 Task: Update the 'Industrial Relations' task with detailed information on 'Employer - Employee Relations', 'Group Relations', and 'Labour Relations'. Use formatting tools to highlight key points.
Action: Mouse moved to (344, 90)
Screenshot: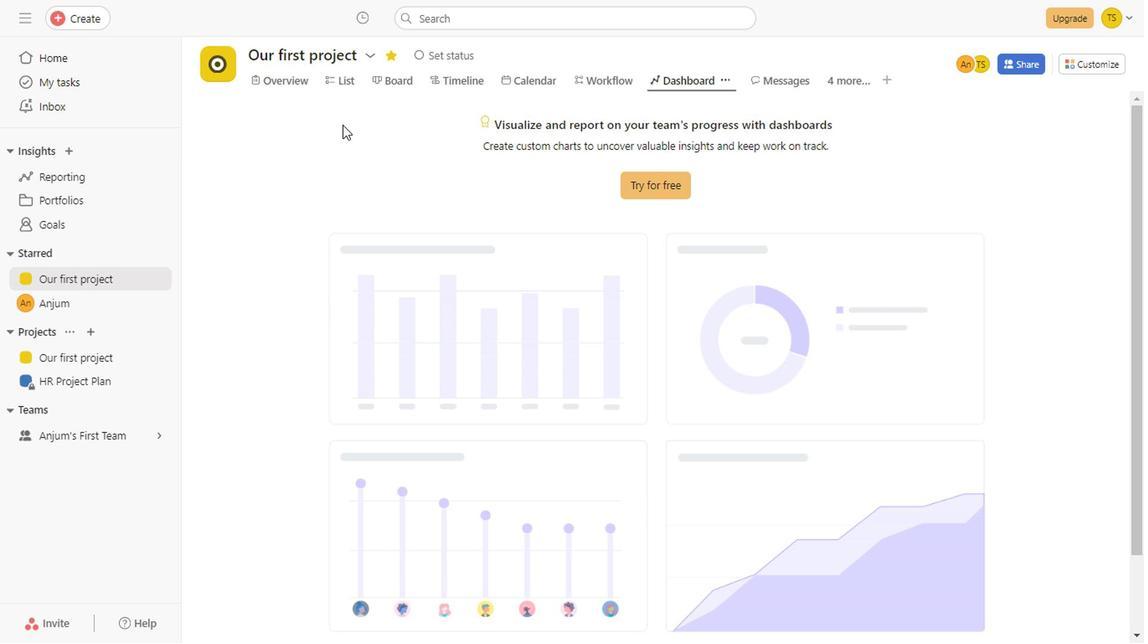 
Action: Mouse pressed left at (344, 90)
Screenshot: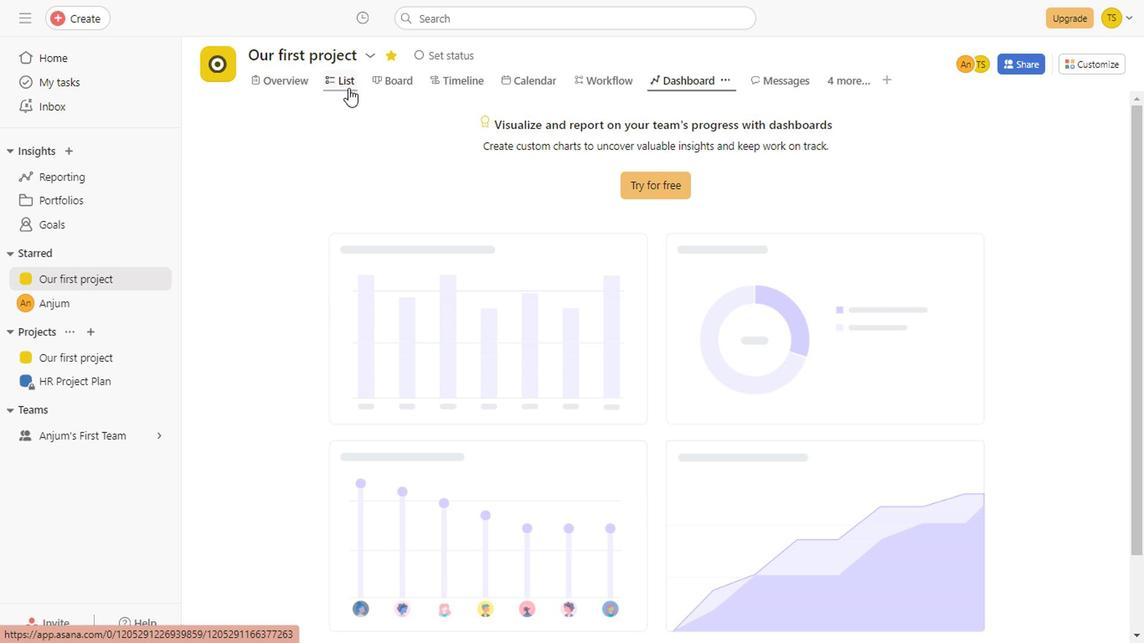 
Action: Mouse moved to (416, 85)
Screenshot: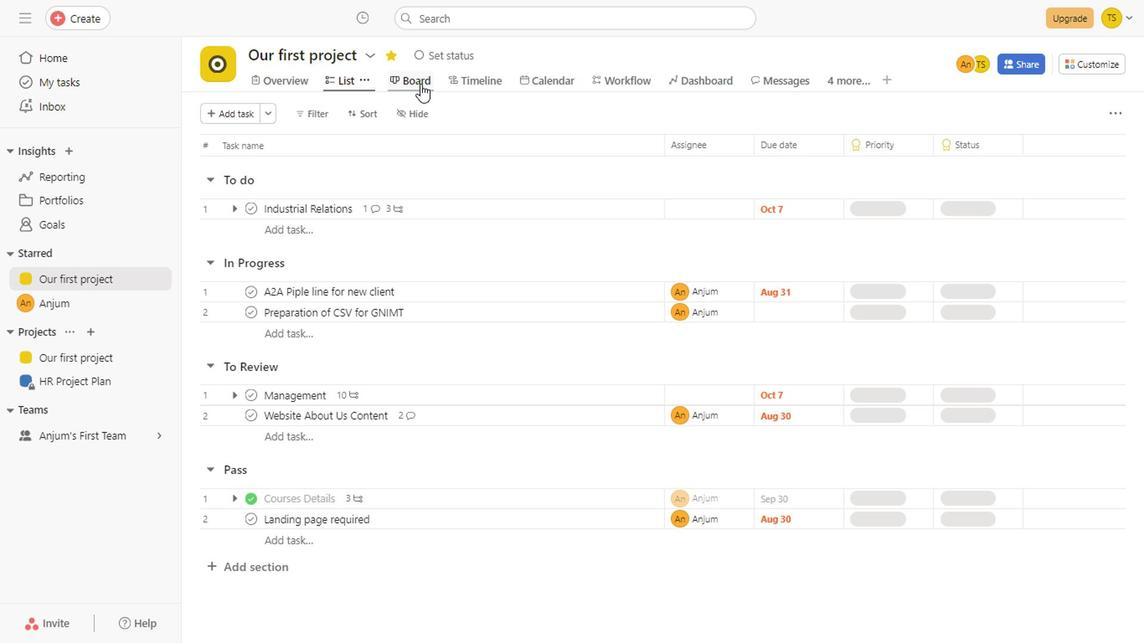 
Action: Mouse pressed left at (416, 85)
Screenshot: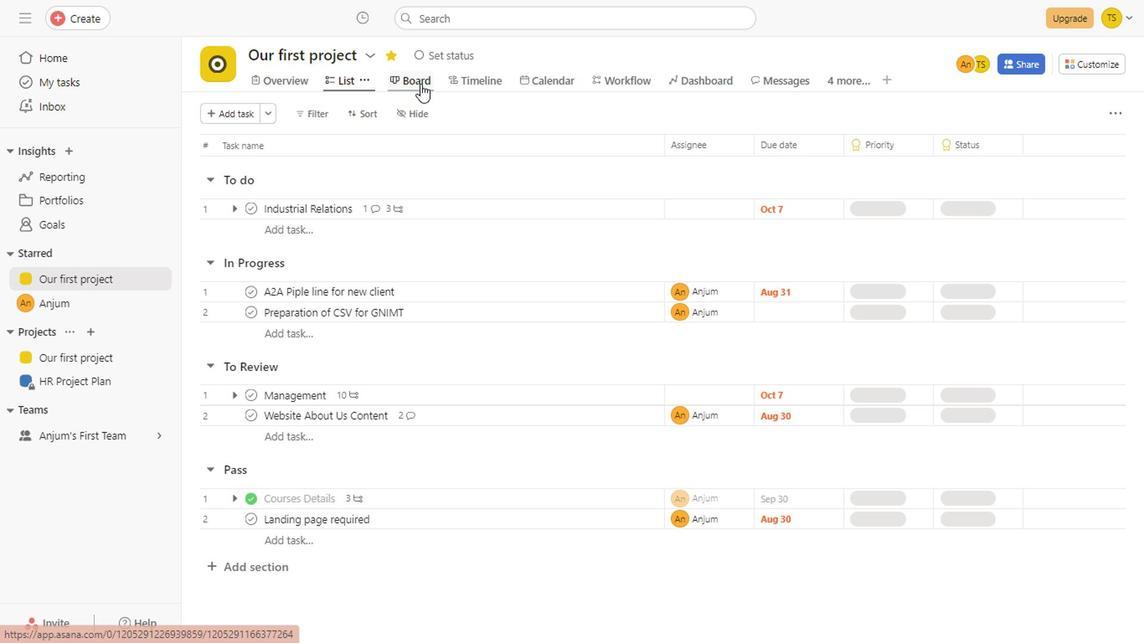 
Action: Mouse moved to (371, 210)
Screenshot: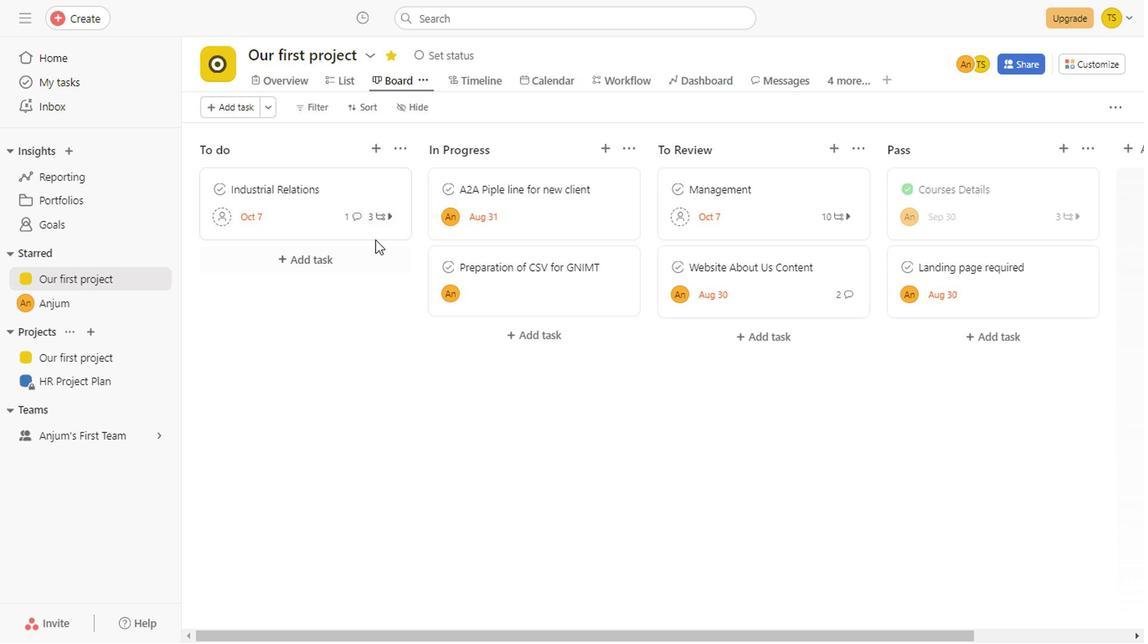 
Action: Mouse pressed left at (371, 210)
Screenshot: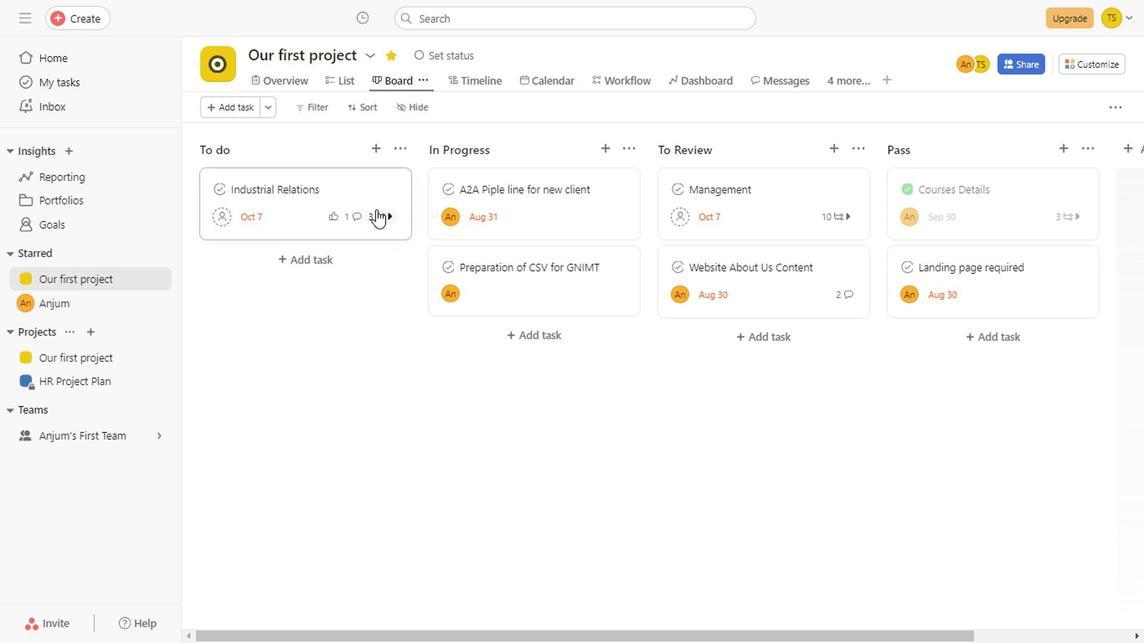 
Action: Mouse moved to (342, 302)
Screenshot: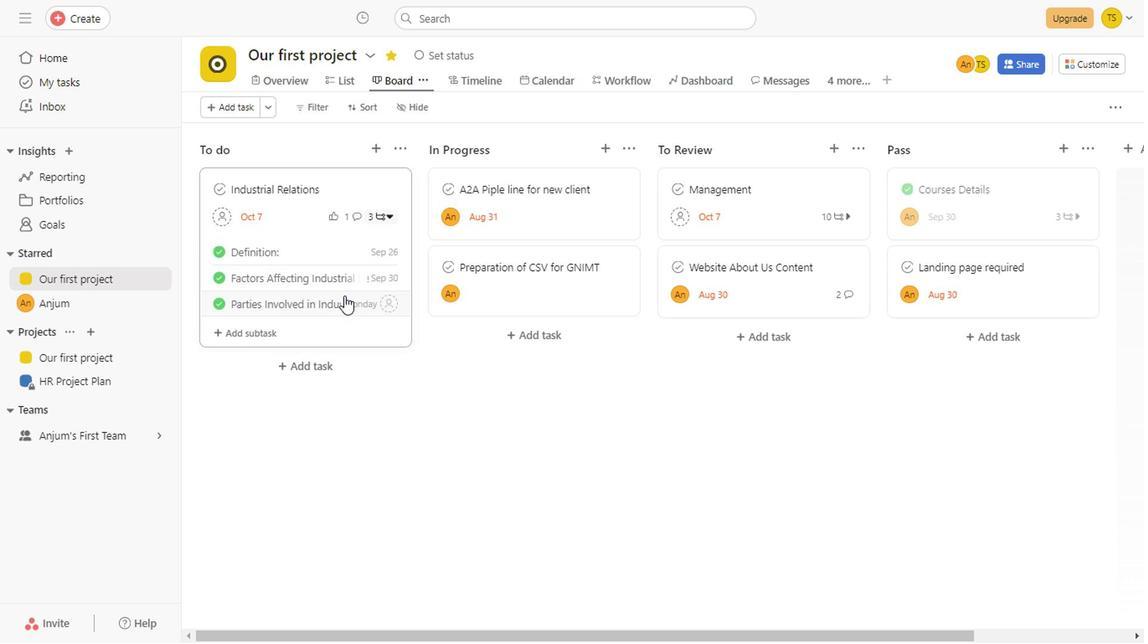 
Action: Mouse pressed left at (342, 302)
Screenshot: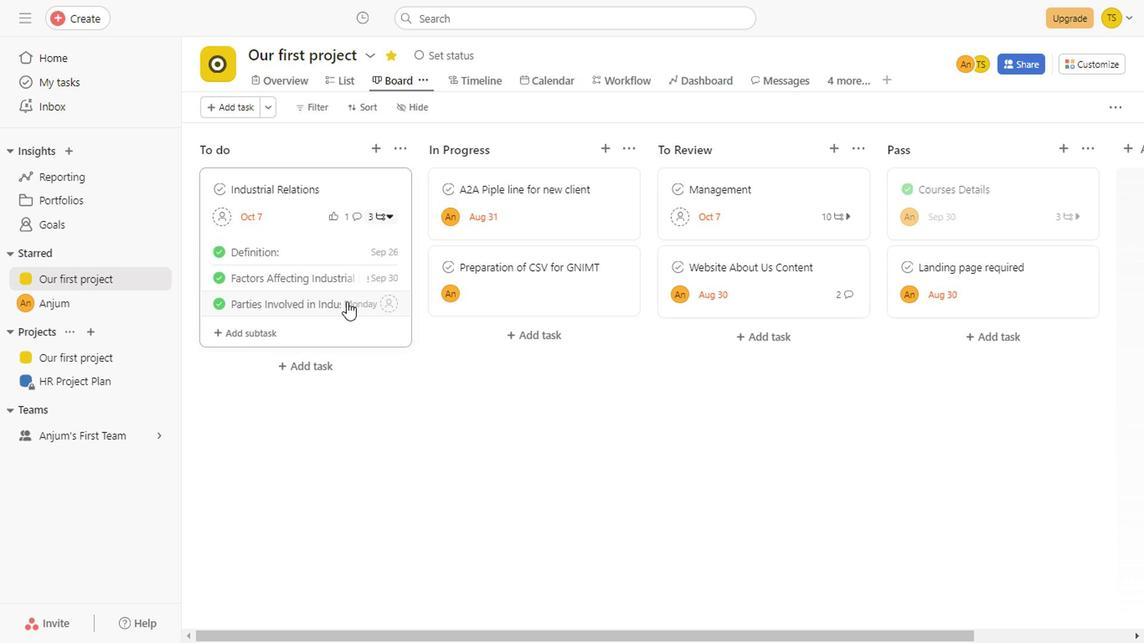 
Action: Mouse moved to (494, 395)
Screenshot: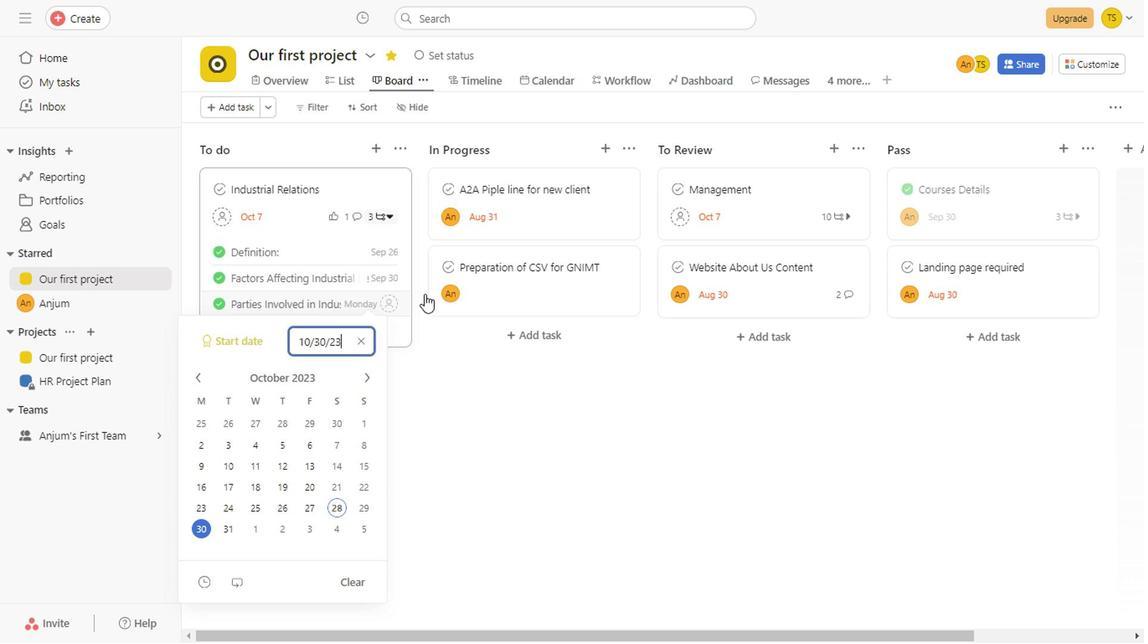 
Action: Mouse pressed left at (494, 395)
Screenshot: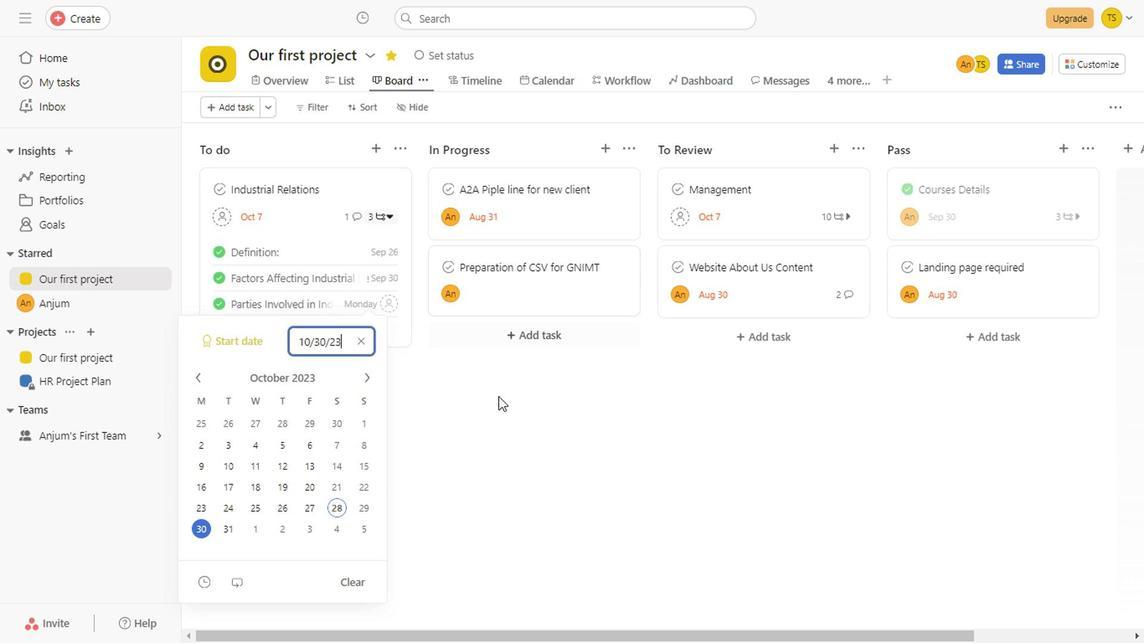 
Action: Mouse moved to (283, 292)
Screenshot: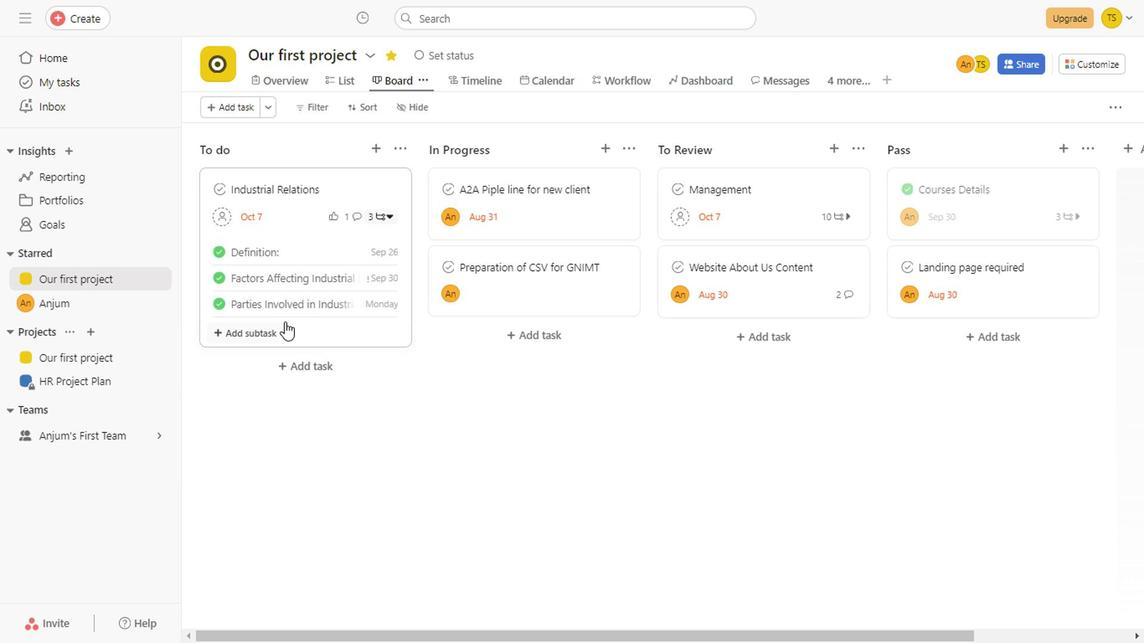 
Action: Mouse pressed left at (283, 292)
Screenshot: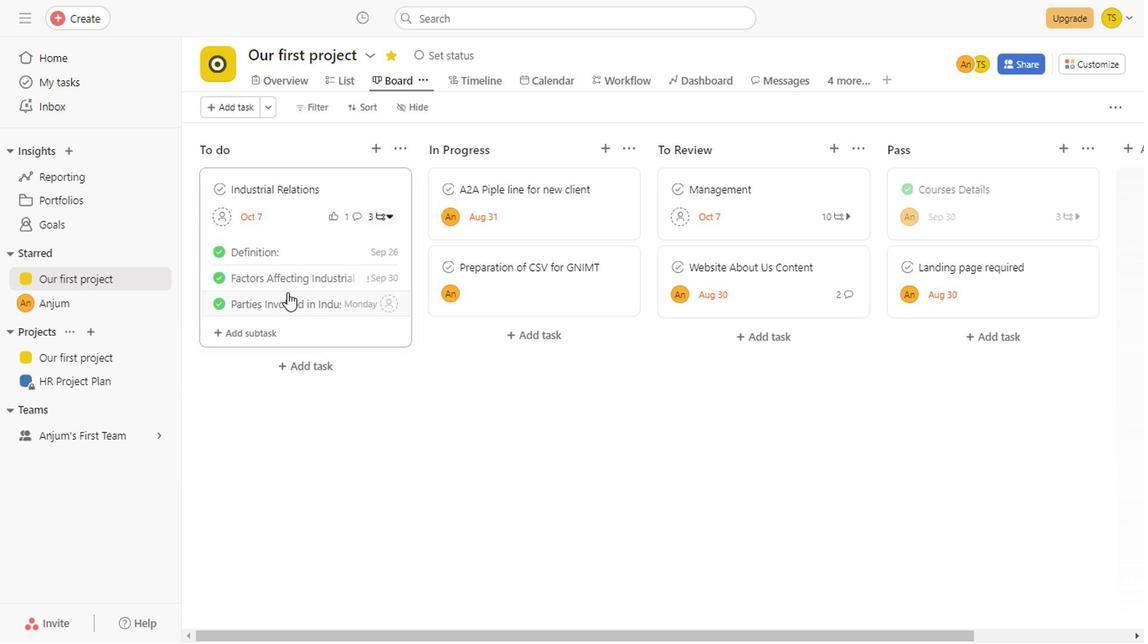 
Action: Mouse moved to (857, 462)
Screenshot: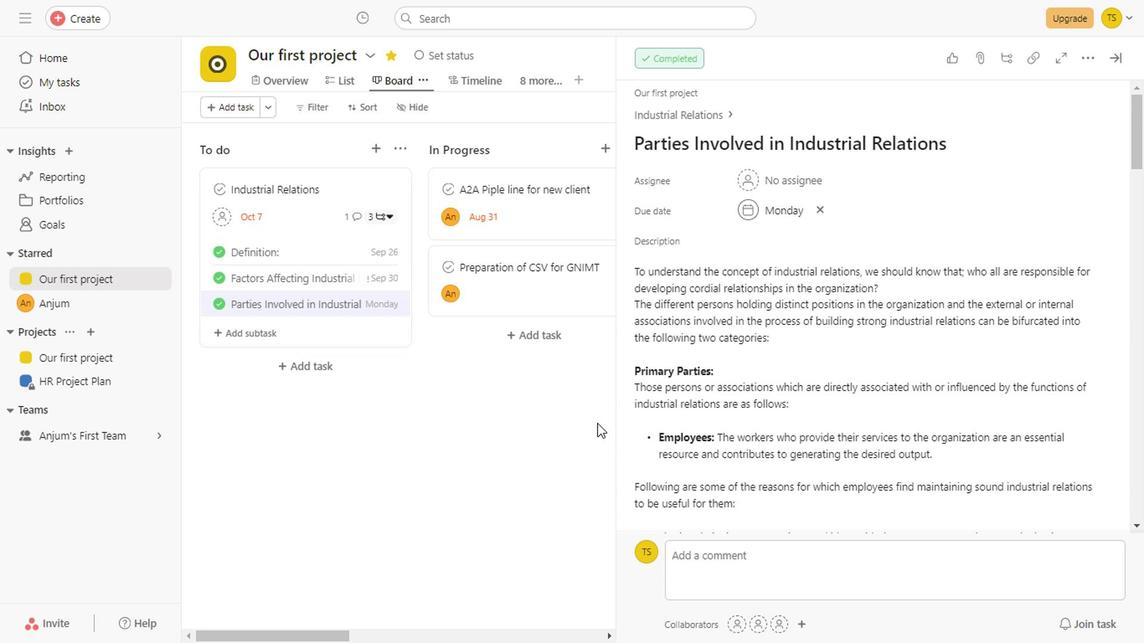 
Action: Mouse scrolled (857, 460) with delta (0, -1)
Screenshot: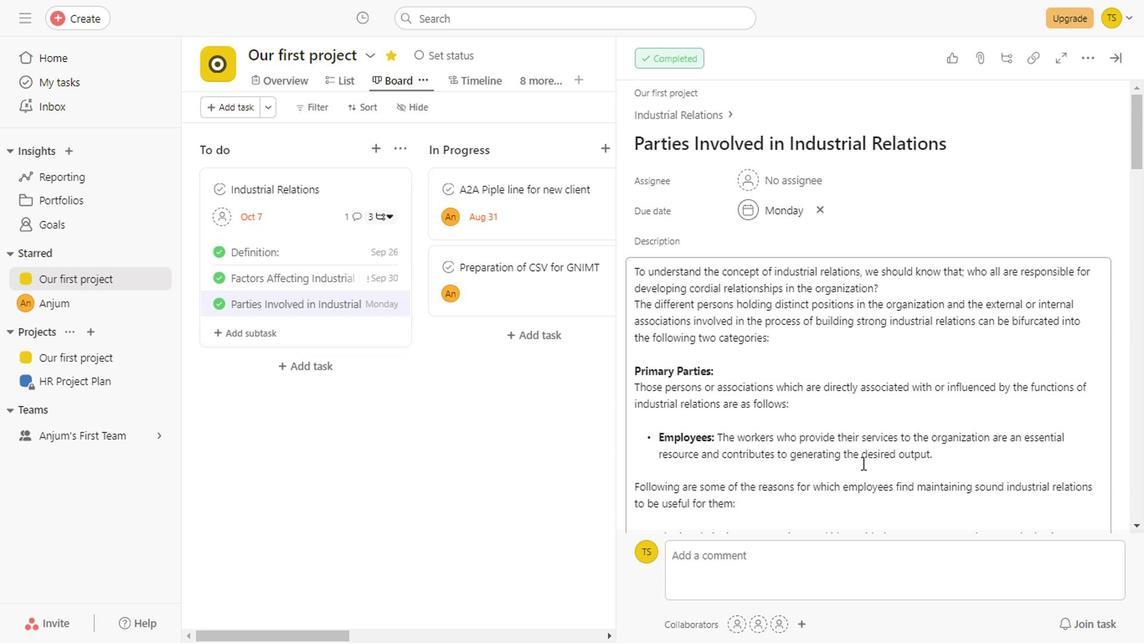 
Action: Mouse scrolled (857, 461) with delta (0, -1)
Screenshot: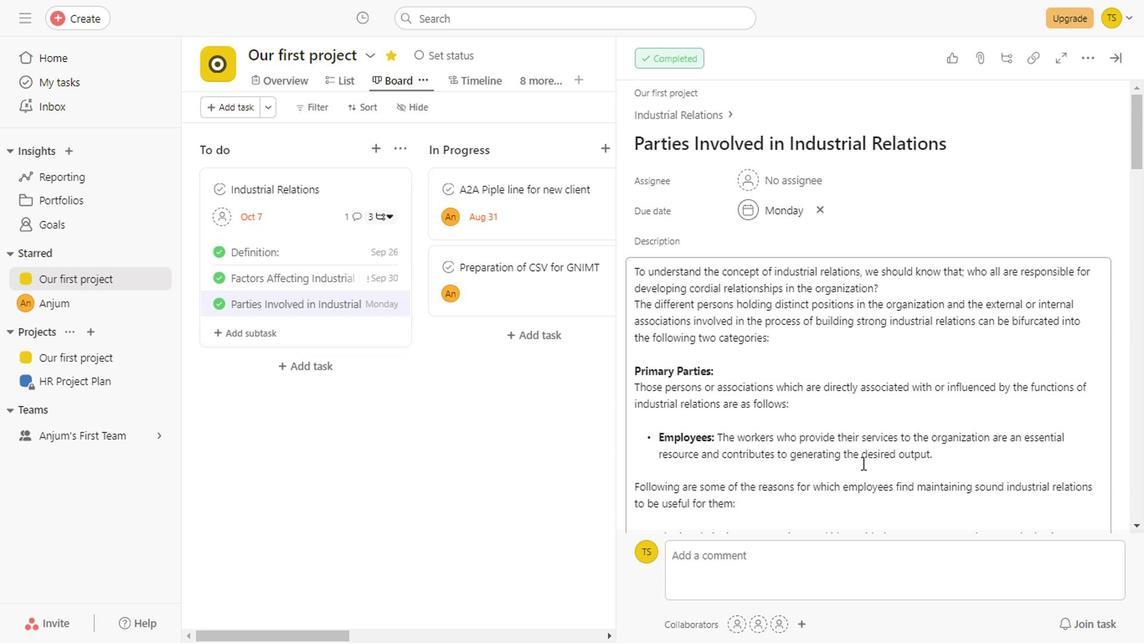 
Action: Mouse scrolled (857, 461) with delta (0, -1)
Screenshot: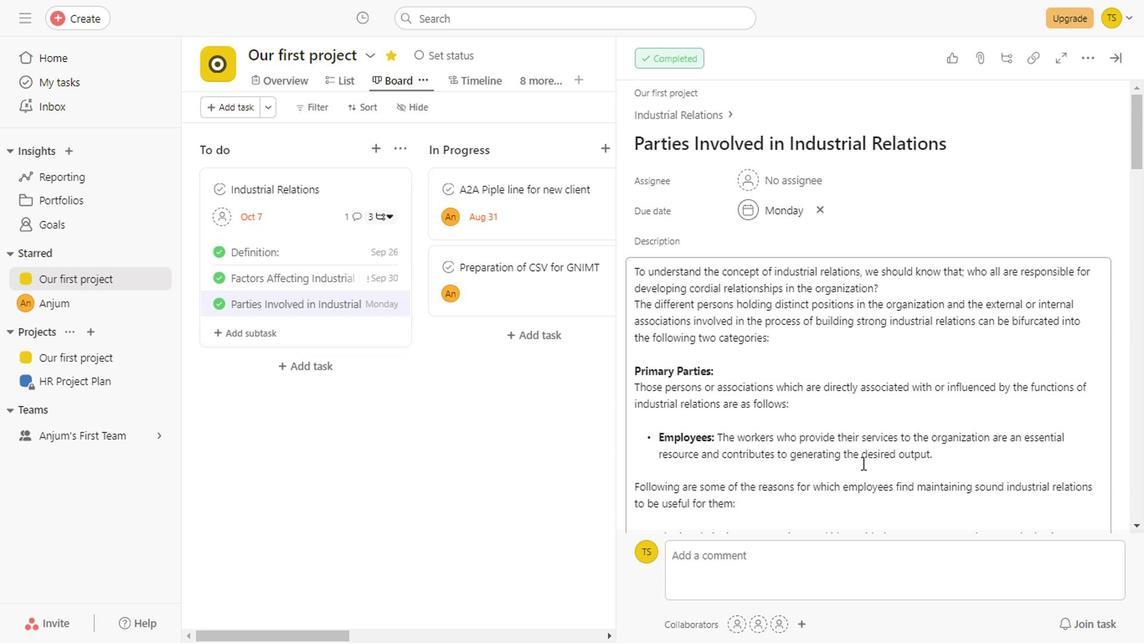 
Action: Mouse scrolled (857, 461) with delta (0, -1)
Screenshot: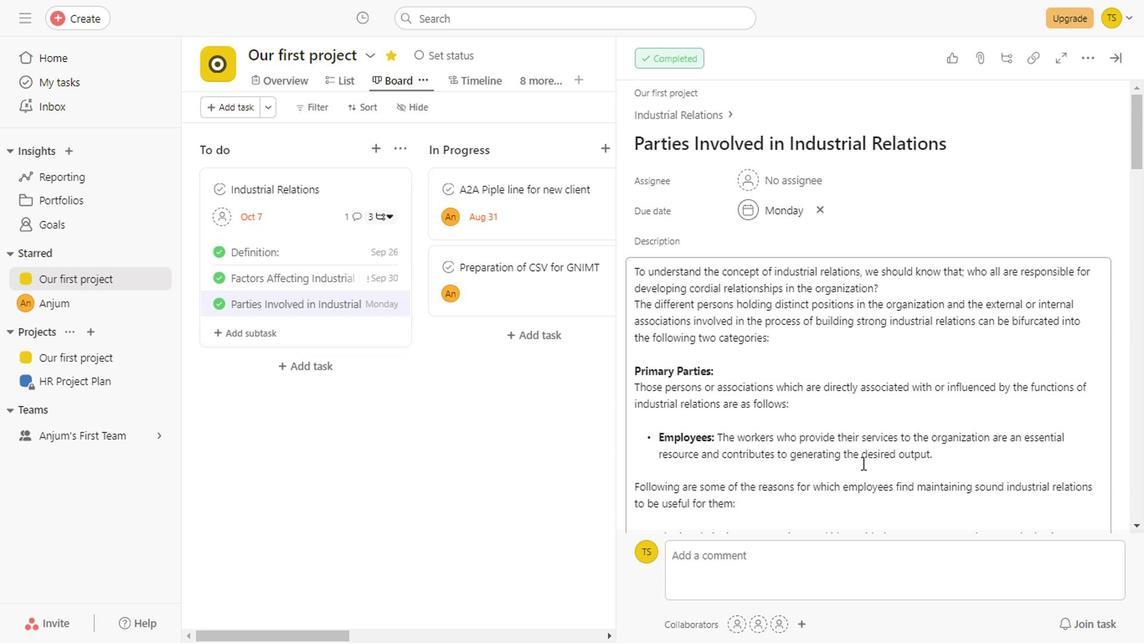 
Action: Mouse scrolled (857, 461) with delta (0, -1)
Screenshot: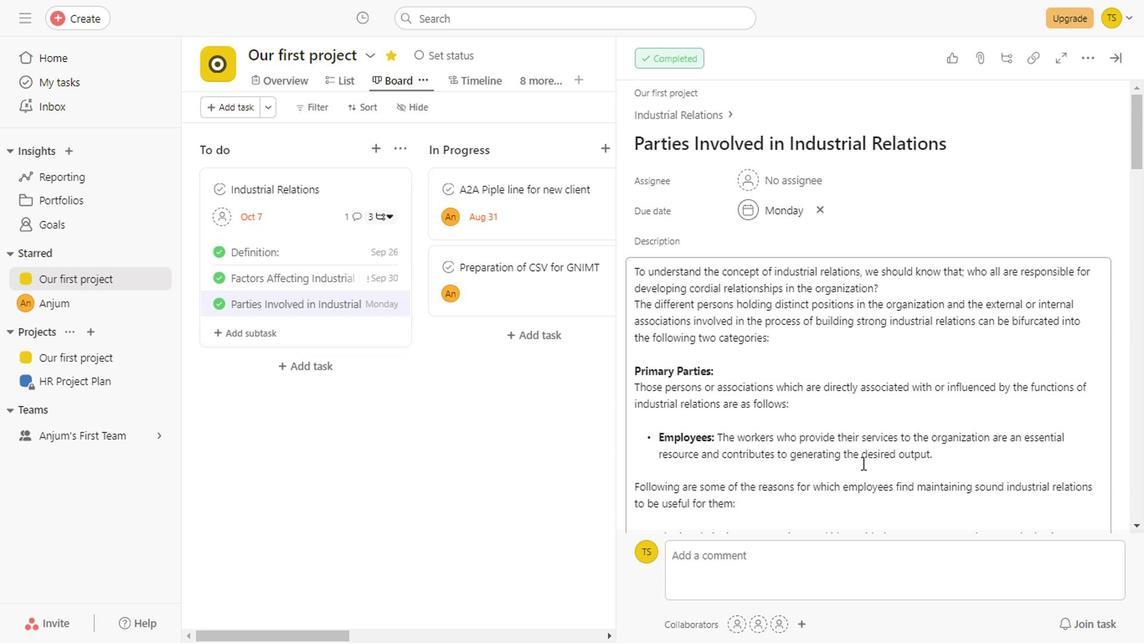 
Action: Mouse scrolled (857, 461) with delta (0, -1)
Screenshot: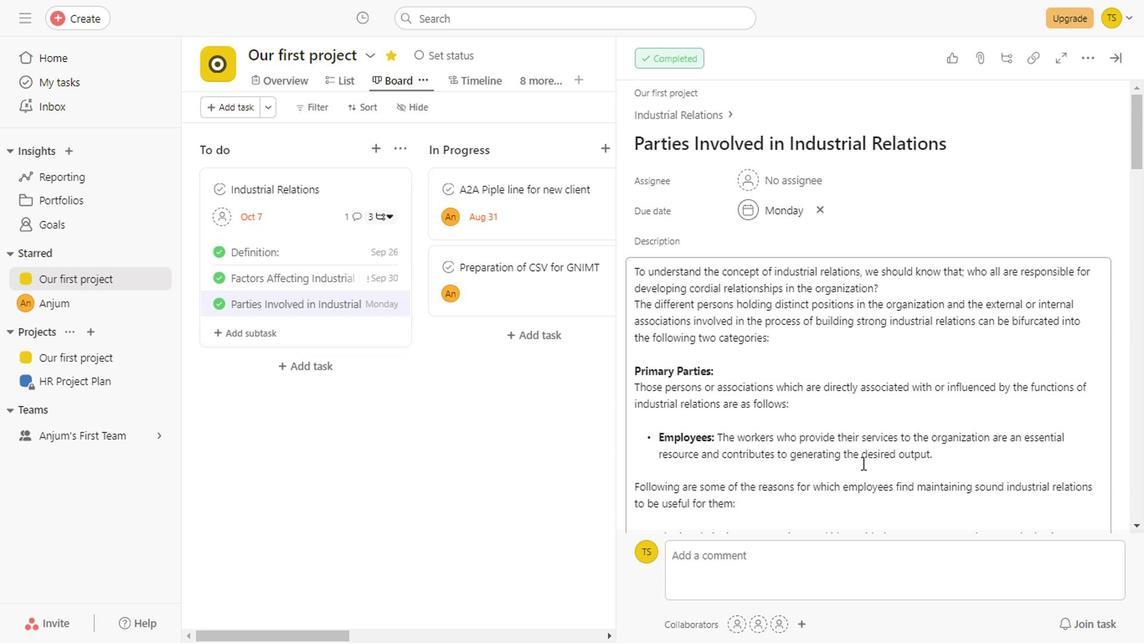 
Action: Mouse scrolled (857, 461) with delta (0, -1)
Screenshot: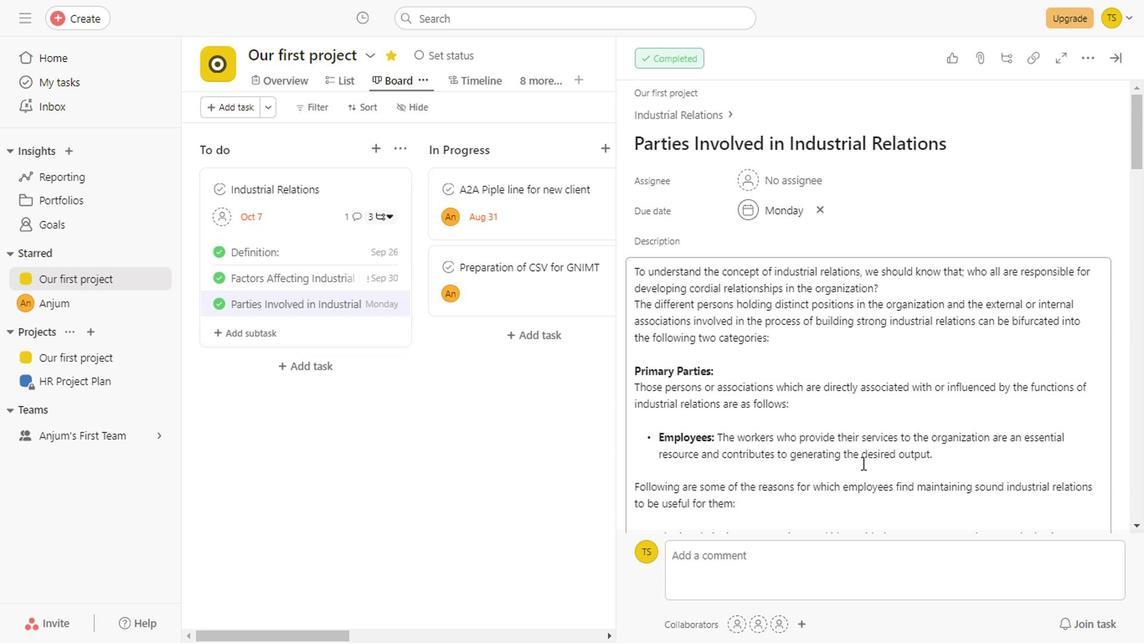 
Action: Mouse scrolled (857, 461) with delta (0, -1)
Screenshot: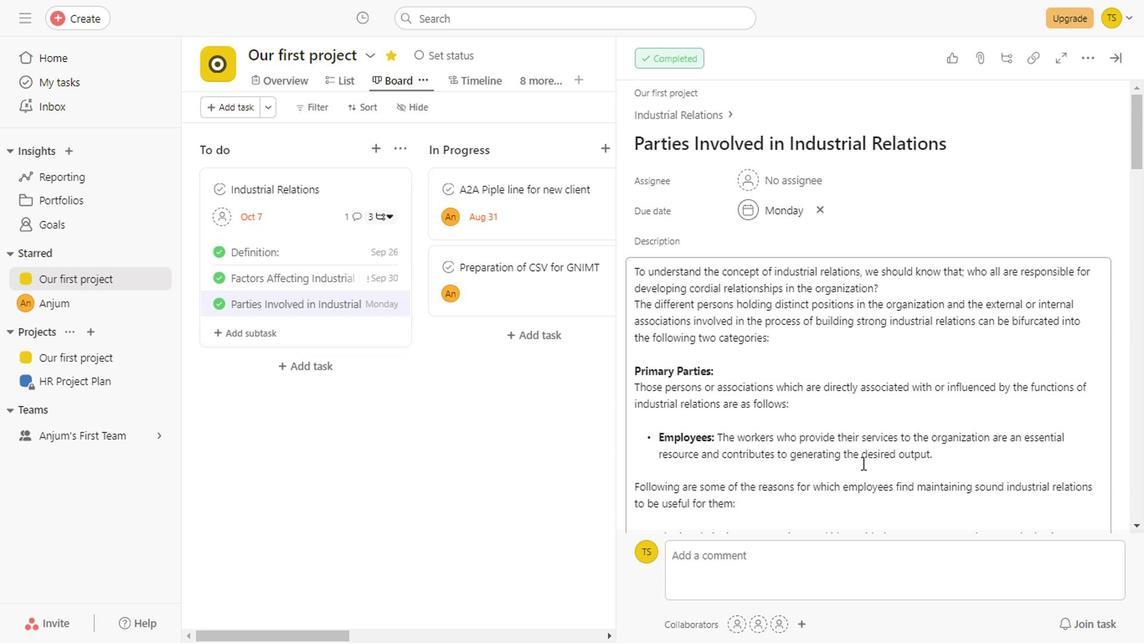 
Action: Mouse scrolled (857, 460) with delta (0, -1)
Screenshot: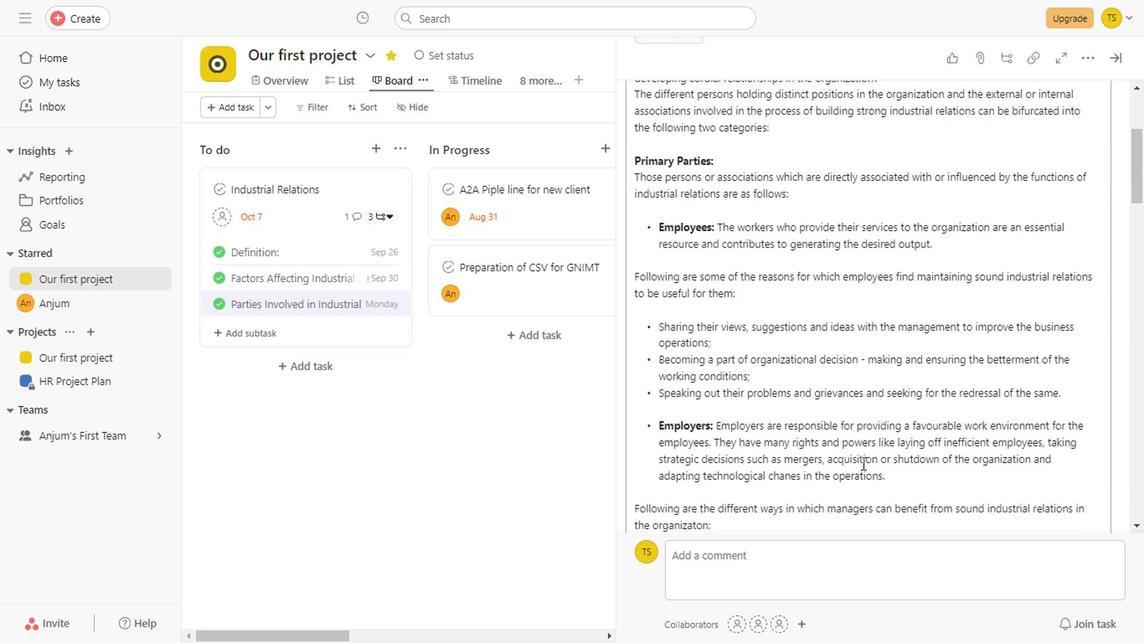 
Action: Mouse scrolled (857, 461) with delta (0, -1)
Screenshot: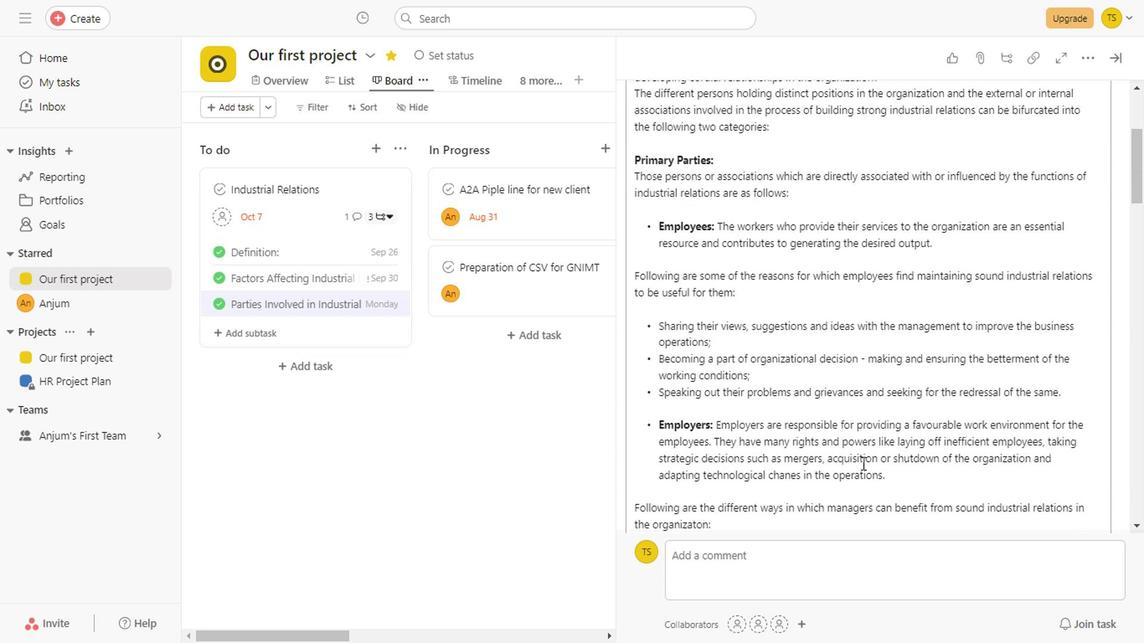 
Action: Mouse scrolled (857, 461) with delta (0, -1)
Screenshot: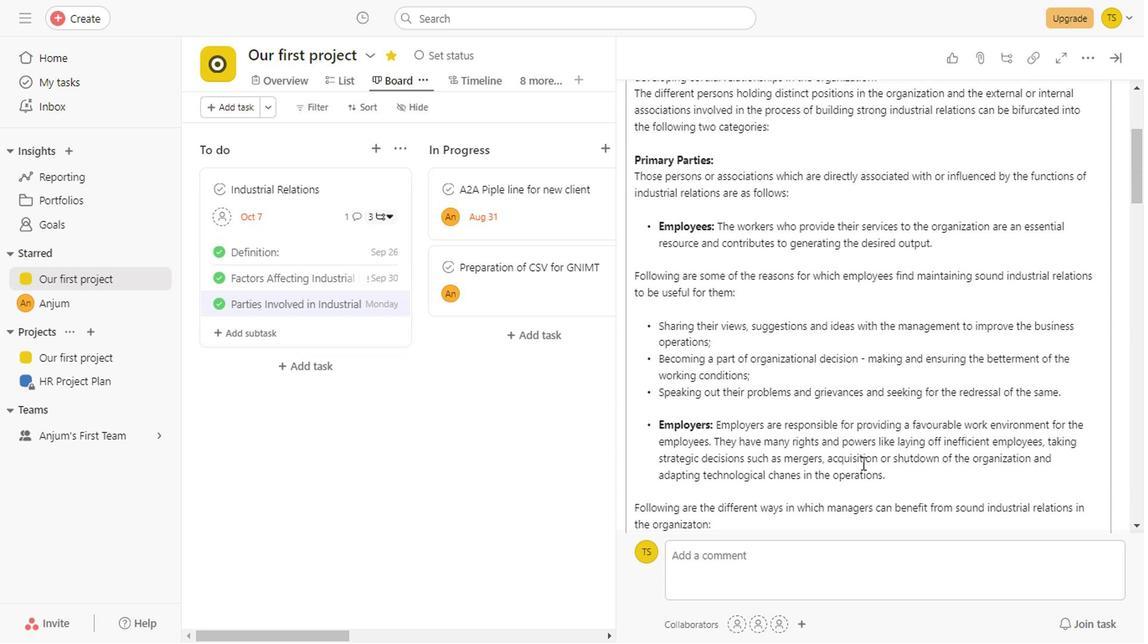 
Action: Mouse scrolled (857, 461) with delta (0, -1)
Screenshot: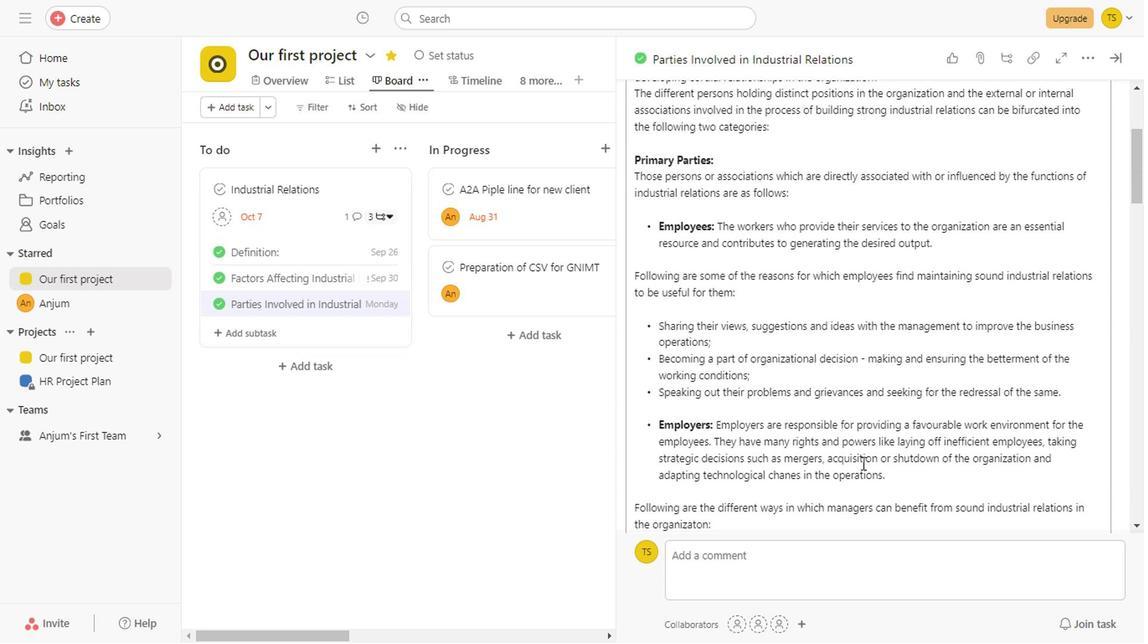 
Action: Mouse scrolled (857, 461) with delta (0, -1)
Screenshot: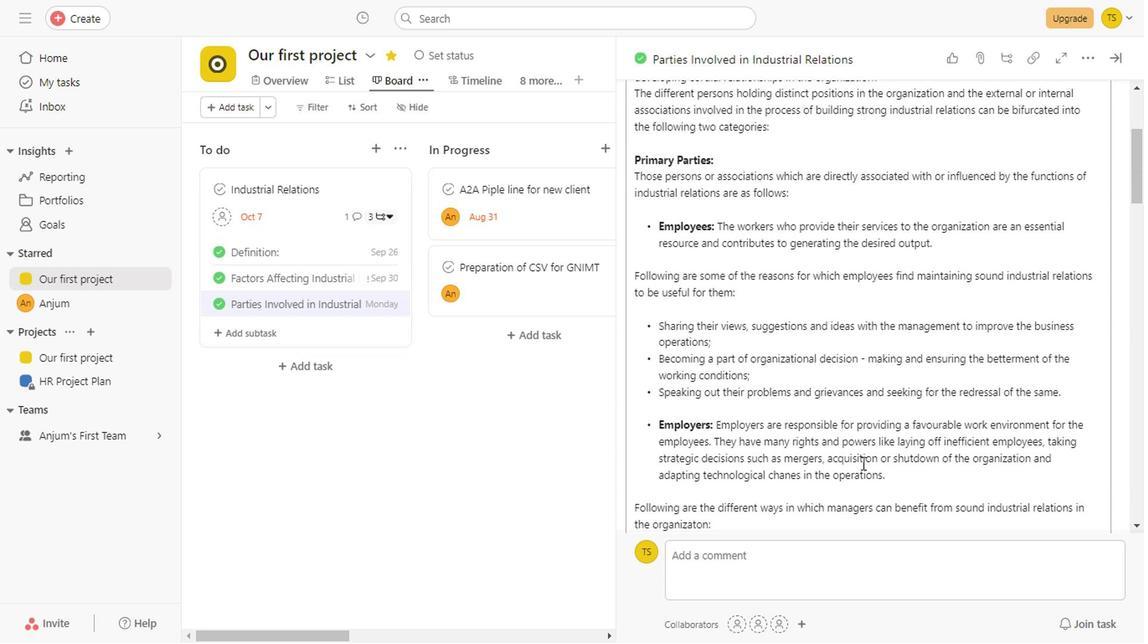 
Action: Mouse scrolled (857, 461) with delta (0, -1)
Screenshot: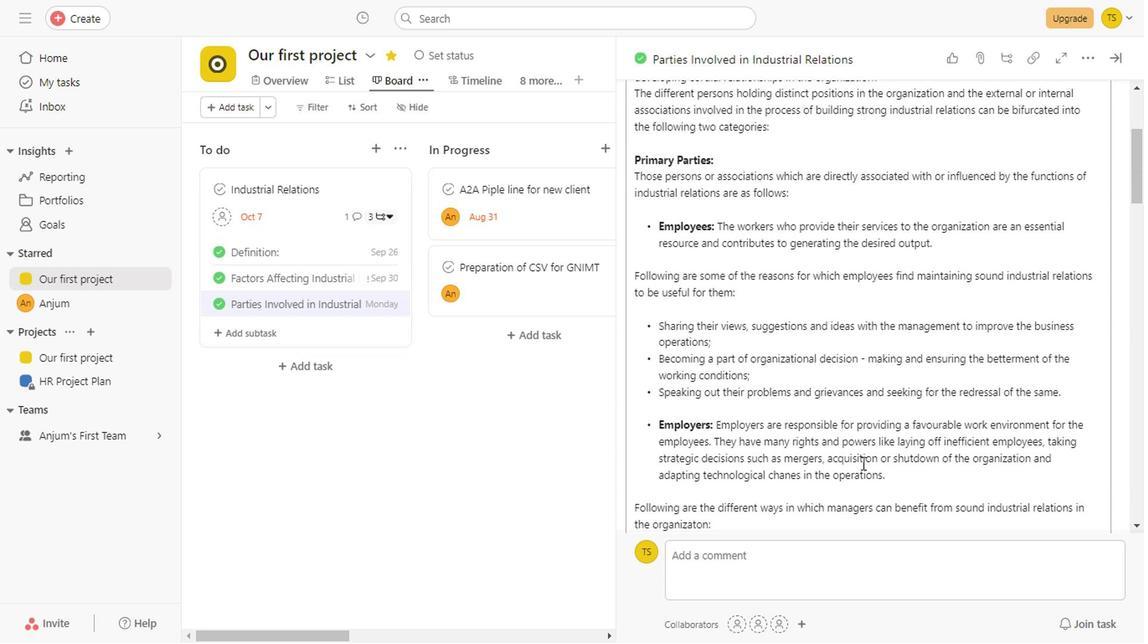 
Action: Mouse scrolled (857, 461) with delta (0, -1)
Screenshot: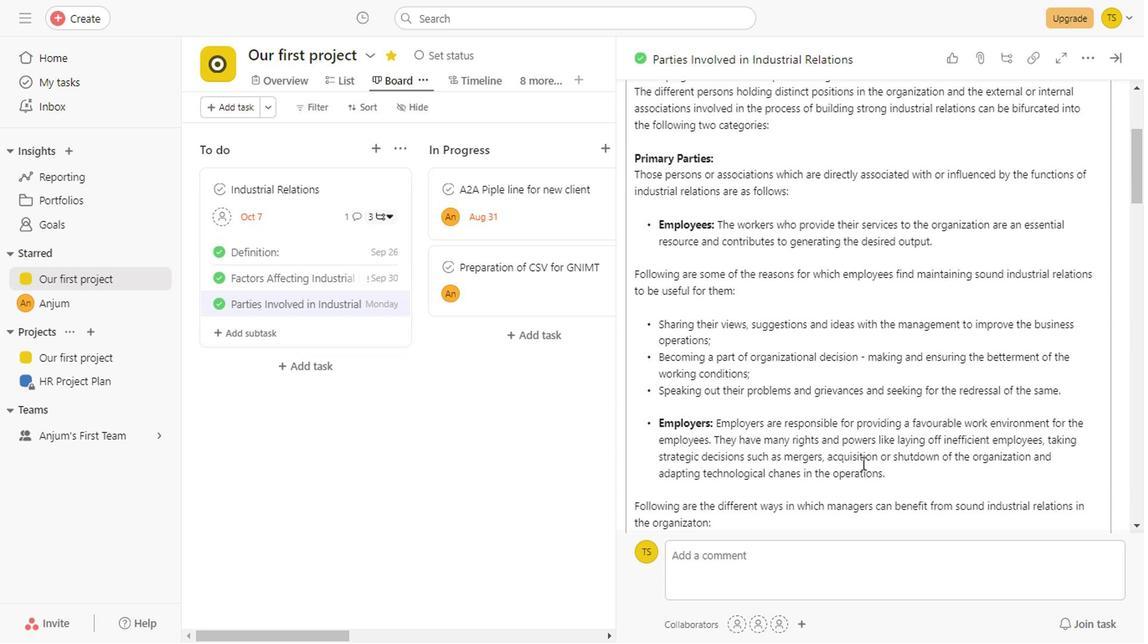 
Action: Mouse scrolled (857, 461) with delta (0, -1)
Screenshot: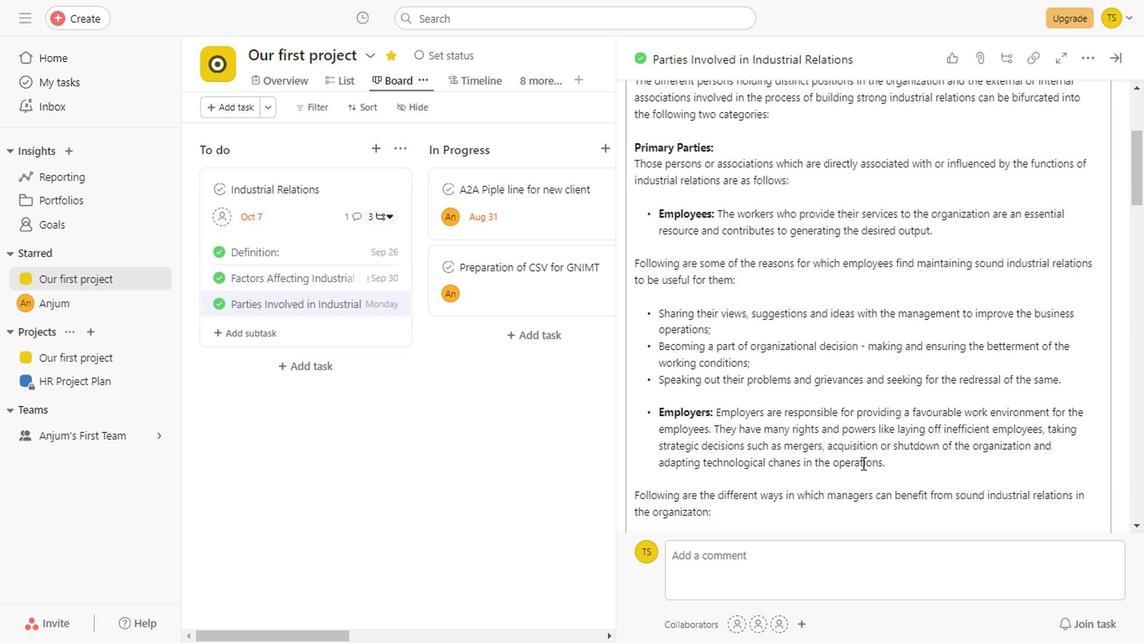 
Action: Mouse scrolled (857, 461) with delta (0, -1)
Screenshot: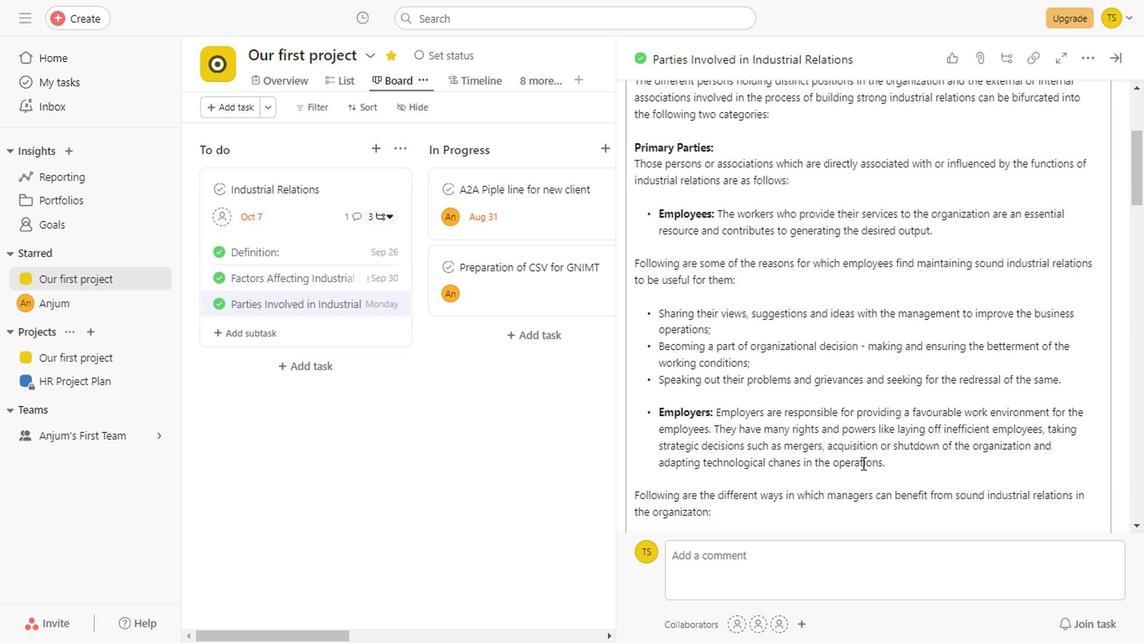 
Action: Mouse scrolled (857, 461) with delta (0, -1)
Screenshot: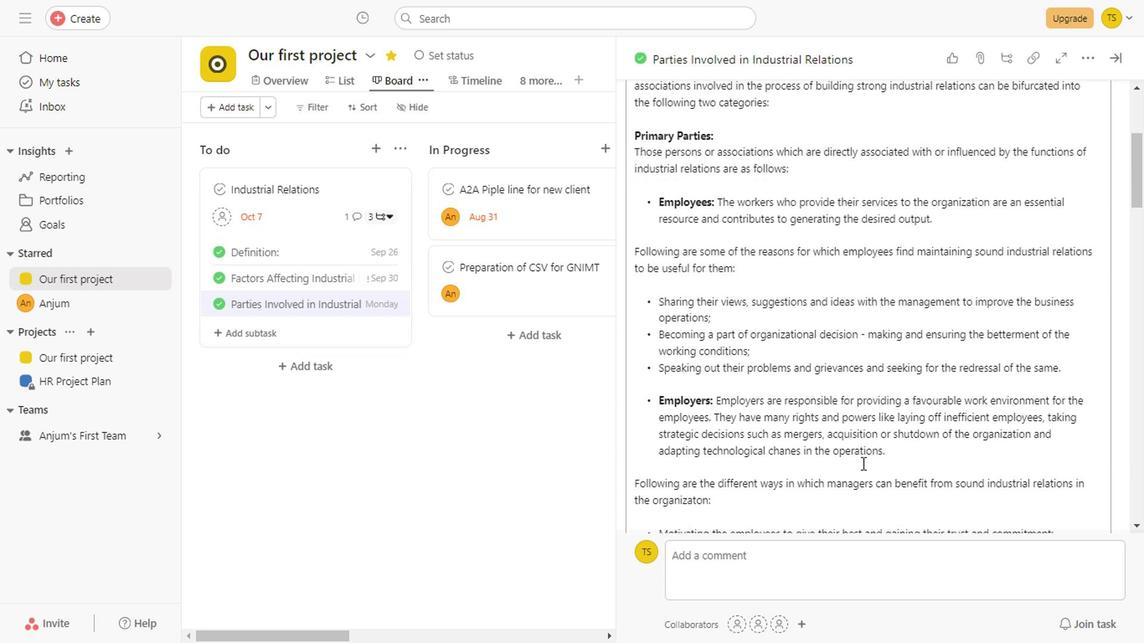 
Action: Mouse scrolled (857, 461) with delta (0, -1)
Screenshot: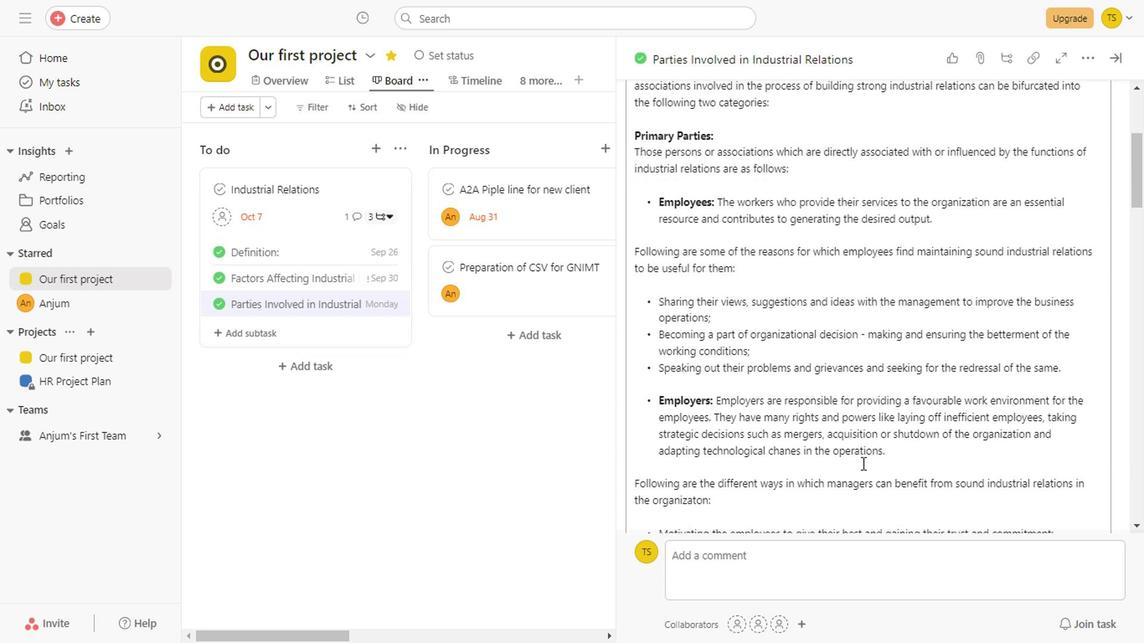 
Action: Mouse scrolled (857, 461) with delta (0, -1)
Screenshot: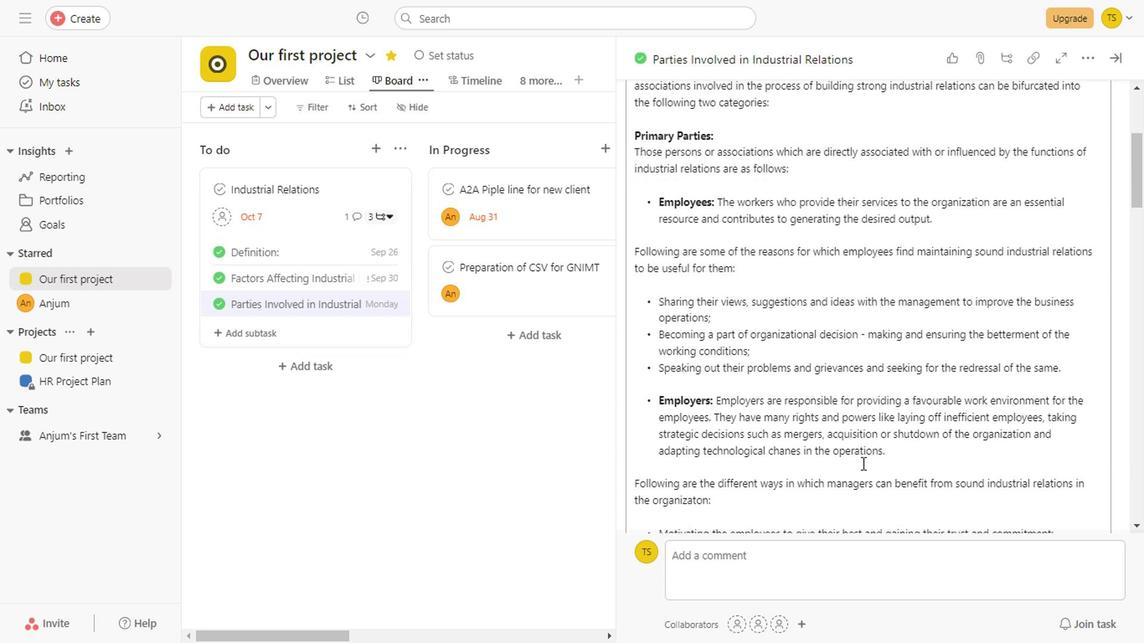 
Action: Mouse scrolled (857, 461) with delta (0, -1)
Screenshot: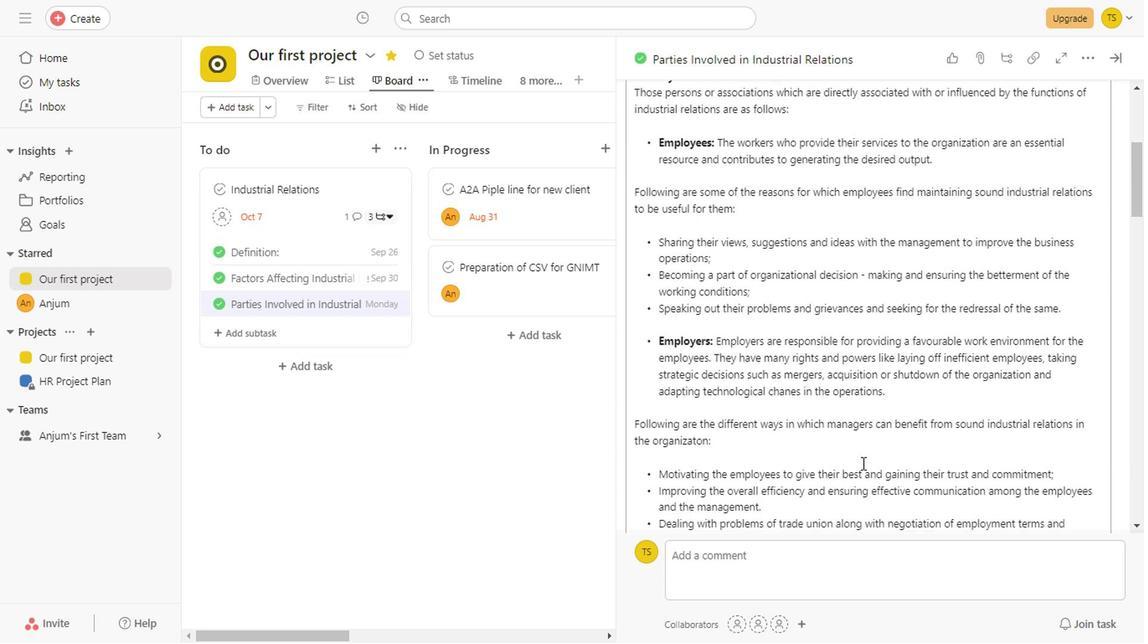 
Action: Mouse scrolled (857, 461) with delta (0, -1)
Screenshot: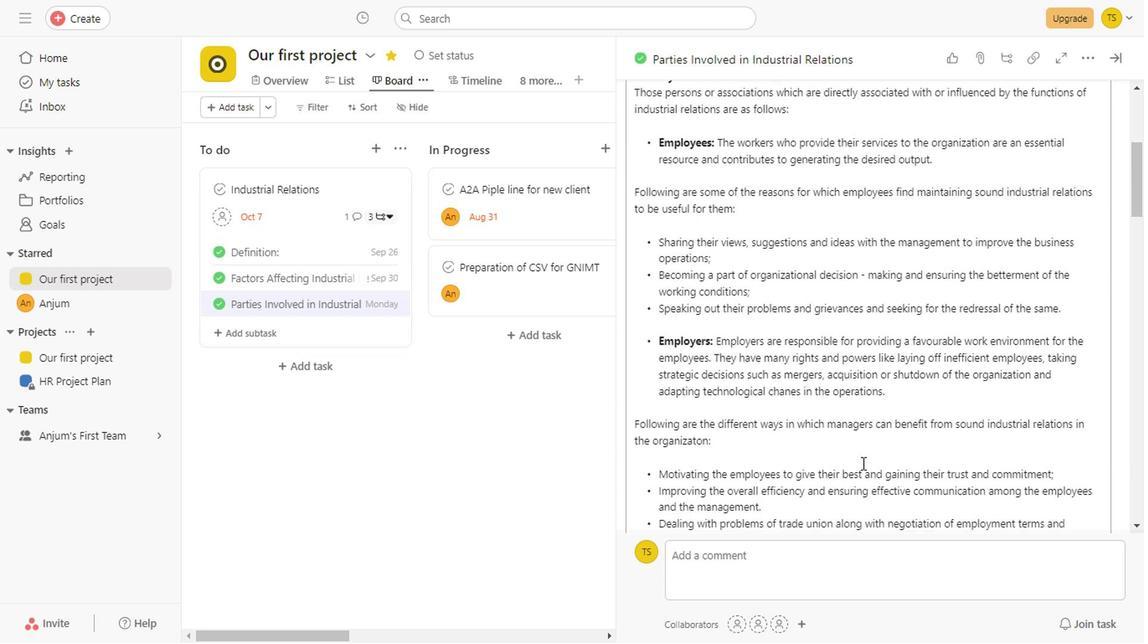 
Action: Mouse scrolled (857, 461) with delta (0, -1)
Screenshot: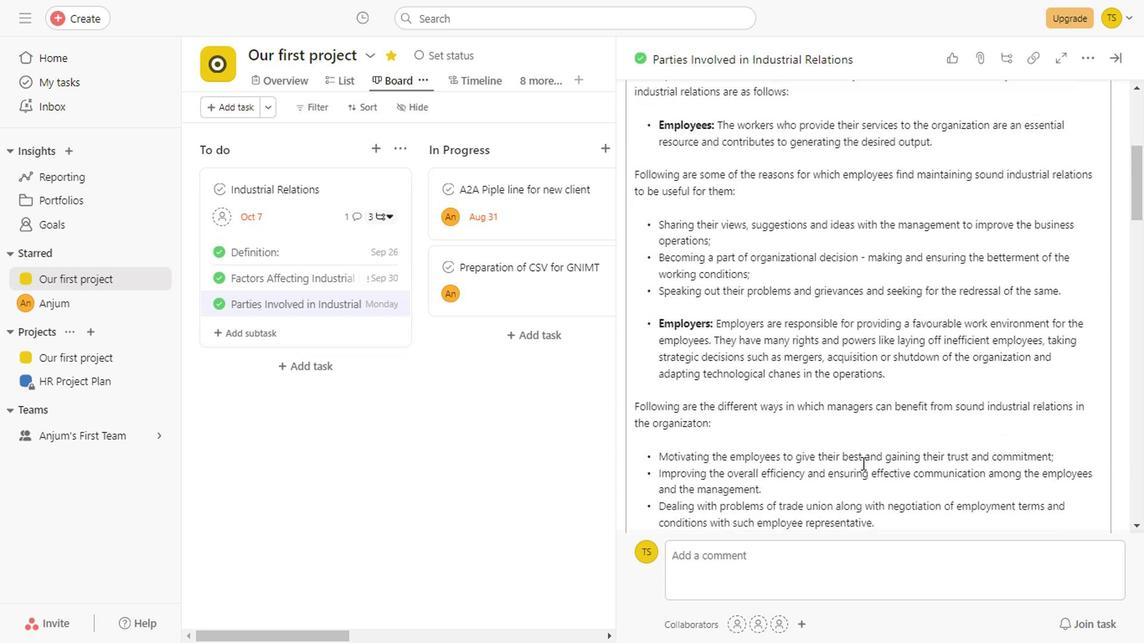 
Action: Mouse scrolled (857, 461) with delta (0, -1)
Screenshot: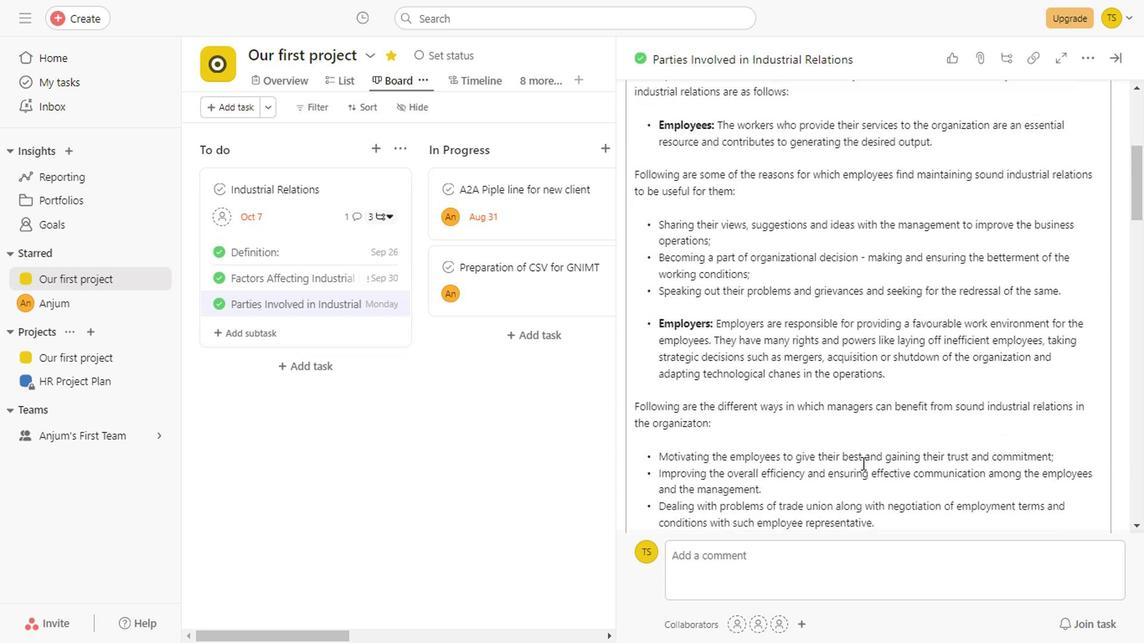
Action: Mouse scrolled (857, 461) with delta (0, -1)
Screenshot: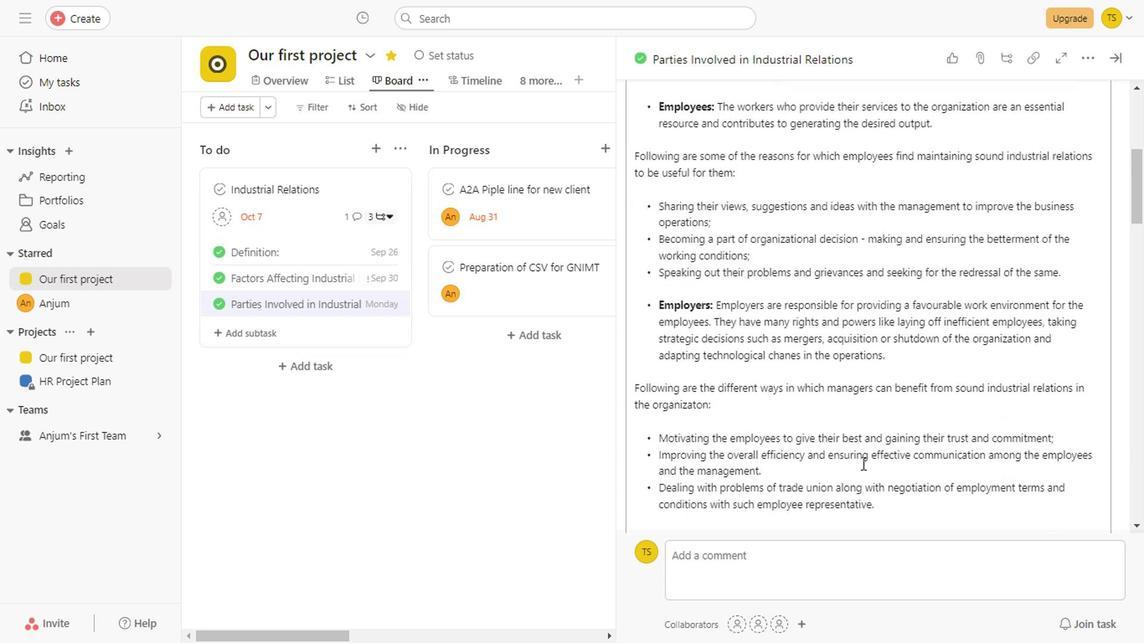 
Action: Mouse scrolled (857, 461) with delta (0, -1)
Screenshot: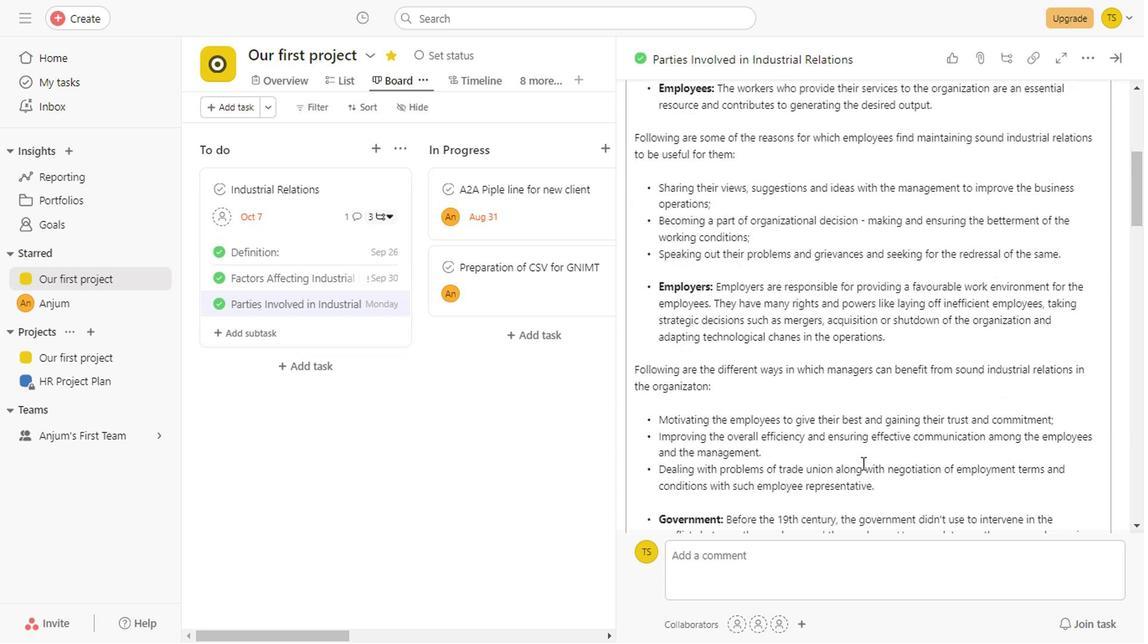 
Action: Mouse scrolled (857, 461) with delta (0, -1)
Screenshot: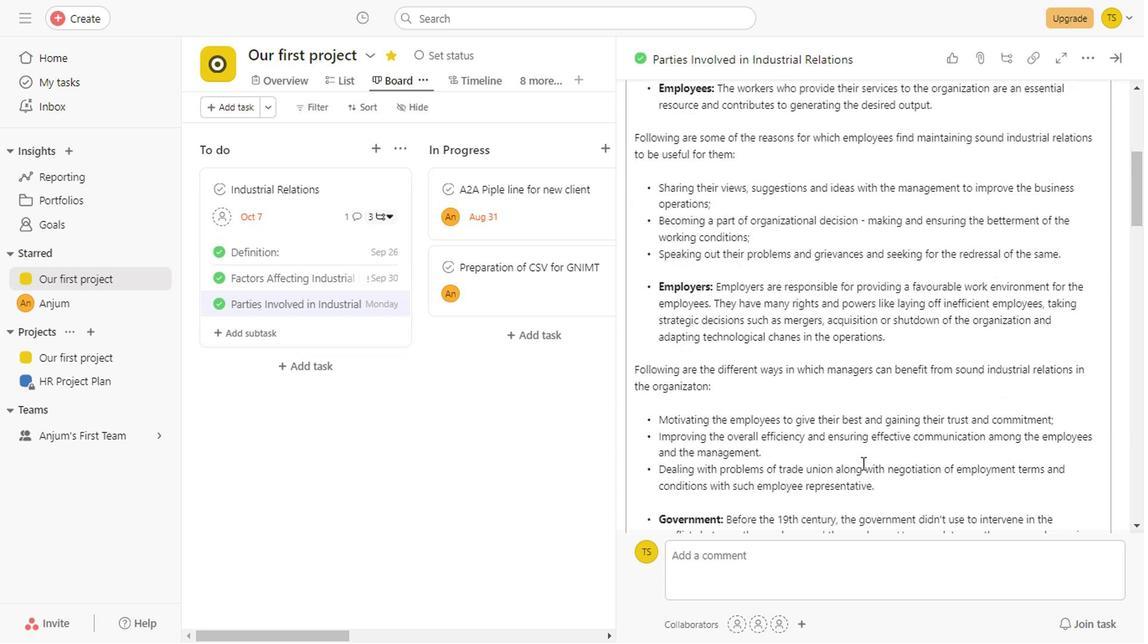 
Action: Mouse scrolled (857, 461) with delta (0, -1)
Screenshot: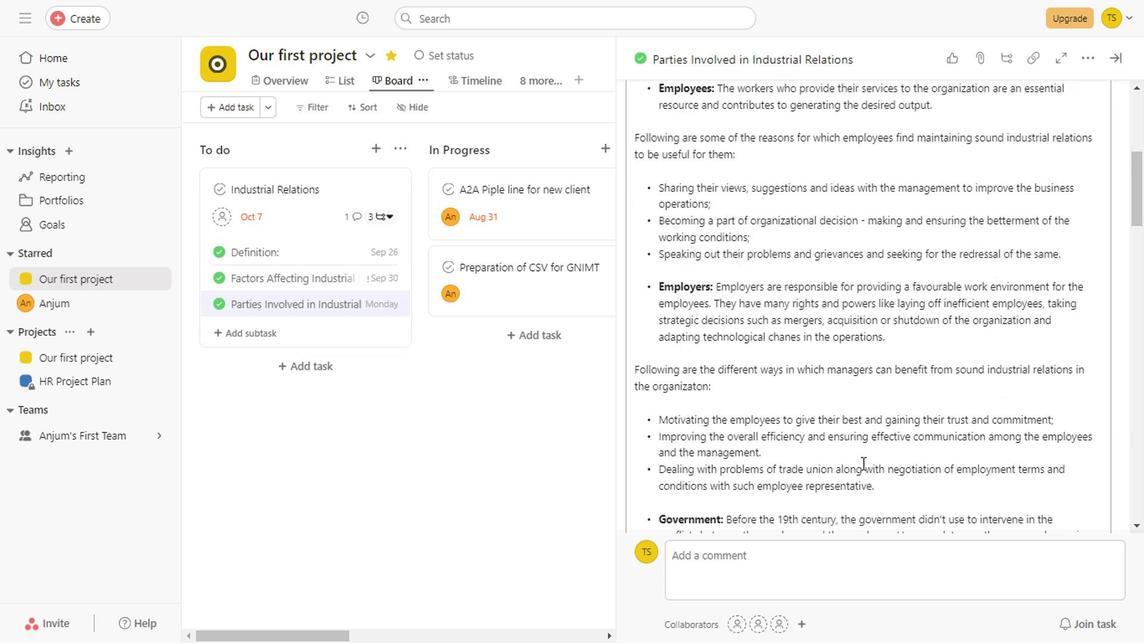 
Action: Mouse scrolled (857, 461) with delta (0, -1)
Screenshot: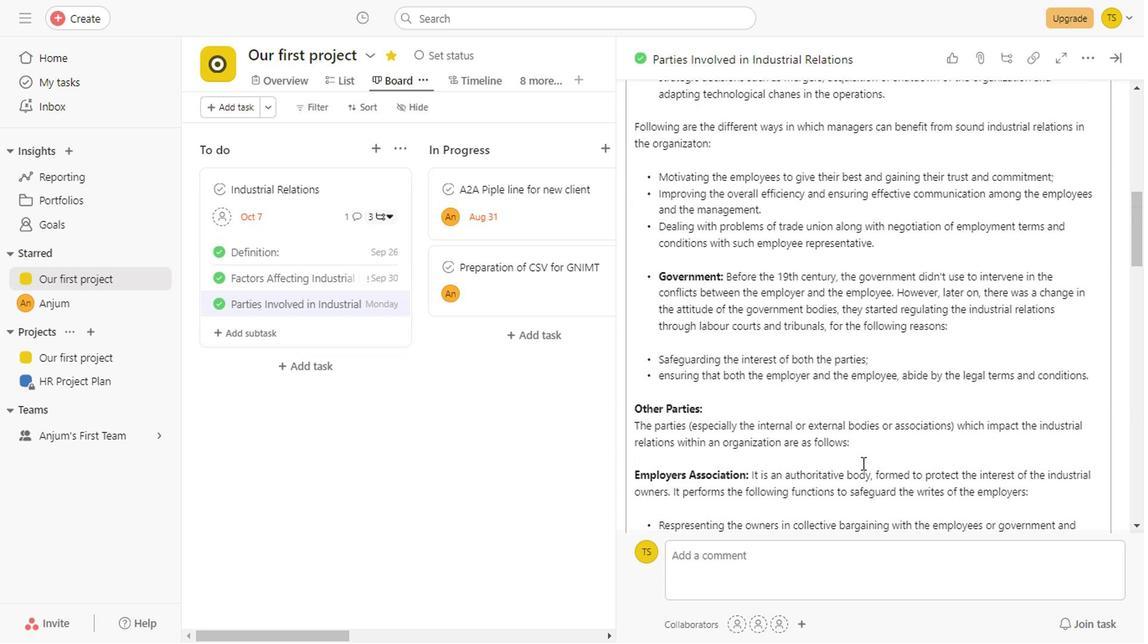 
Action: Mouse scrolled (857, 461) with delta (0, -1)
Screenshot: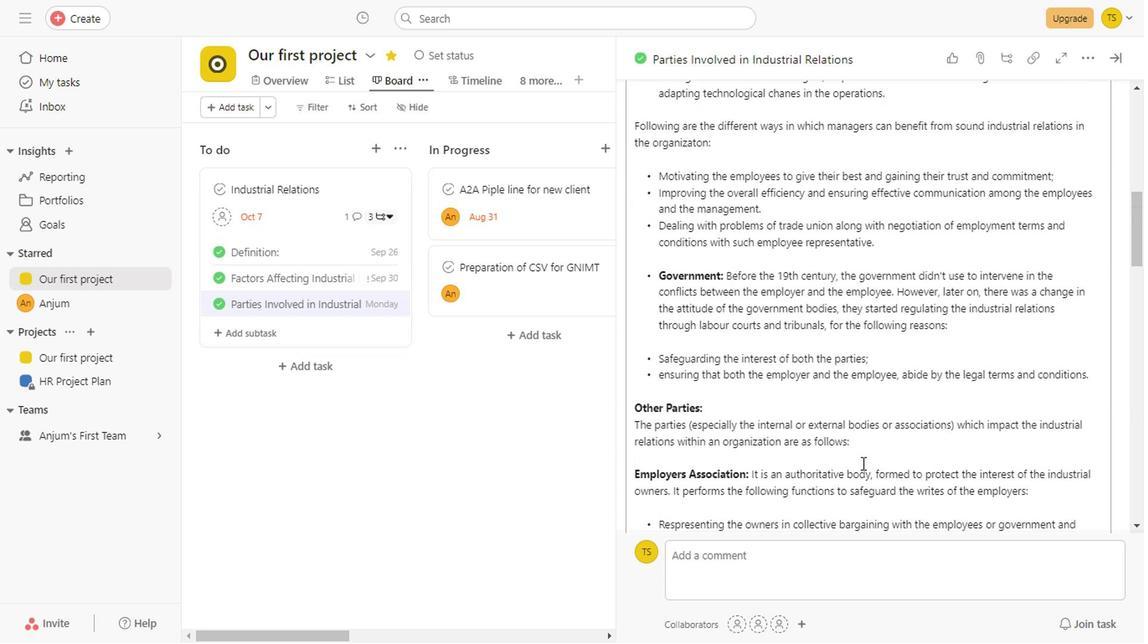 
Action: Mouse scrolled (857, 461) with delta (0, -1)
Screenshot: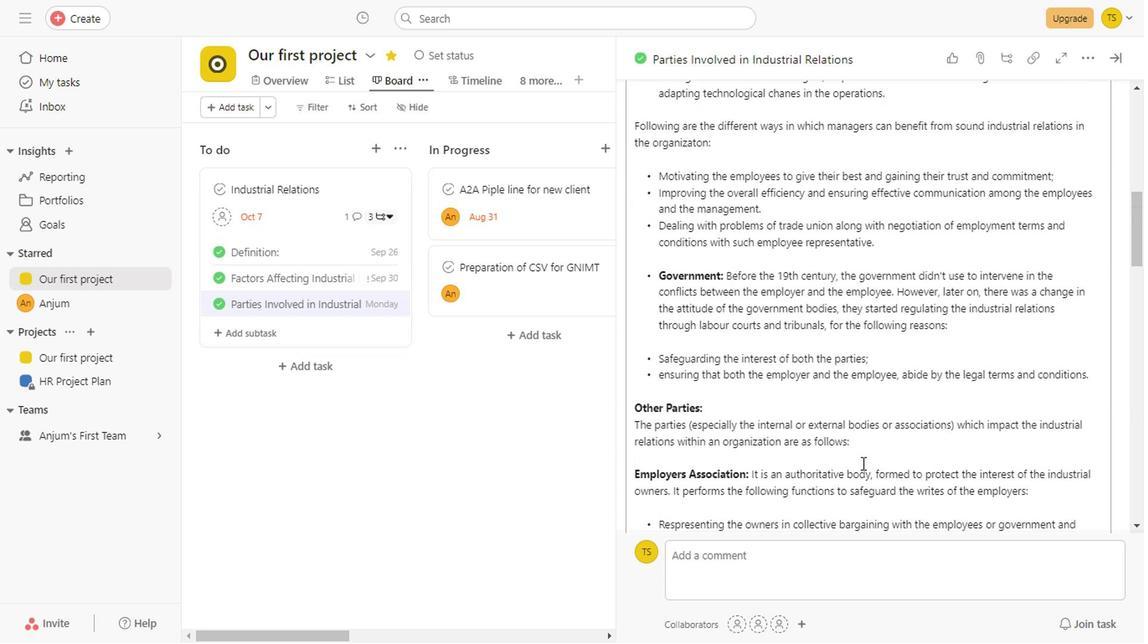 
Action: Mouse scrolled (857, 461) with delta (0, -1)
Screenshot: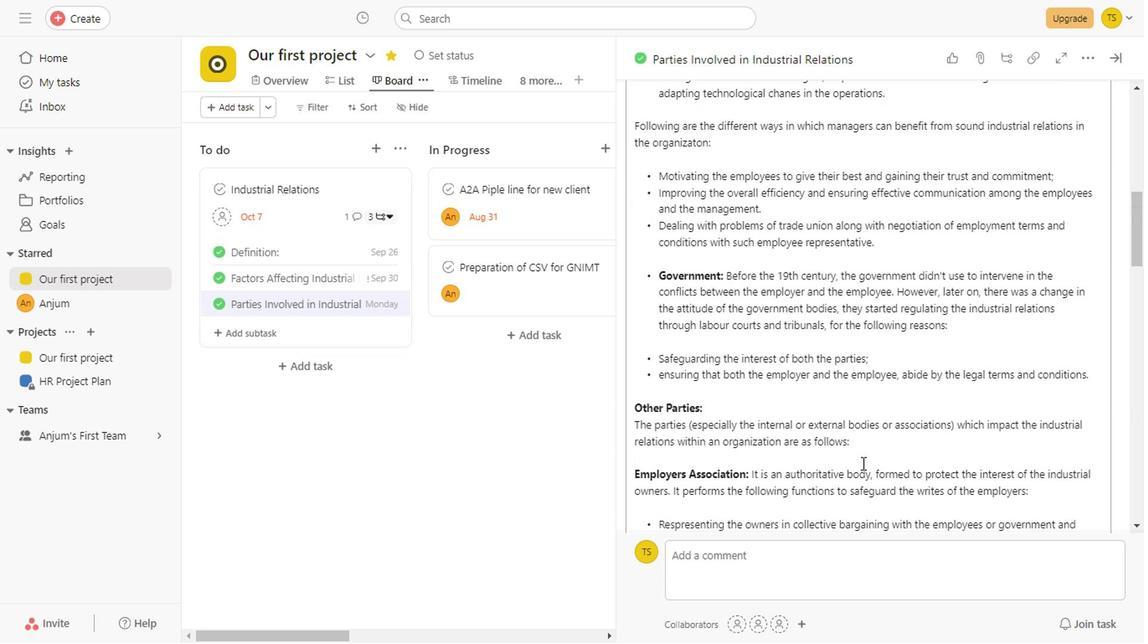 
Action: Mouse scrolled (857, 461) with delta (0, -1)
Screenshot: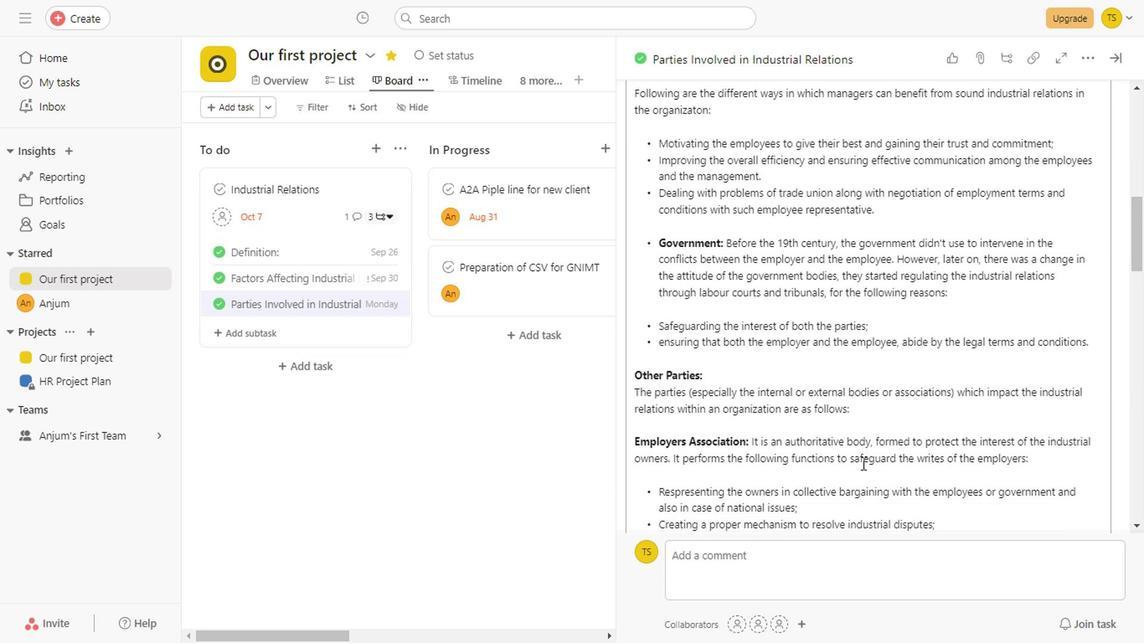 
Action: Mouse scrolled (857, 461) with delta (0, -1)
Screenshot: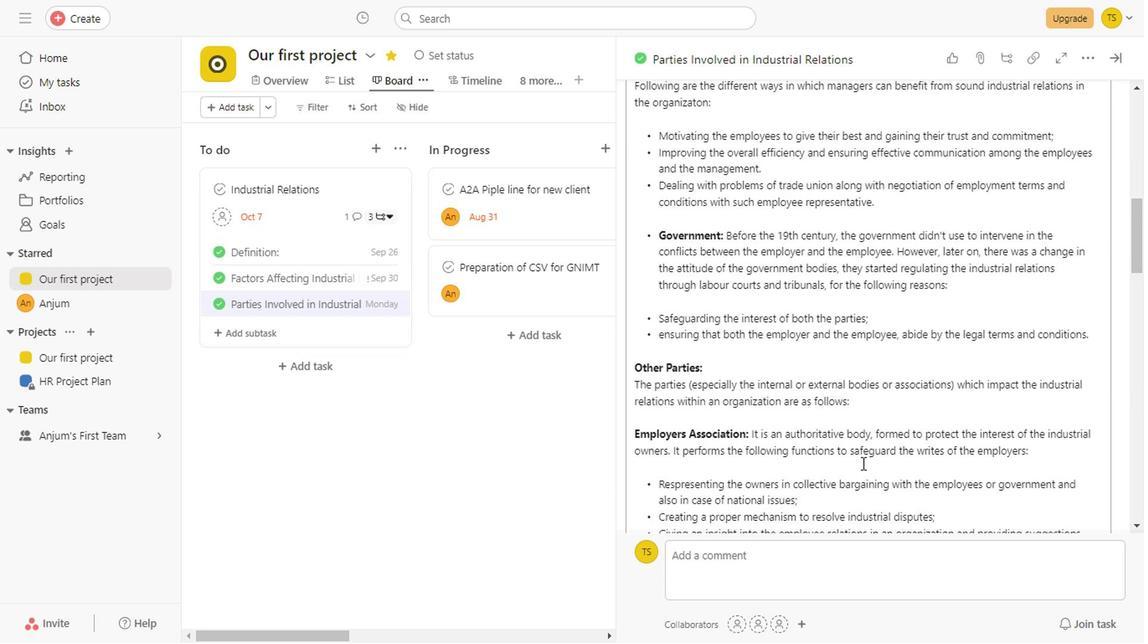 
Action: Mouse scrolled (857, 461) with delta (0, -1)
Screenshot: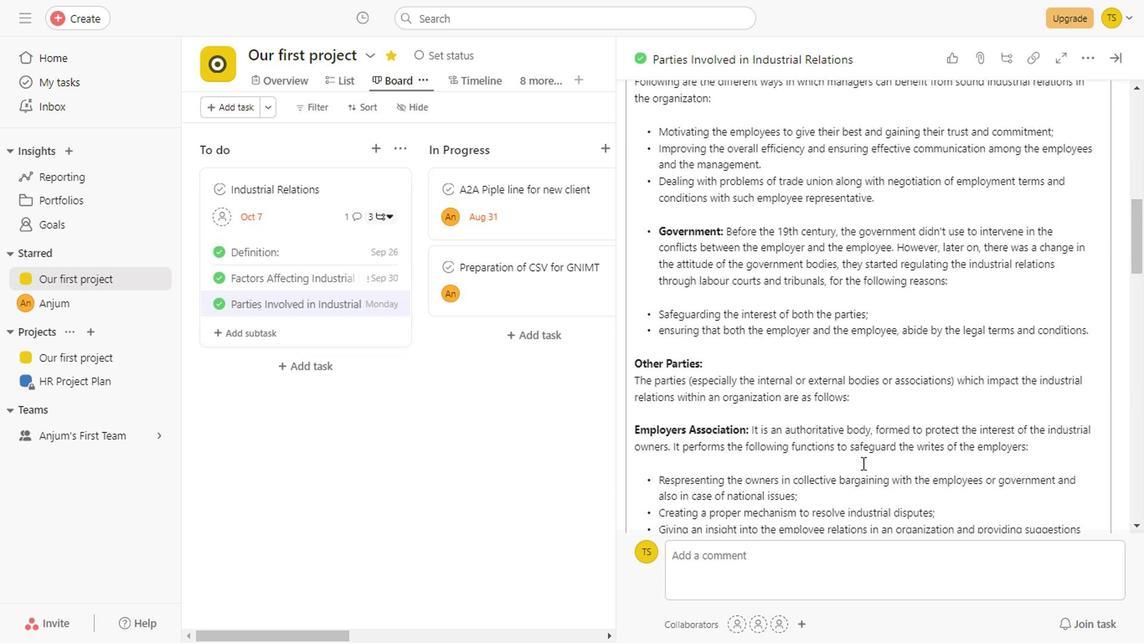 
Action: Mouse scrolled (857, 461) with delta (0, -1)
Screenshot: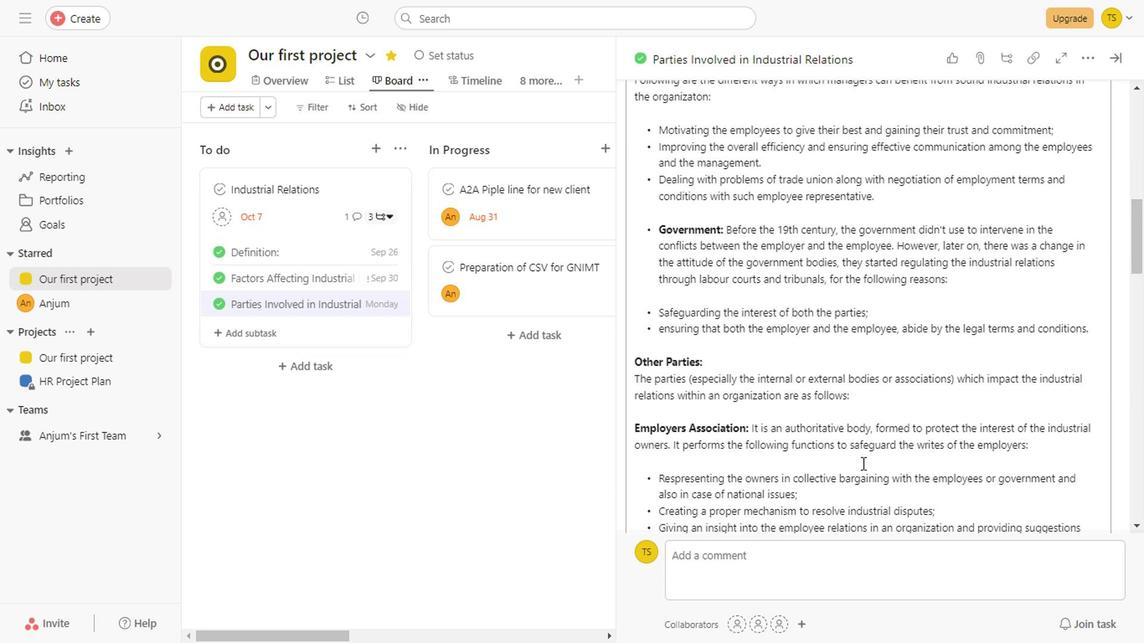 
Action: Mouse scrolled (857, 461) with delta (0, -1)
Screenshot: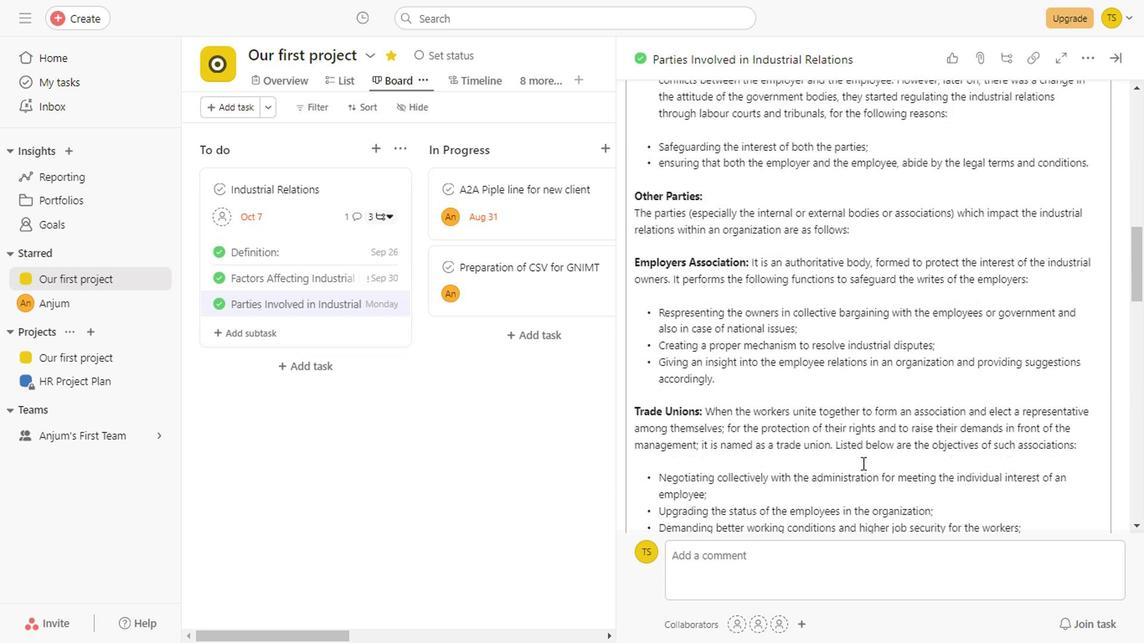 
Action: Mouse scrolled (857, 461) with delta (0, -1)
Screenshot: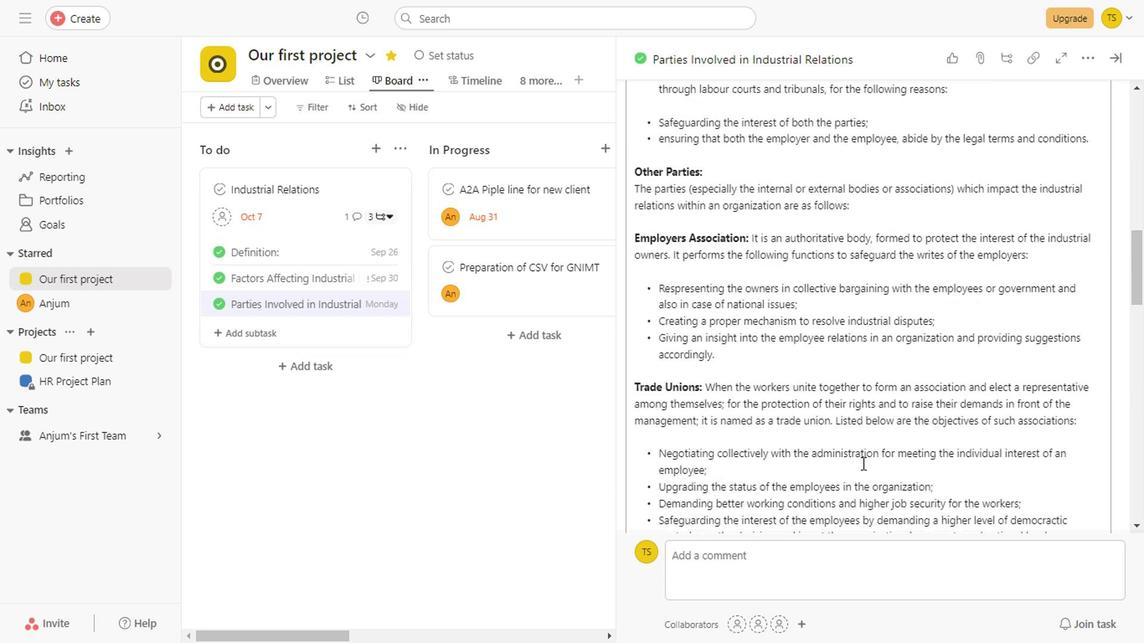 
Action: Mouse scrolled (857, 461) with delta (0, -1)
Screenshot: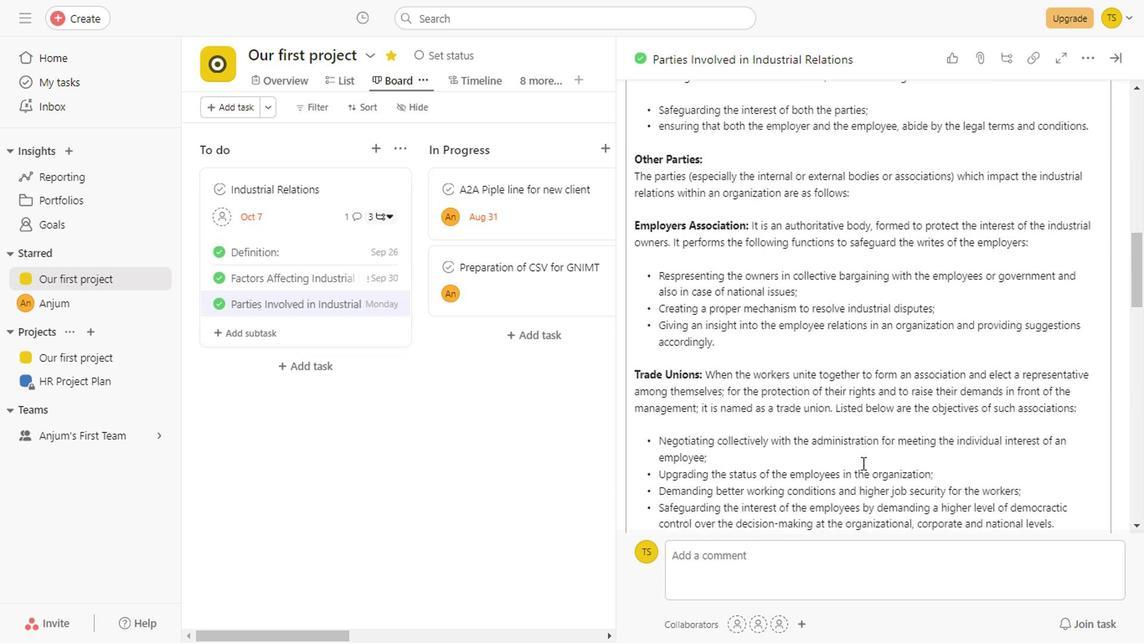 
Action: Mouse scrolled (857, 461) with delta (0, -1)
Screenshot: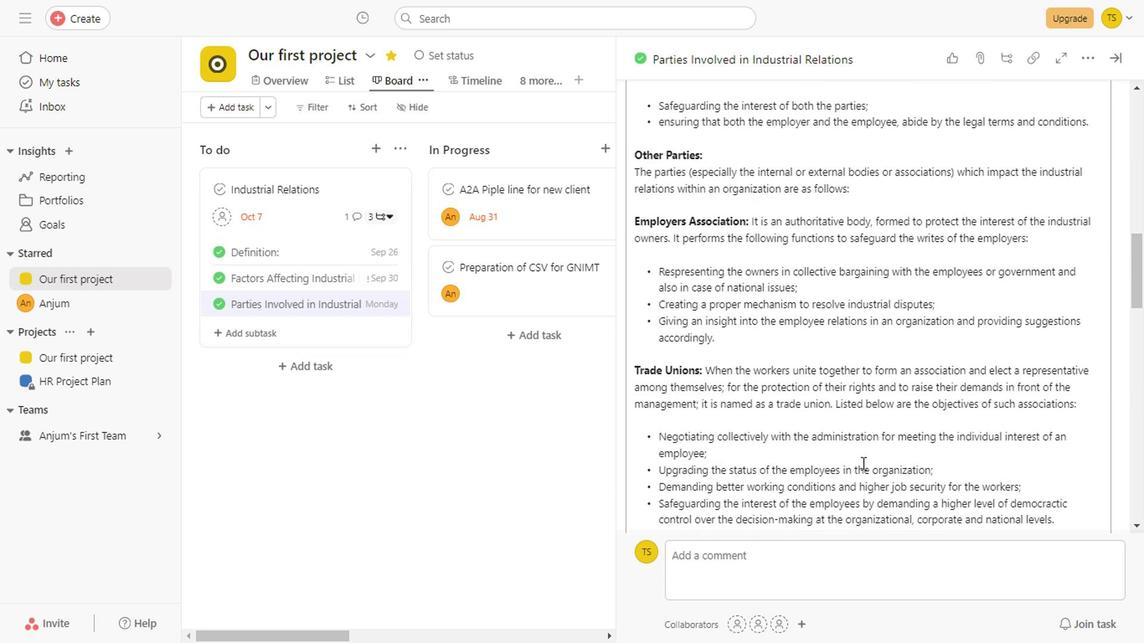 
Action: Mouse scrolled (857, 461) with delta (0, -1)
Screenshot: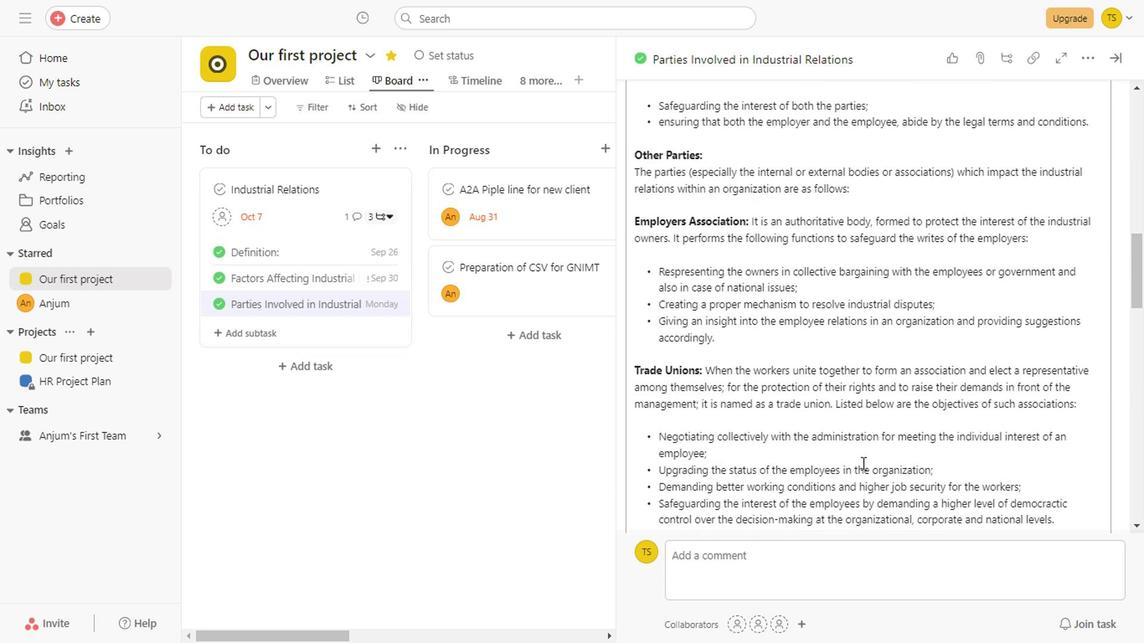 
Action: Mouse scrolled (857, 461) with delta (0, -1)
Screenshot: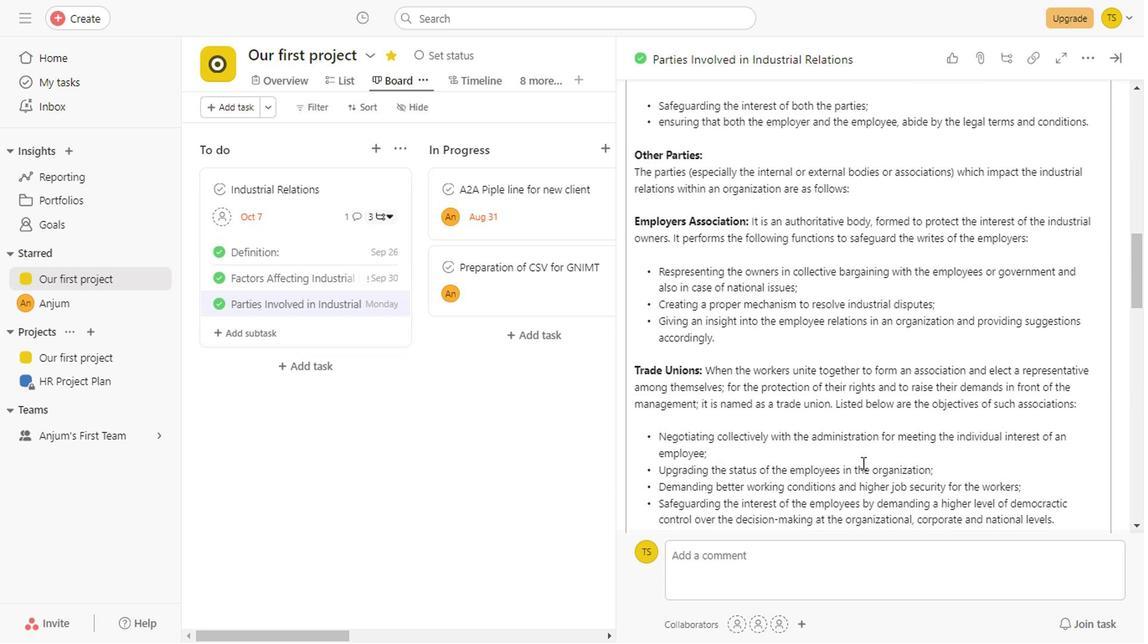 
Action: Mouse scrolled (857, 461) with delta (0, -1)
Screenshot: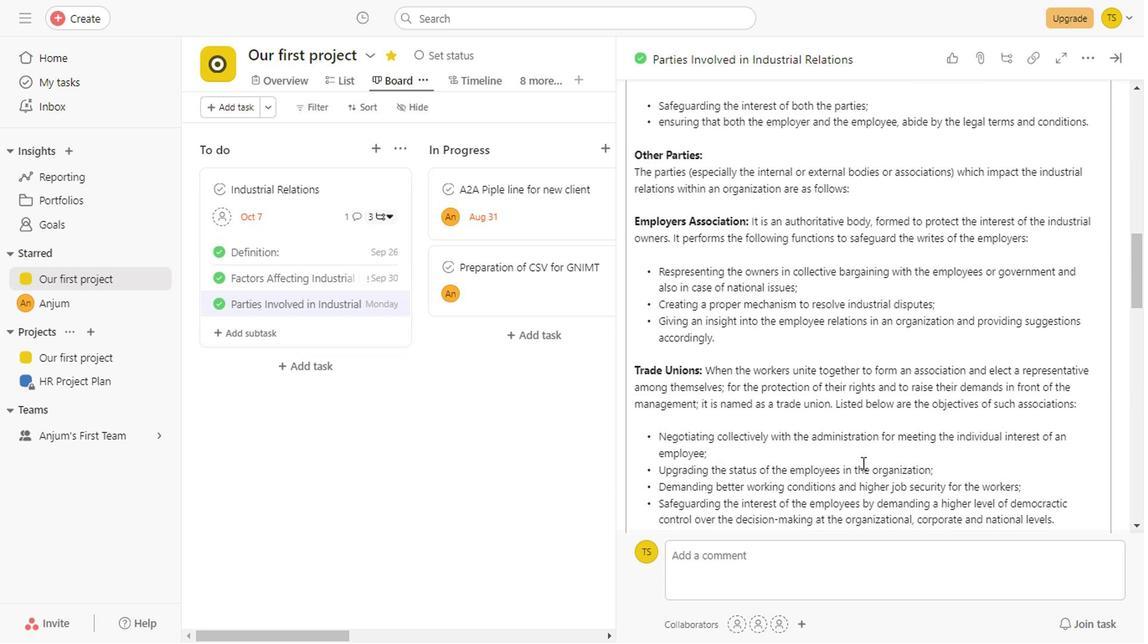 
Action: Mouse scrolled (857, 461) with delta (0, -1)
Screenshot: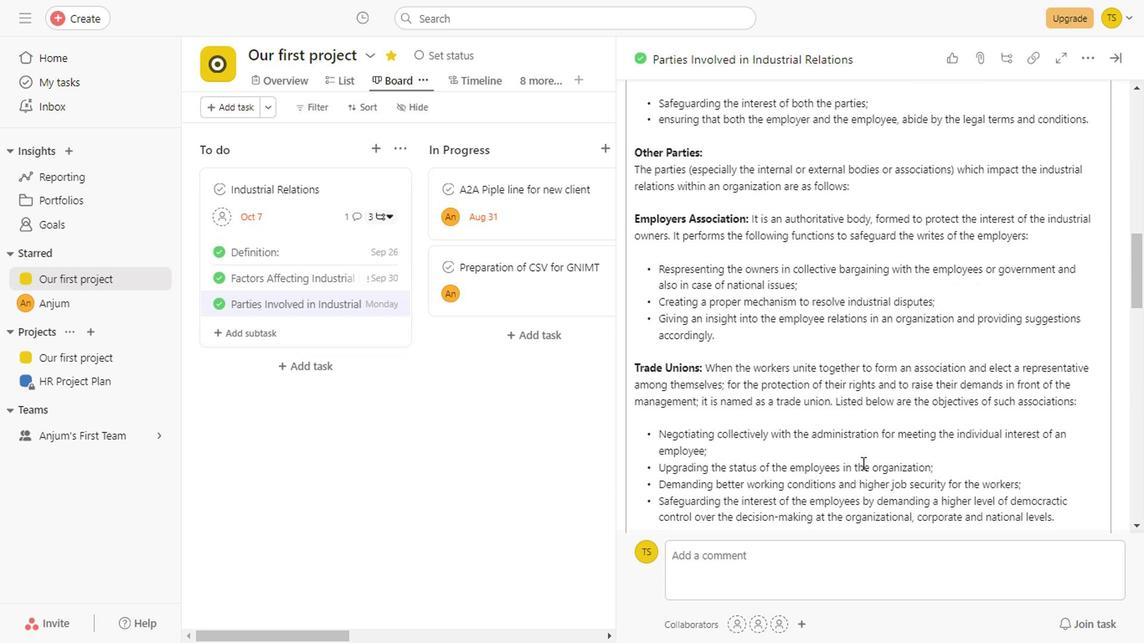 
Action: Mouse scrolled (857, 461) with delta (0, -1)
Screenshot: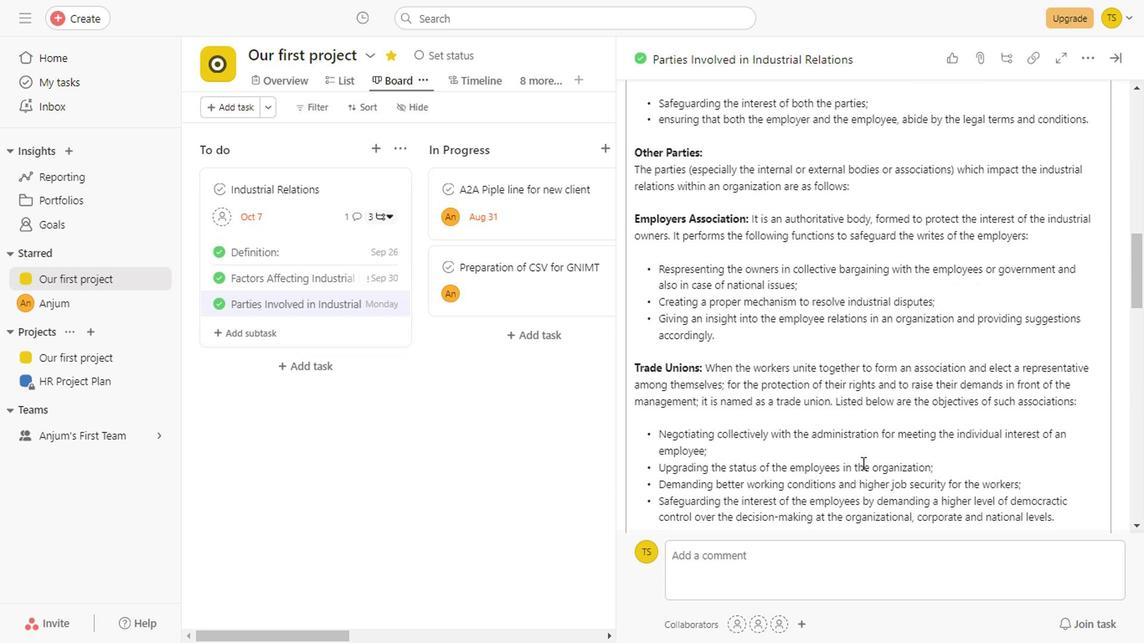 
Action: Mouse scrolled (857, 460) with delta (0, -1)
Screenshot: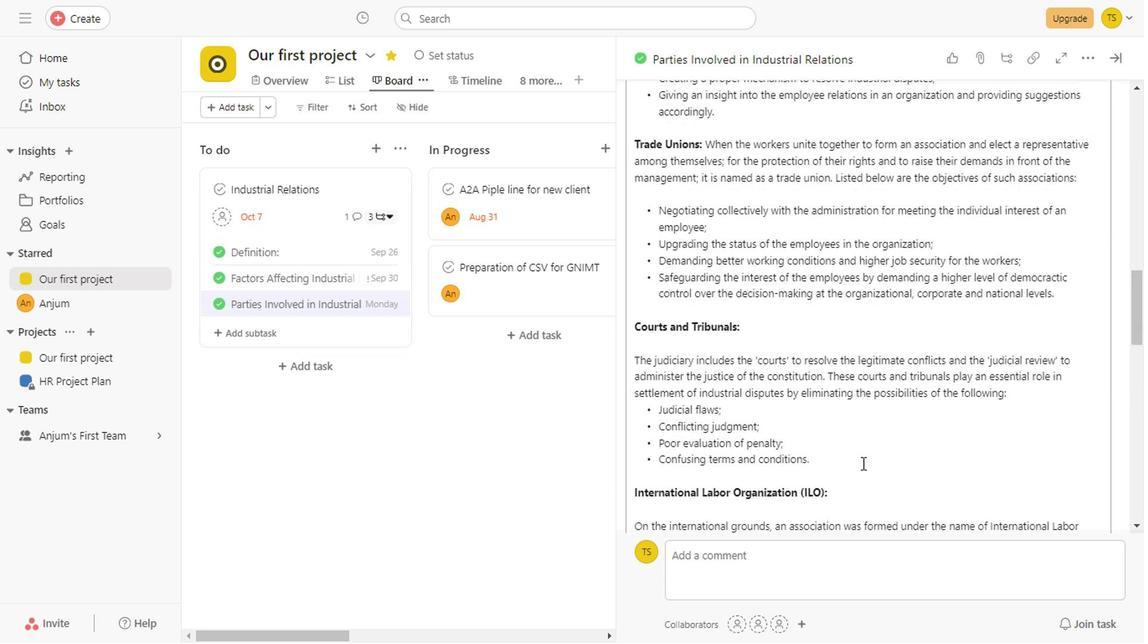 
Action: Mouse scrolled (857, 461) with delta (0, -1)
Screenshot: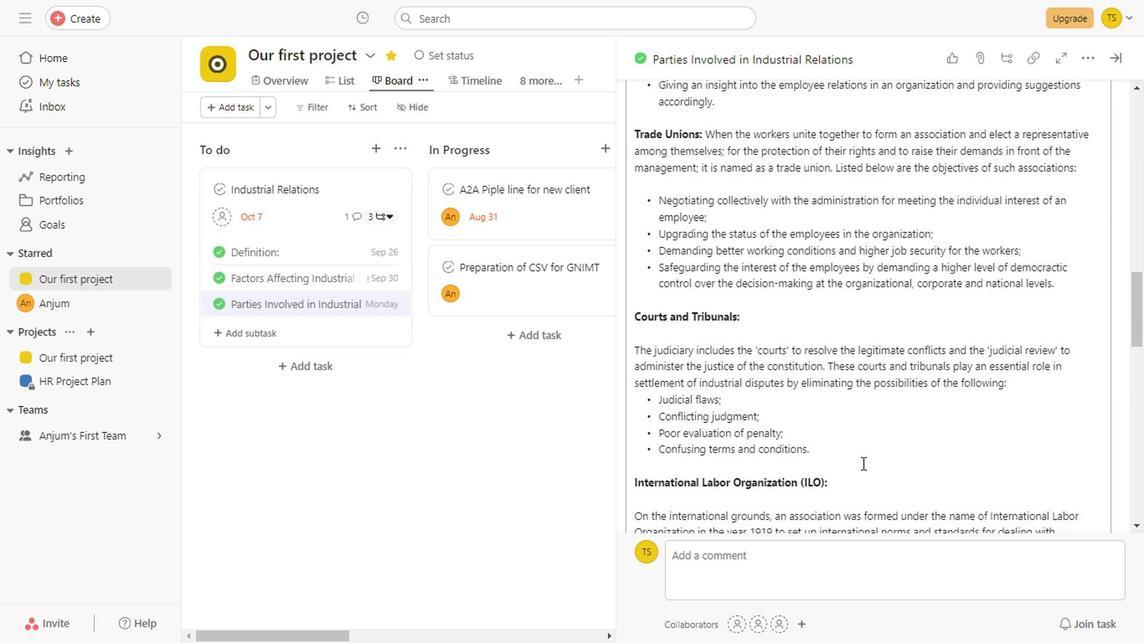 
Action: Mouse scrolled (857, 461) with delta (0, -1)
Screenshot: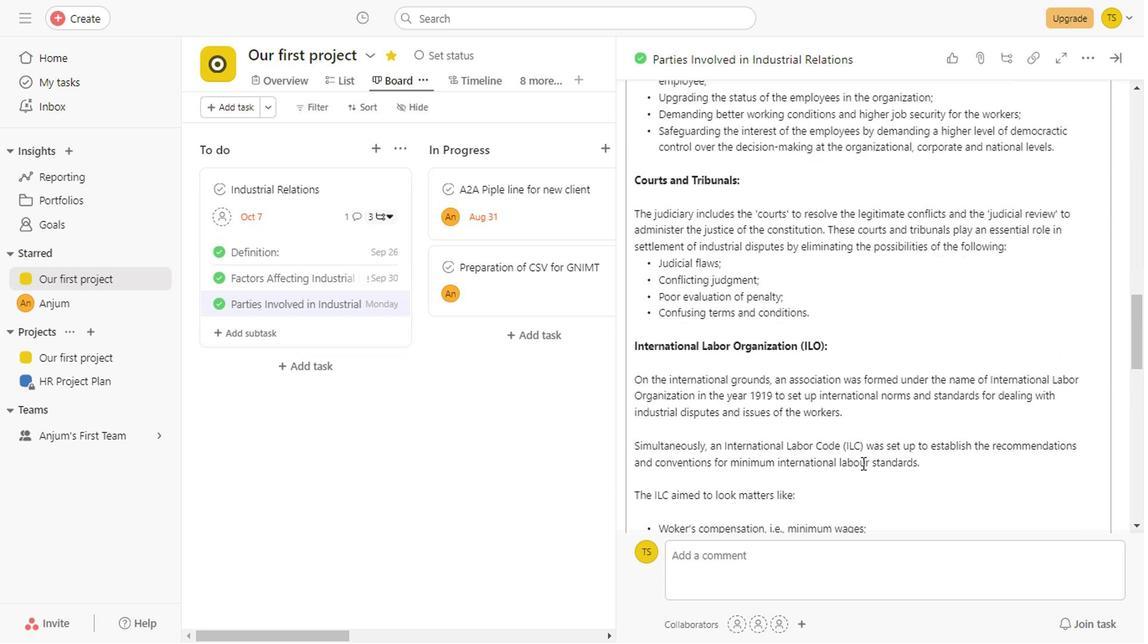 
Action: Mouse scrolled (857, 461) with delta (0, -1)
Screenshot: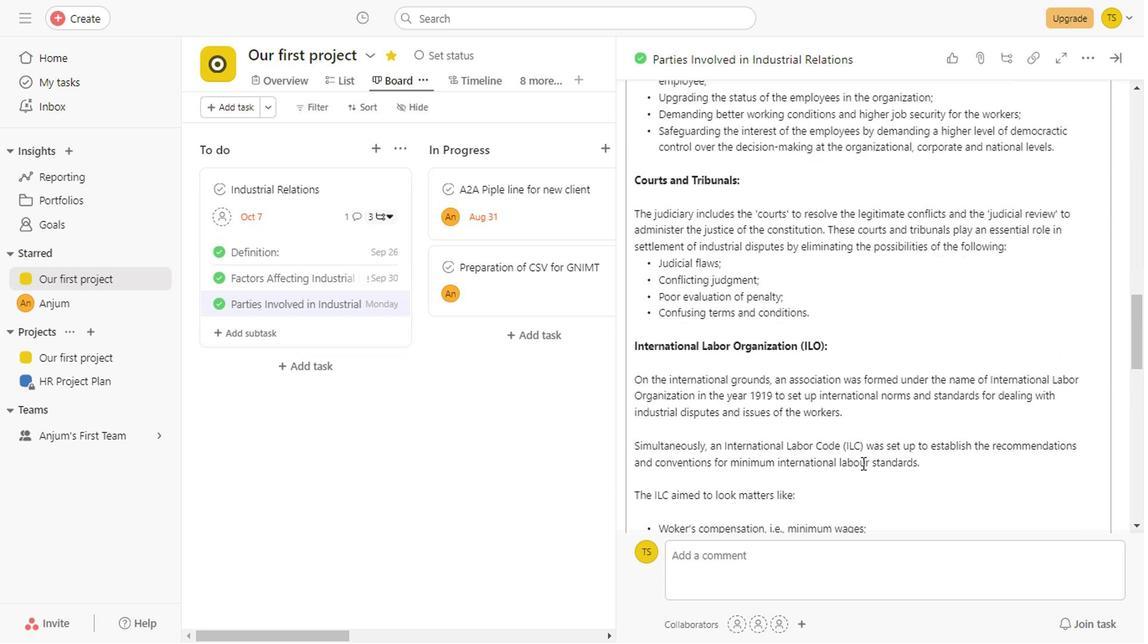 
Action: Mouse scrolled (857, 461) with delta (0, -1)
Screenshot: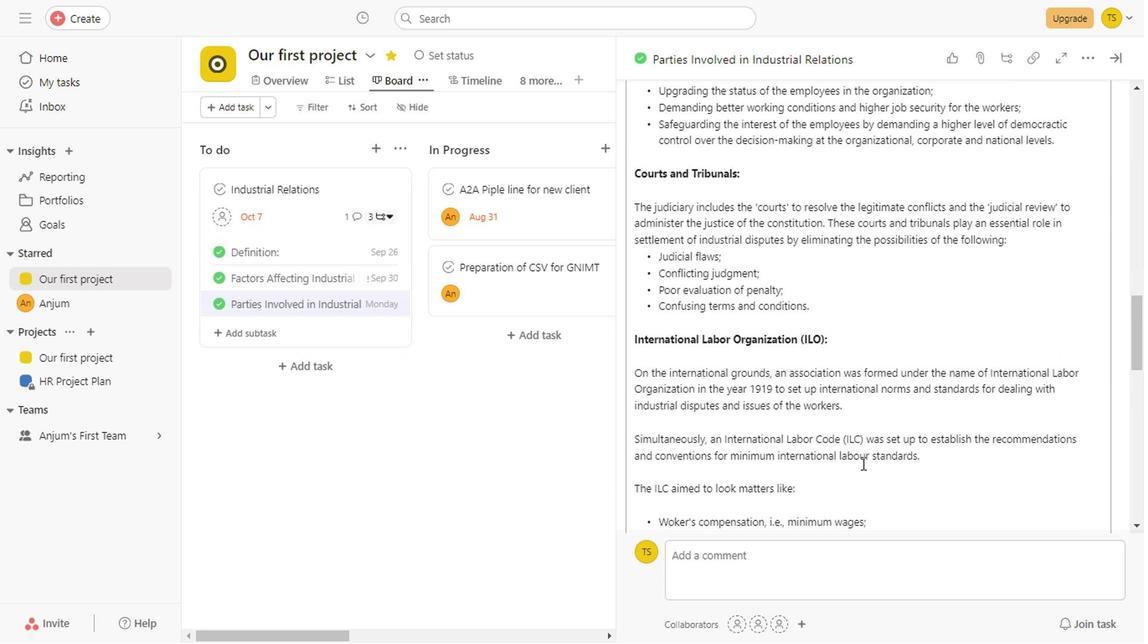 
Action: Mouse scrolled (857, 461) with delta (0, -1)
Screenshot: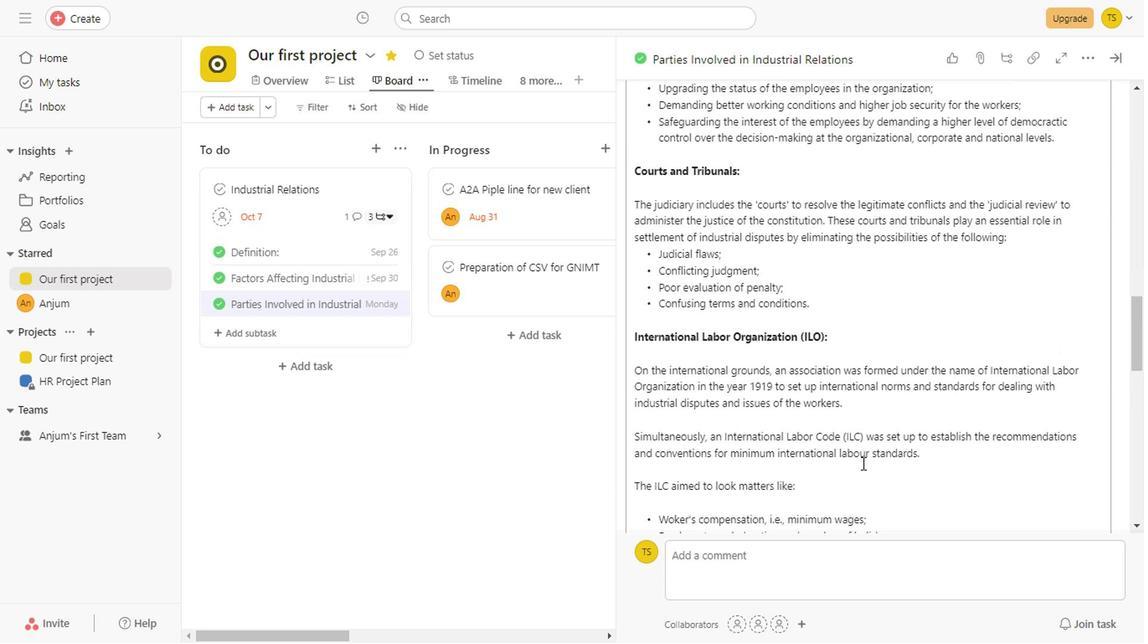 
Action: Mouse scrolled (857, 461) with delta (0, -1)
Screenshot: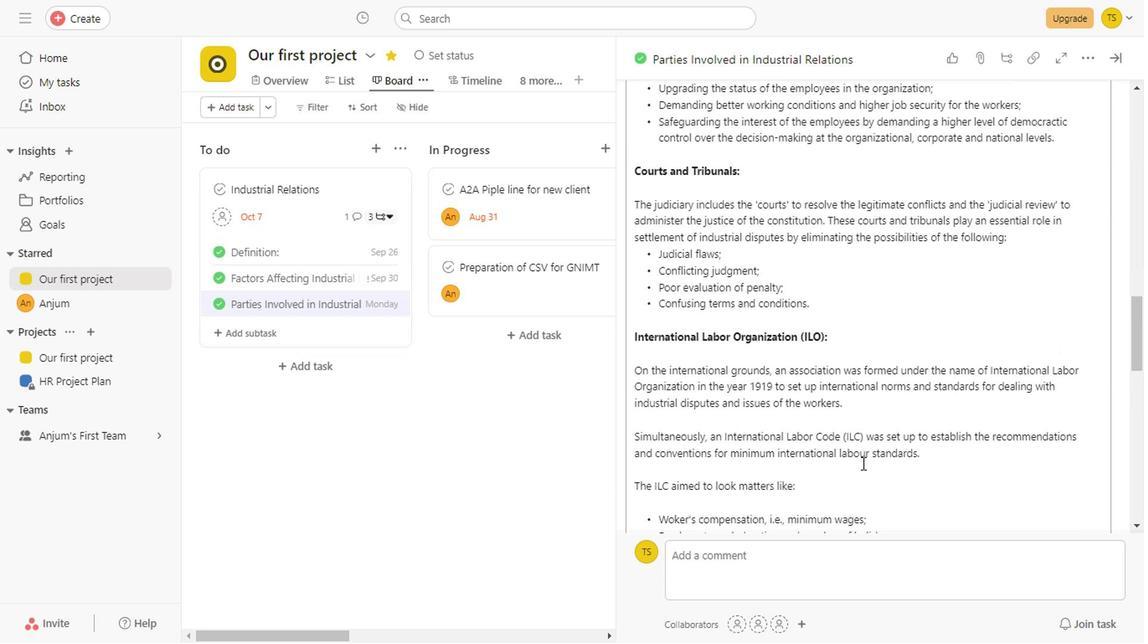 
Action: Mouse scrolled (857, 461) with delta (0, -1)
Screenshot: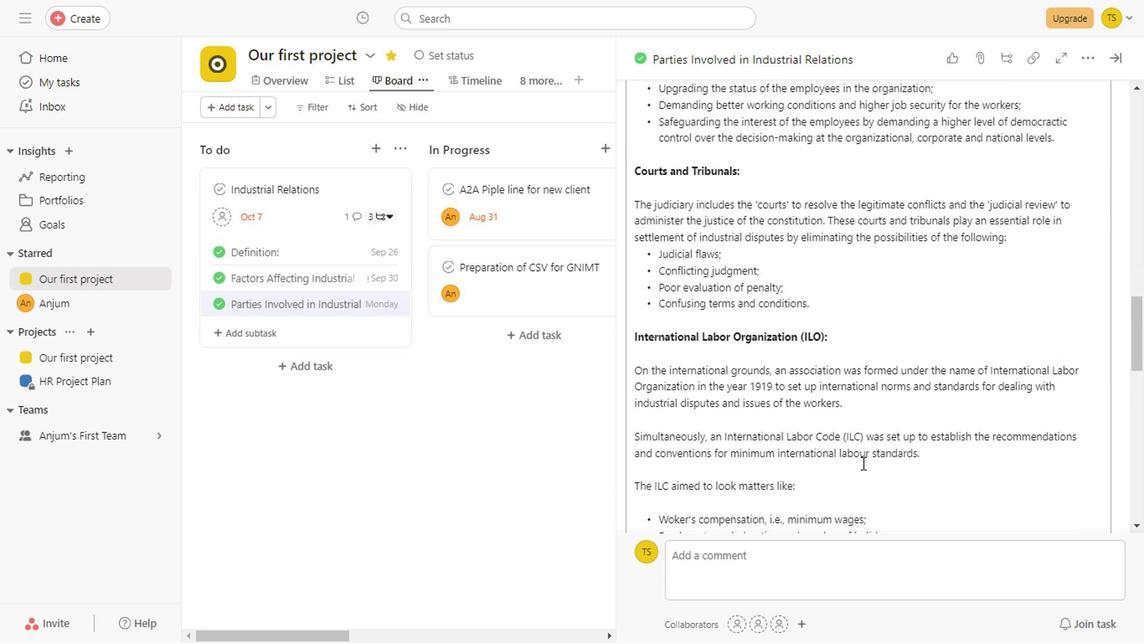 
Action: Mouse scrolled (857, 461) with delta (0, -1)
Screenshot: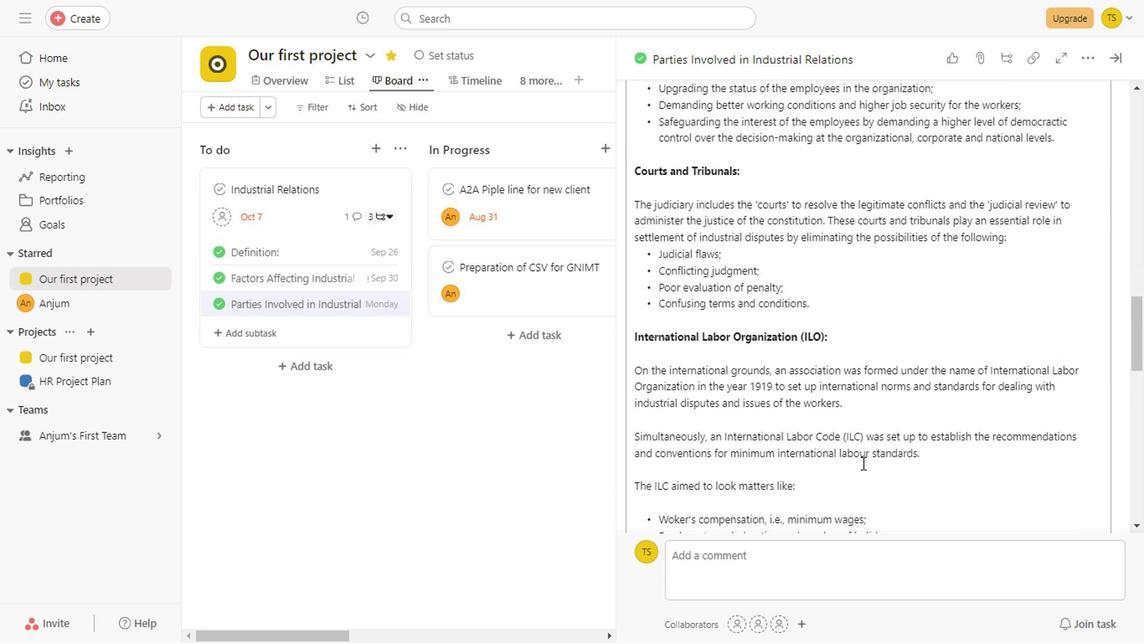 
Action: Mouse scrolled (857, 461) with delta (0, -1)
Screenshot: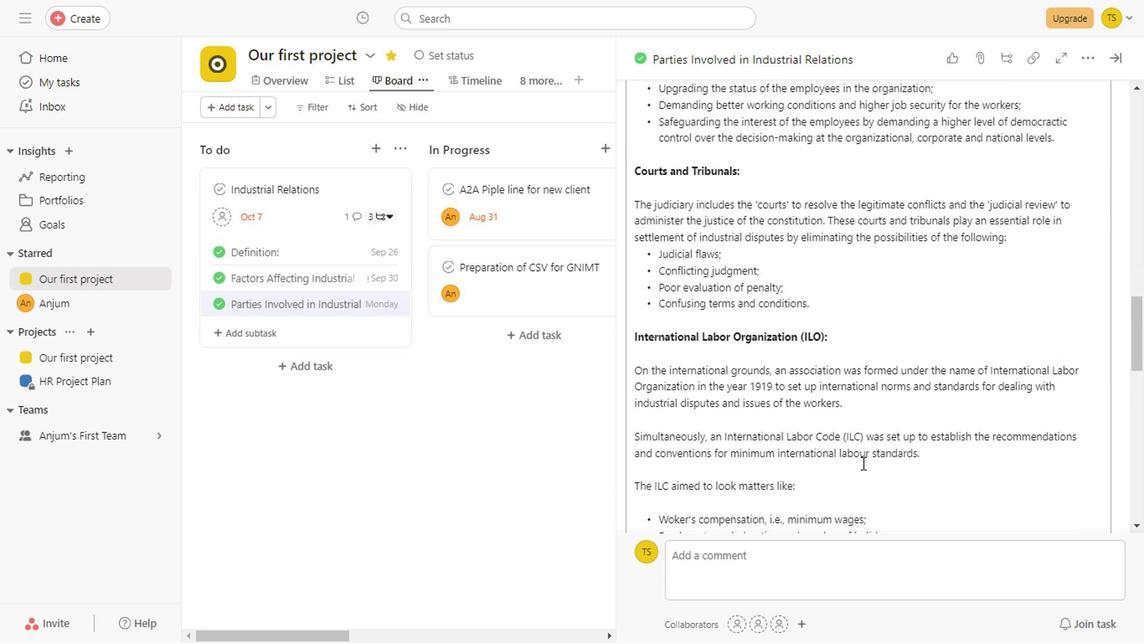 
Action: Mouse scrolled (857, 461) with delta (0, -1)
Screenshot: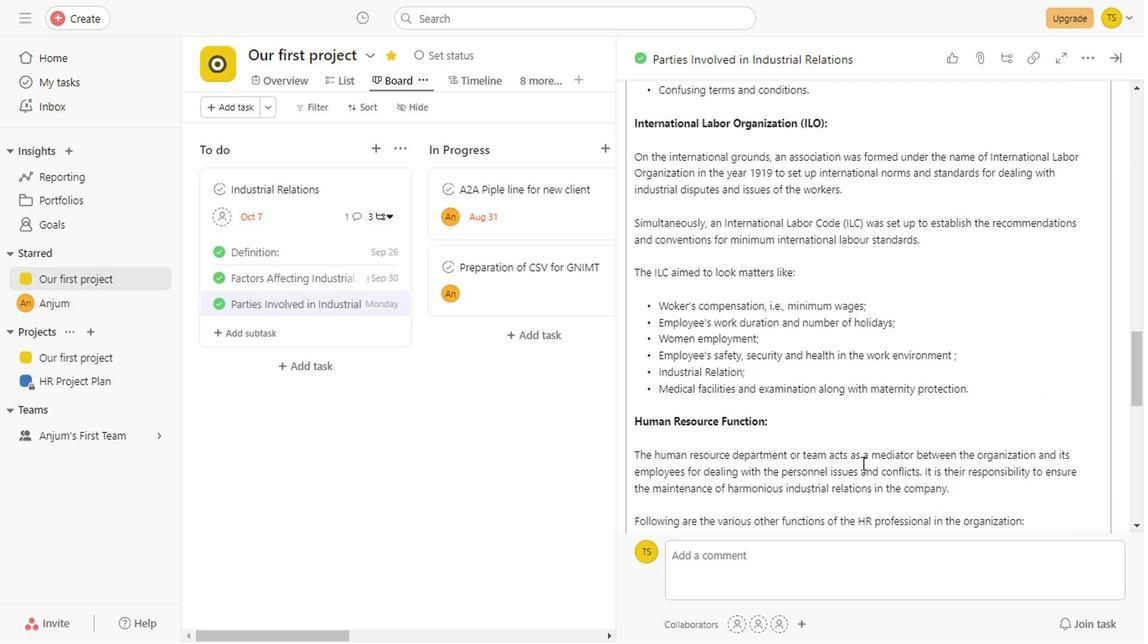 
Action: Mouse scrolled (857, 461) with delta (0, -1)
Screenshot: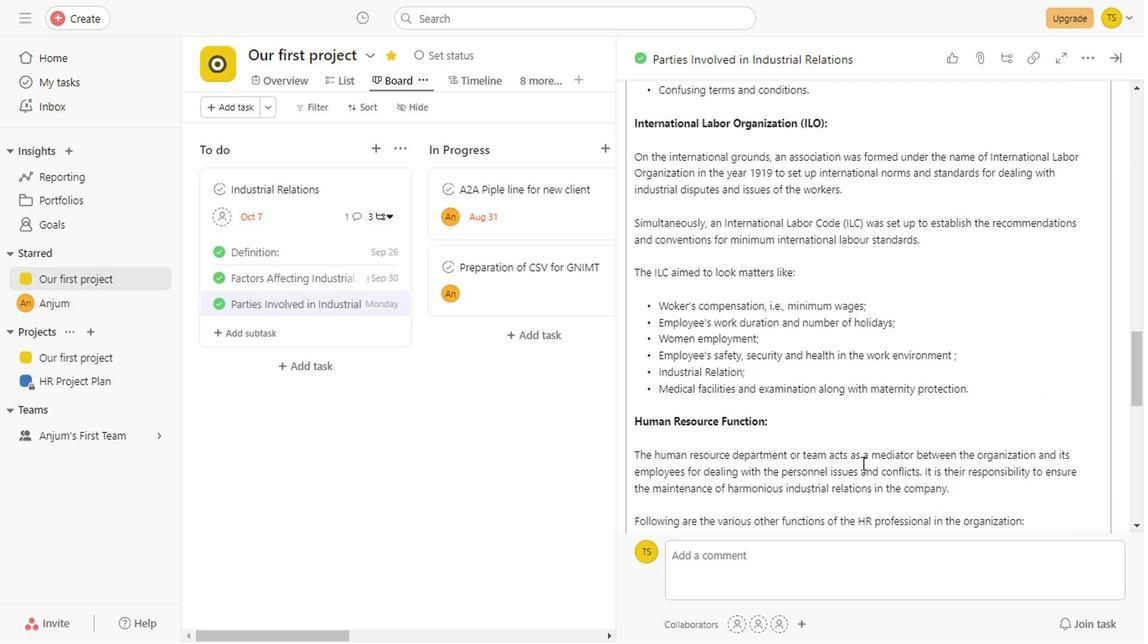 
Action: Mouse scrolled (857, 461) with delta (0, -1)
Screenshot: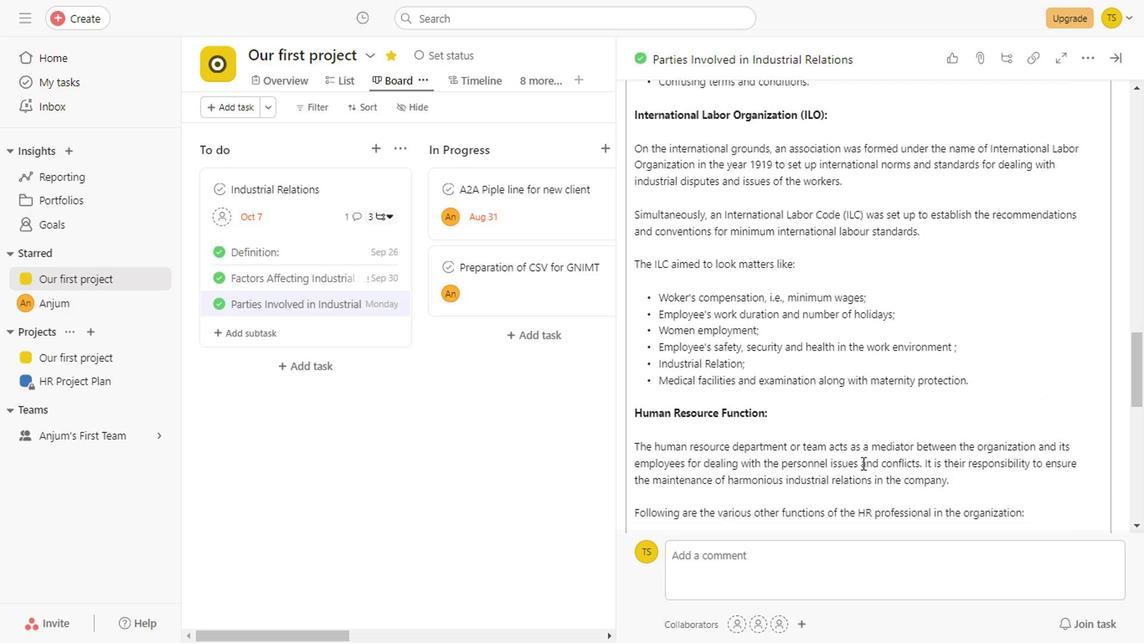 
Action: Mouse scrolled (857, 461) with delta (0, -1)
Screenshot: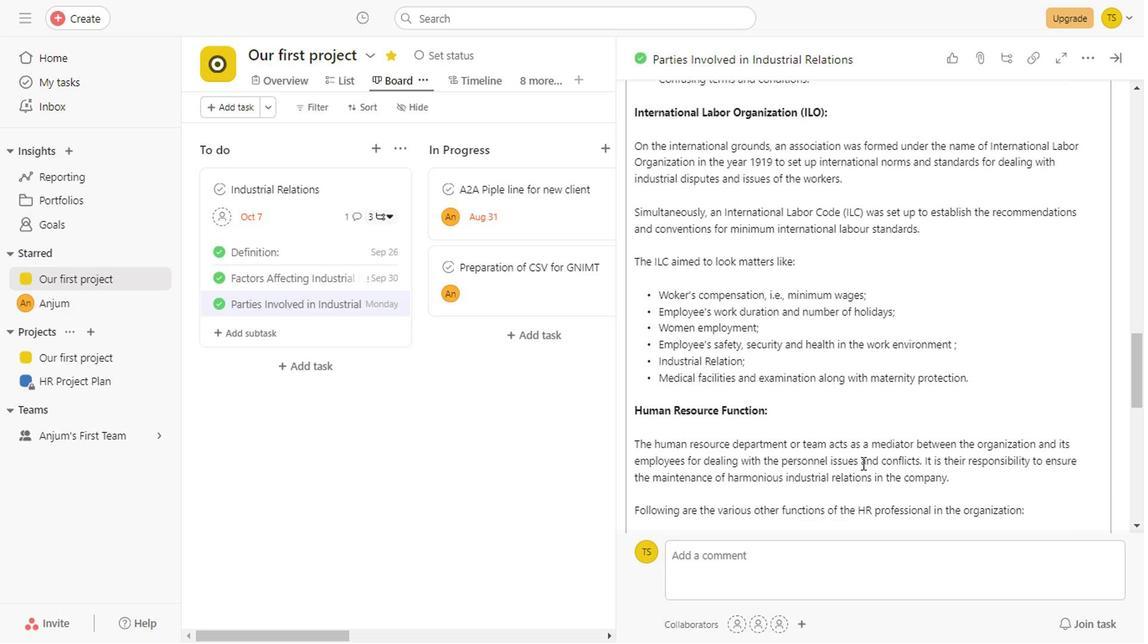 
Action: Mouse scrolled (857, 461) with delta (0, -1)
Screenshot: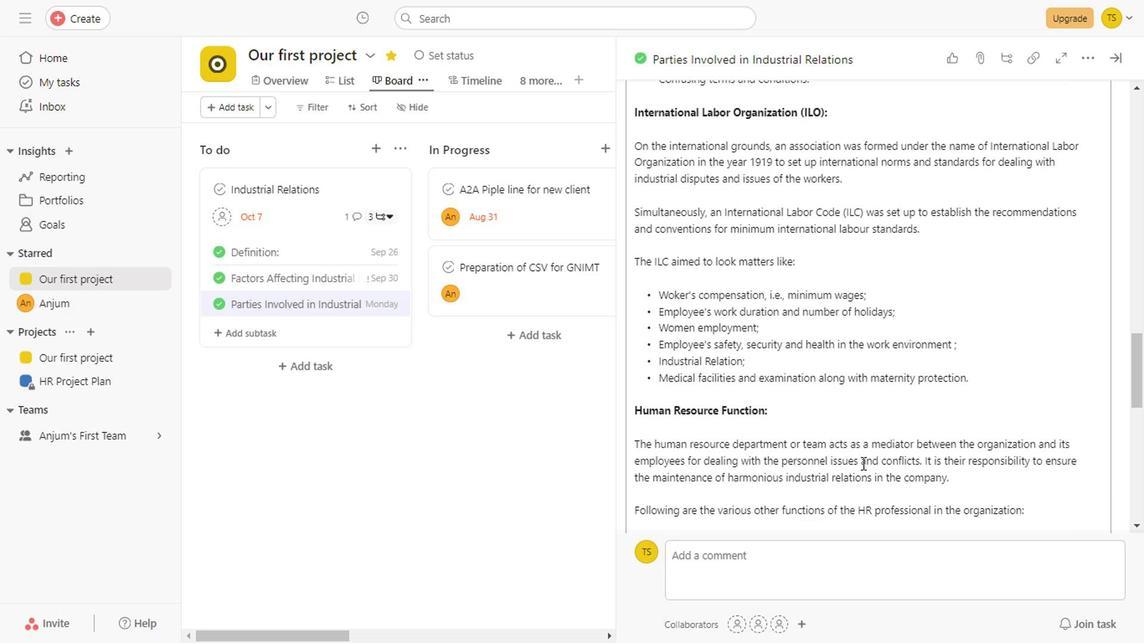 
Action: Mouse scrolled (857, 460) with delta (0, -2)
Screenshot: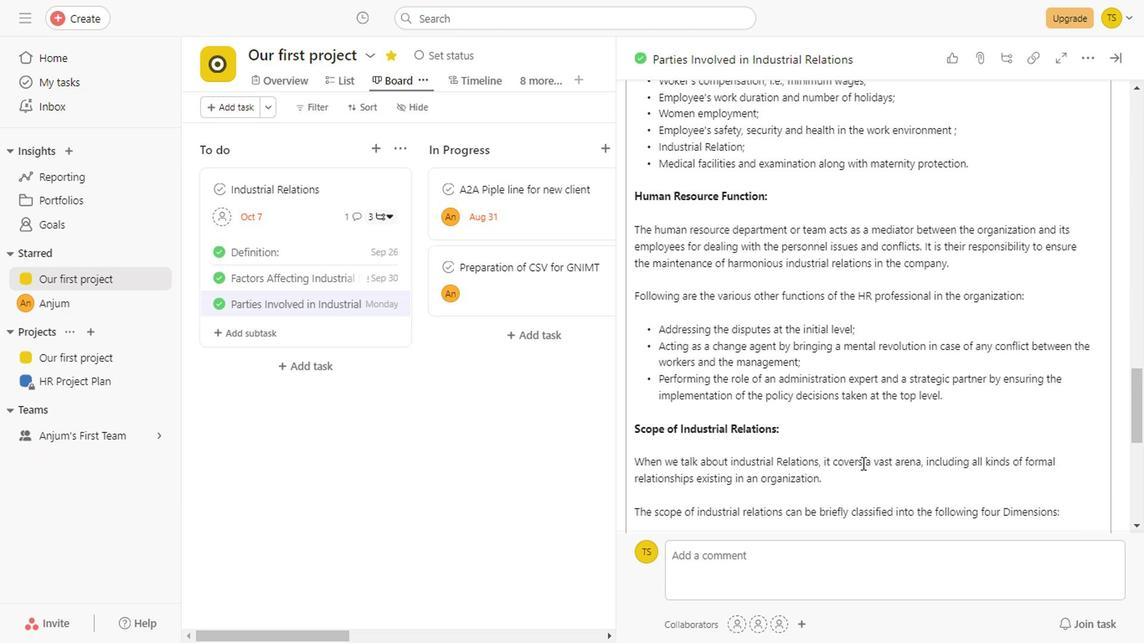 
Action: Mouse scrolled (857, 461) with delta (0, -1)
Screenshot: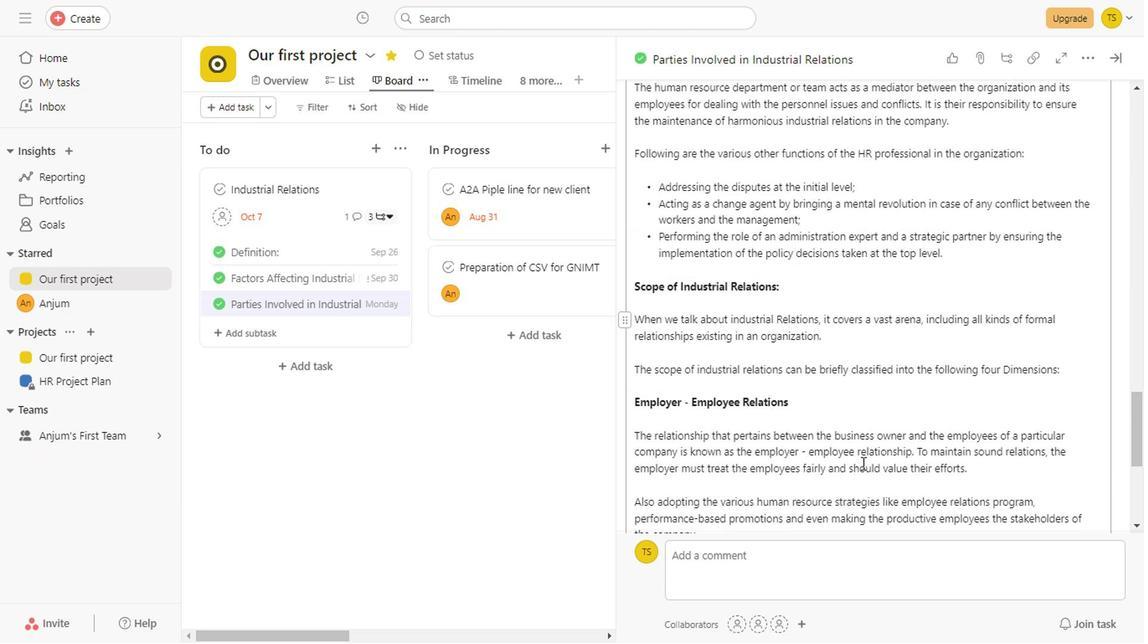
Action: Mouse scrolled (857, 461) with delta (0, -1)
Screenshot: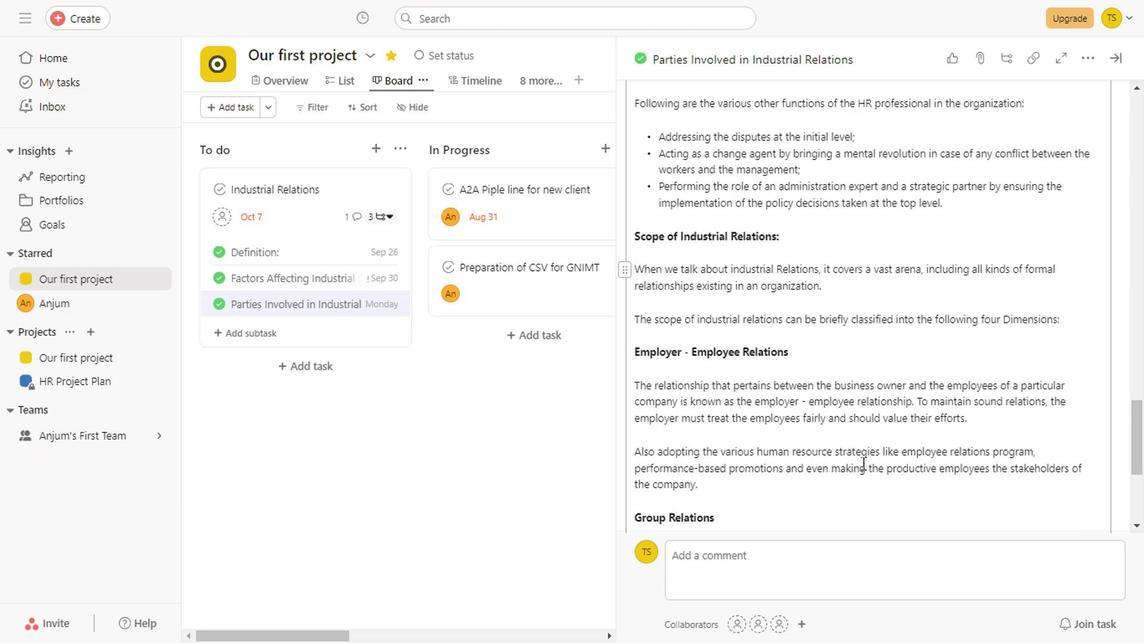 
Action: Mouse scrolled (857, 461) with delta (0, -1)
Screenshot: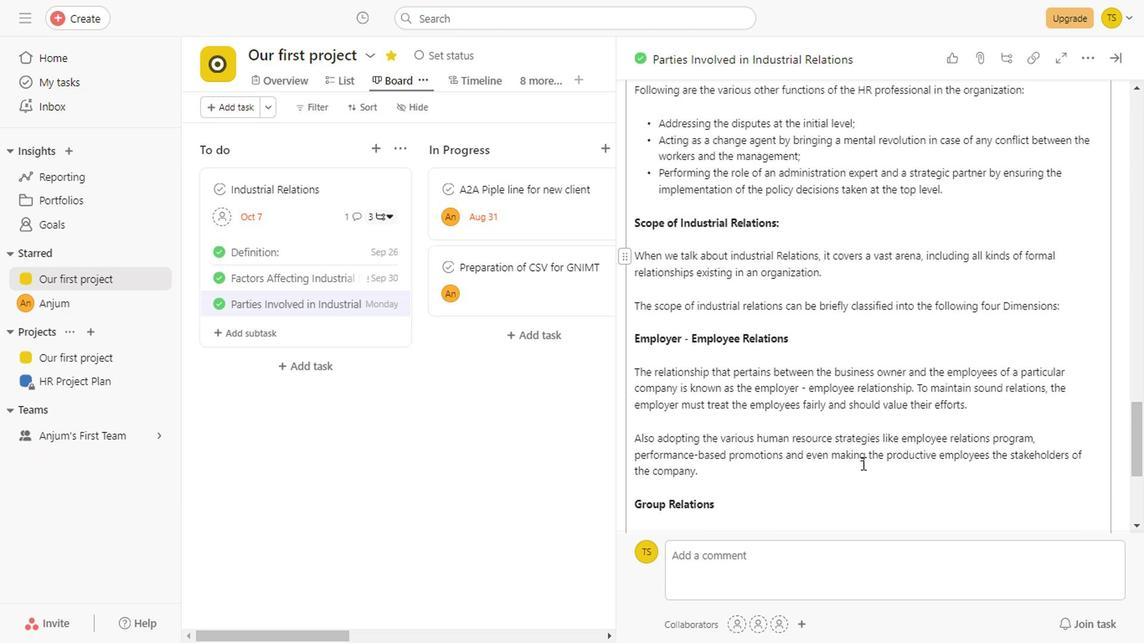 
Action: Mouse scrolled (857, 461) with delta (0, -1)
Screenshot: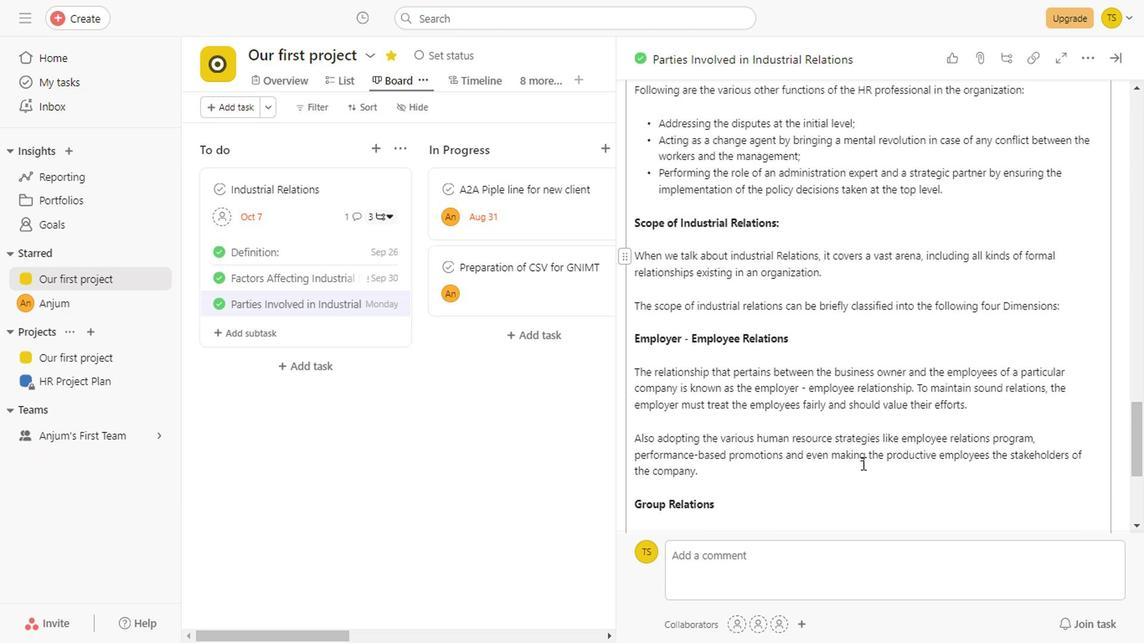
Action: Mouse scrolled (857, 461) with delta (0, -1)
Screenshot: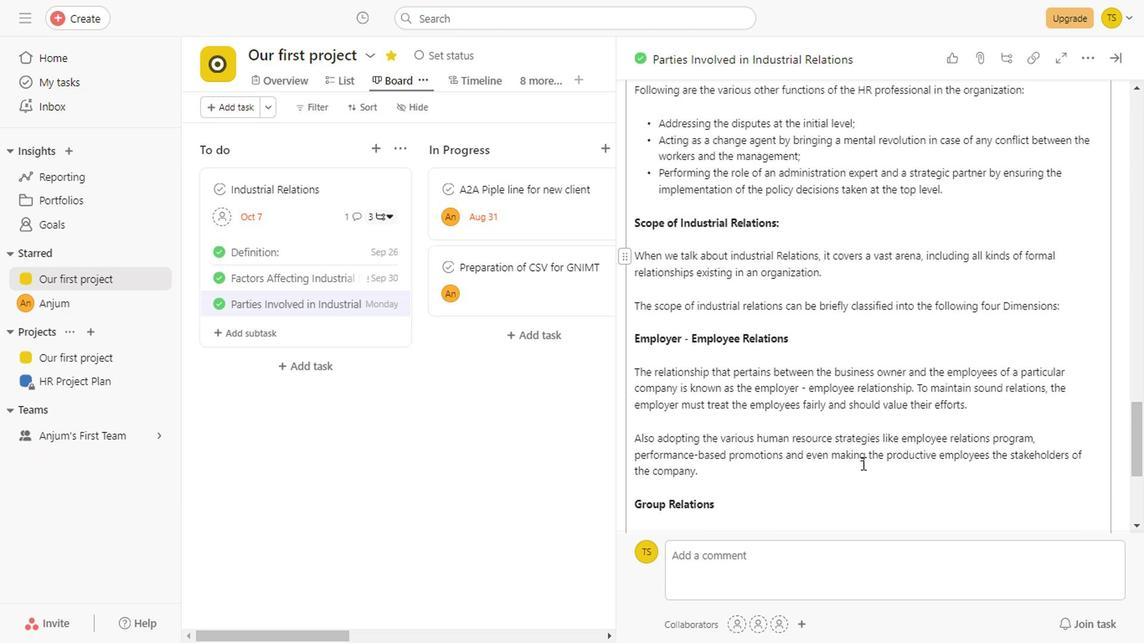
Action: Mouse scrolled (857, 461) with delta (0, -1)
Screenshot: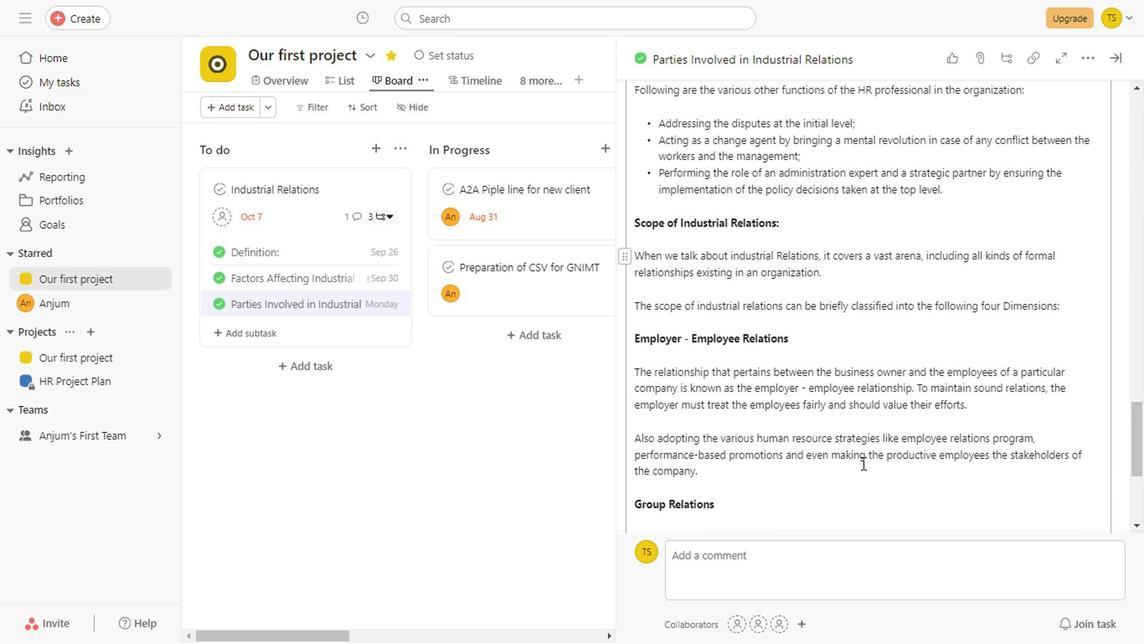 
Action: Mouse scrolled (857, 461) with delta (0, -1)
Screenshot: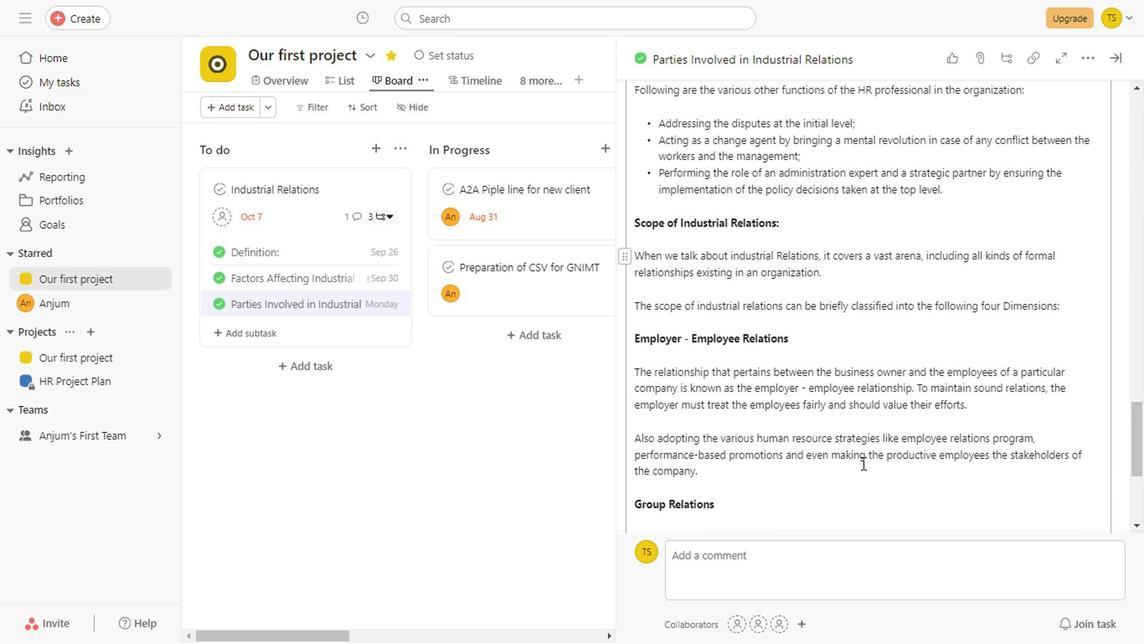 
Action: Mouse scrolled (857, 461) with delta (0, -1)
Screenshot: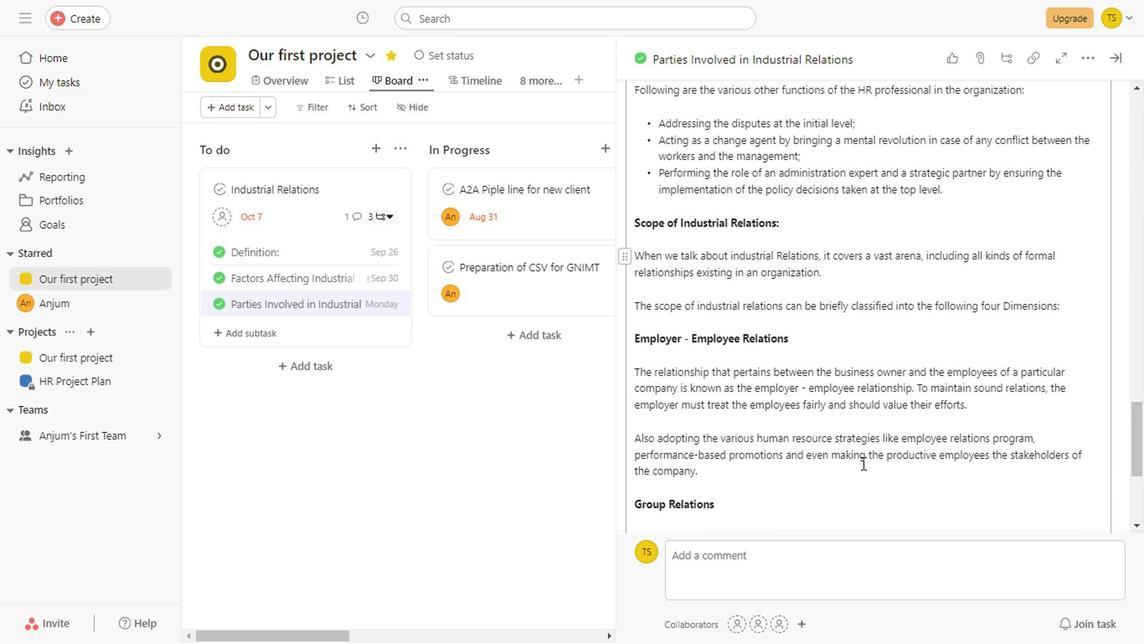 
Action: Mouse scrolled (857, 461) with delta (0, -1)
Screenshot: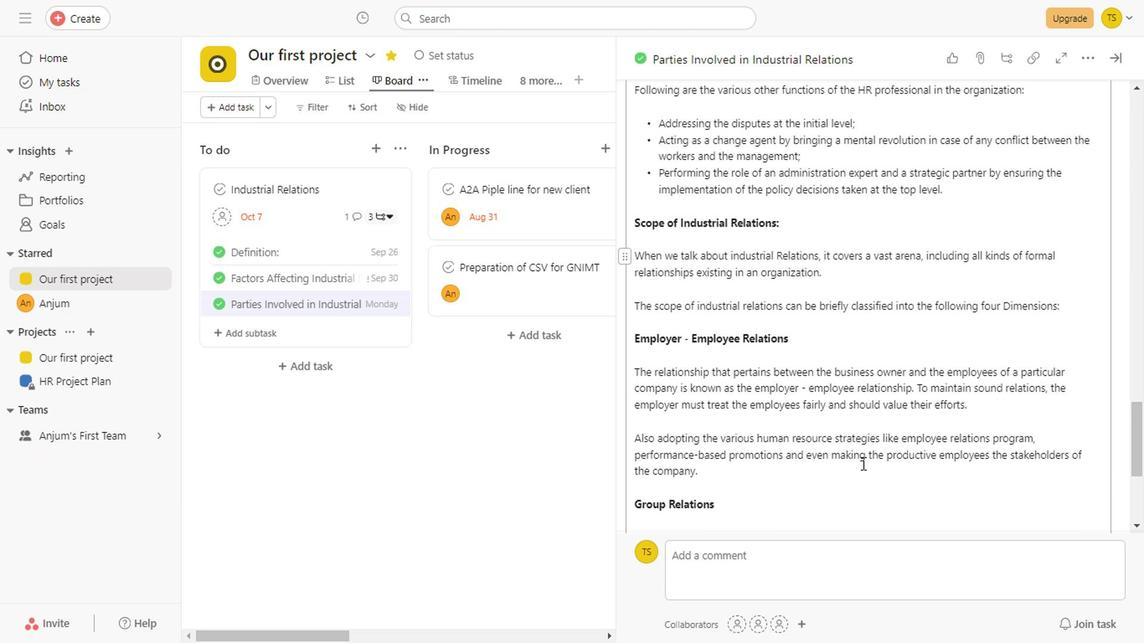 
Action: Mouse scrolled (857, 461) with delta (0, -1)
Screenshot: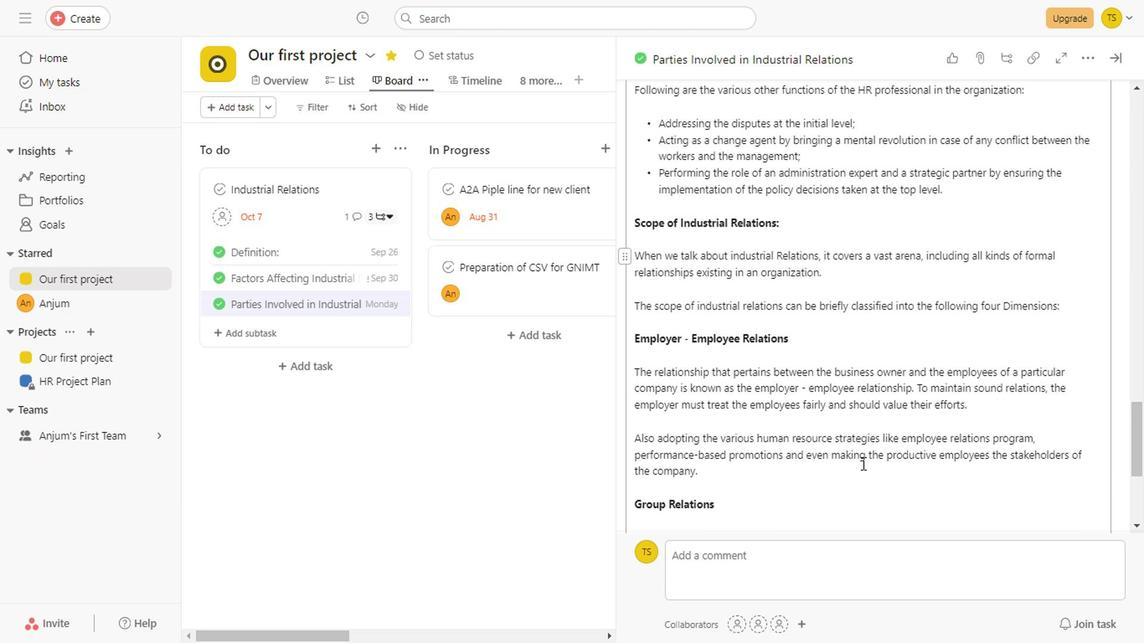 
Action: Mouse scrolled (857, 461) with delta (0, -1)
Screenshot: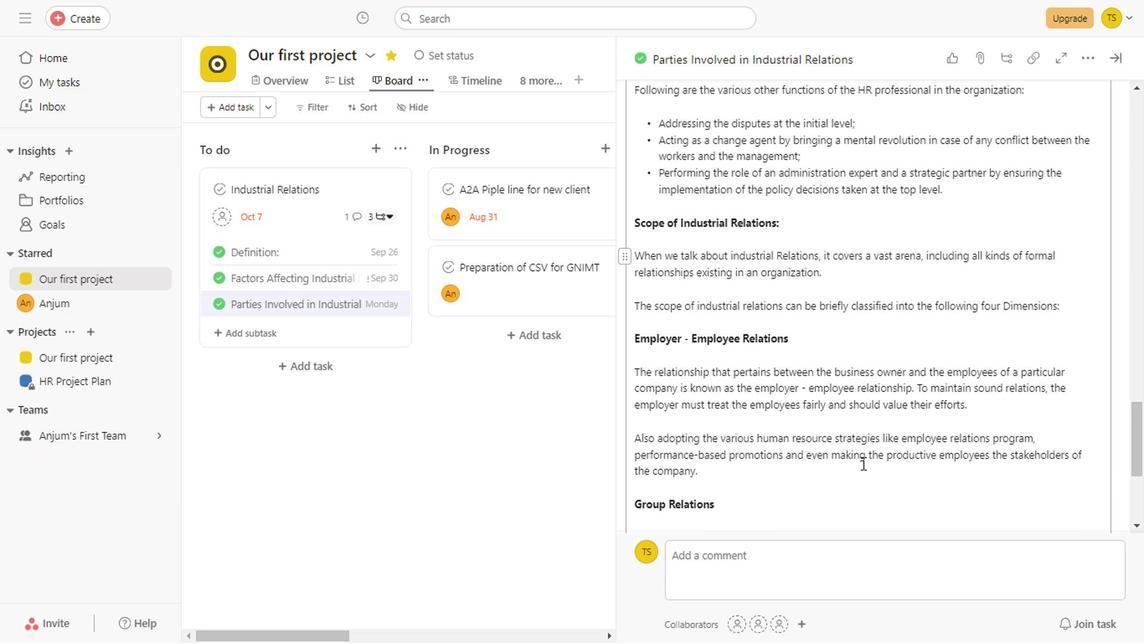 
Action: Mouse scrolled (857, 461) with delta (0, -1)
Screenshot: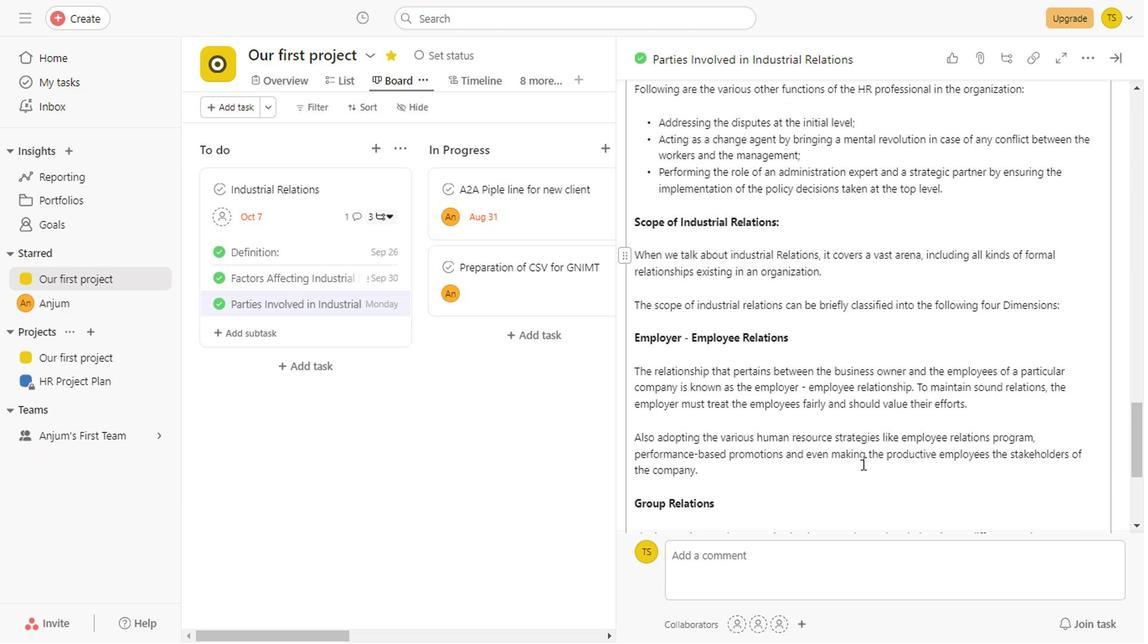 
Action: Mouse scrolled (857, 461) with delta (0, -1)
Screenshot: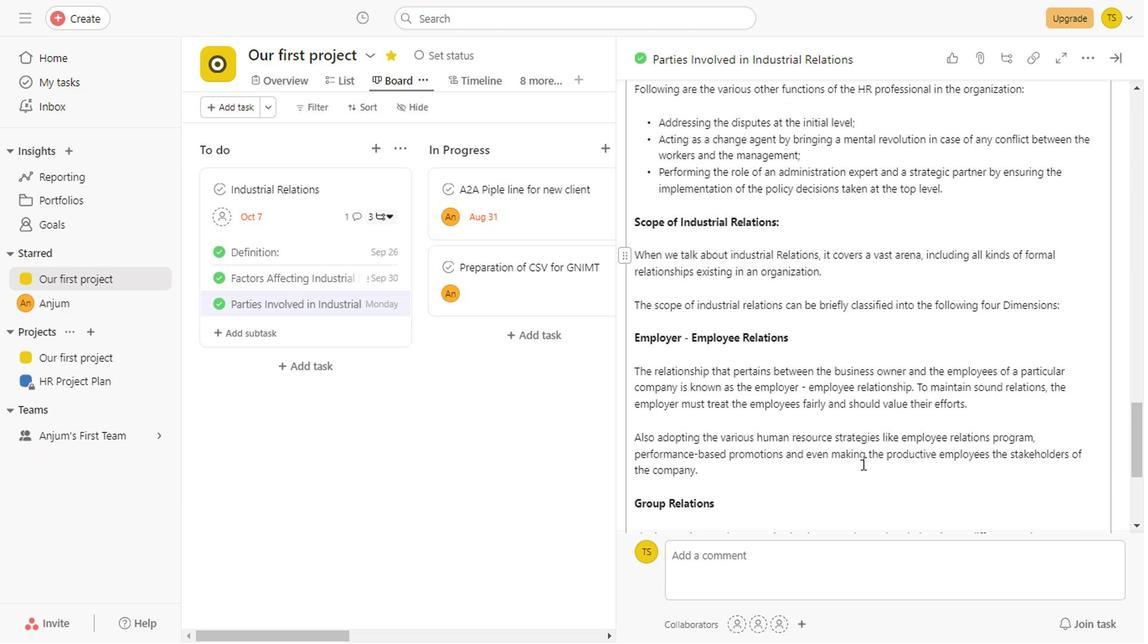 
Action: Mouse scrolled (857, 461) with delta (0, -1)
Screenshot: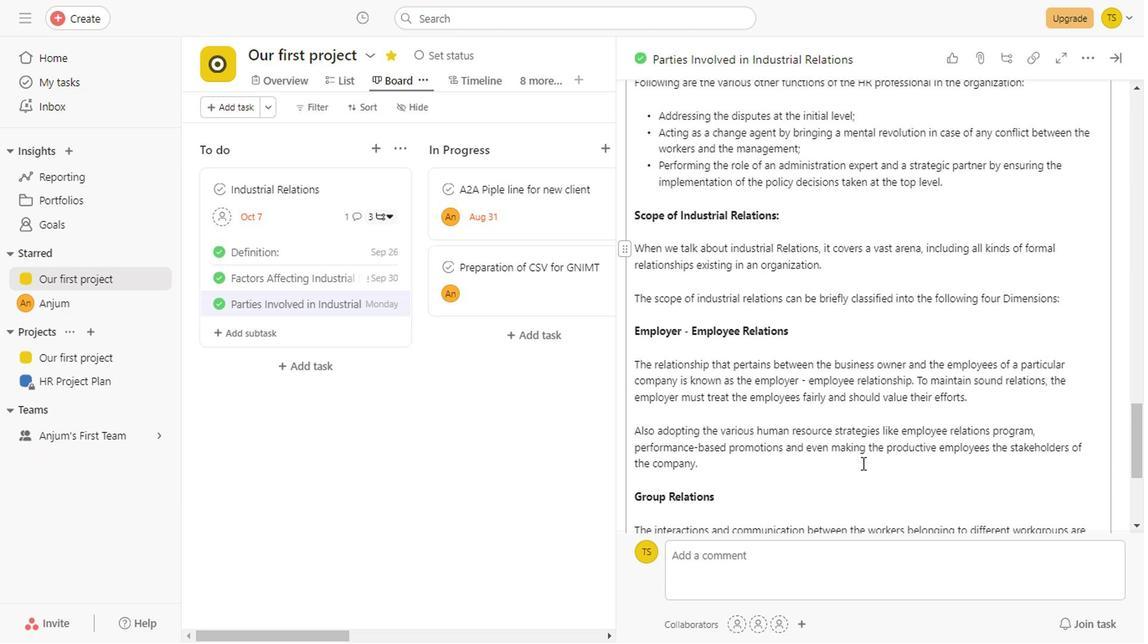 
Action: Mouse scrolled (857, 461) with delta (0, -1)
Screenshot: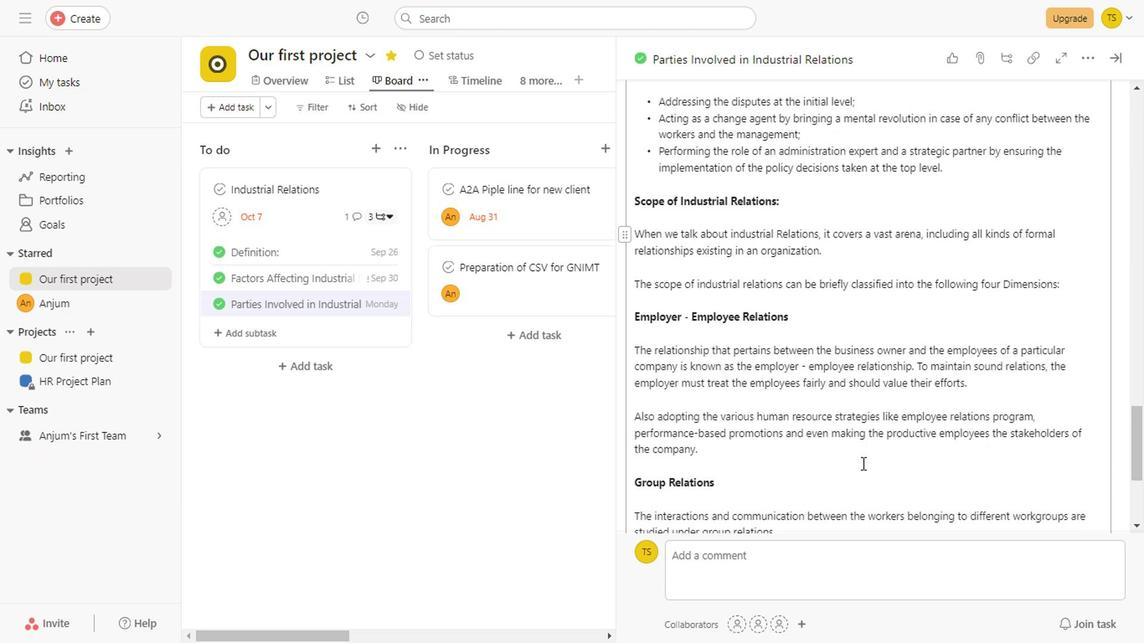 
Action: Mouse scrolled (857, 461) with delta (0, -1)
Screenshot: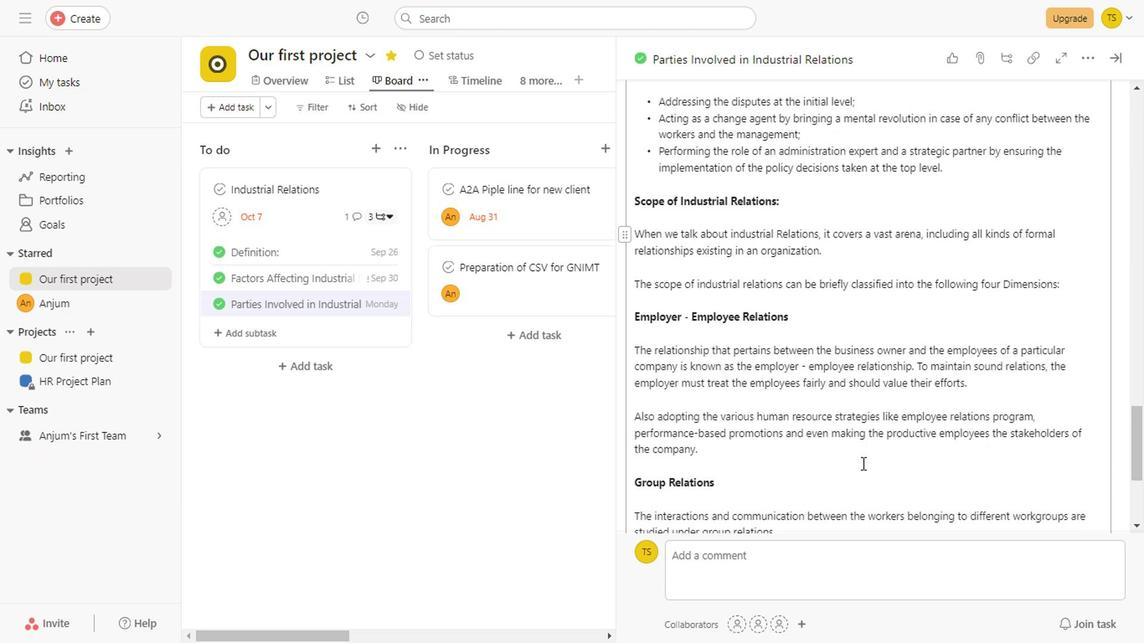
Action: Mouse scrolled (857, 461) with delta (0, -1)
Screenshot: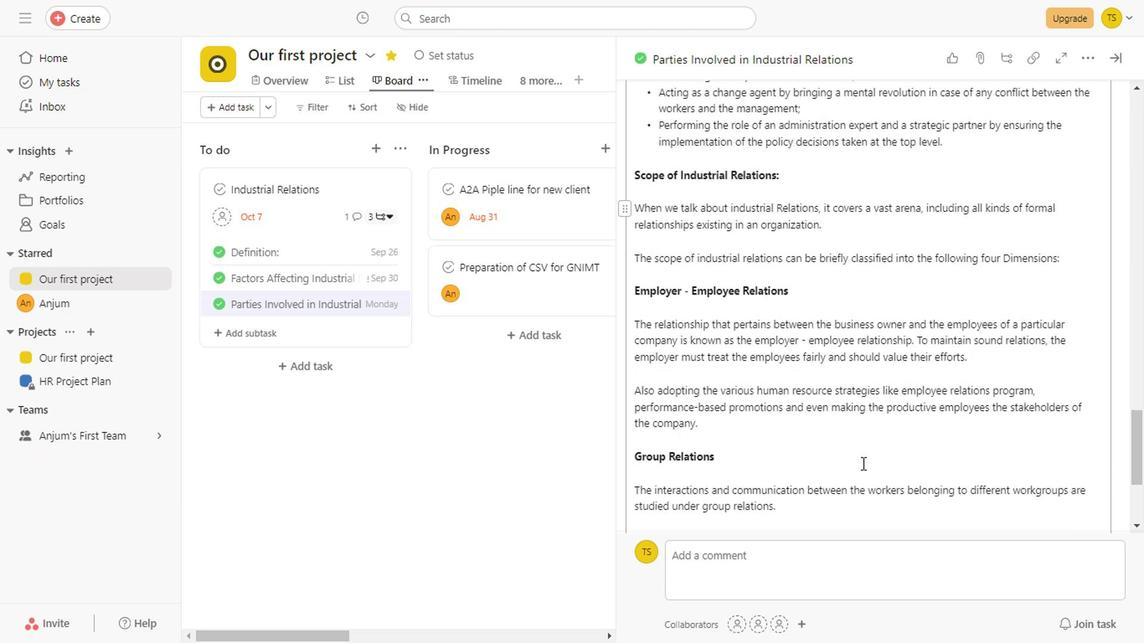 
Action: Mouse scrolled (857, 461) with delta (0, -1)
Screenshot: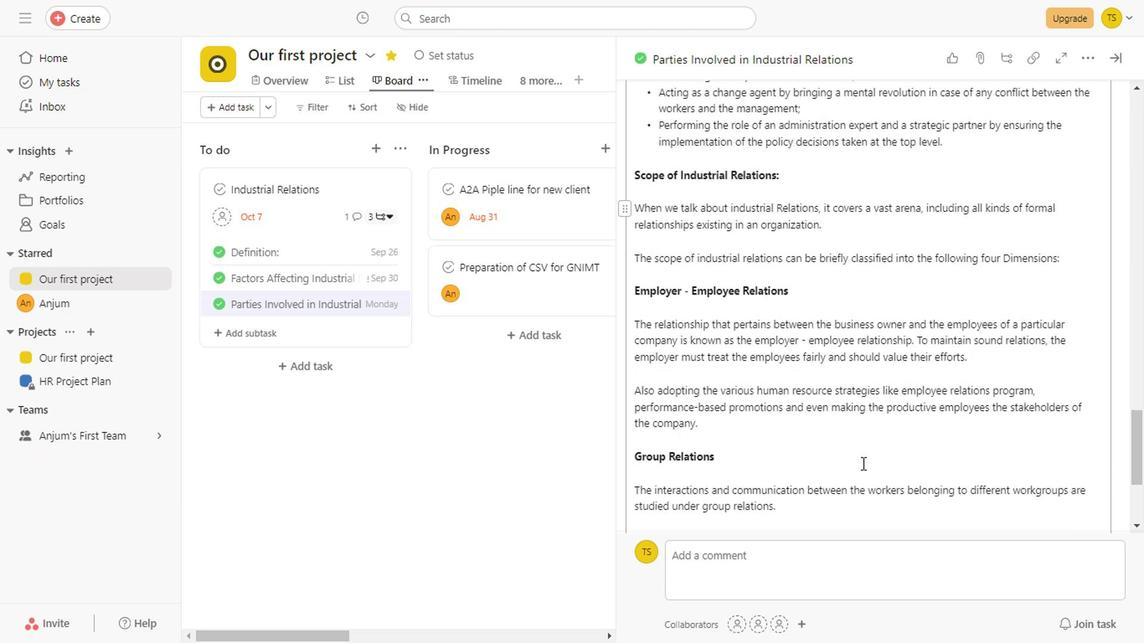 
Action: Mouse scrolled (857, 461) with delta (0, -1)
Screenshot: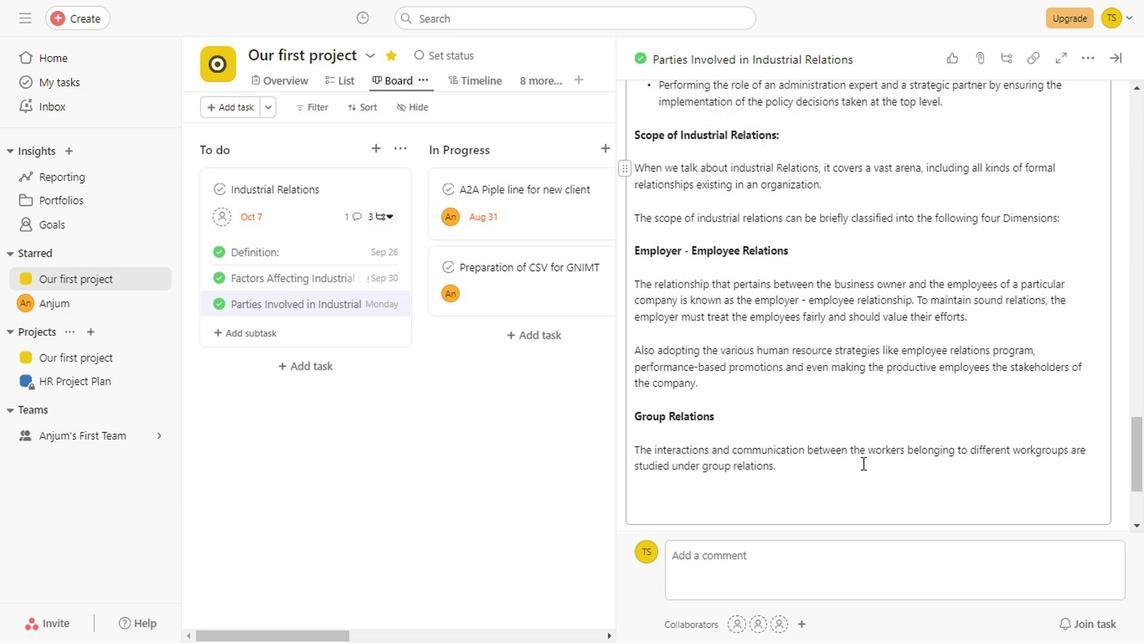 
Action: Mouse scrolled (857, 461) with delta (0, -1)
Screenshot: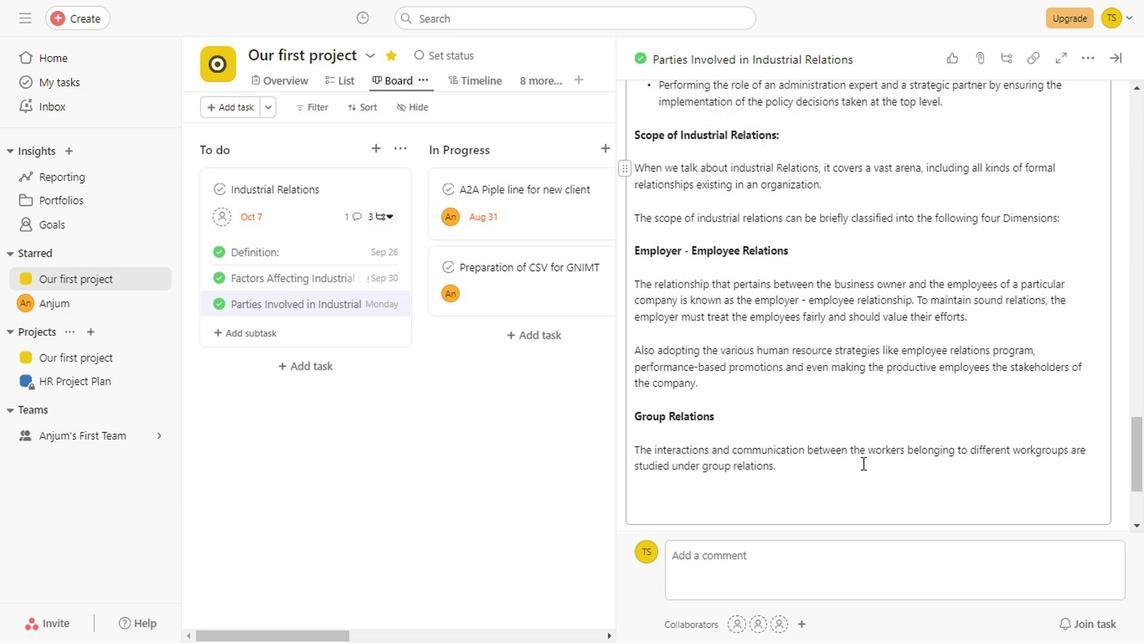 
Action: Mouse scrolled (857, 461) with delta (0, -1)
Screenshot: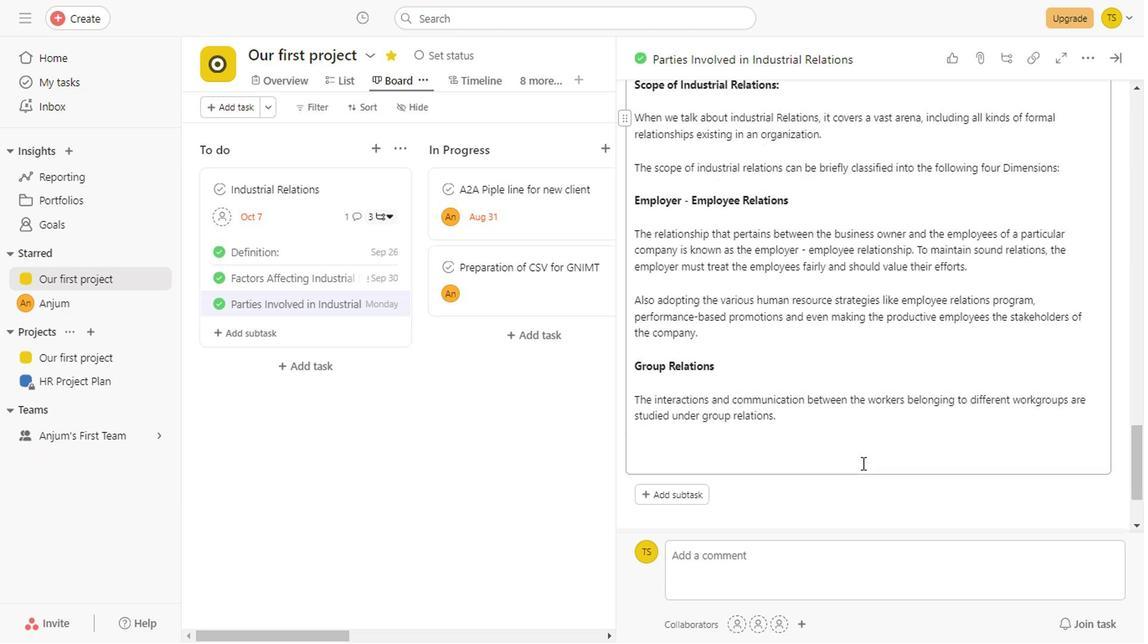 
Action: Mouse scrolled (857, 461) with delta (0, -1)
Screenshot: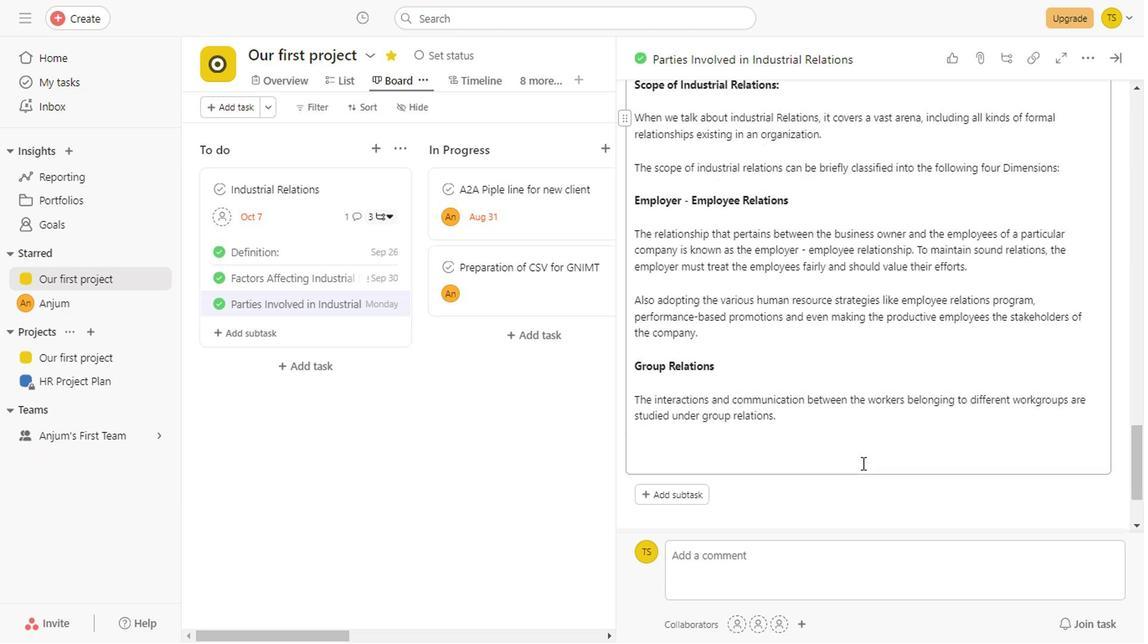 
Action: Mouse scrolled (857, 461) with delta (0, -1)
Screenshot: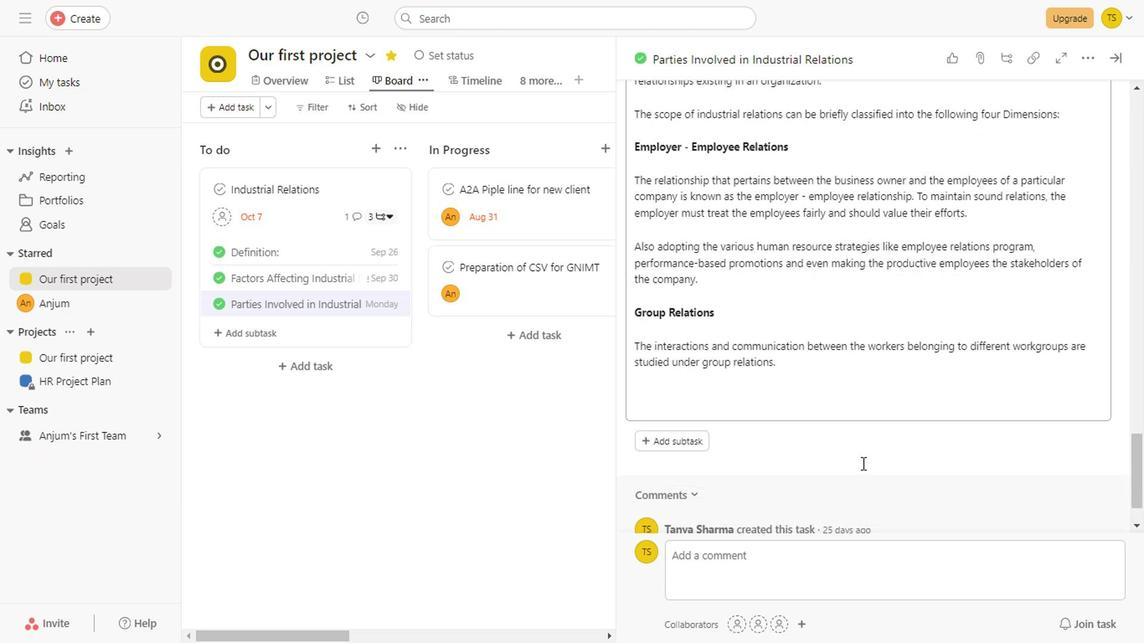 
Action: Mouse scrolled (857, 461) with delta (0, -1)
Screenshot: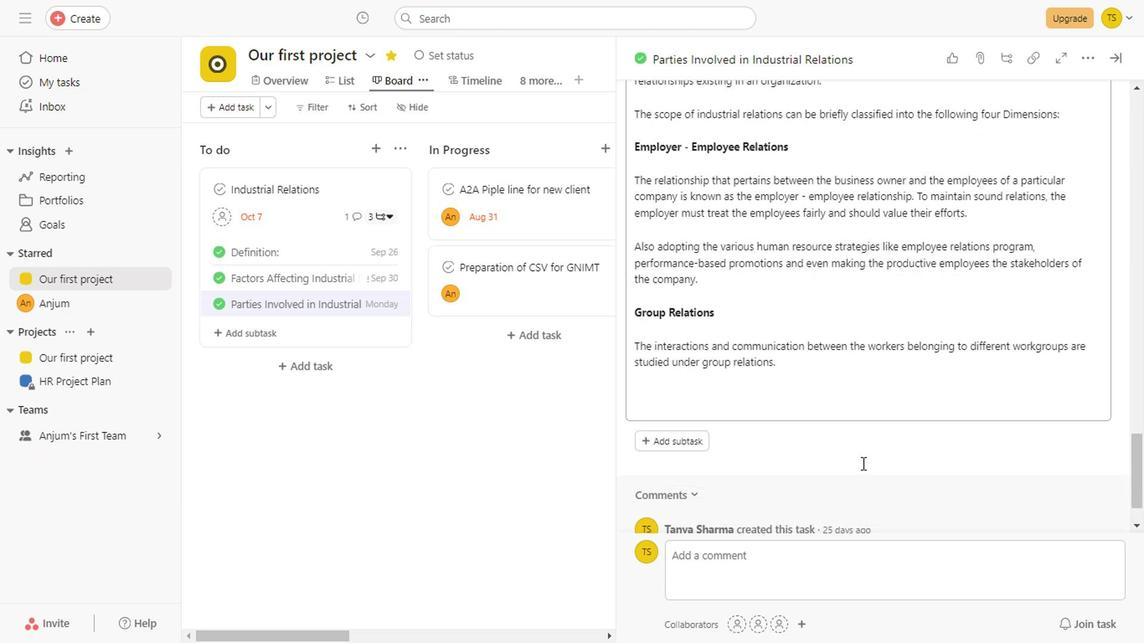 
Action: Mouse scrolled (857, 461) with delta (0, -1)
Screenshot: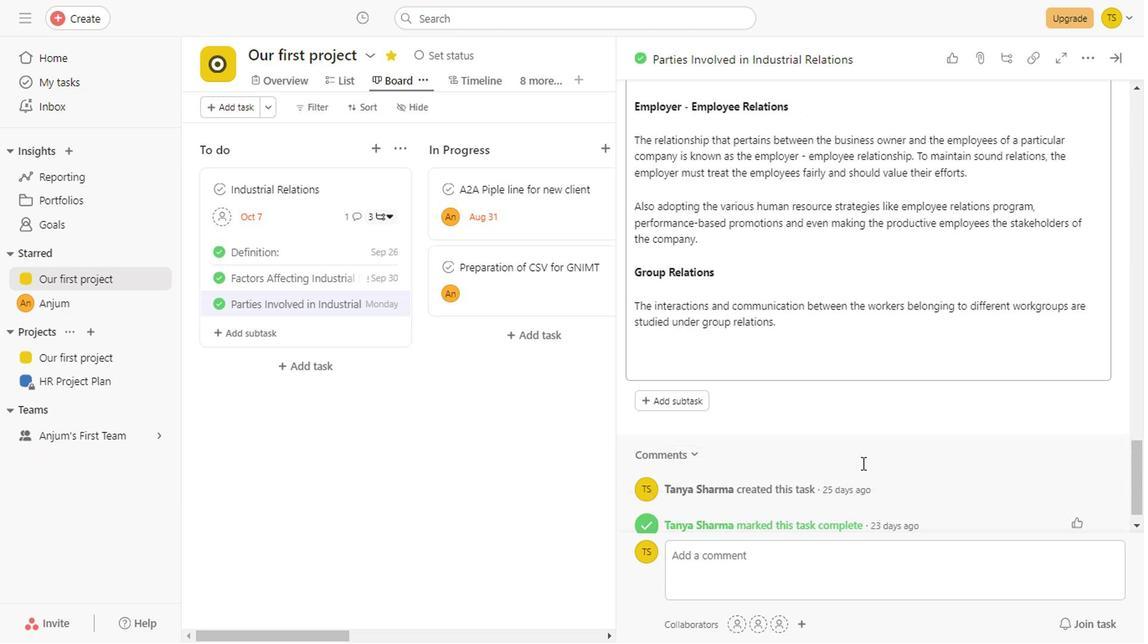 
Action: Mouse scrolled (857, 461) with delta (0, -1)
Screenshot: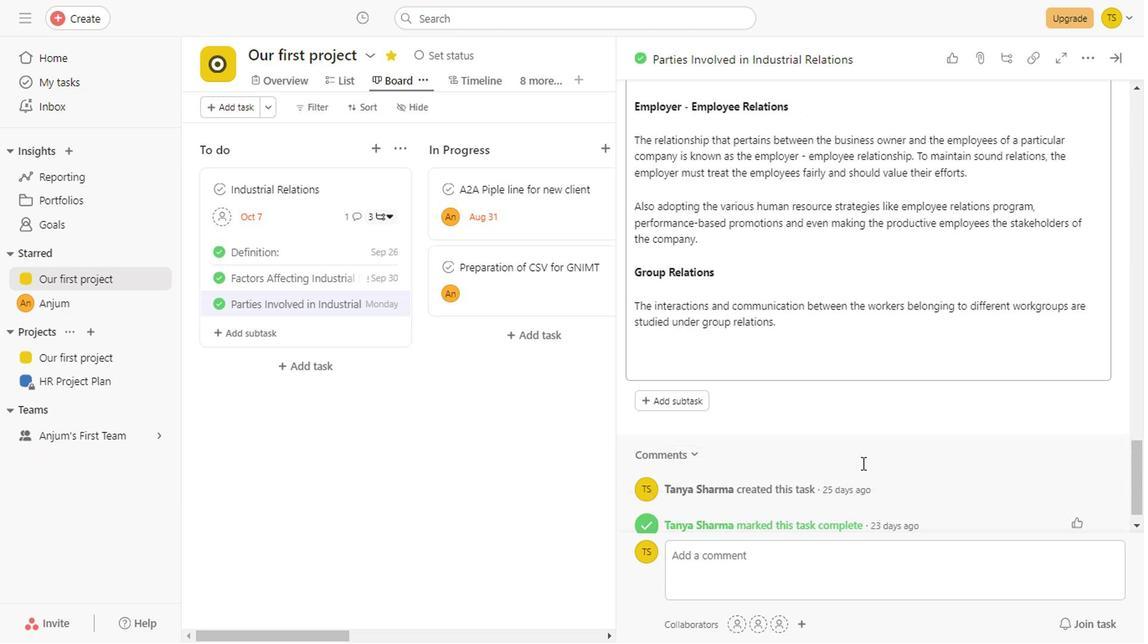 
Action: Mouse scrolled (857, 461) with delta (0, -1)
Screenshot: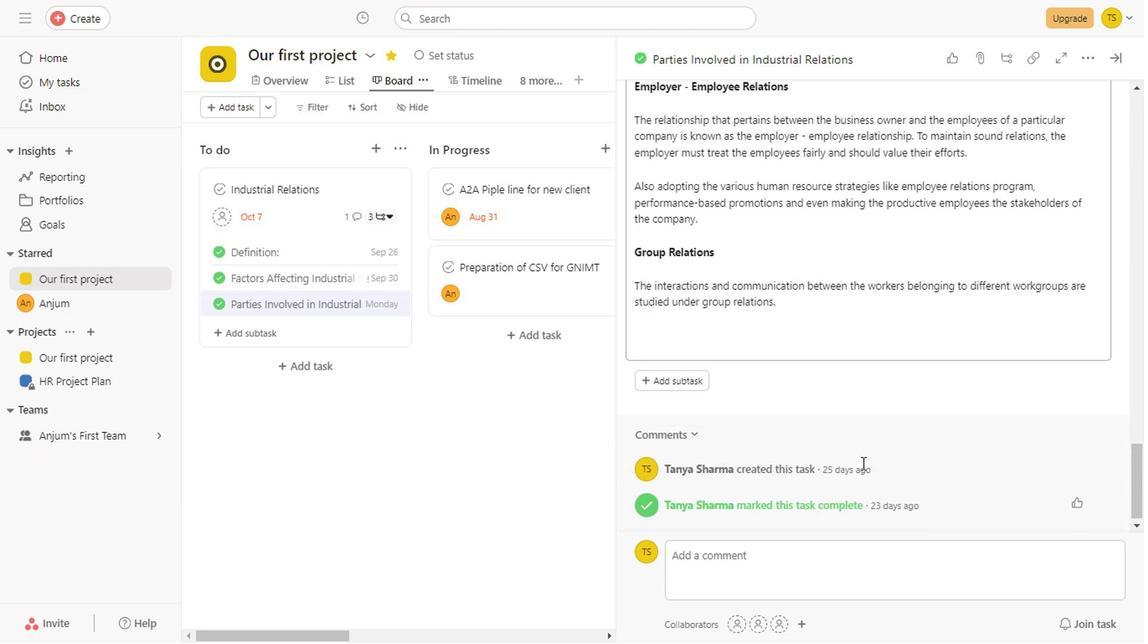 
Action: Mouse scrolled (857, 461) with delta (0, -1)
Screenshot: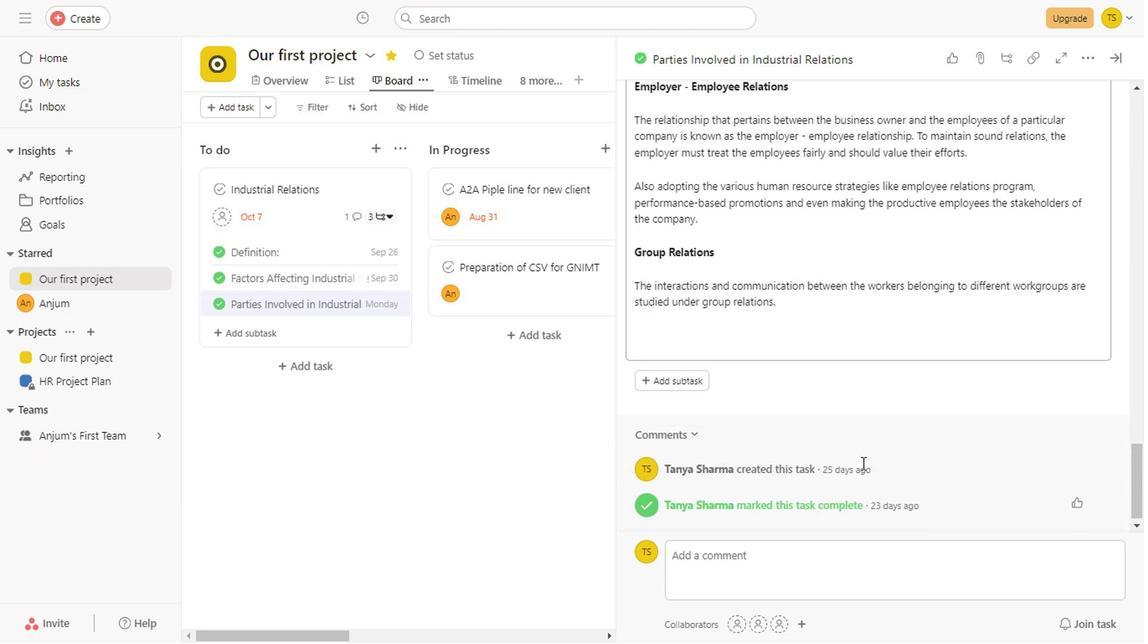
Action: Mouse scrolled (857, 461) with delta (0, -1)
Screenshot: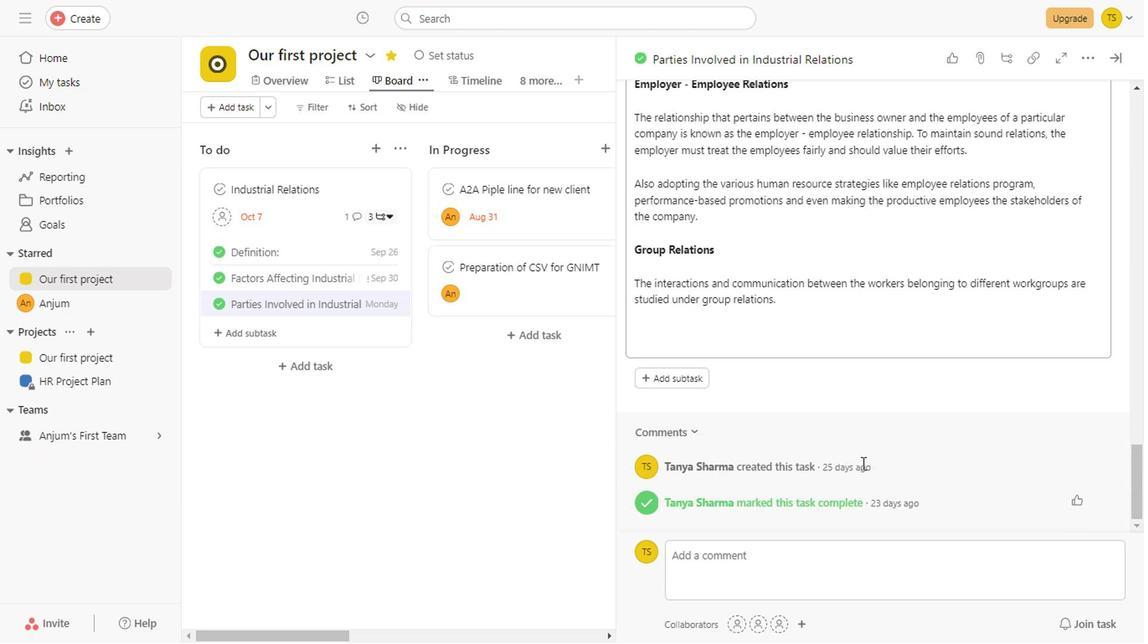 
Action: Mouse scrolled (857, 461) with delta (0, -1)
Screenshot: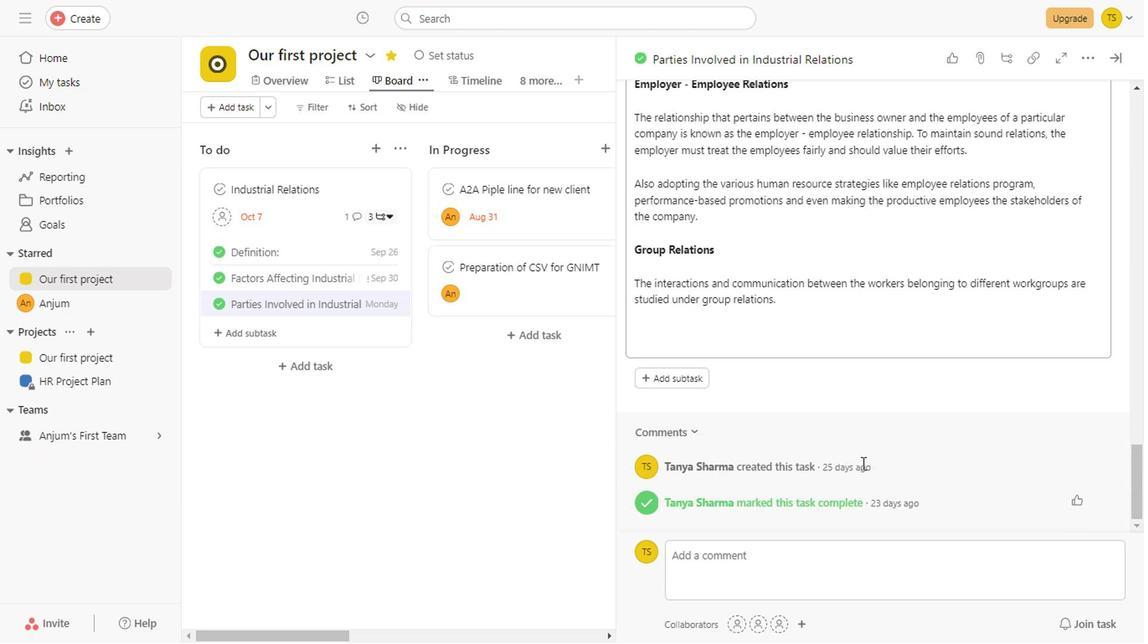 
Action: Mouse scrolled (857, 461) with delta (0, -1)
Screenshot: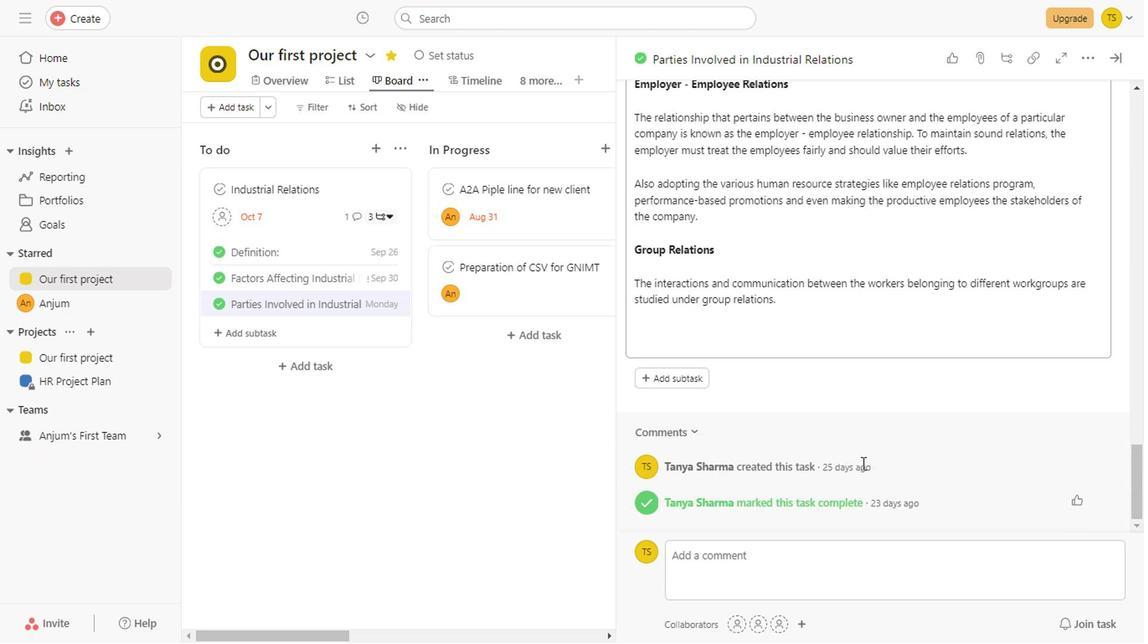 
Action: Mouse scrolled (857, 461) with delta (0, -1)
Screenshot: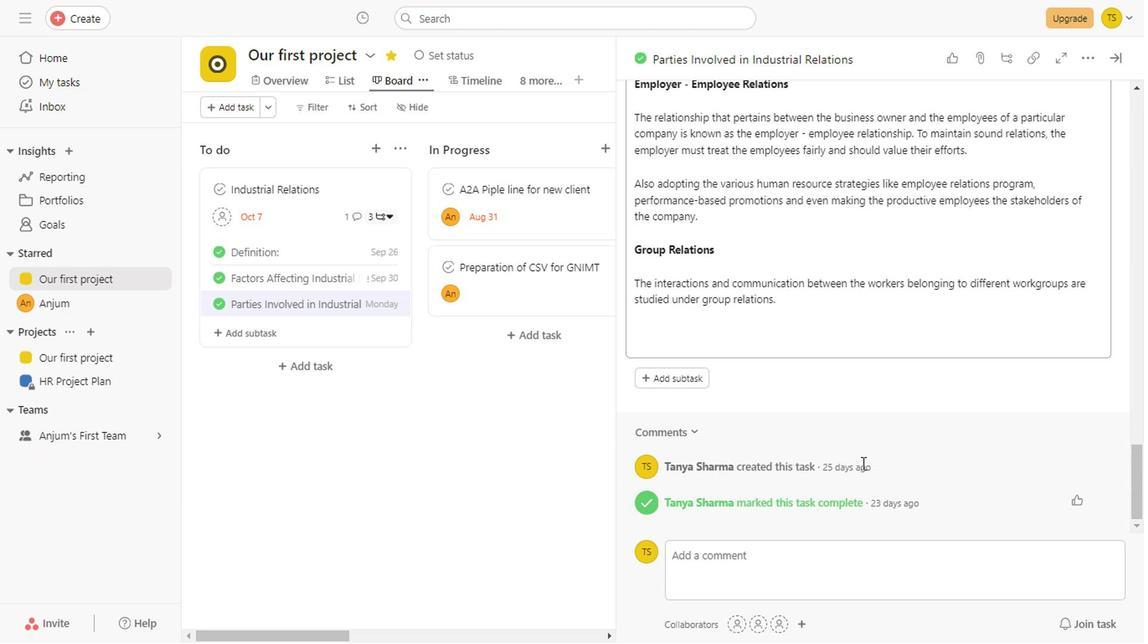 
Action: Mouse scrolled (857, 461) with delta (0, -1)
Screenshot: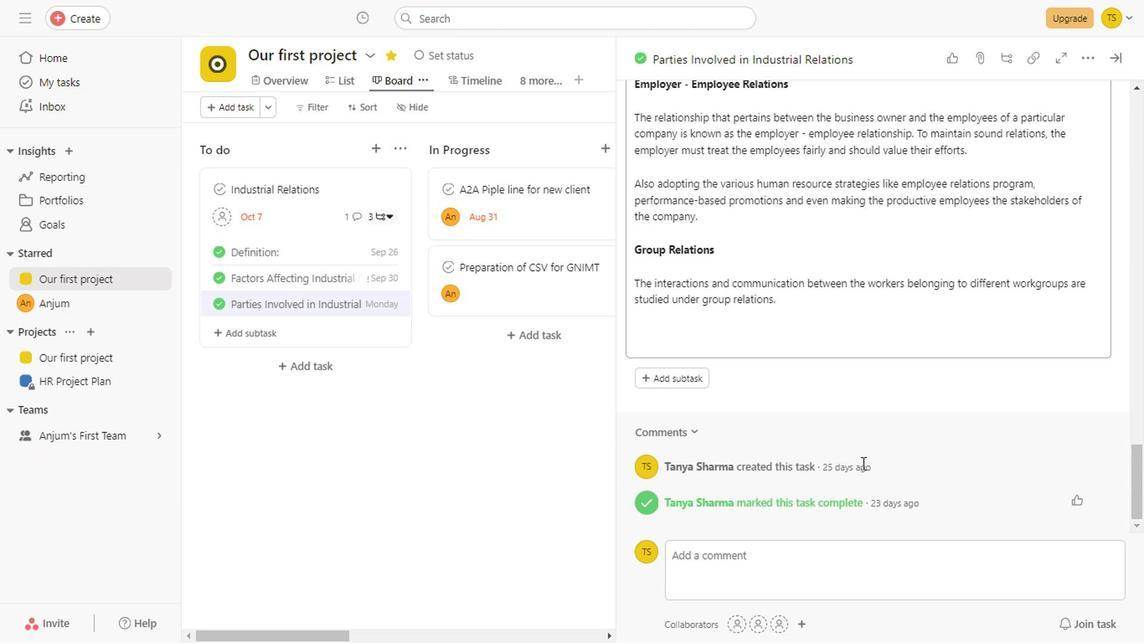 
Action: Mouse scrolled (857, 461) with delta (0, -1)
Screenshot: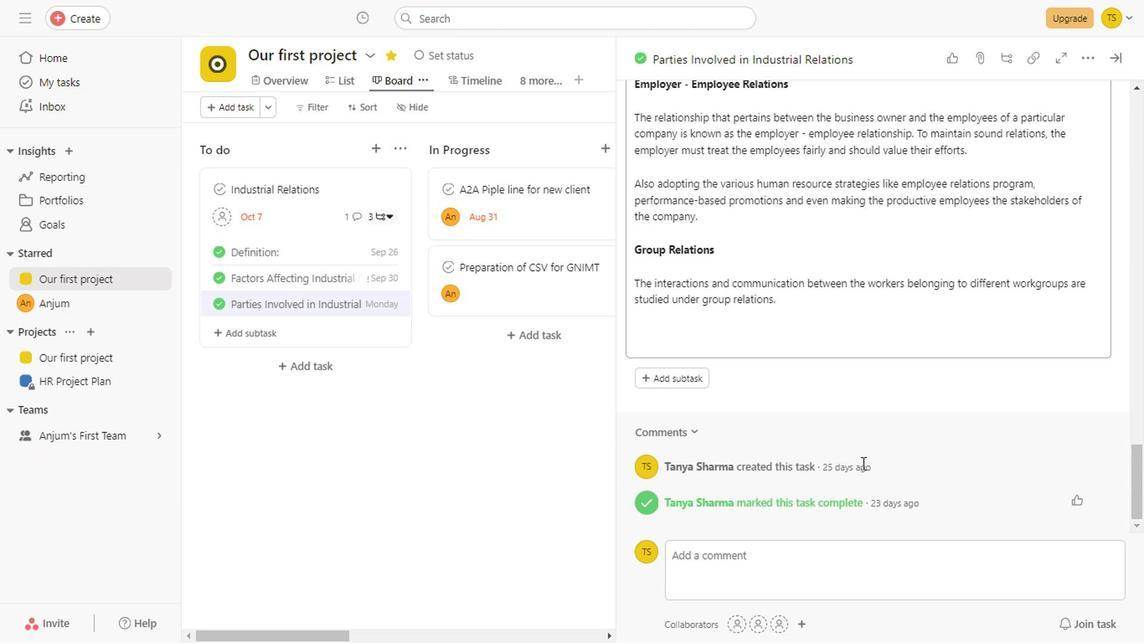 
Action: Mouse scrolled (857, 461) with delta (0, -1)
Screenshot: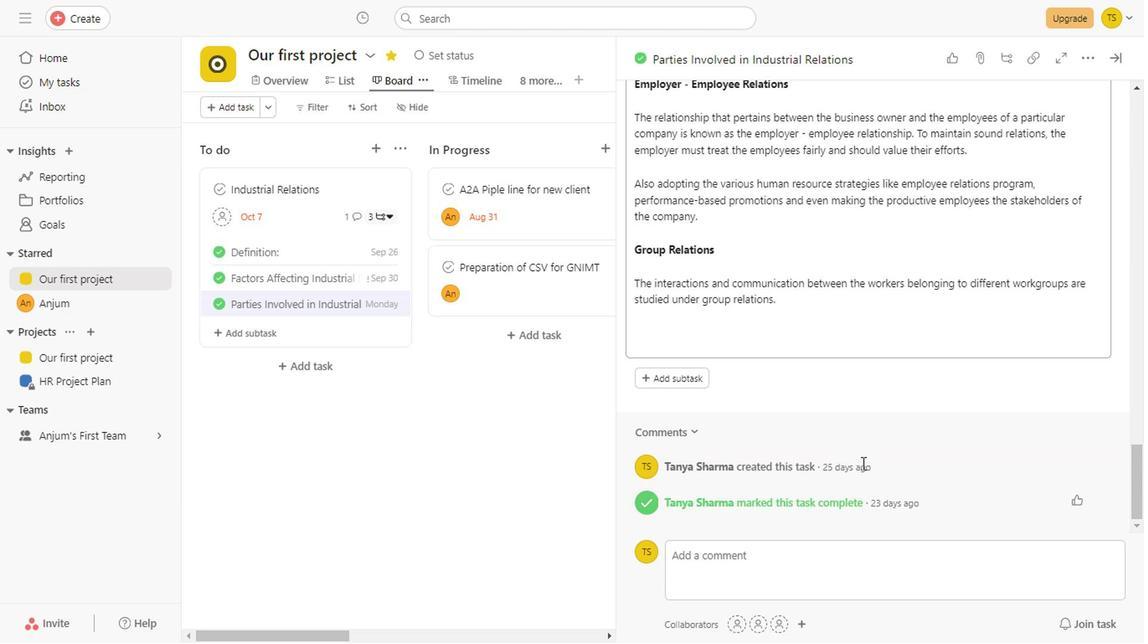 
Action: Mouse scrolled (857, 461) with delta (0, -1)
Screenshot: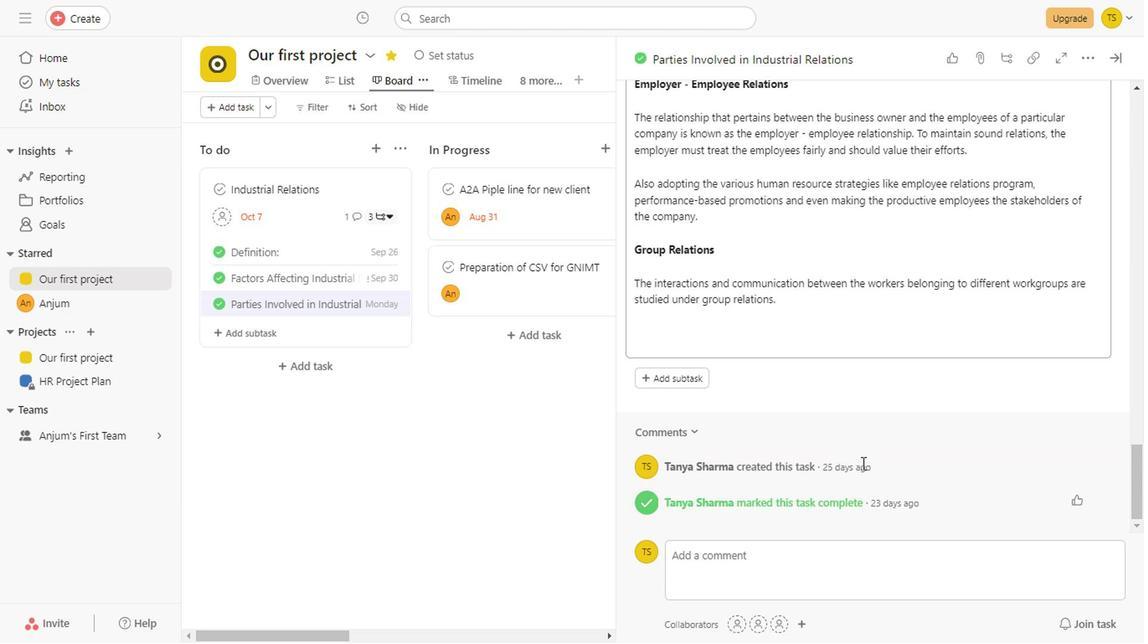 
Action: Mouse scrolled (857, 461) with delta (0, -1)
Screenshot: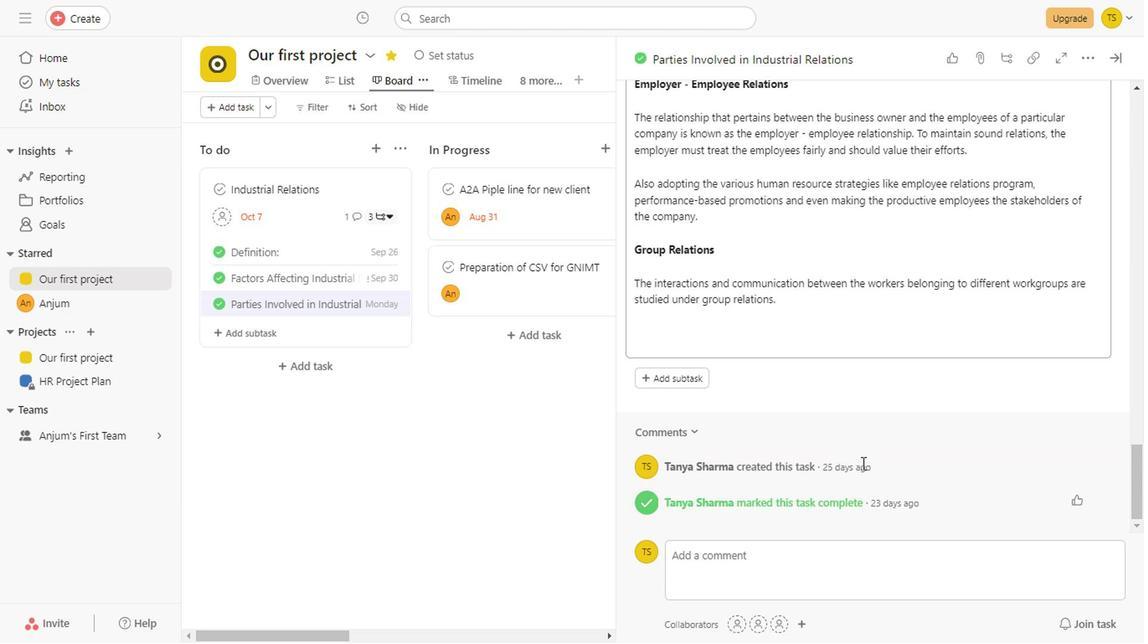 
Action: Mouse scrolled (857, 461) with delta (0, -1)
Screenshot: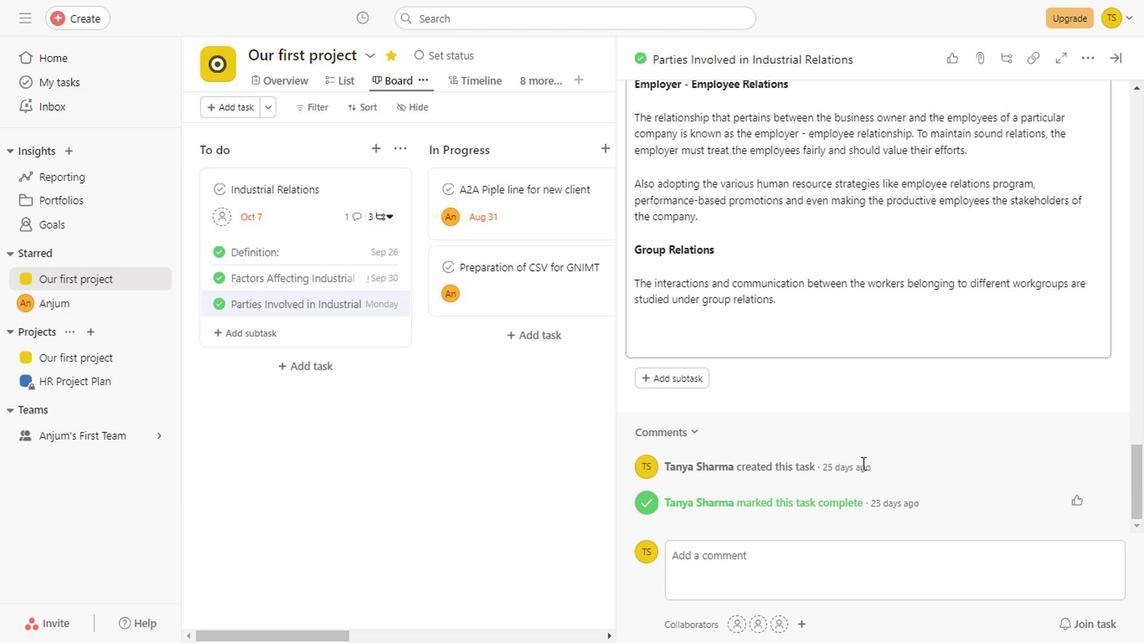 
Action: Mouse scrolled (857, 461) with delta (0, -1)
Screenshot: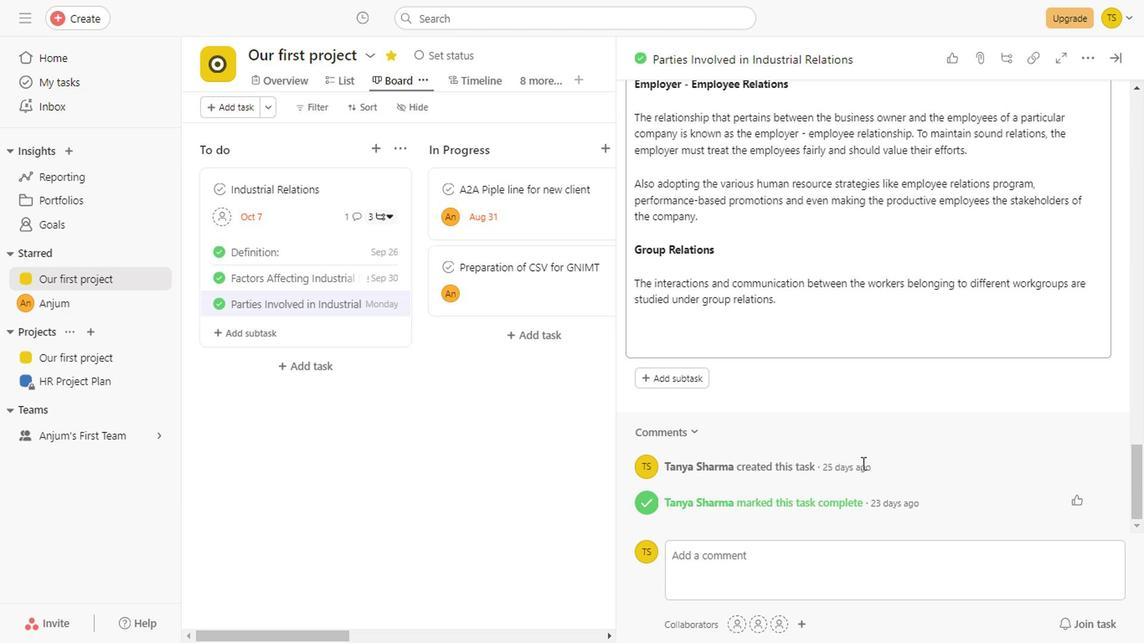 
Action: Mouse scrolled (857, 461) with delta (0, -1)
Screenshot: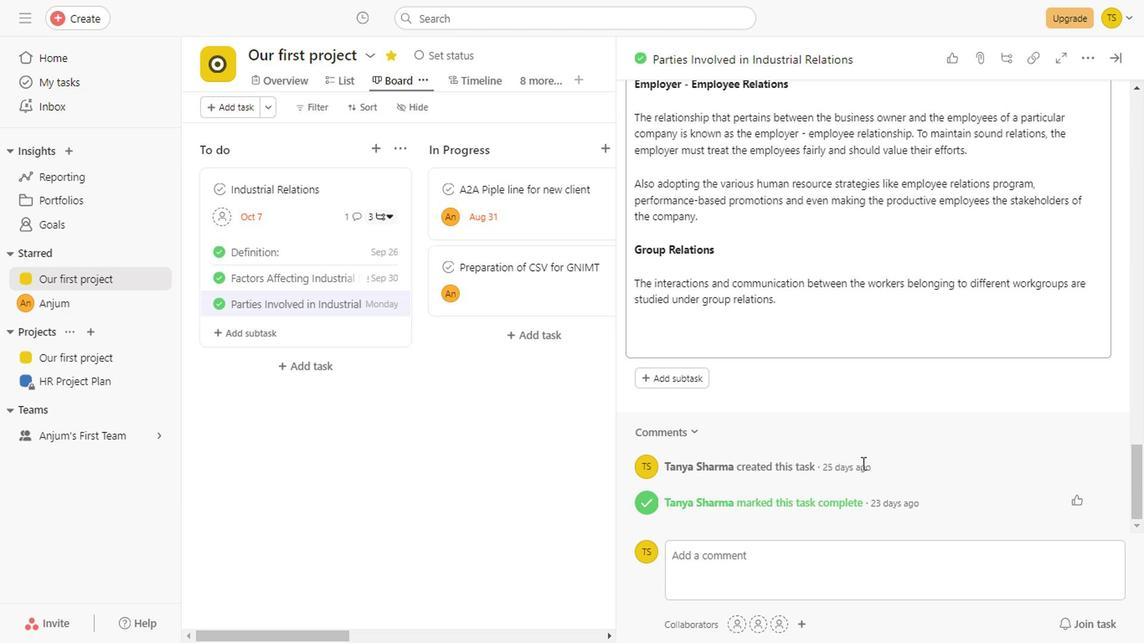 
Action: Mouse scrolled (857, 461) with delta (0, -1)
Screenshot: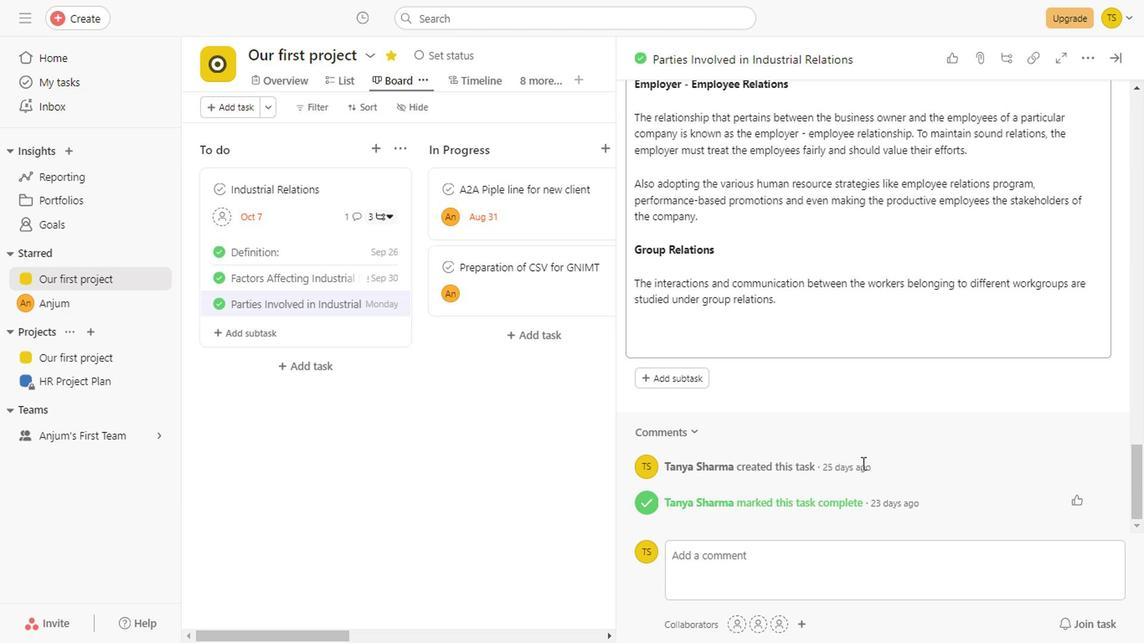
Action: Mouse scrolled (857, 461) with delta (0, -1)
Screenshot: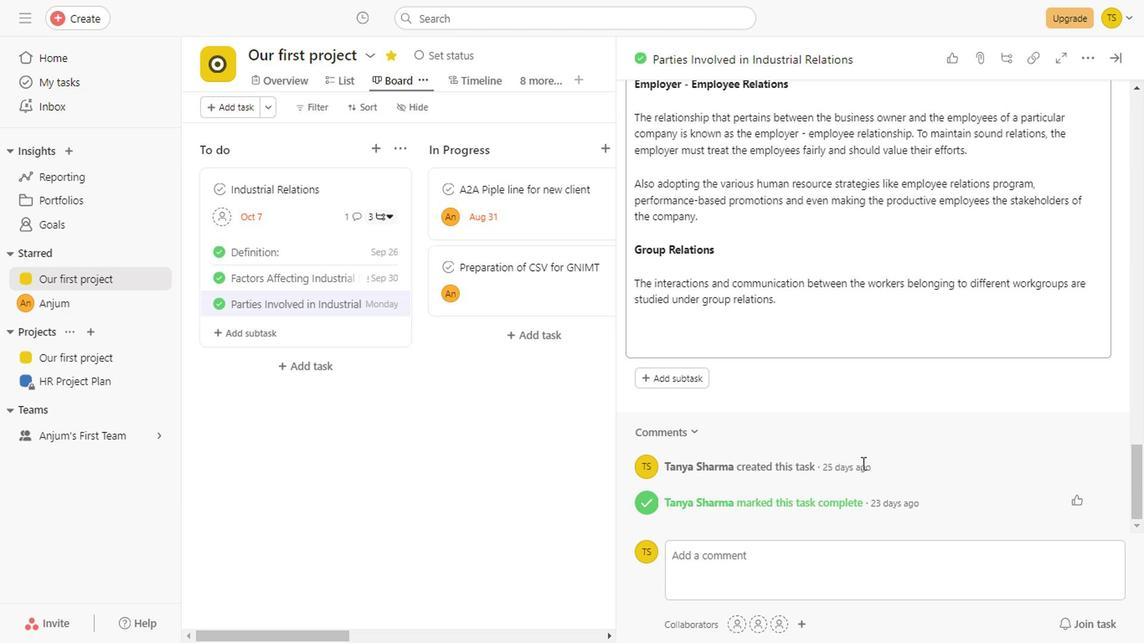 
Action: Mouse moved to (806, 306)
Screenshot: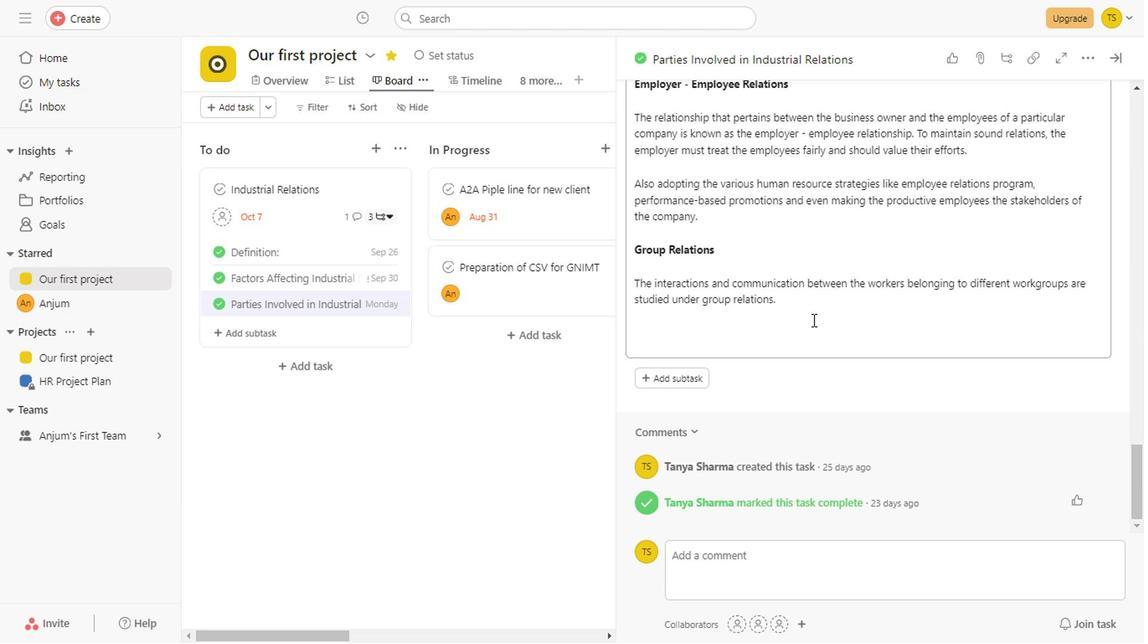 
Action: Mouse pressed left at (806, 306)
Screenshot: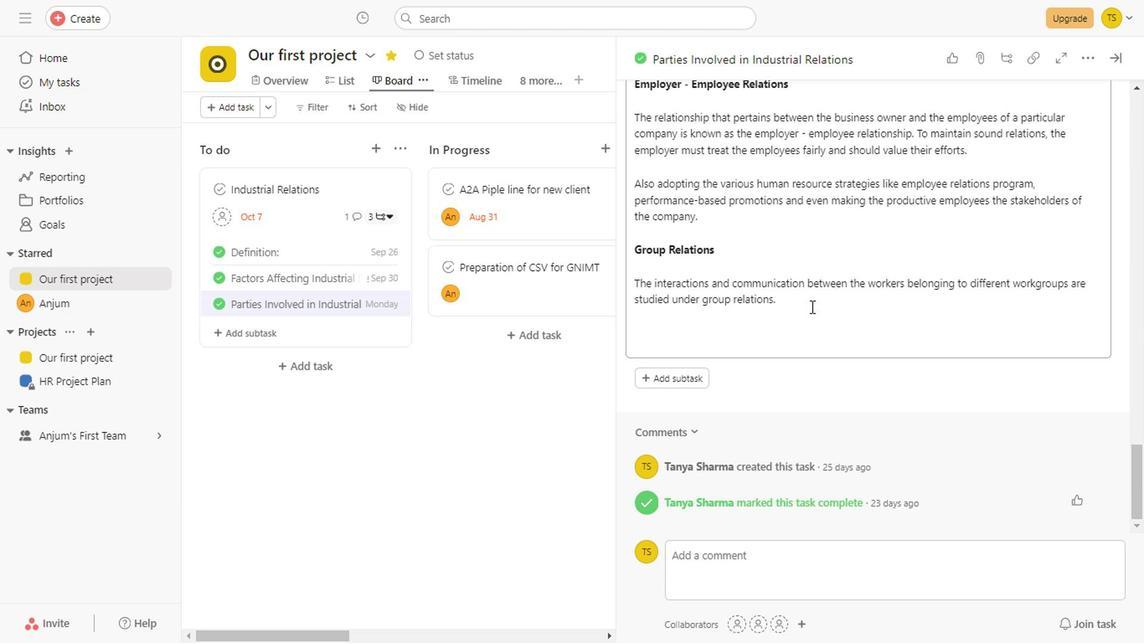 
Action: Key pressed <Key.enter><Key.enter>
Screenshot: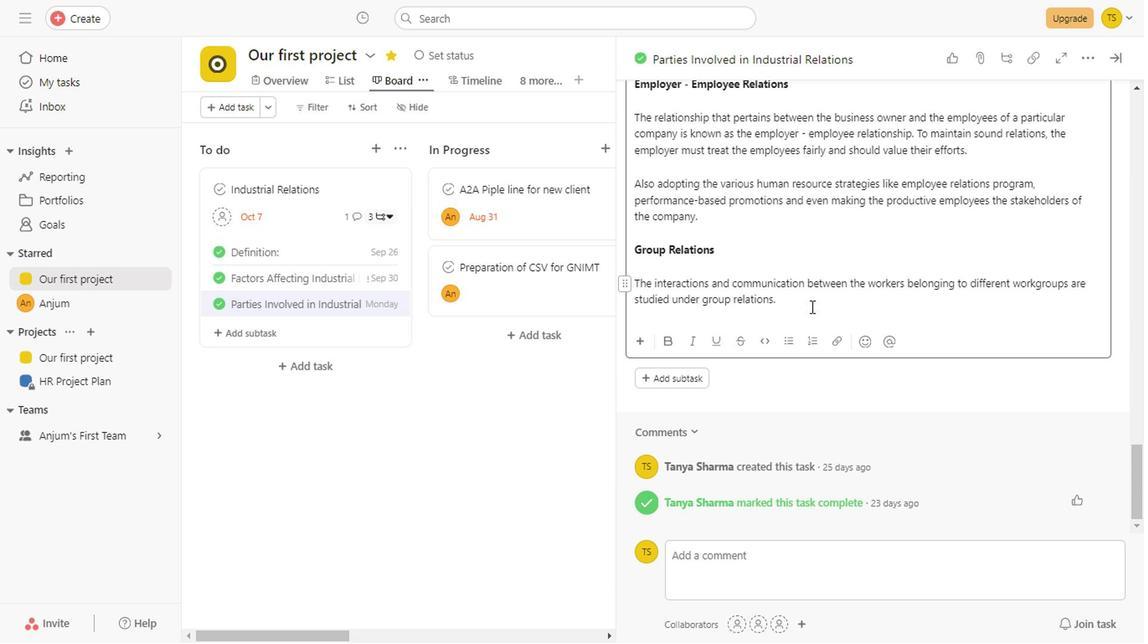 
Action: Mouse moved to (1053, 63)
Screenshot: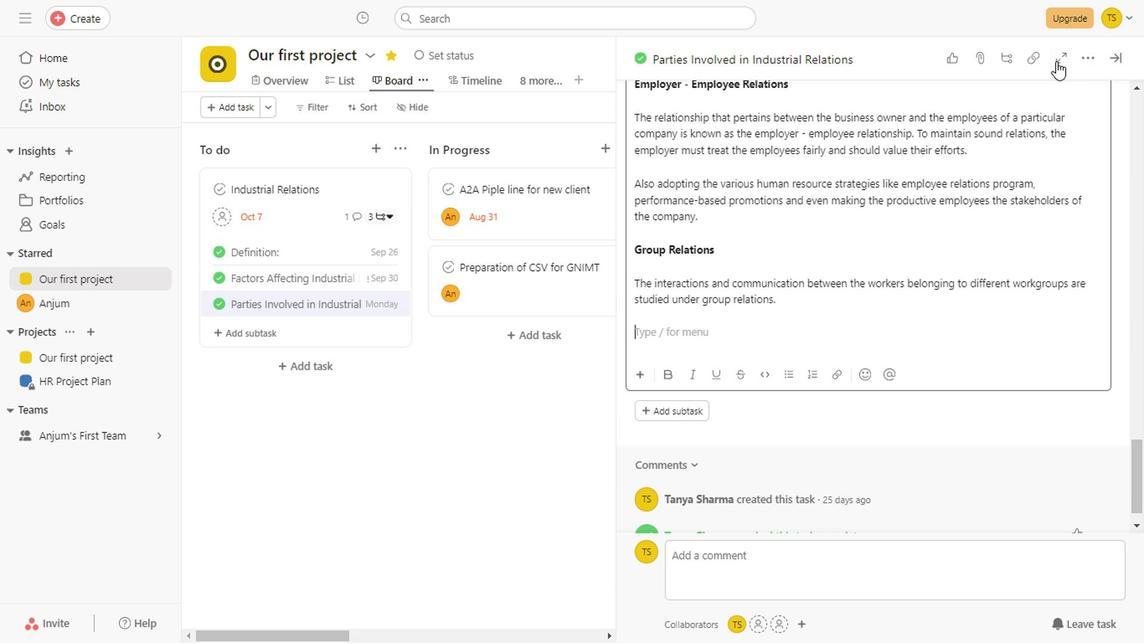 
Action: Mouse pressed left at (1053, 63)
Screenshot: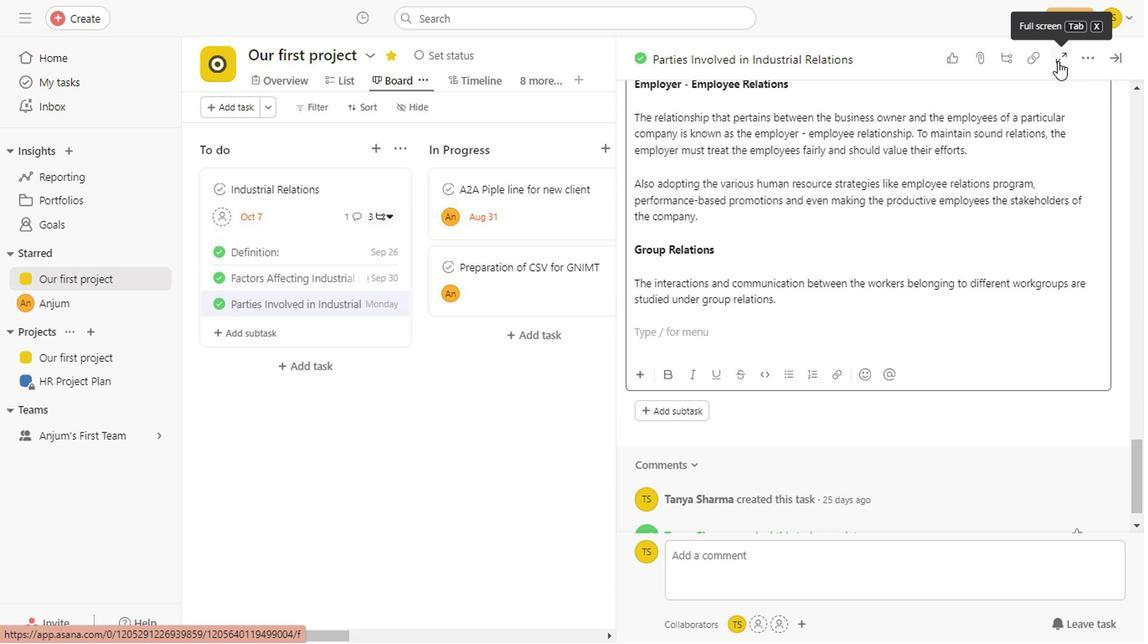 
Action: Mouse moved to (750, 357)
Screenshot: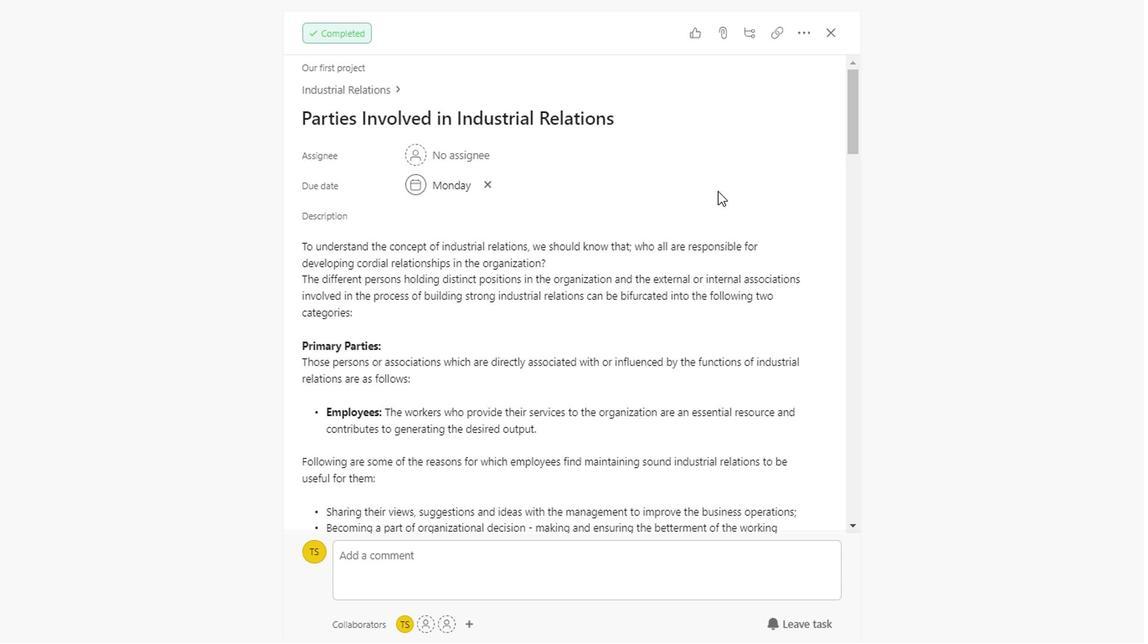 
Action: Mouse scrolled (750, 355) with delta (0, -1)
Screenshot: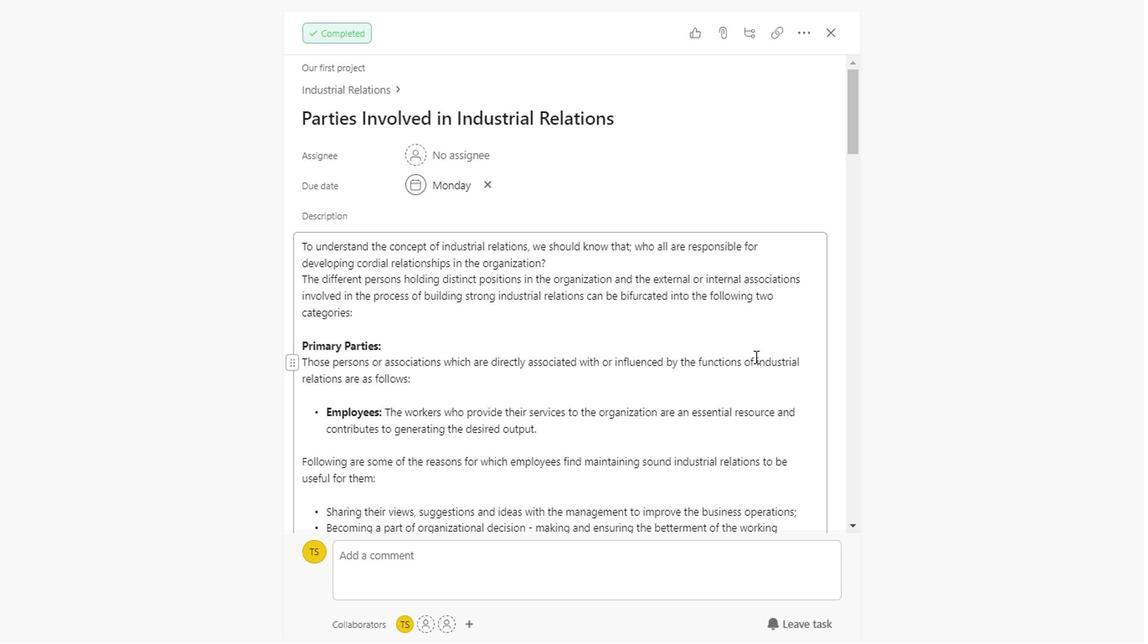 
Action: Mouse scrolled (750, 355) with delta (0, -1)
Screenshot: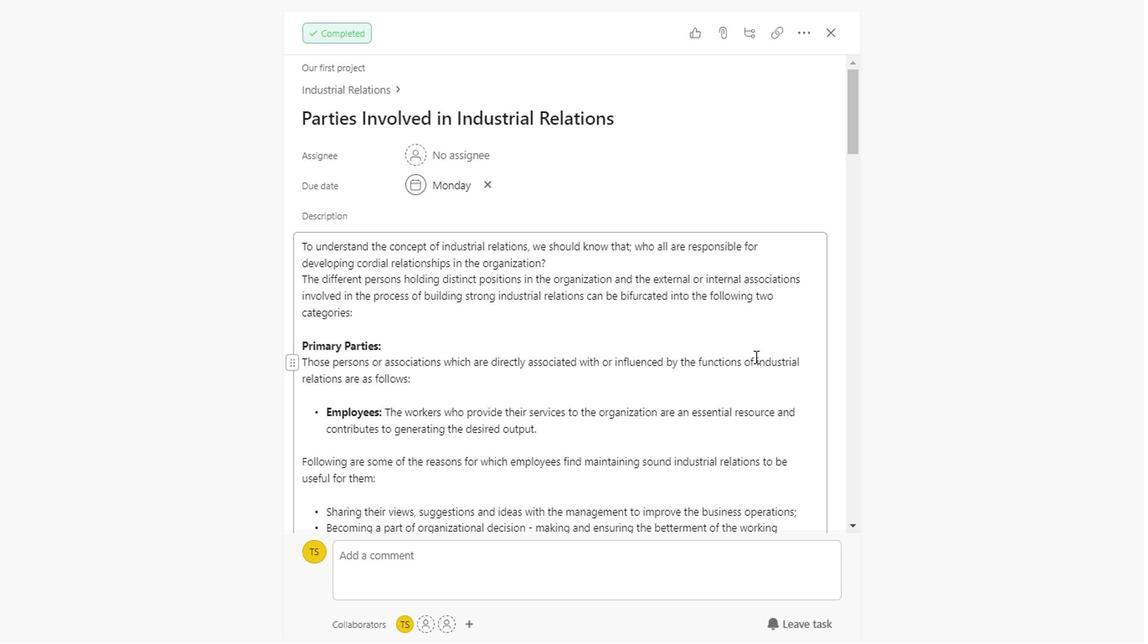 
Action: Mouse scrolled (750, 355) with delta (0, -1)
Screenshot: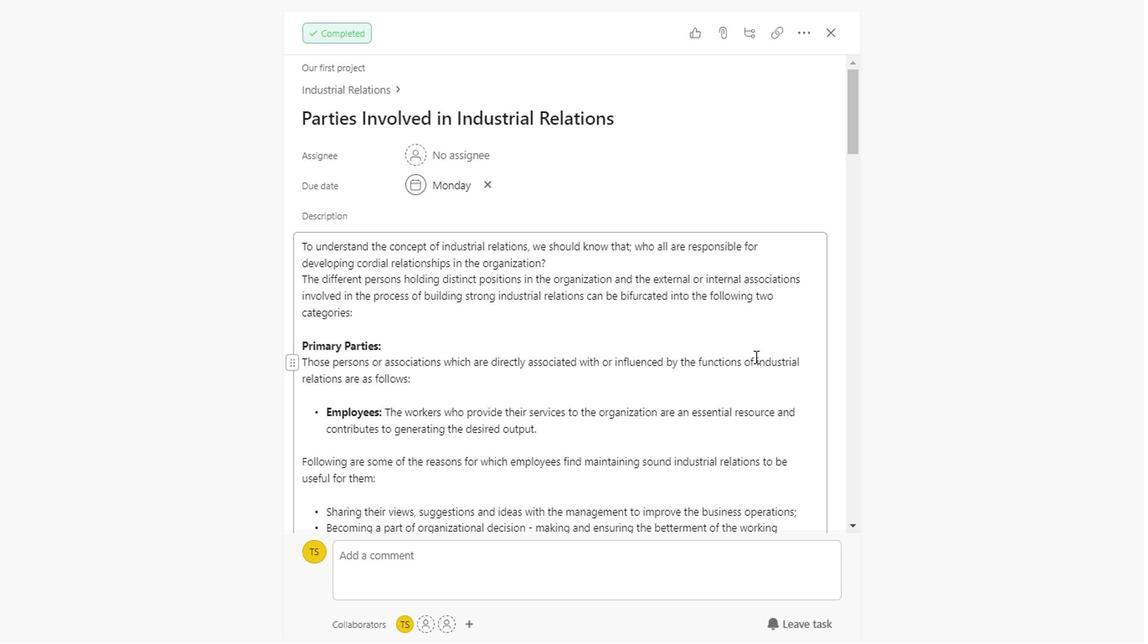 
Action: Mouse scrolled (750, 355) with delta (0, -1)
Screenshot: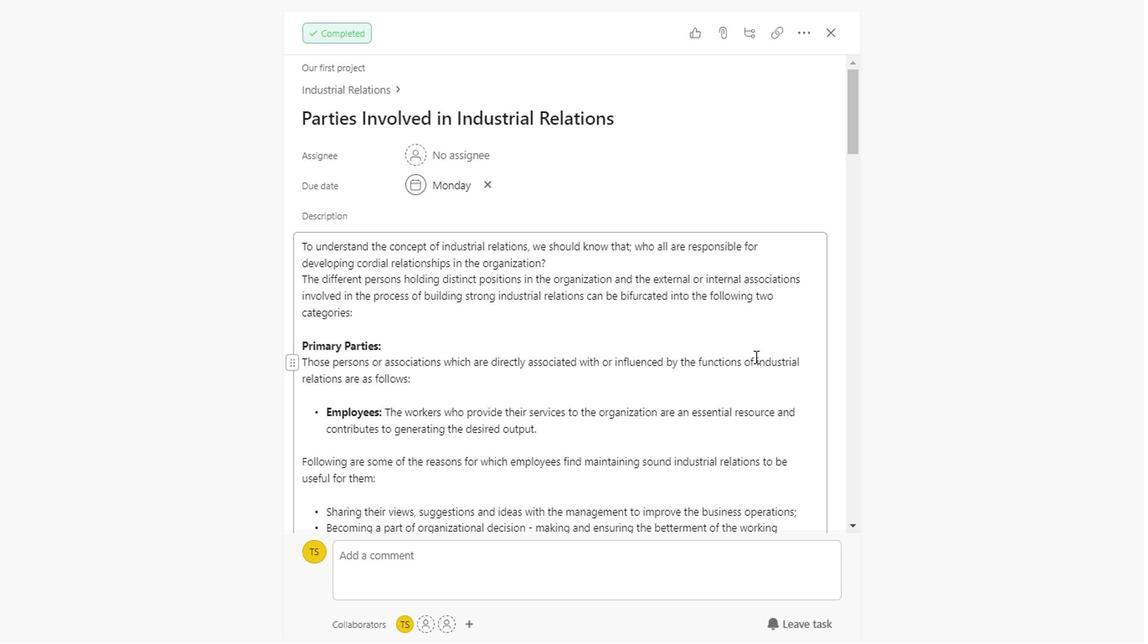 
Action: Mouse scrolled (750, 355) with delta (0, -1)
Screenshot: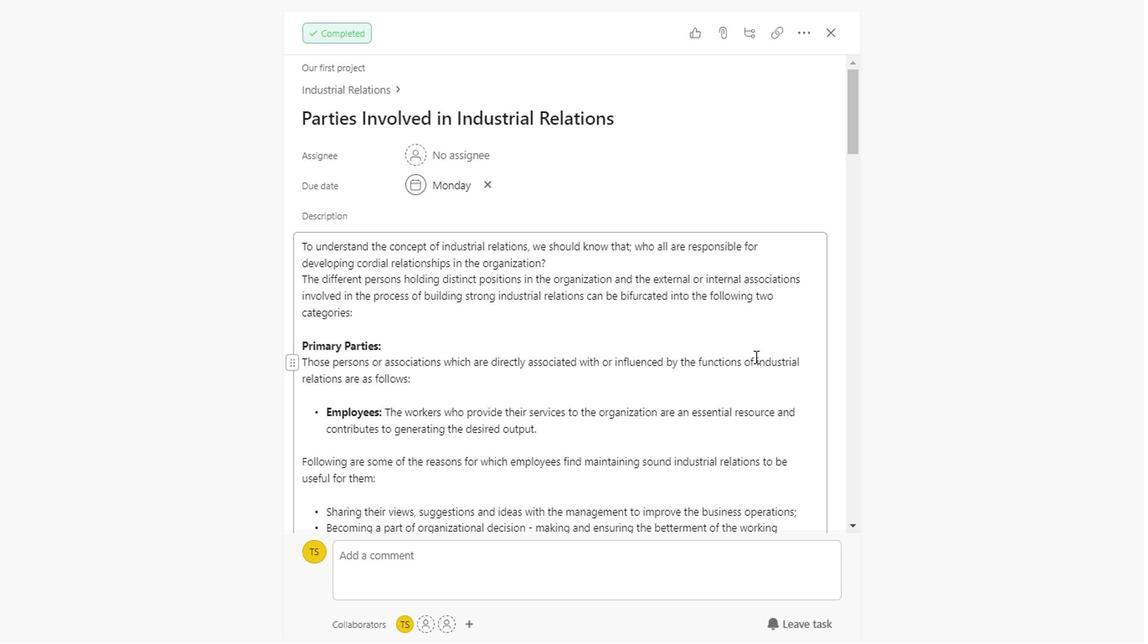
Action: Mouse scrolled (750, 355) with delta (0, -1)
Screenshot: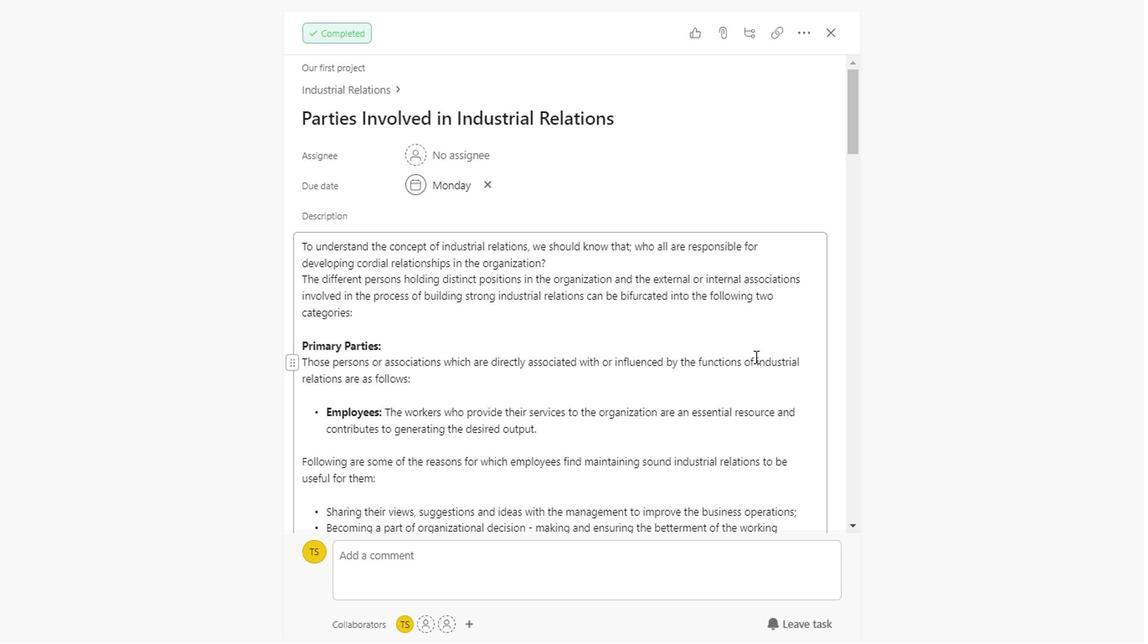 
Action: Mouse scrolled (750, 355) with delta (0, -1)
Screenshot: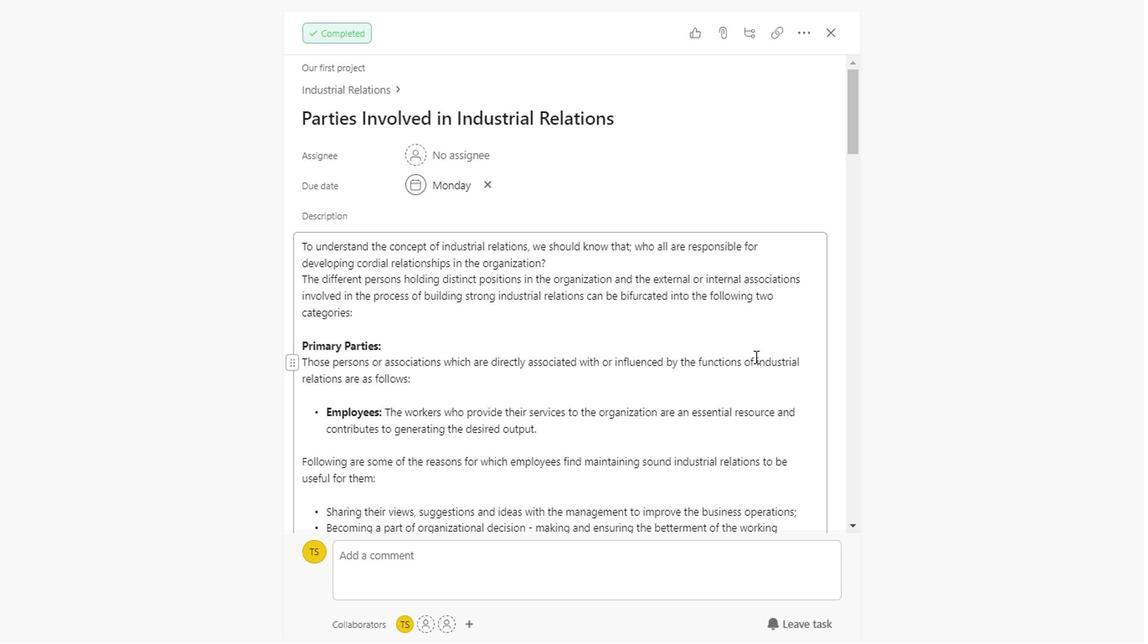 
Action: Mouse scrolled (750, 355) with delta (0, -1)
Screenshot: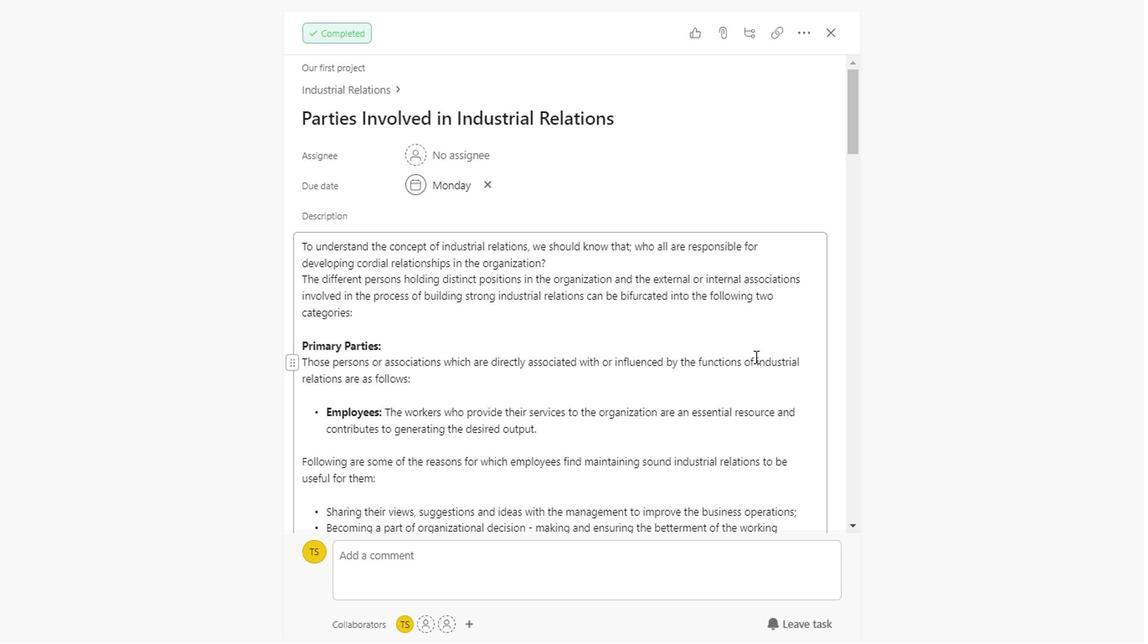 
Action: Mouse scrolled (750, 355) with delta (0, -1)
Screenshot: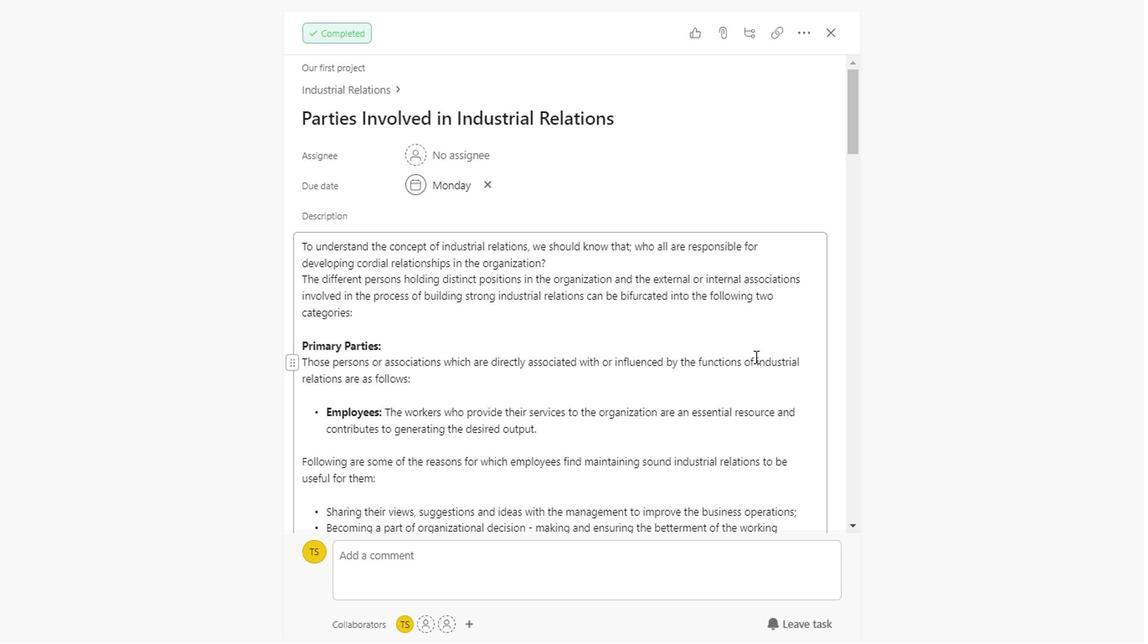 
Action: Mouse scrolled (750, 355) with delta (0, -1)
Screenshot: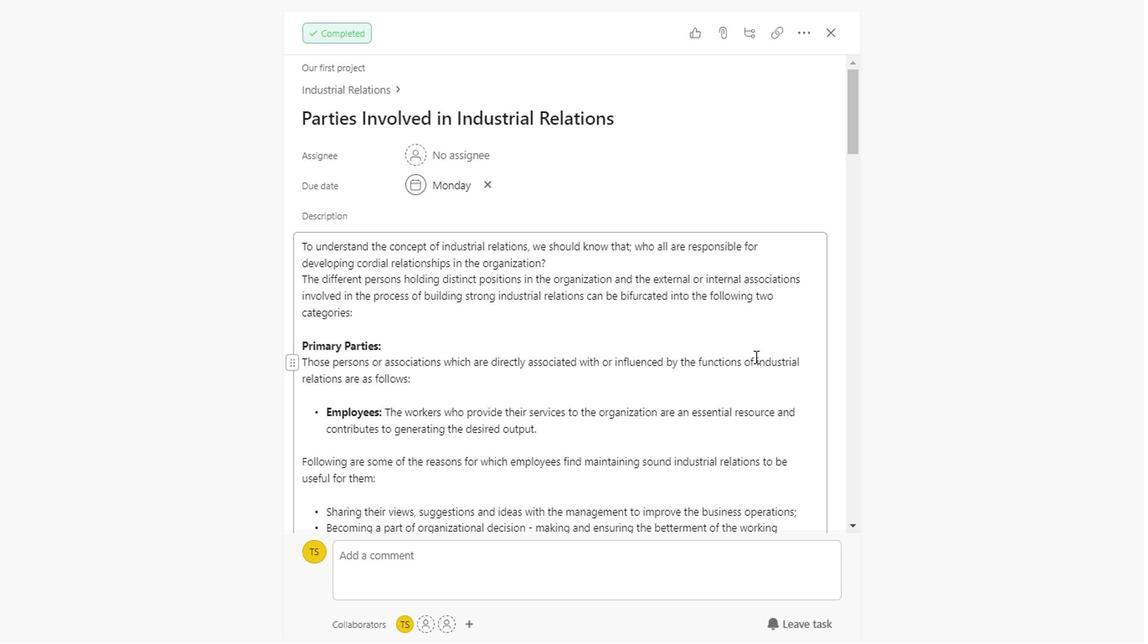 
Action: Mouse scrolled (750, 355) with delta (0, -1)
Screenshot: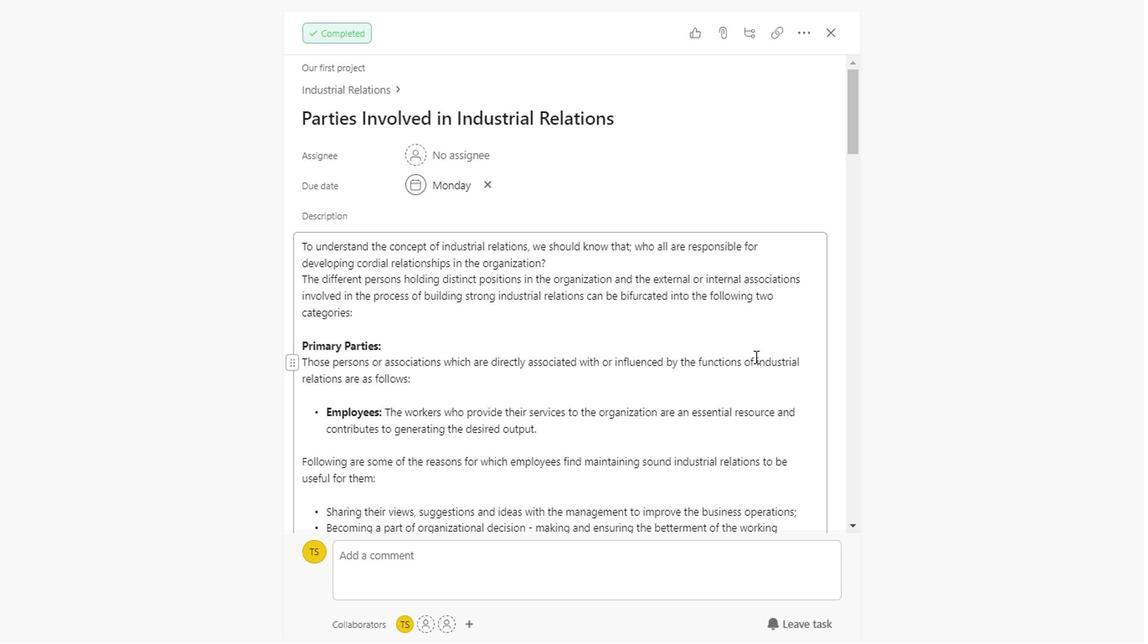 
Action: Mouse scrolled (750, 355) with delta (0, -1)
Screenshot: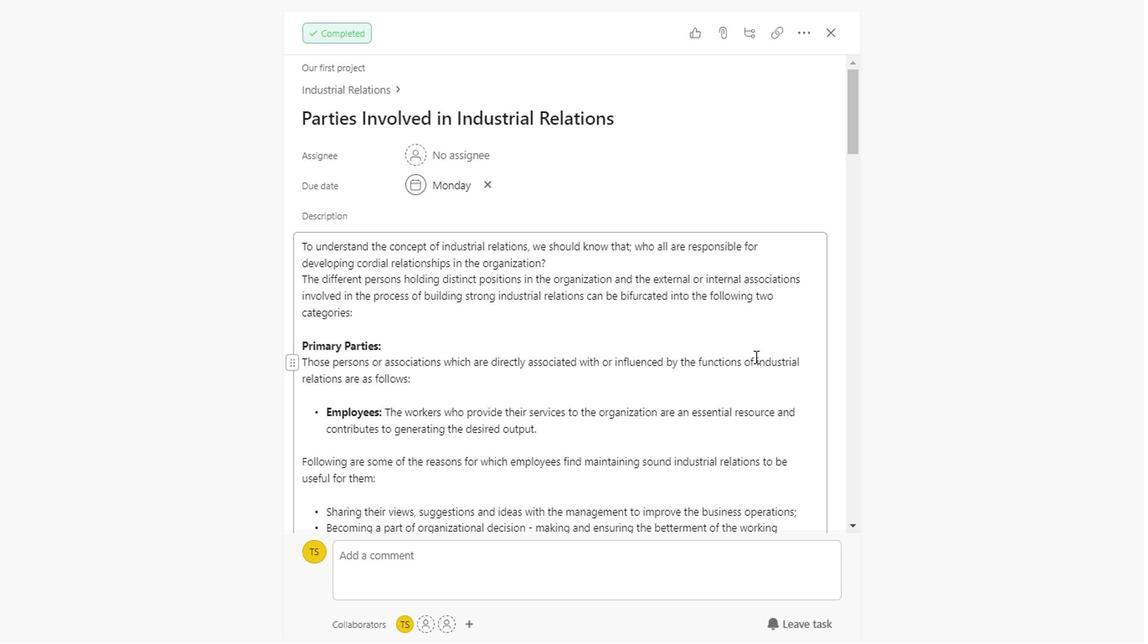 
Action: Mouse scrolled (750, 355) with delta (0, -1)
Screenshot: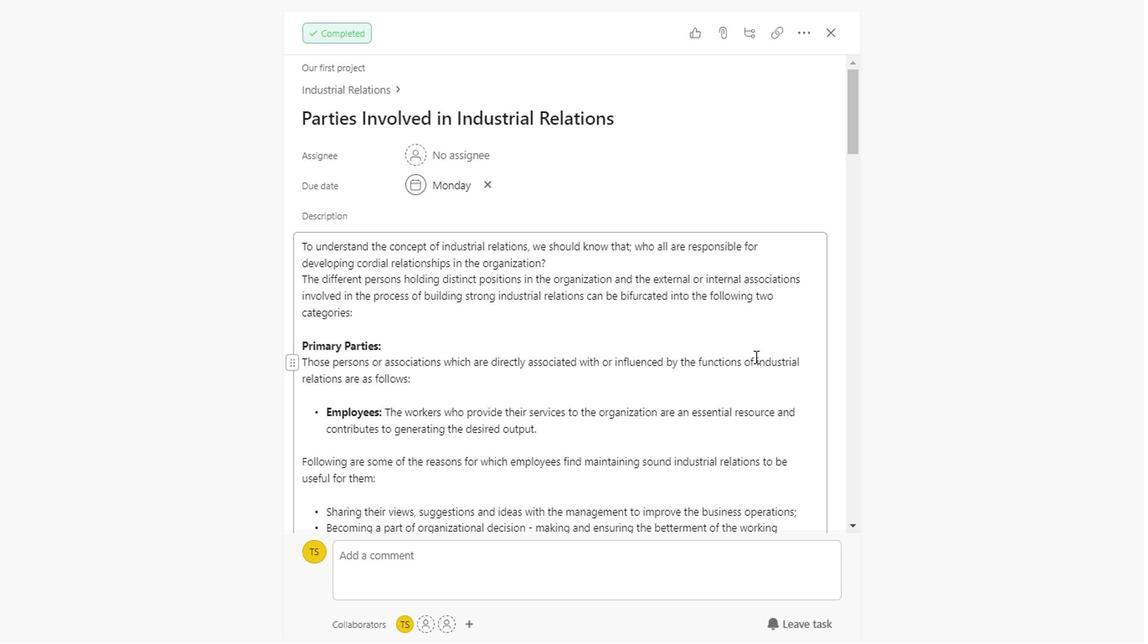
Action: Mouse scrolled (750, 355) with delta (0, -1)
Screenshot: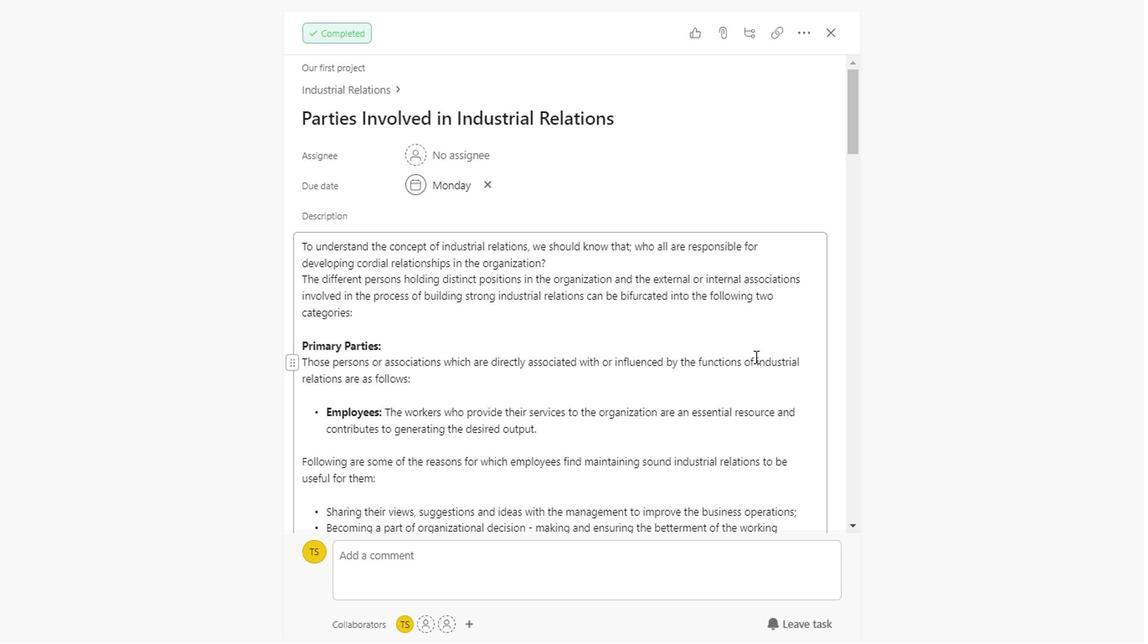 
Action: Mouse scrolled (750, 355) with delta (0, -1)
Screenshot: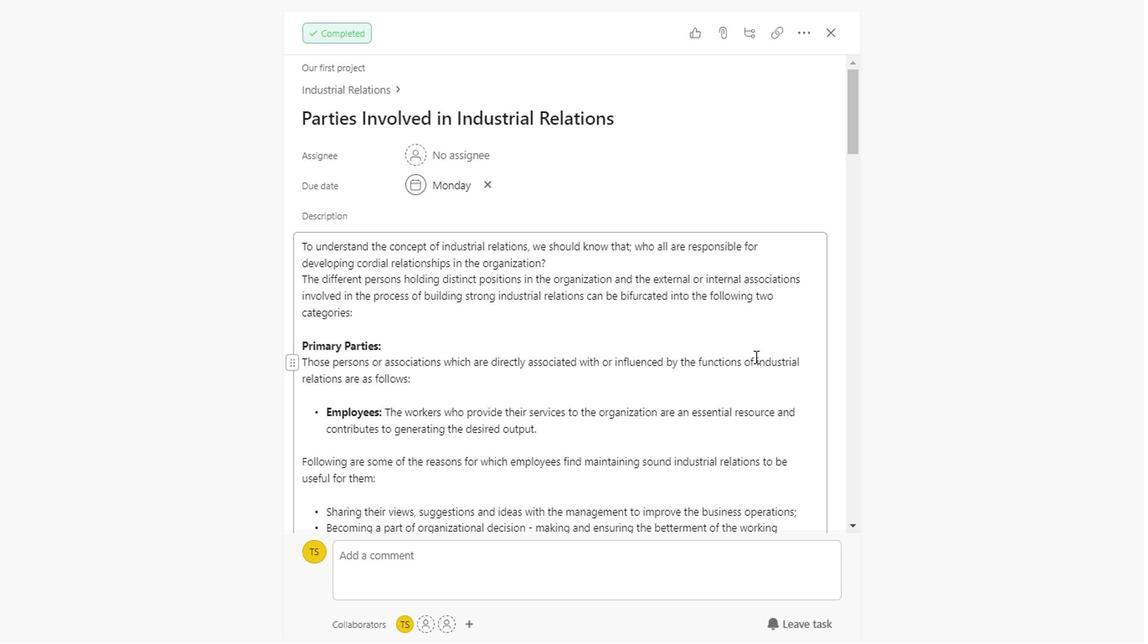 
Action: Mouse scrolled (750, 355) with delta (0, -1)
Screenshot: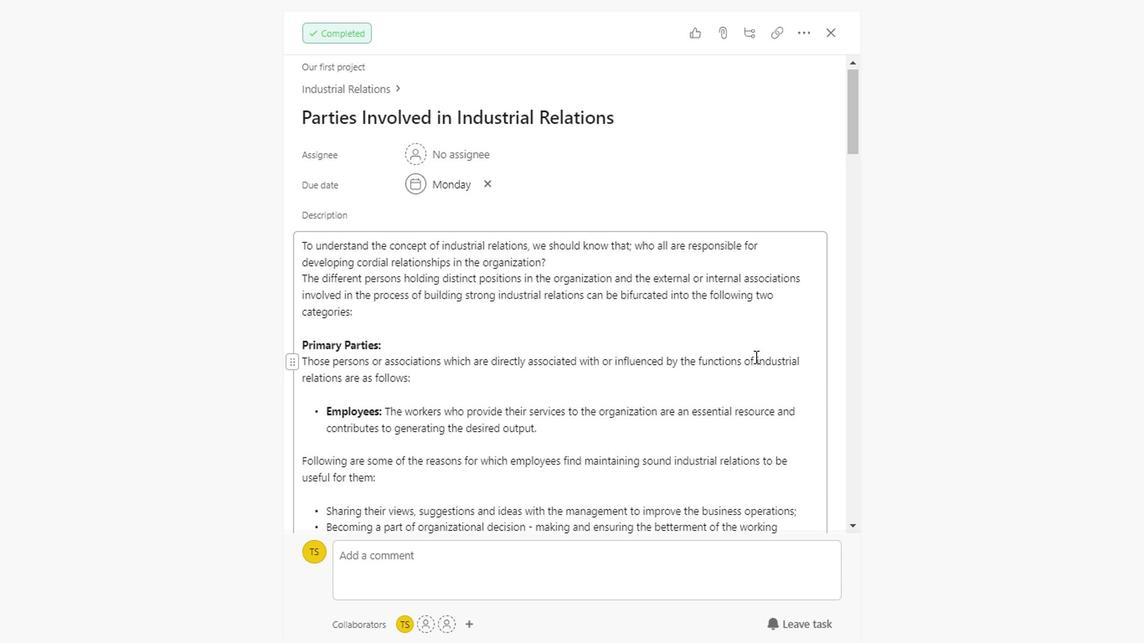 
Action: Mouse scrolled (750, 355) with delta (0, -1)
Screenshot: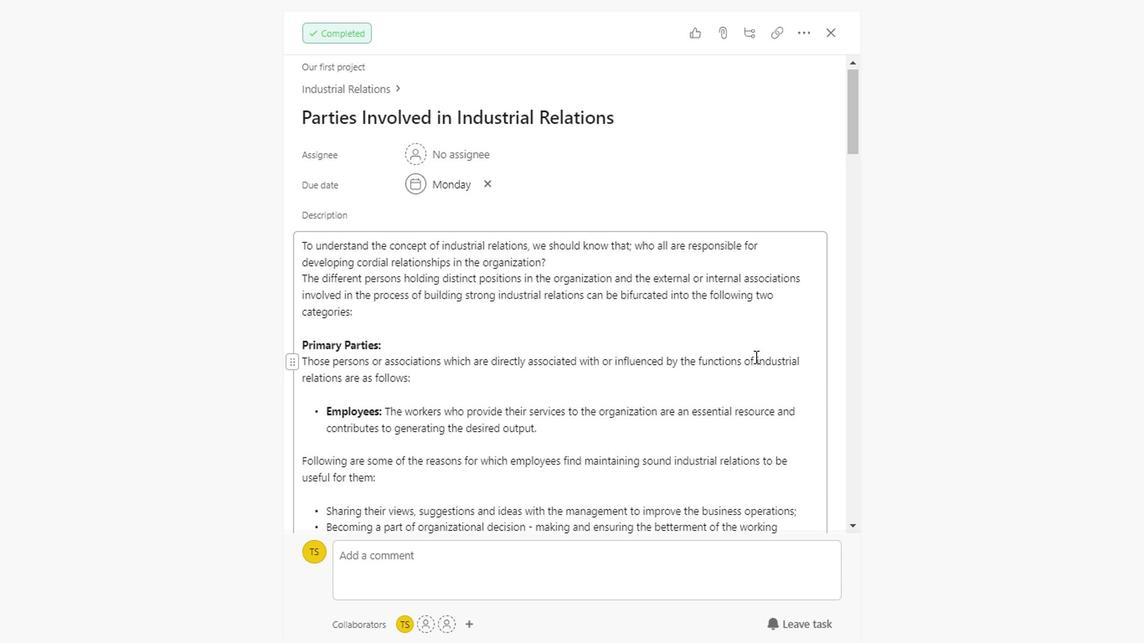 
Action: Mouse scrolled (750, 355) with delta (0, -1)
Screenshot: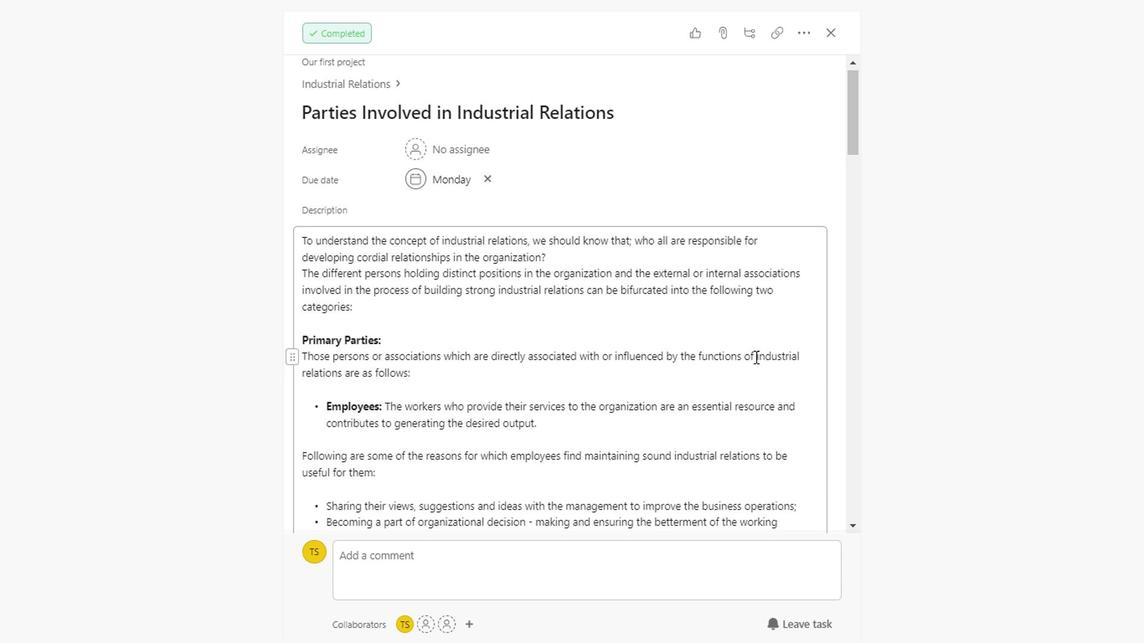 
Action: Mouse scrolled (750, 355) with delta (0, -1)
Screenshot: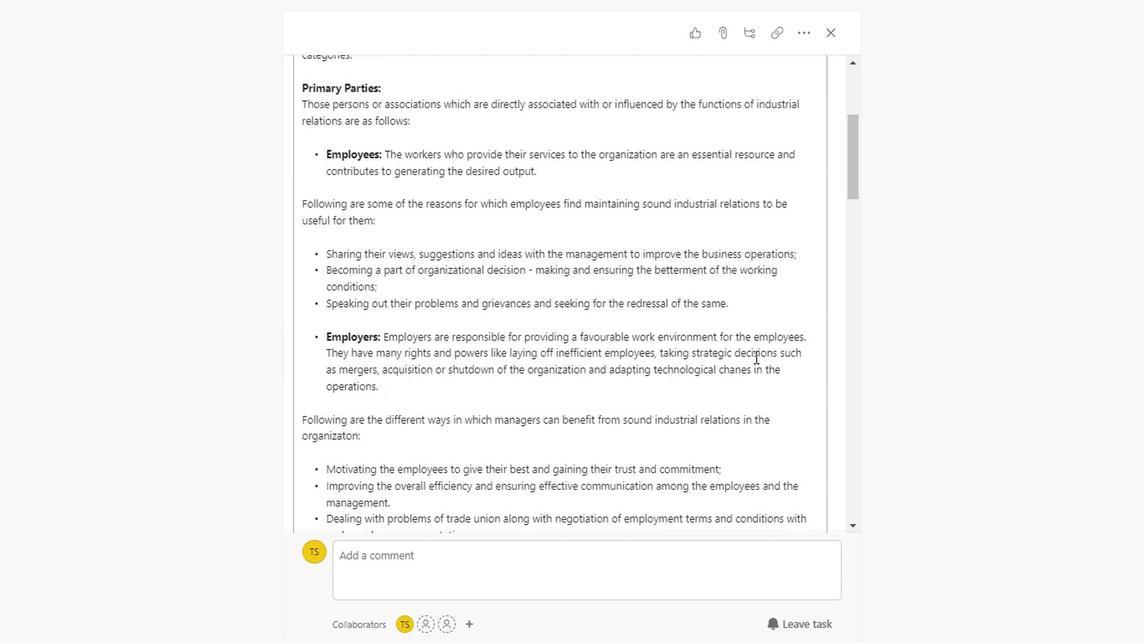 
Action: Mouse scrolled (750, 355) with delta (0, -1)
Screenshot: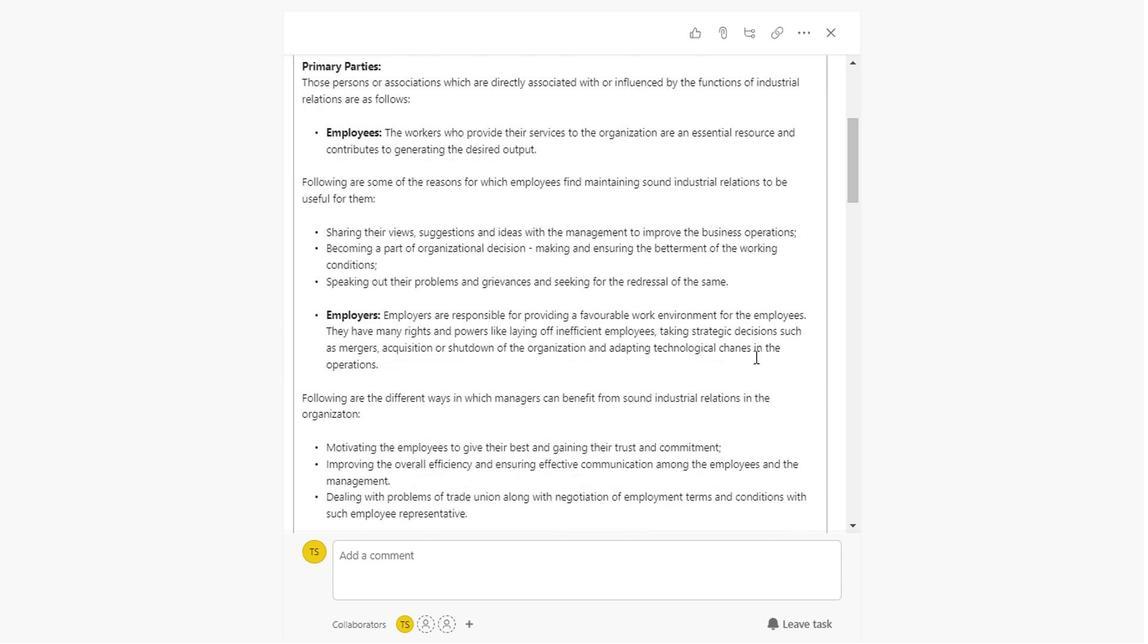 
Action: Mouse scrolled (750, 355) with delta (0, -1)
Screenshot: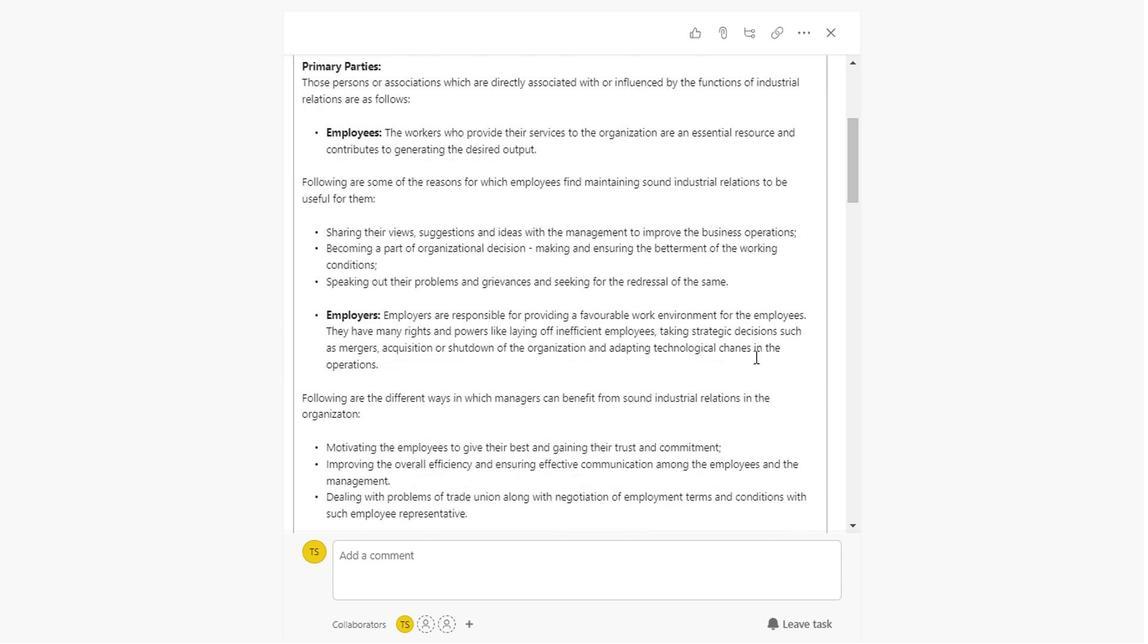
Action: Mouse scrolled (750, 355) with delta (0, -1)
Screenshot: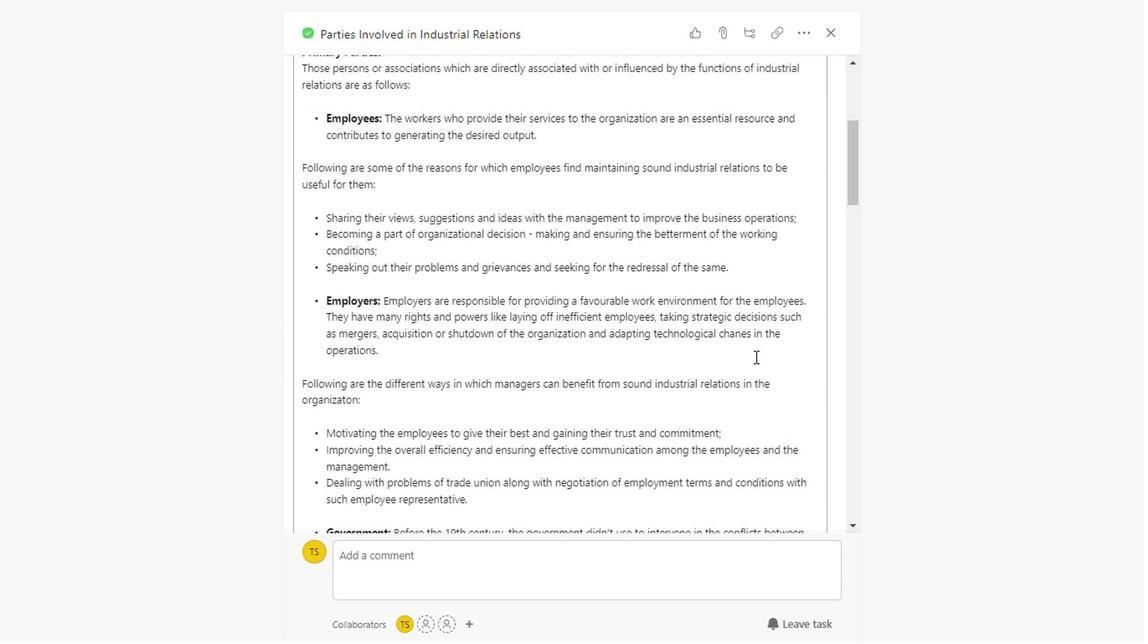 
Action: Mouse scrolled (750, 355) with delta (0, -1)
Screenshot: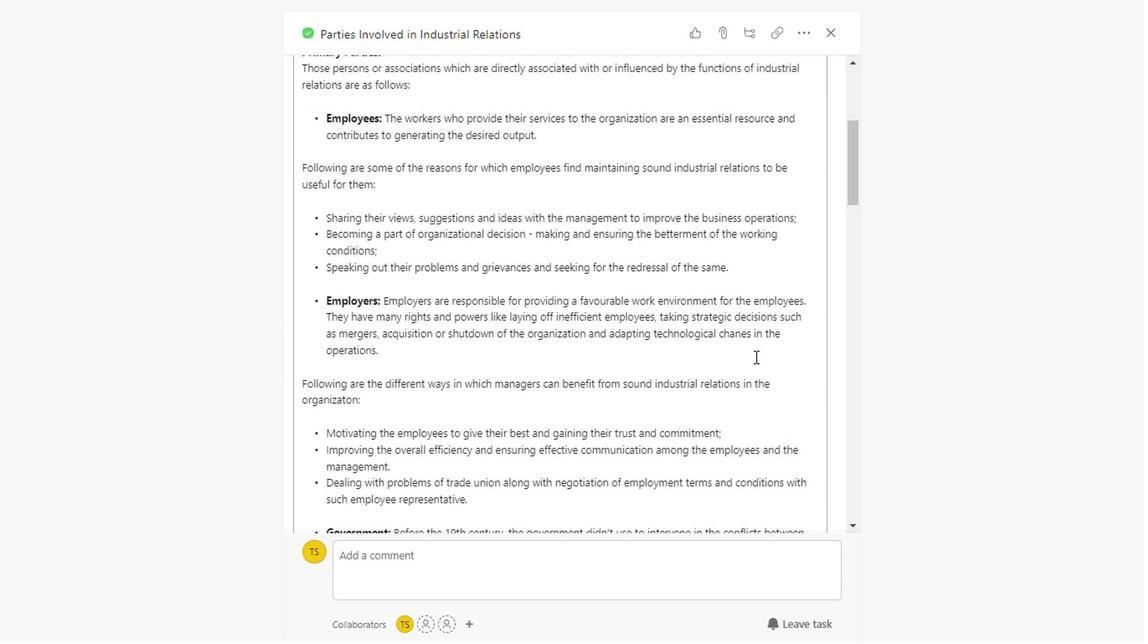 
Action: Mouse scrolled (750, 355) with delta (0, -1)
Screenshot: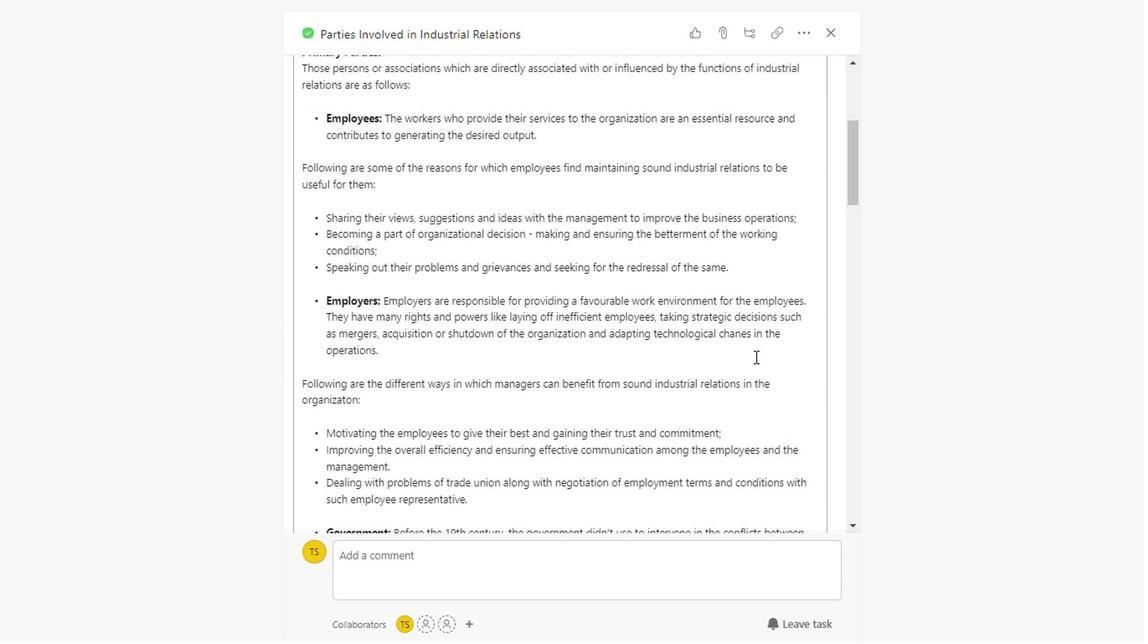 
Action: Mouse scrolled (750, 355) with delta (0, -1)
Screenshot: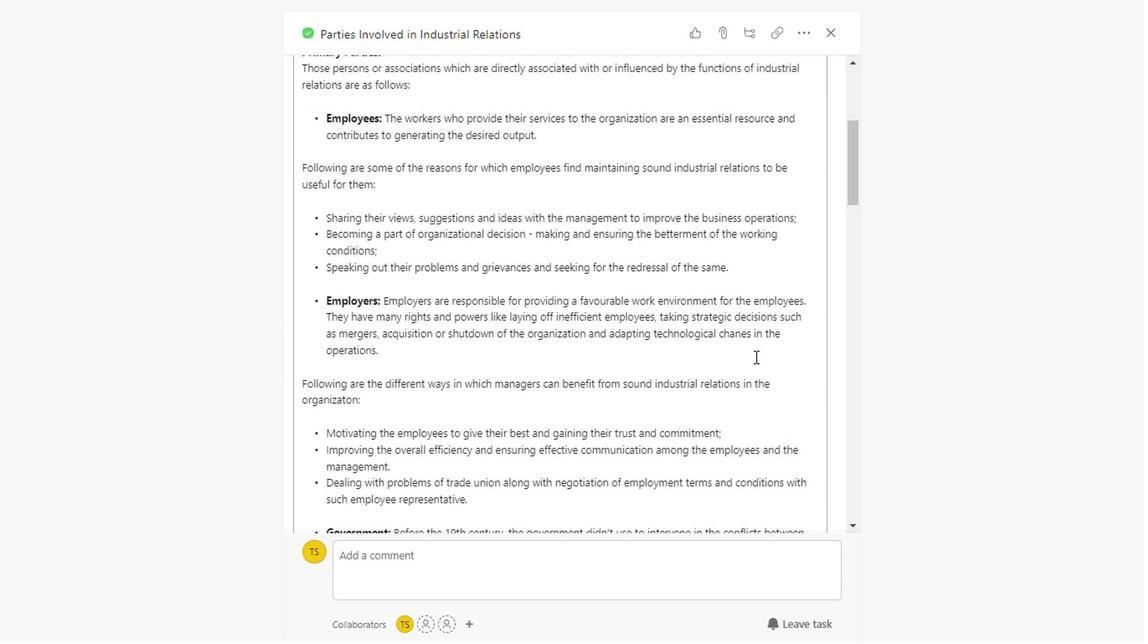 
Action: Mouse scrolled (750, 355) with delta (0, -1)
Screenshot: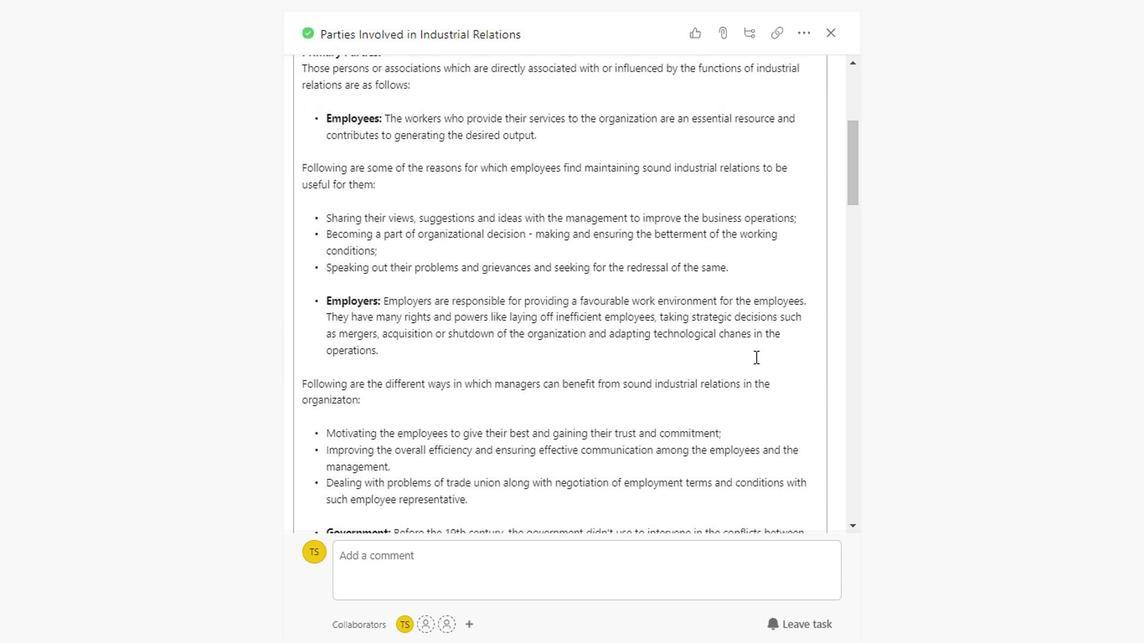 
Action: Mouse scrolled (750, 355) with delta (0, -1)
Screenshot: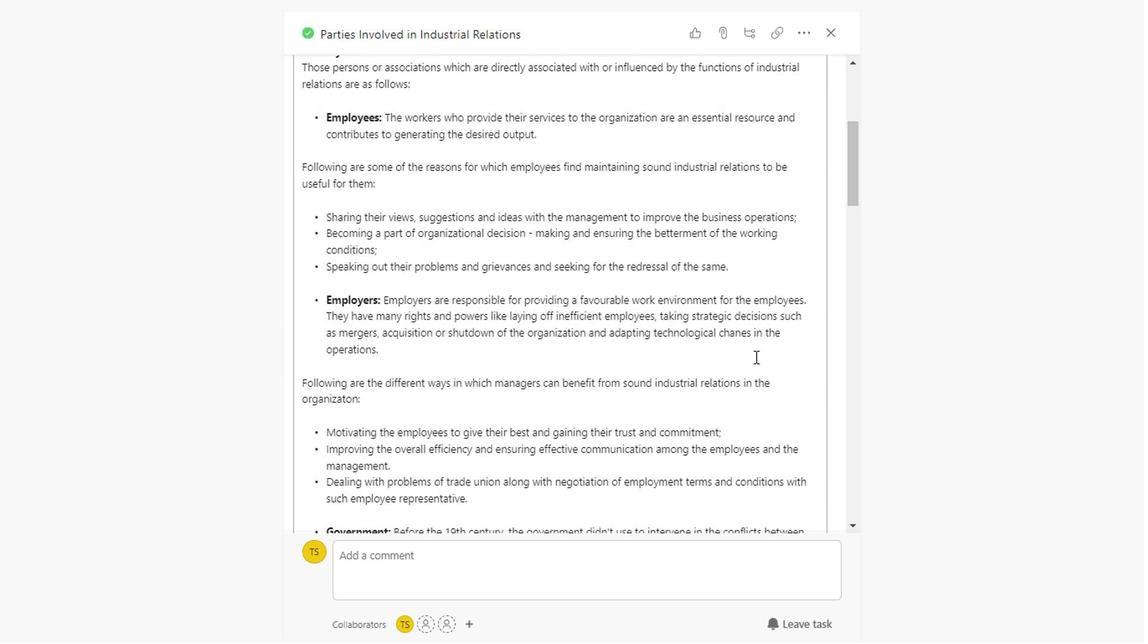 
Action: Mouse scrolled (750, 355) with delta (0, -1)
Screenshot: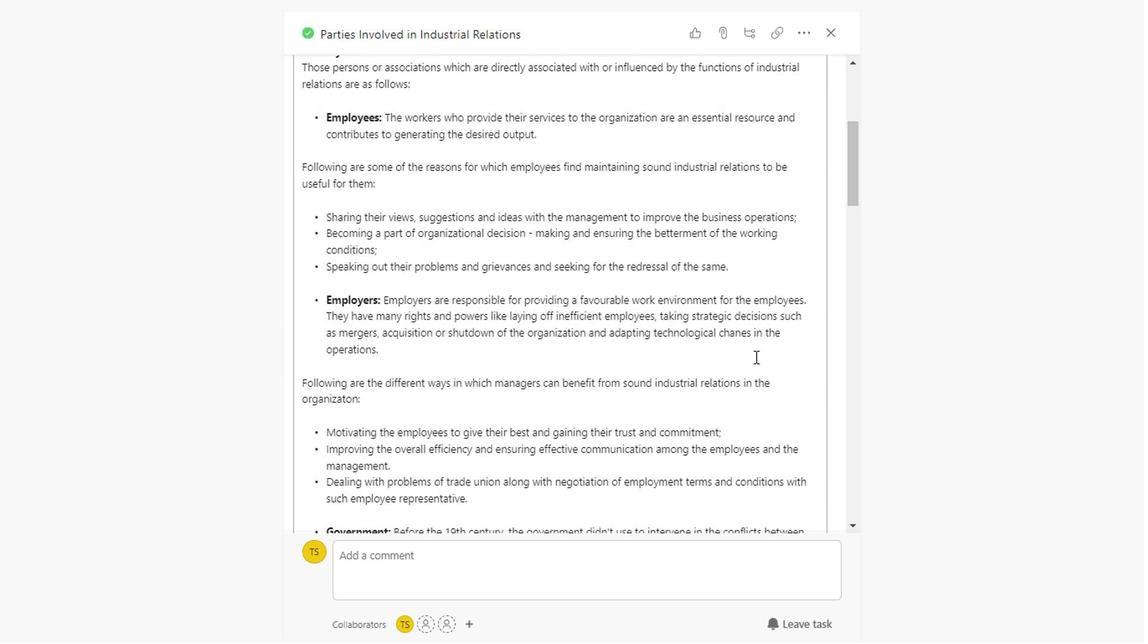 
Action: Mouse scrolled (750, 355) with delta (0, -1)
Screenshot: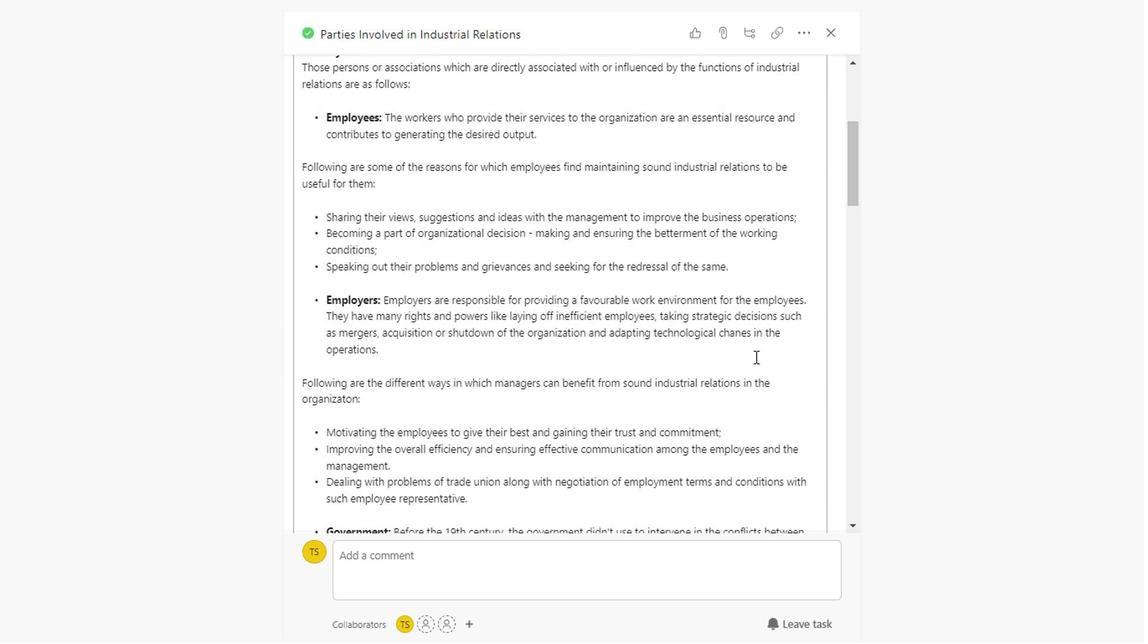 
Action: Mouse scrolled (750, 355) with delta (0, -1)
Screenshot: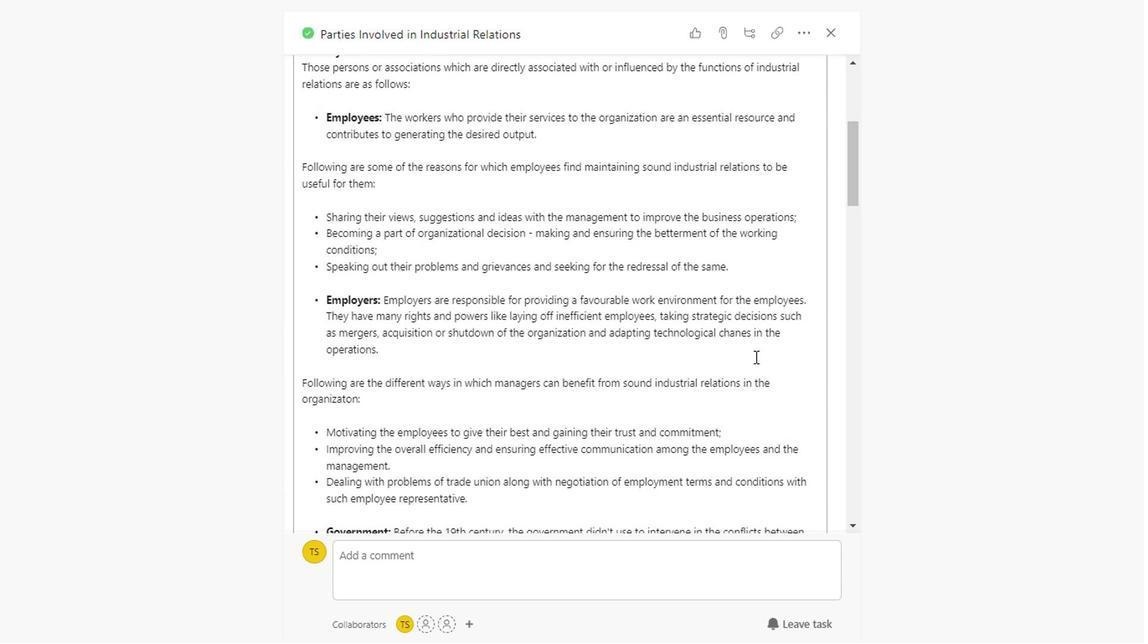
Action: Mouse scrolled (750, 355) with delta (0, -1)
Screenshot: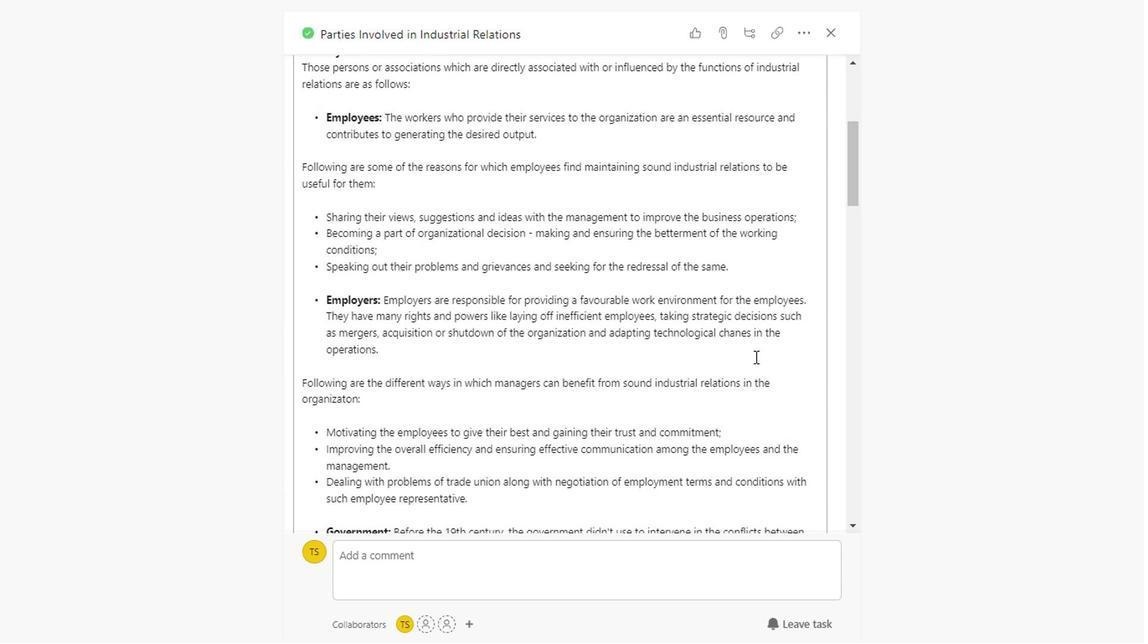 
Action: Mouse scrolled (750, 355) with delta (0, -1)
Screenshot: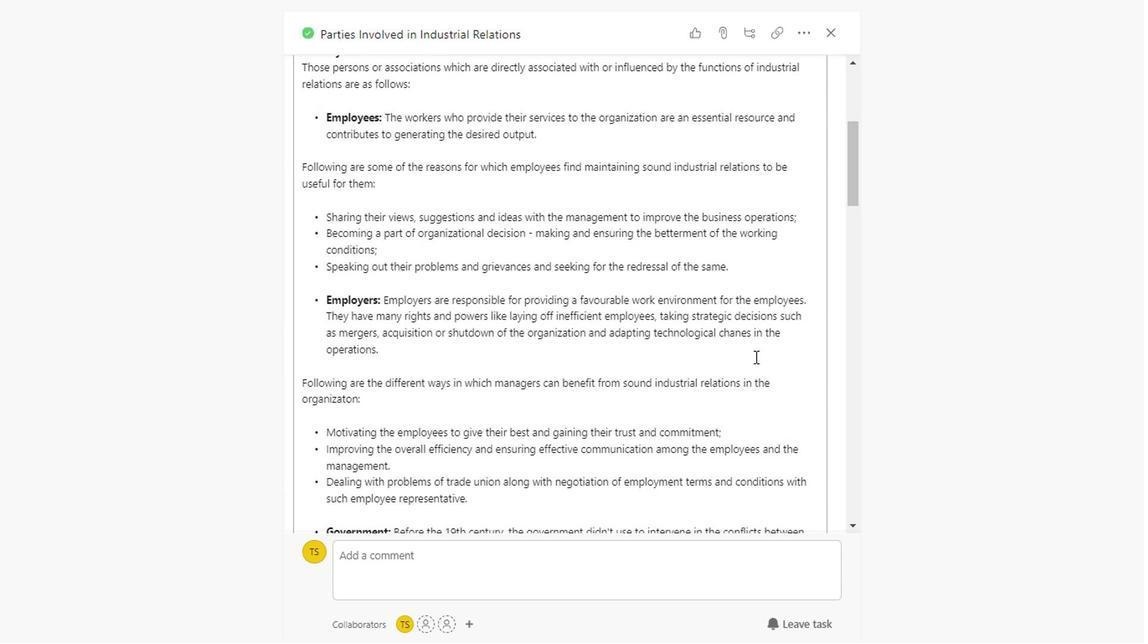 
Action: Mouse scrolled (750, 355) with delta (0, -1)
Screenshot: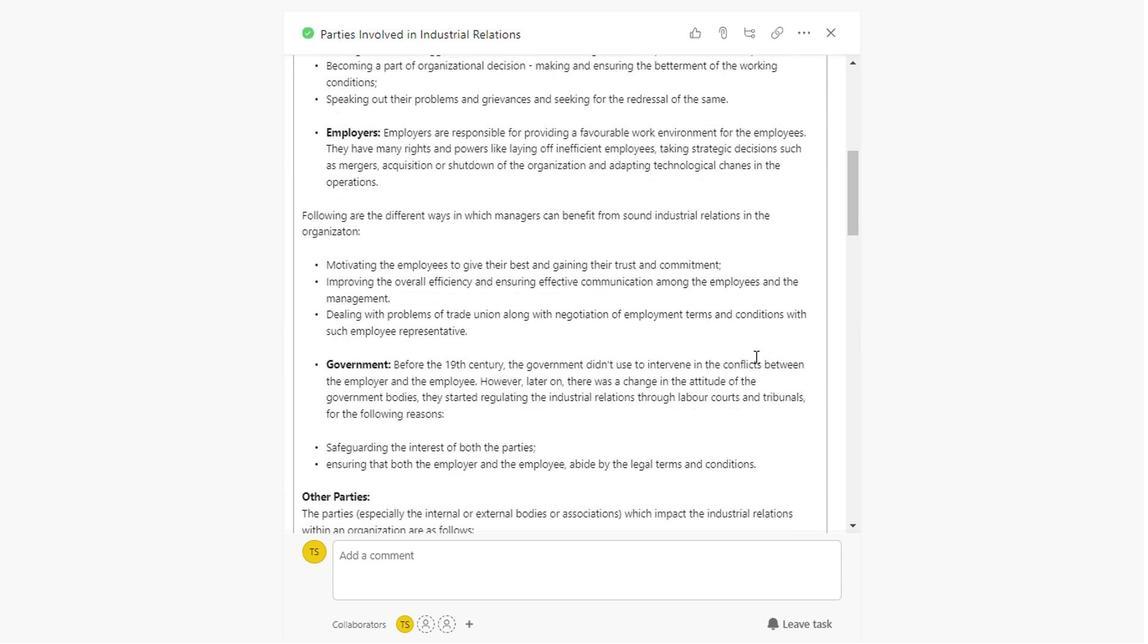 
Action: Mouse scrolled (750, 355) with delta (0, -1)
Screenshot: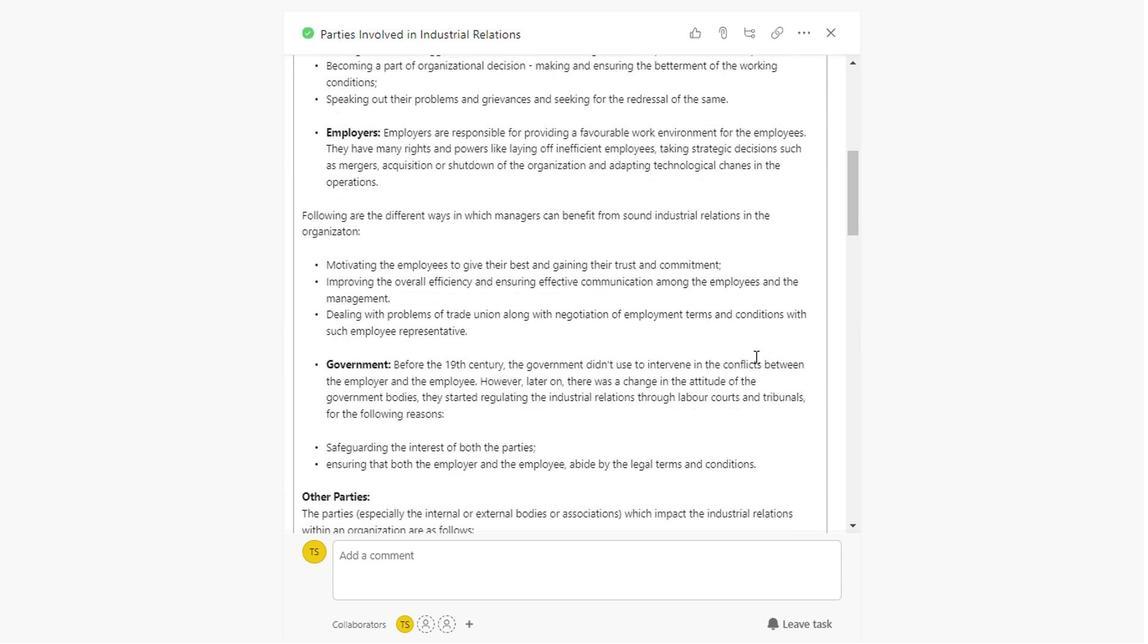 
Action: Mouse scrolled (750, 355) with delta (0, -1)
Screenshot: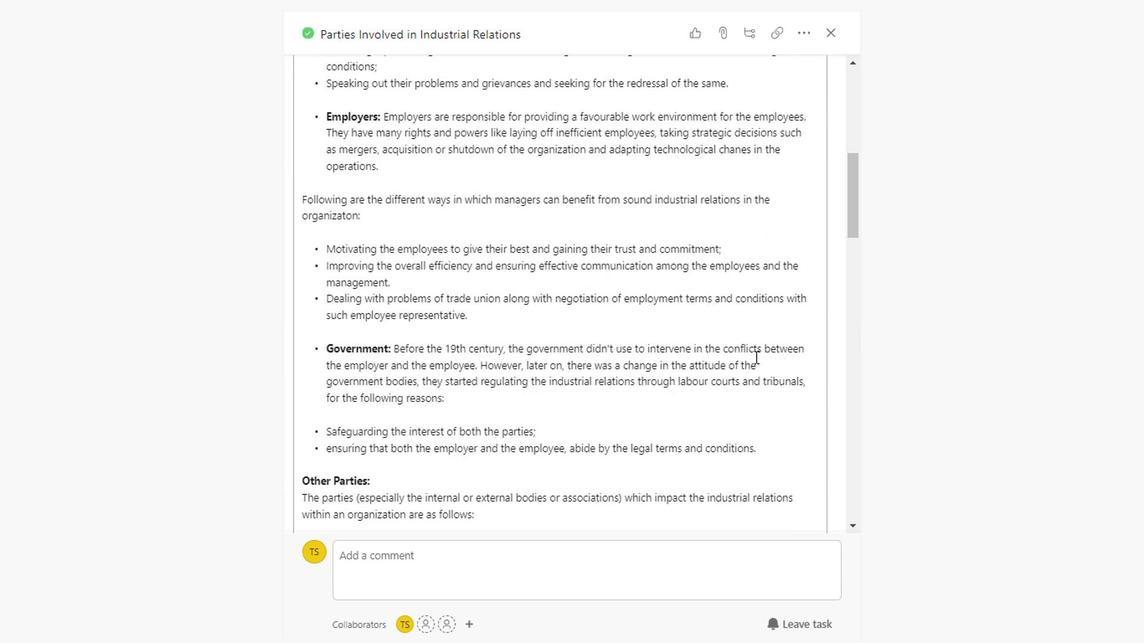 
Action: Mouse scrolled (750, 355) with delta (0, -1)
Screenshot: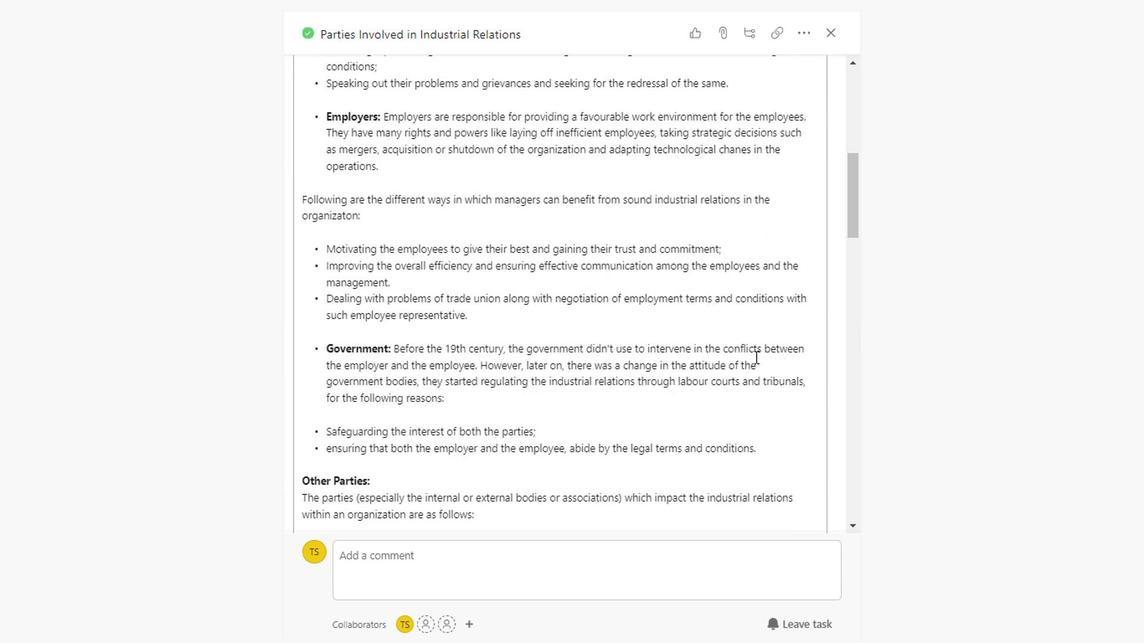 
Action: Mouse scrolled (750, 355) with delta (0, -1)
Screenshot: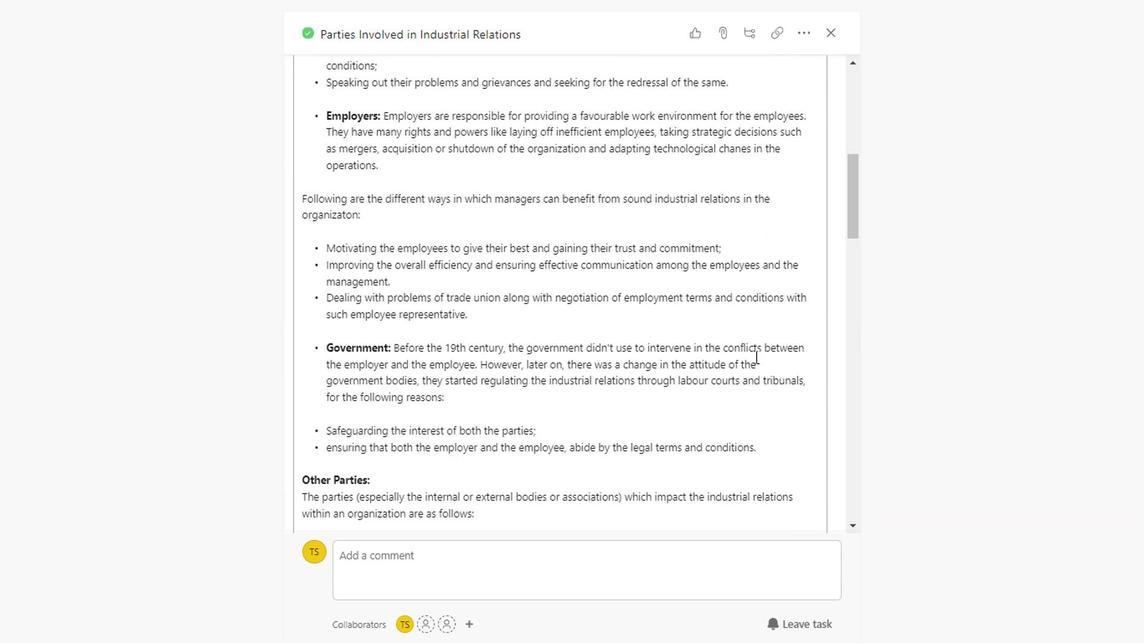 
Action: Mouse scrolled (750, 355) with delta (0, -1)
Screenshot: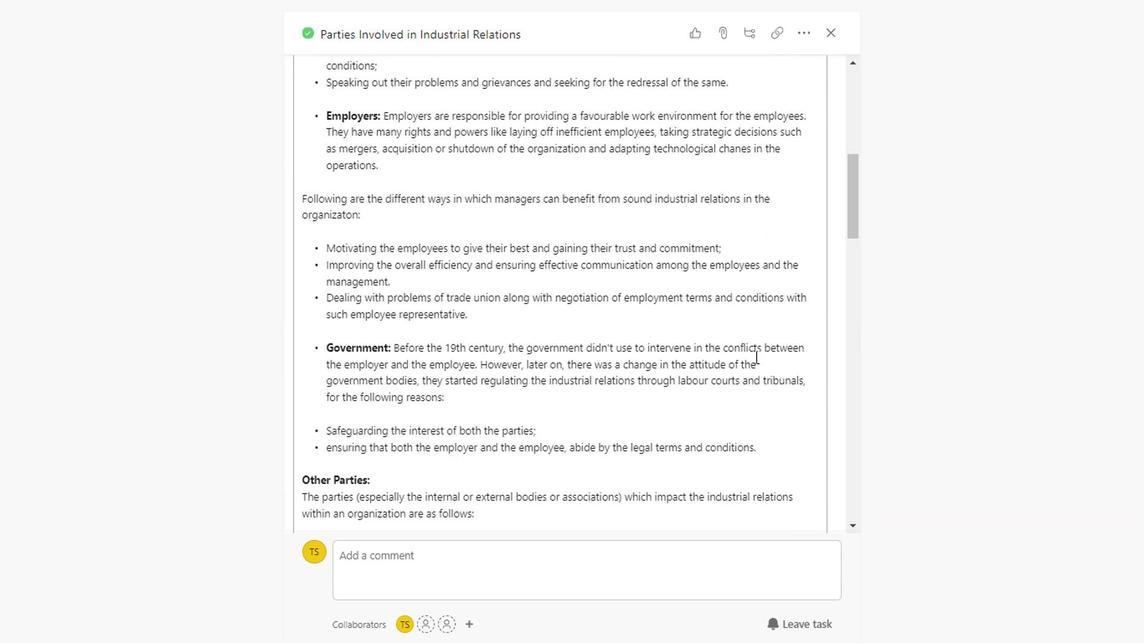 
Action: Mouse scrolled (750, 355) with delta (0, -1)
Screenshot: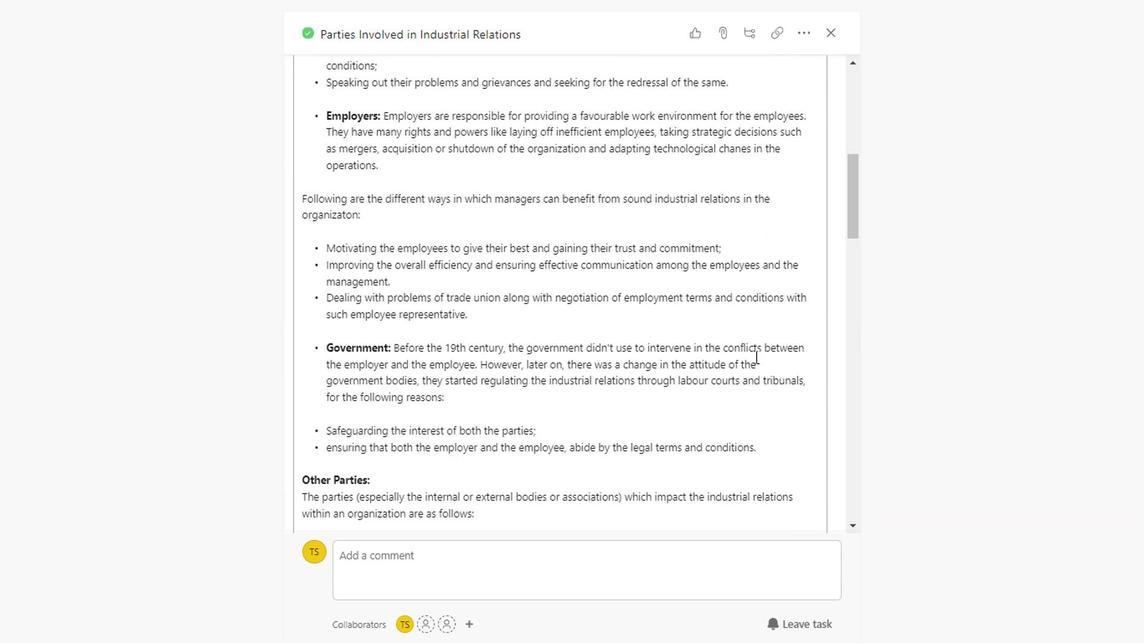 
Action: Mouse scrolled (750, 355) with delta (0, -1)
Screenshot: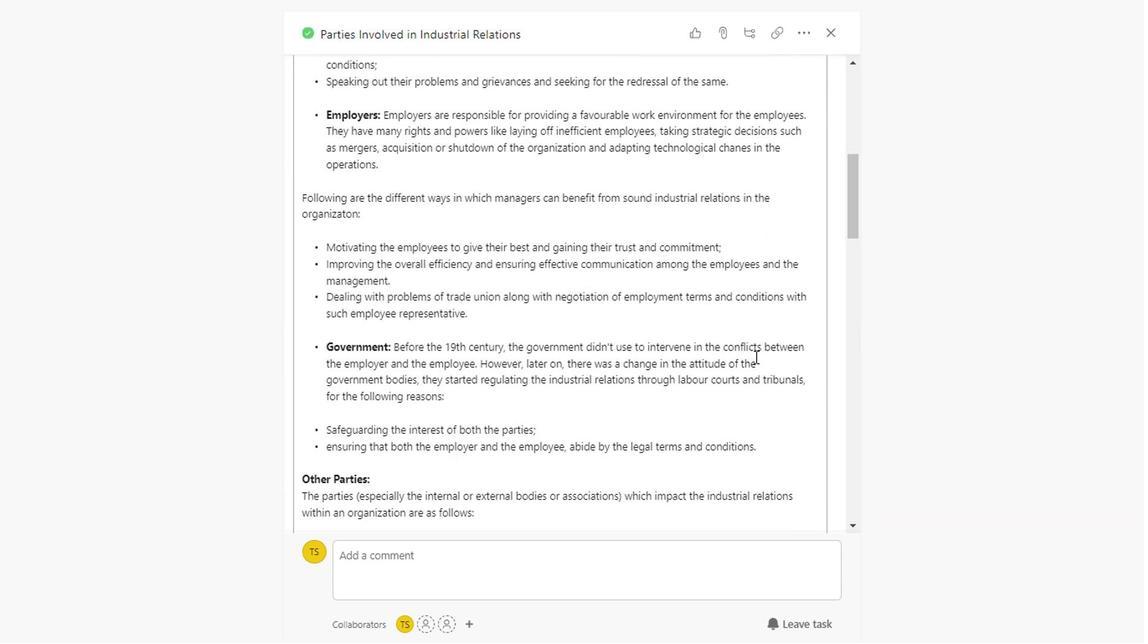 
Action: Mouse scrolled (750, 355) with delta (0, -1)
Screenshot: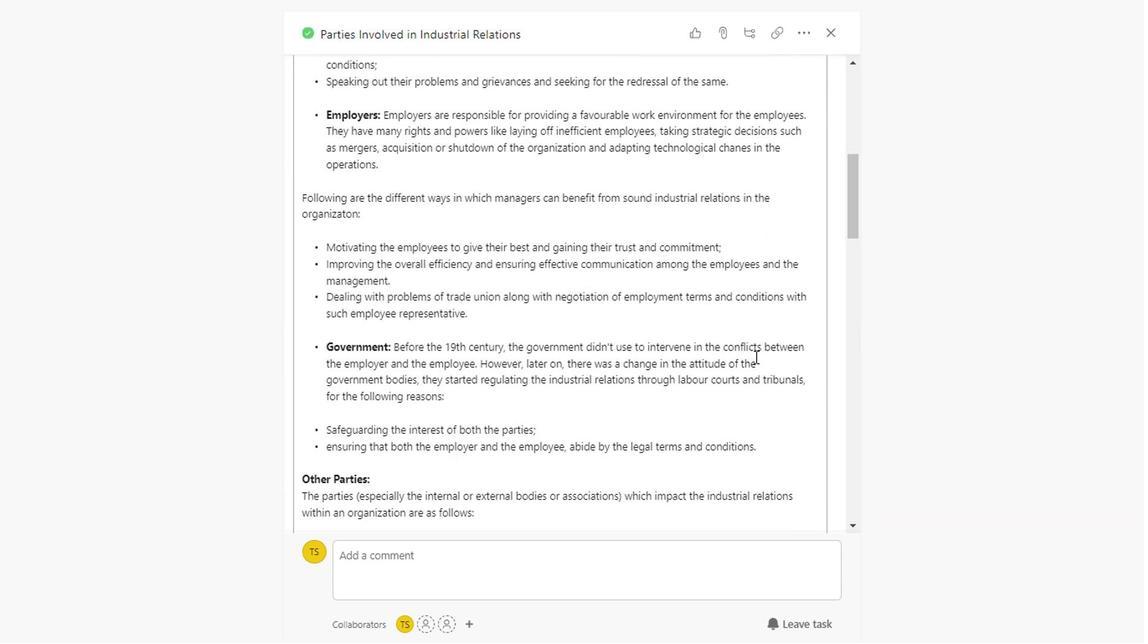 
Action: Mouse scrolled (750, 355) with delta (0, -1)
Screenshot: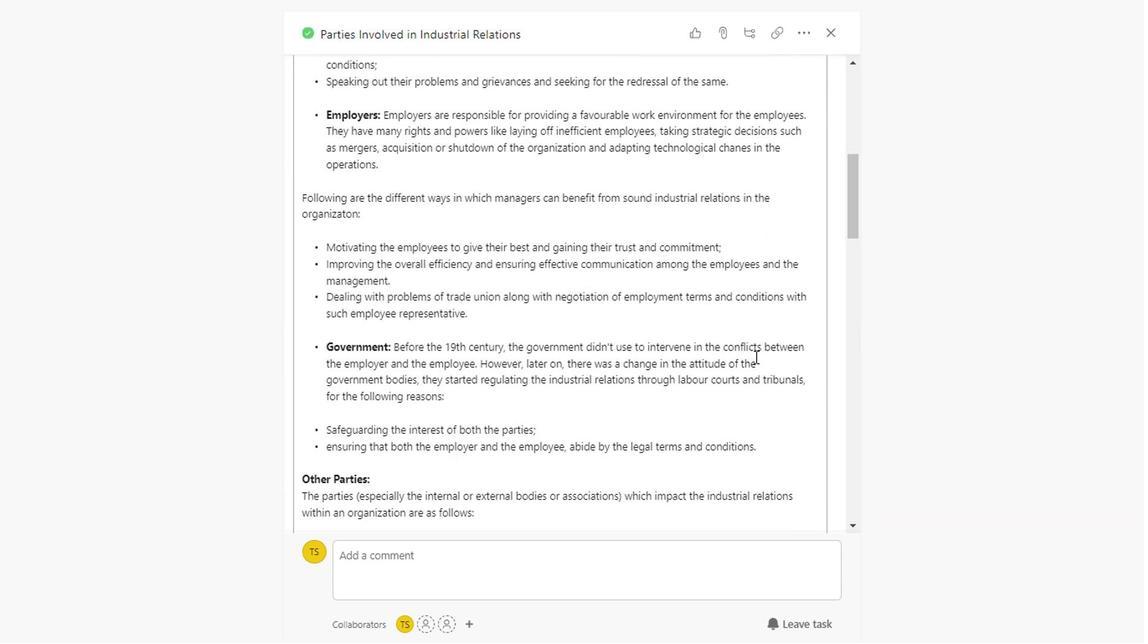 
Action: Mouse scrolled (750, 355) with delta (0, -1)
Screenshot: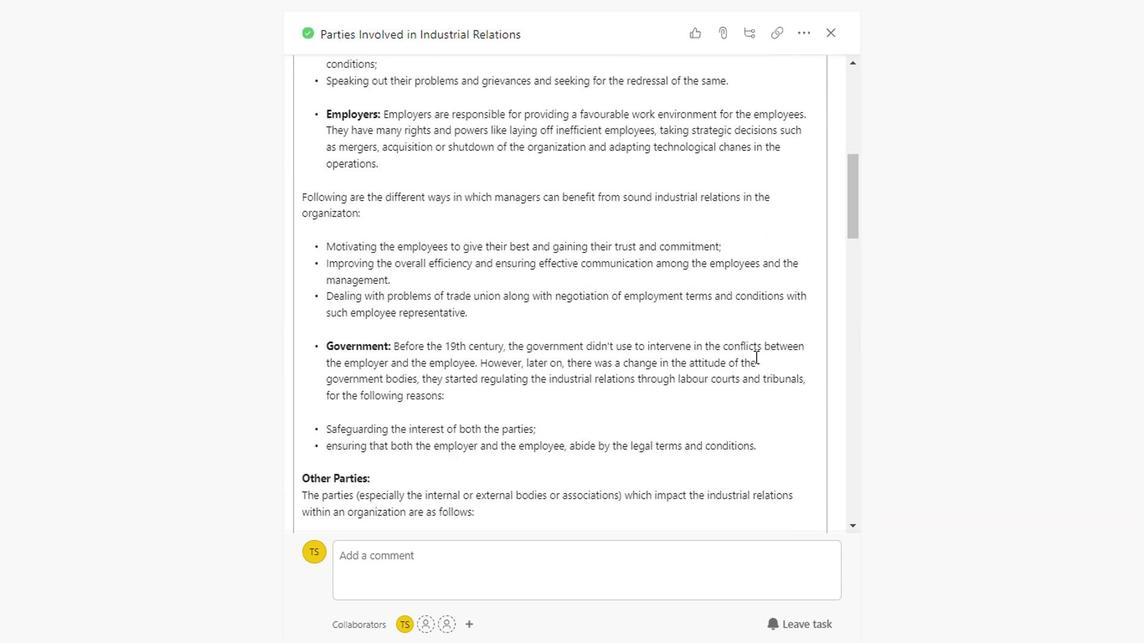 
Action: Mouse scrolled (750, 355) with delta (0, -1)
Screenshot: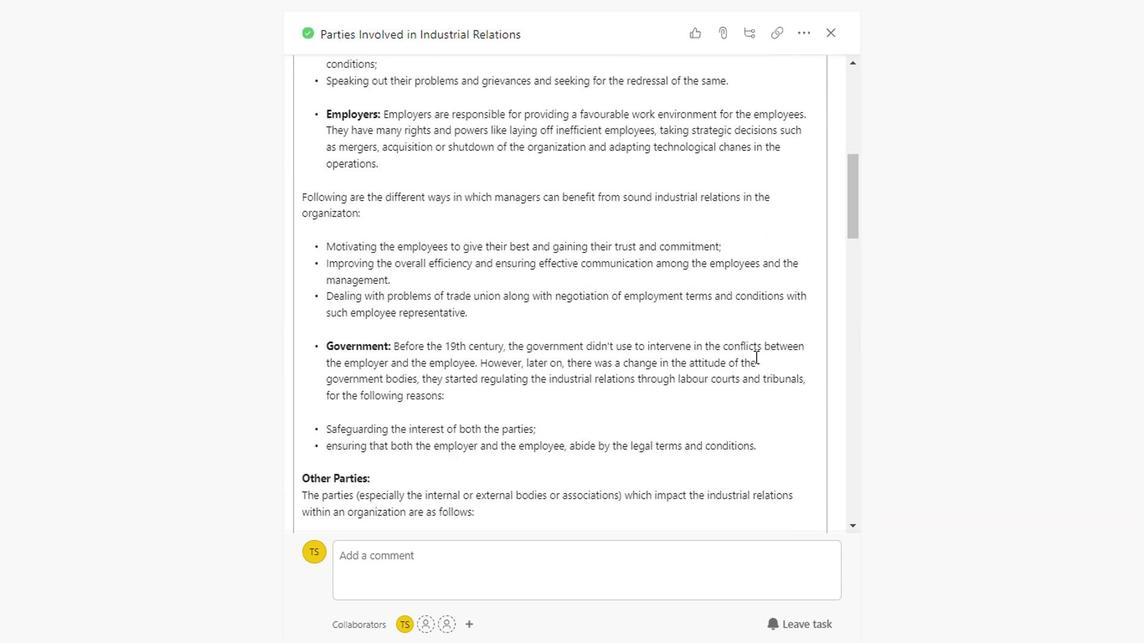 
Action: Mouse scrolled (750, 355) with delta (0, -1)
Screenshot: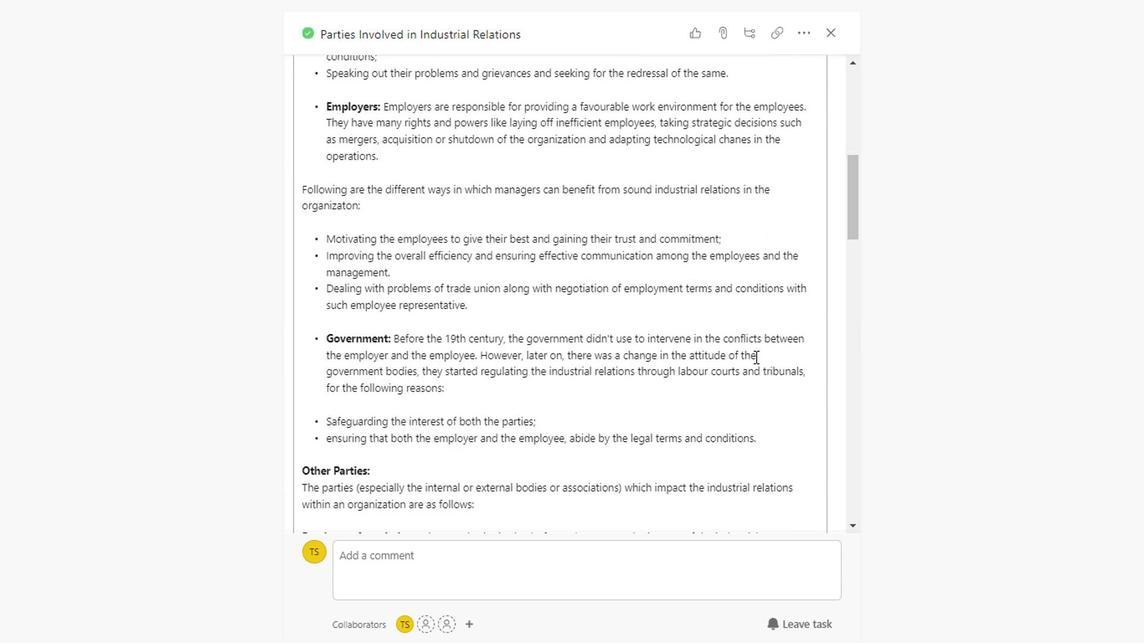
Action: Mouse scrolled (750, 355) with delta (0, -1)
Screenshot: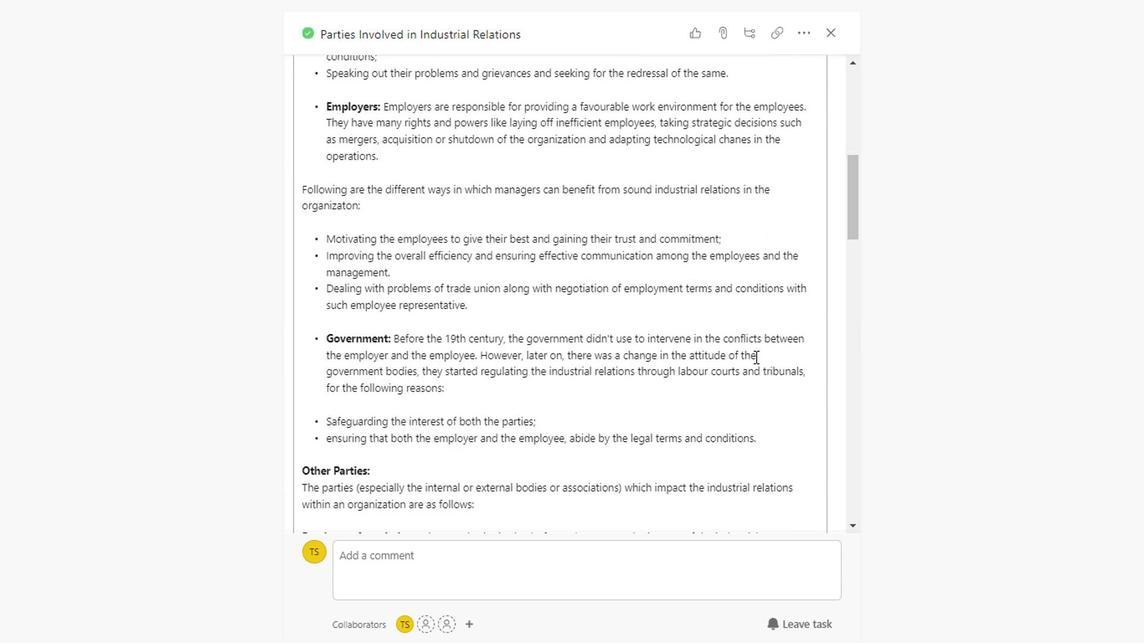 
Action: Mouse scrolled (750, 355) with delta (0, -1)
Screenshot: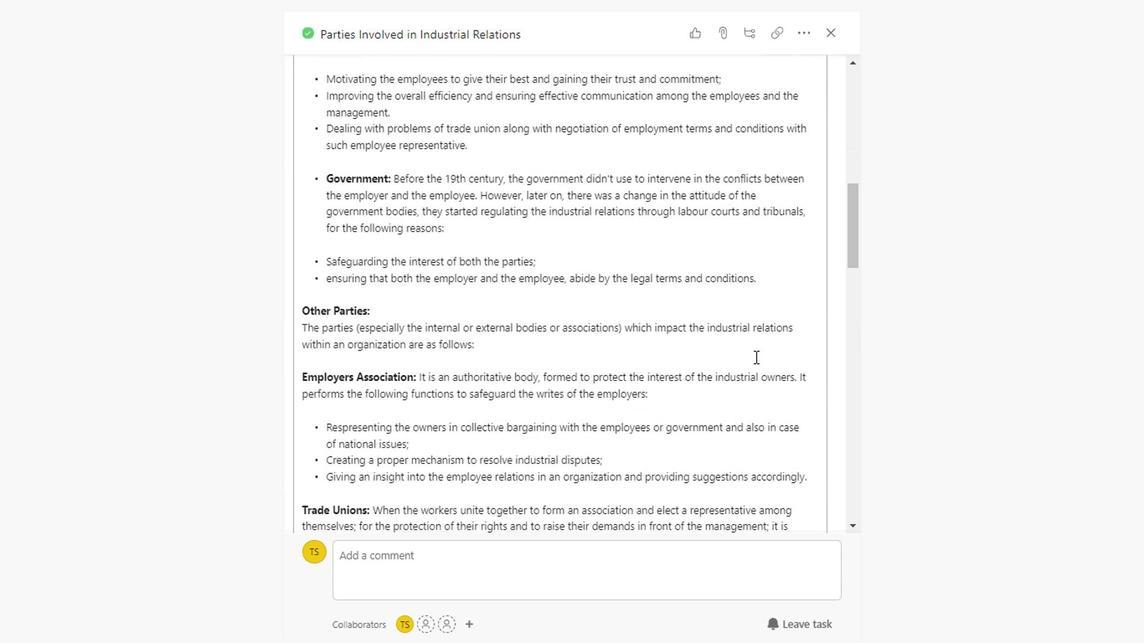 
Action: Mouse scrolled (750, 355) with delta (0, -1)
Screenshot: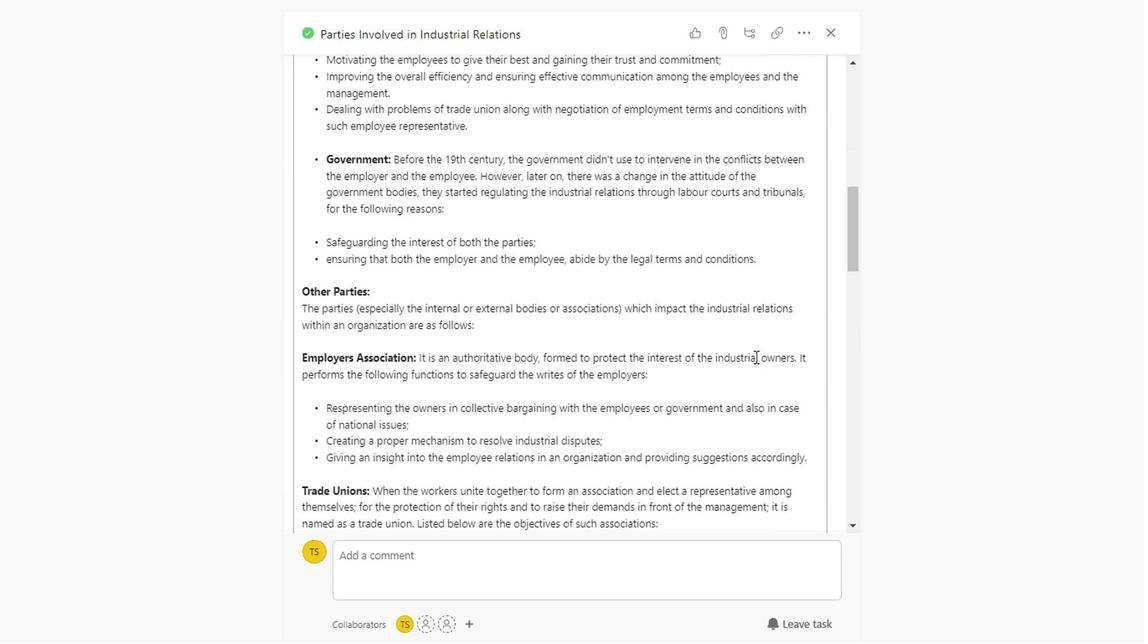 
Action: Mouse scrolled (750, 355) with delta (0, -1)
Screenshot: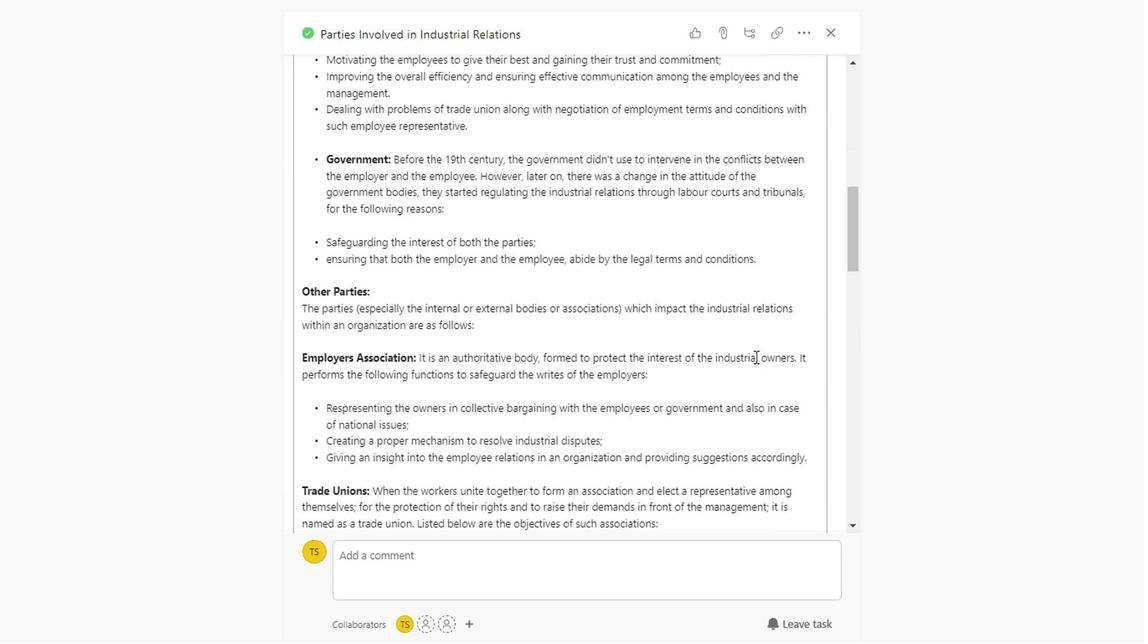 
Action: Mouse scrolled (750, 355) with delta (0, -1)
Screenshot: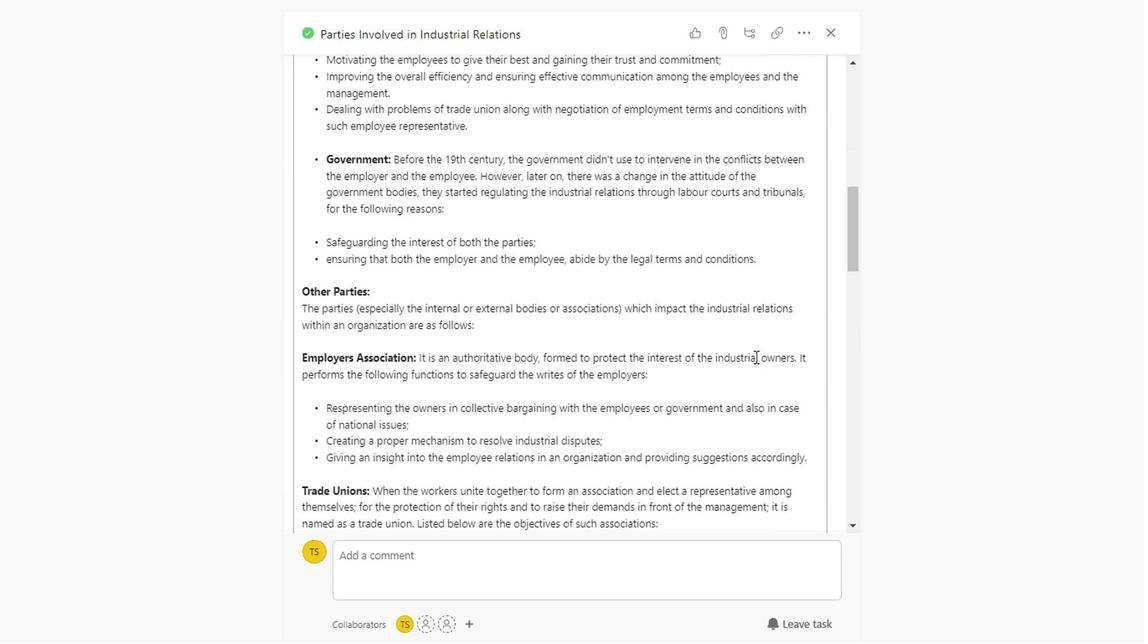 
Action: Mouse scrolled (750, 355) with delta (0, -1)
Screenshot: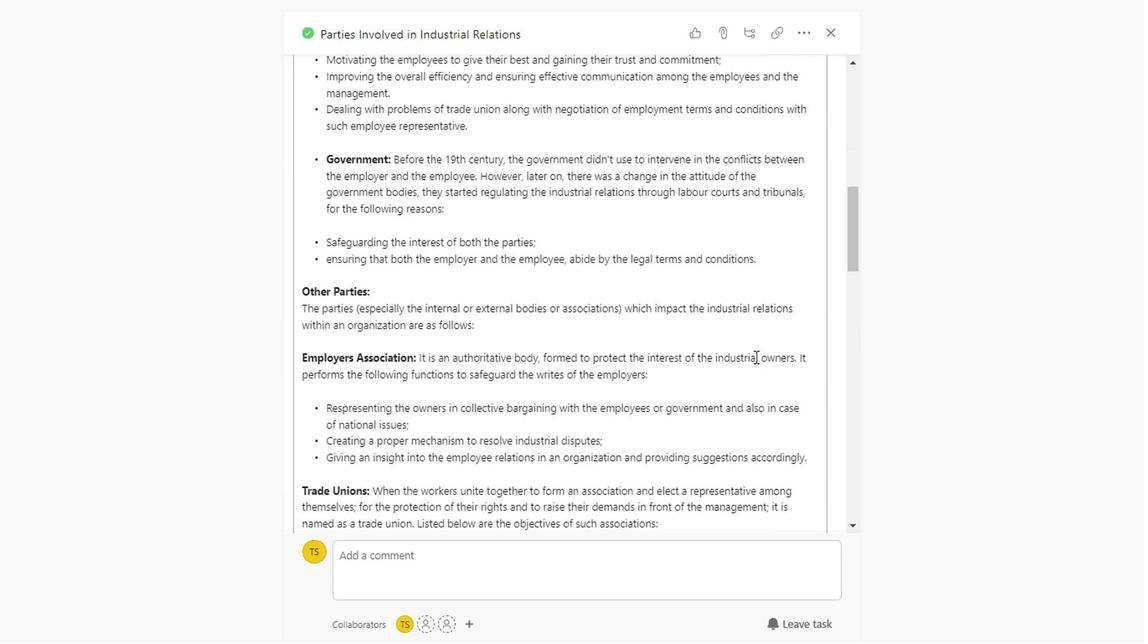 
Action: Mouse scrolled (750, 355) with delta (0, -1)
Screenshot: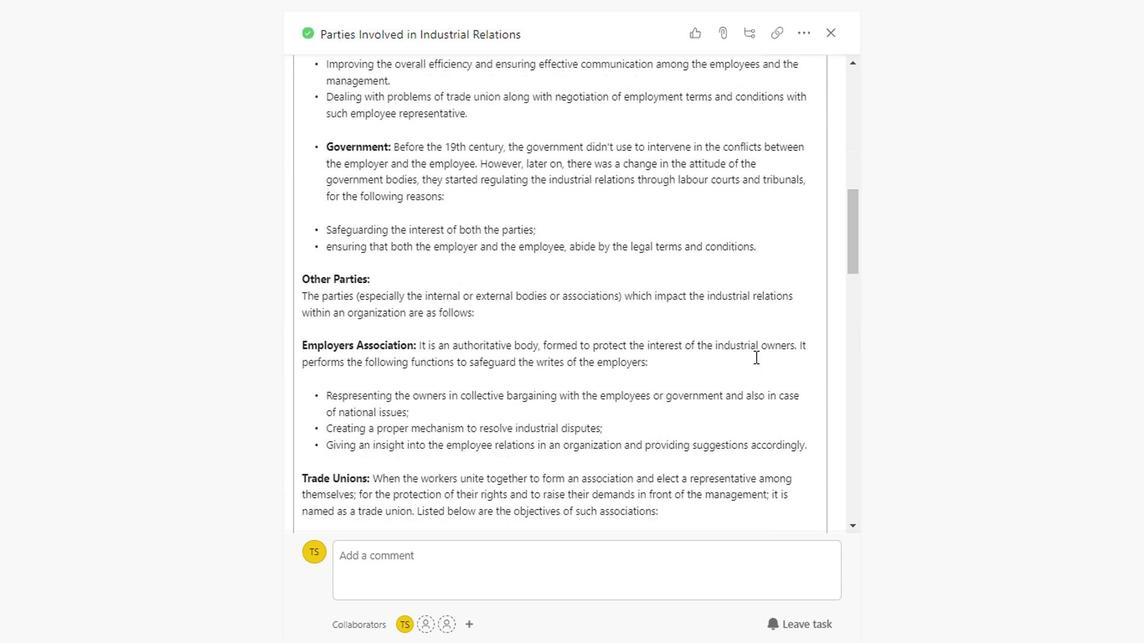 
Action: Mouse scrolled (750, 355) with delta (0, -1)
Screenshot: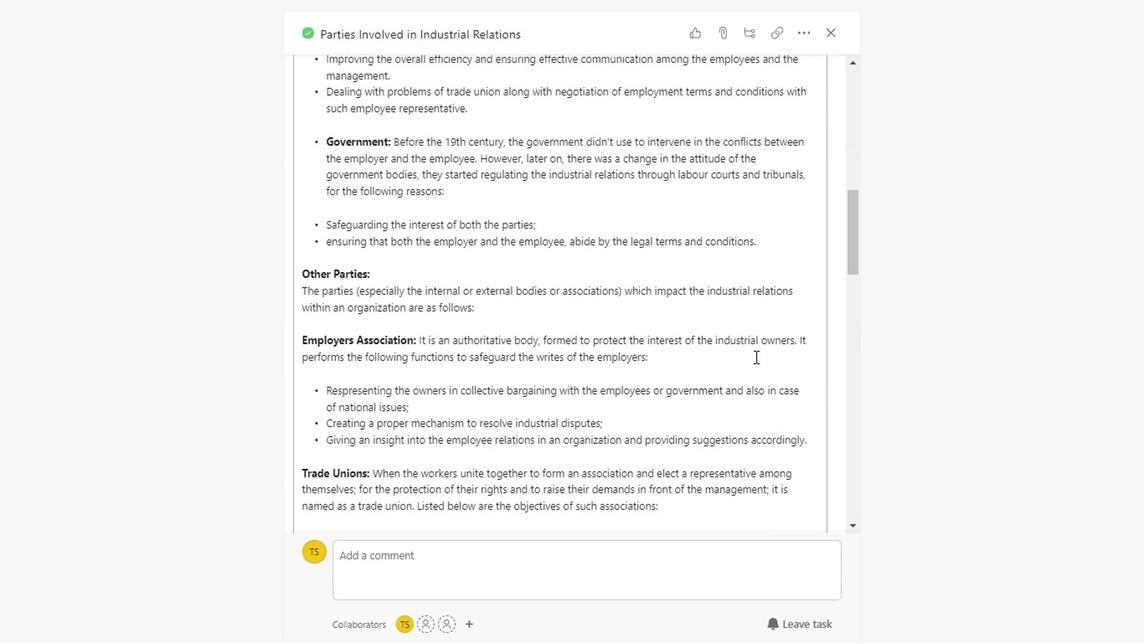 
Action: Mouse scrolled (750, 355) with delta (0, -1)
Screenshot: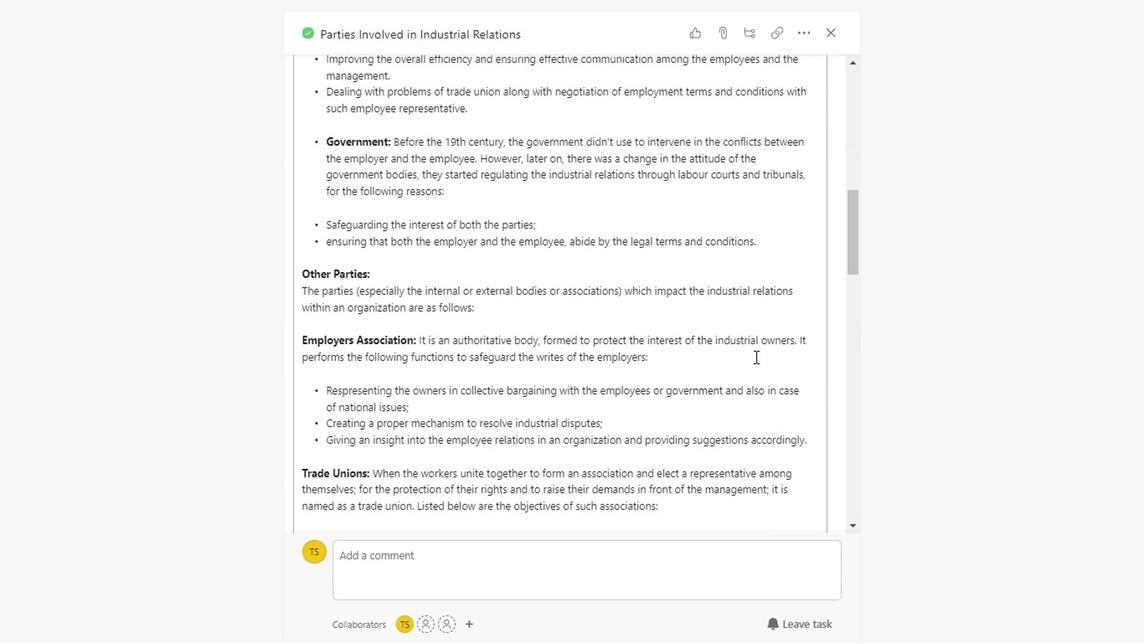 
Action: Mouse scrolled (750, 355) with delta (0, -1)
Screenshot: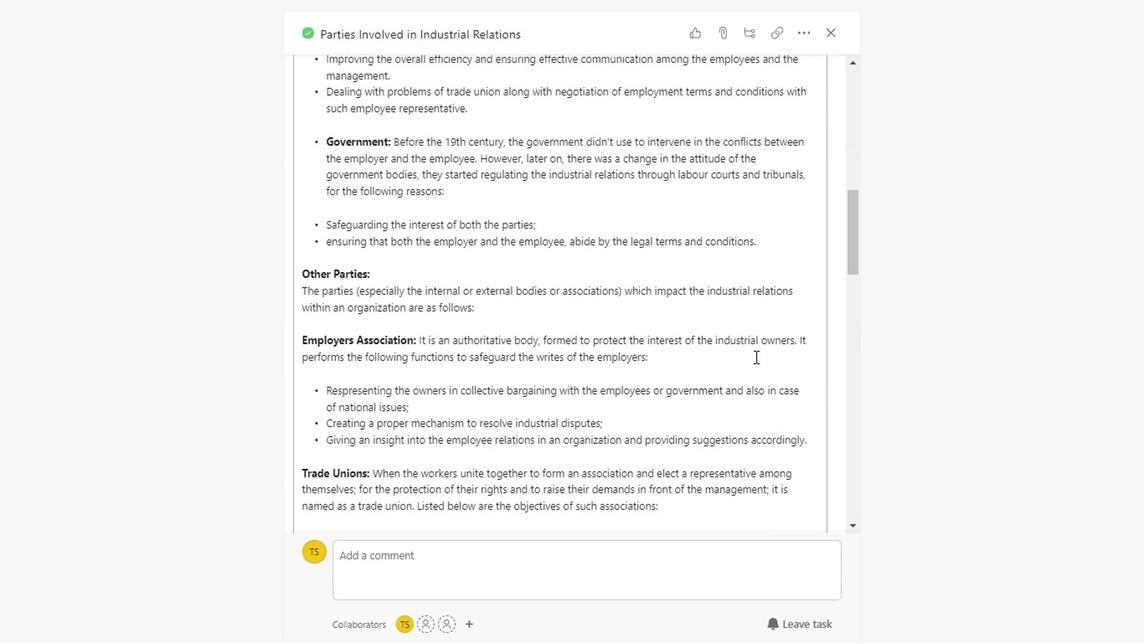
Action: Mouse scrolled (750, 355) with delta (0, -1)
Screenshot: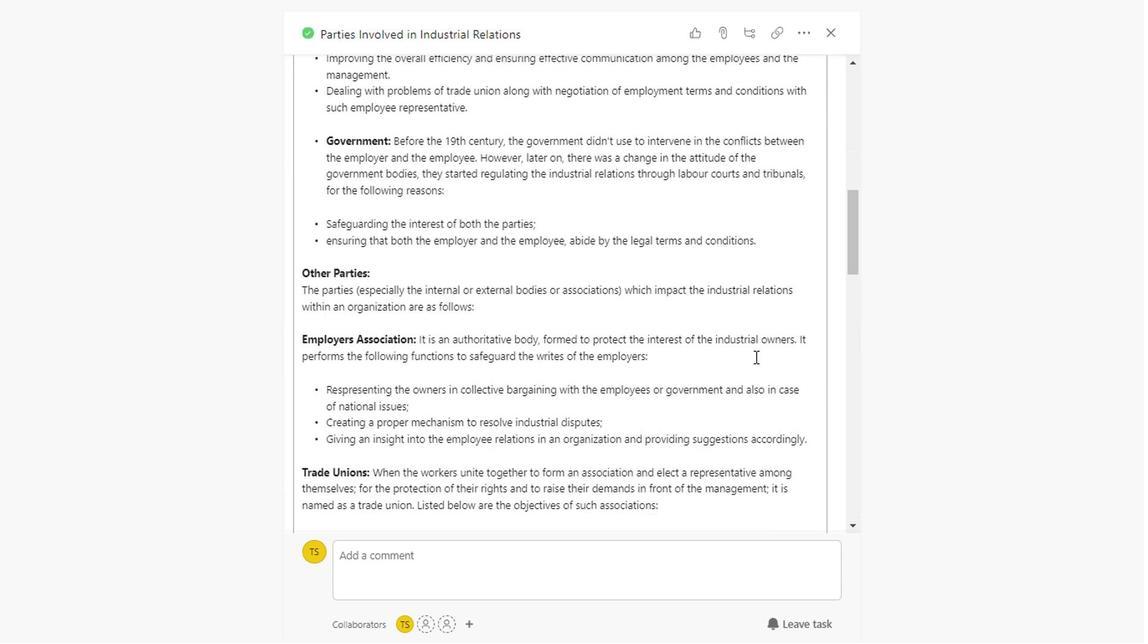 
Action: Mouse scrolled (750, 355) with delta (0, -1)
Screenshot: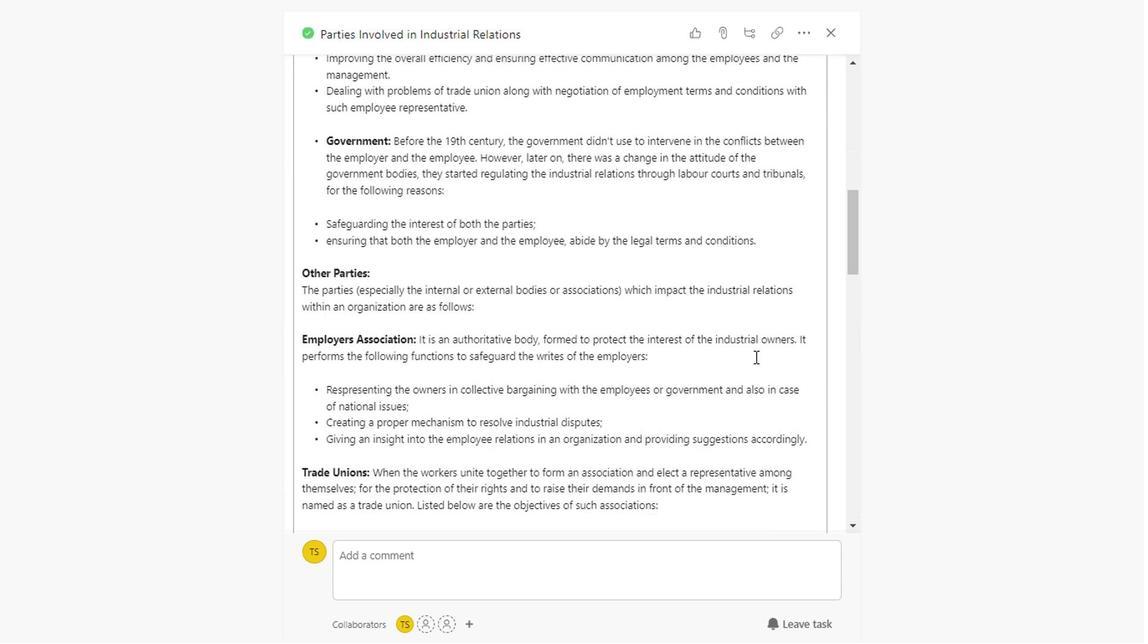 
Action: Mouse scrolled (750, 355) with delta (0, -1)
Screenshot: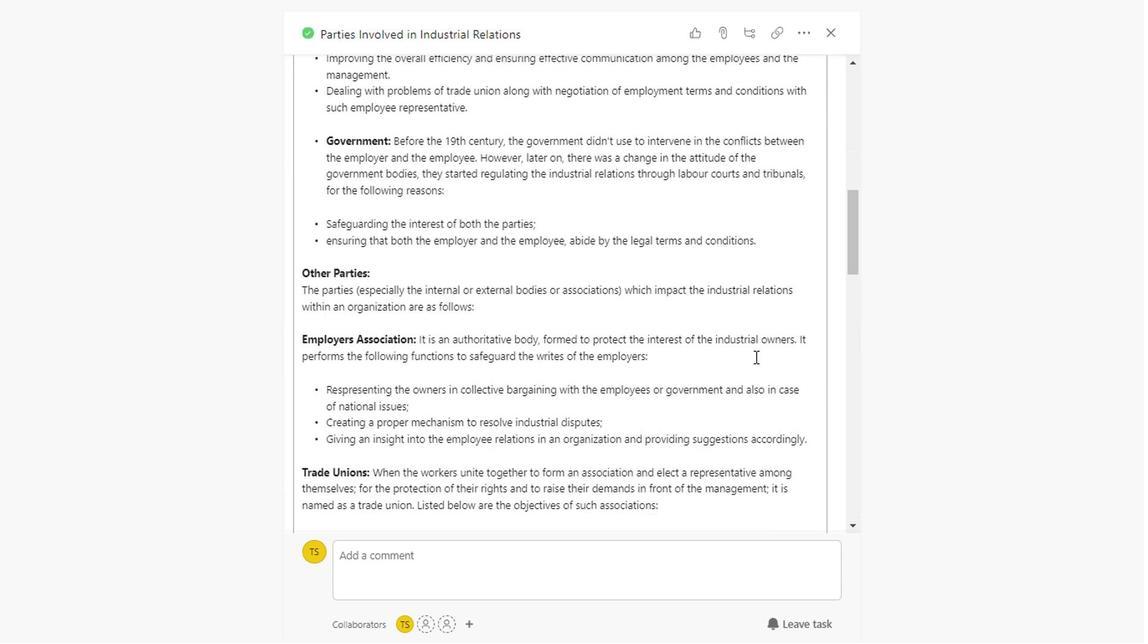 
Action: Mouse scrolled (750, 355) with delta (0, -1)
Screenshot: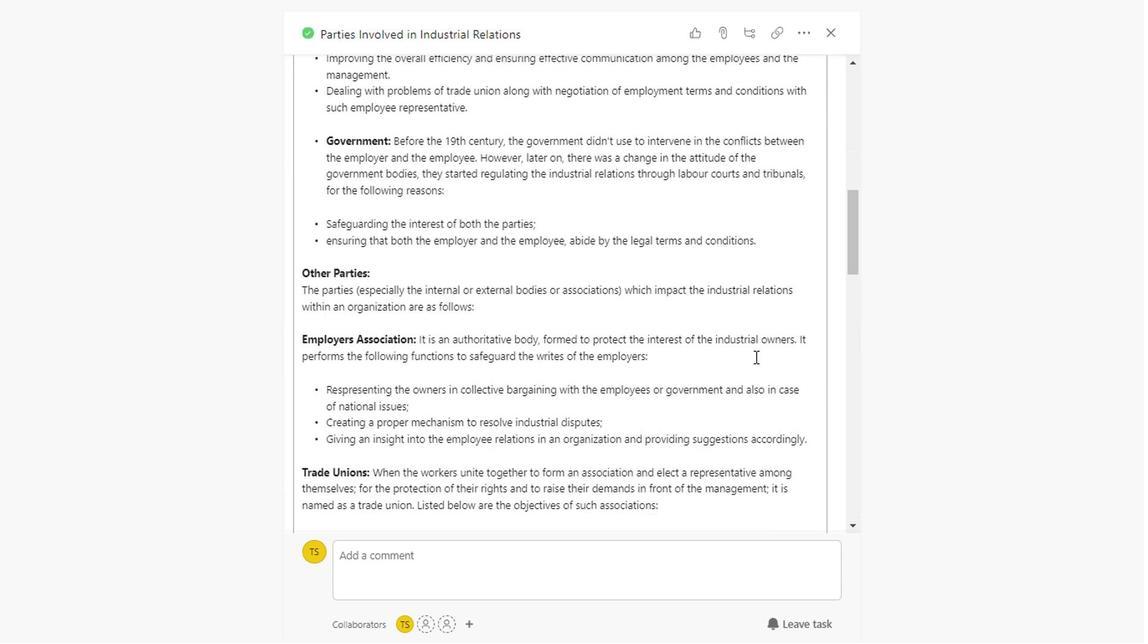
Action: Mouse scrolled (750, 355) with delta (0, -1)
Screenshot: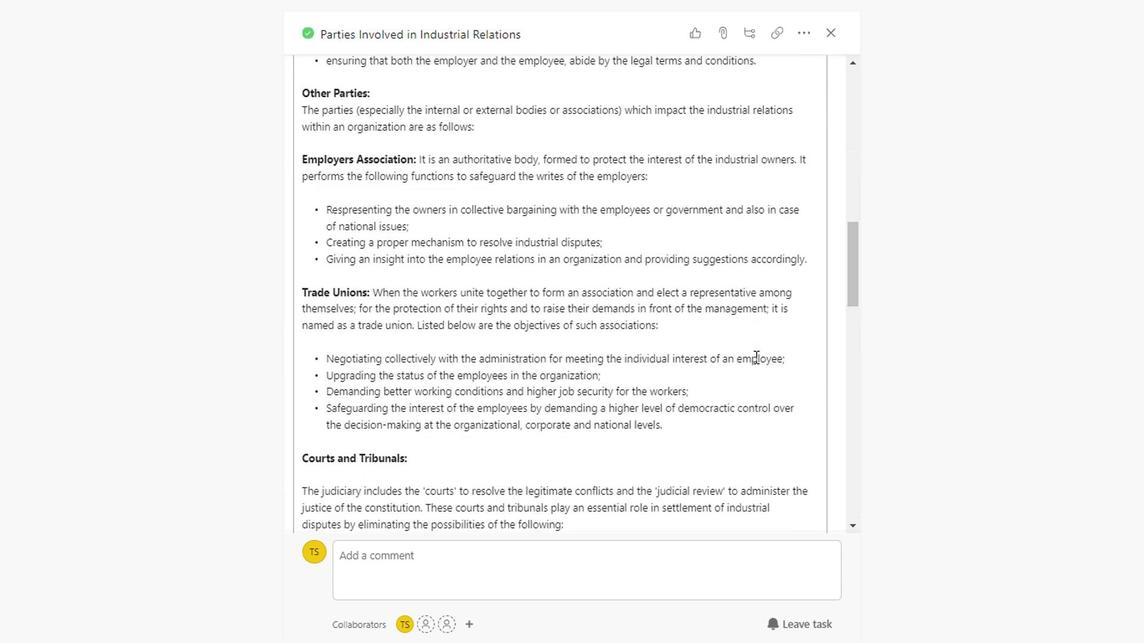 
Action: Mouse scrolled (750, 355) with delta (0, -1)
Screenshot: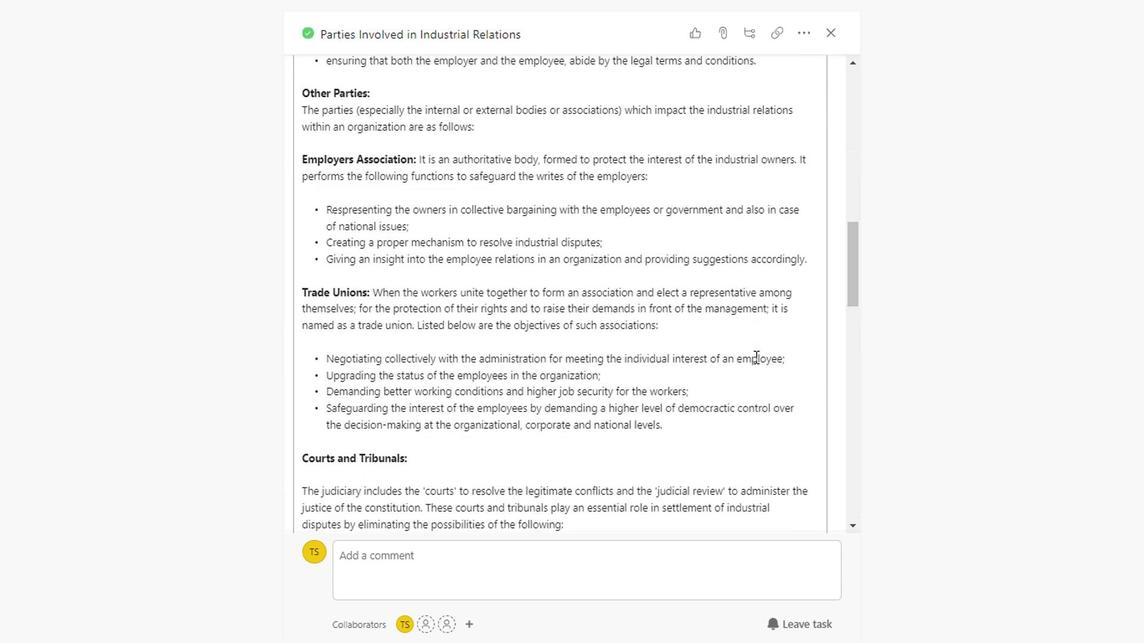 
Action: Mouse scrolled (750, 355) with delta (0, -1)
Screenshot: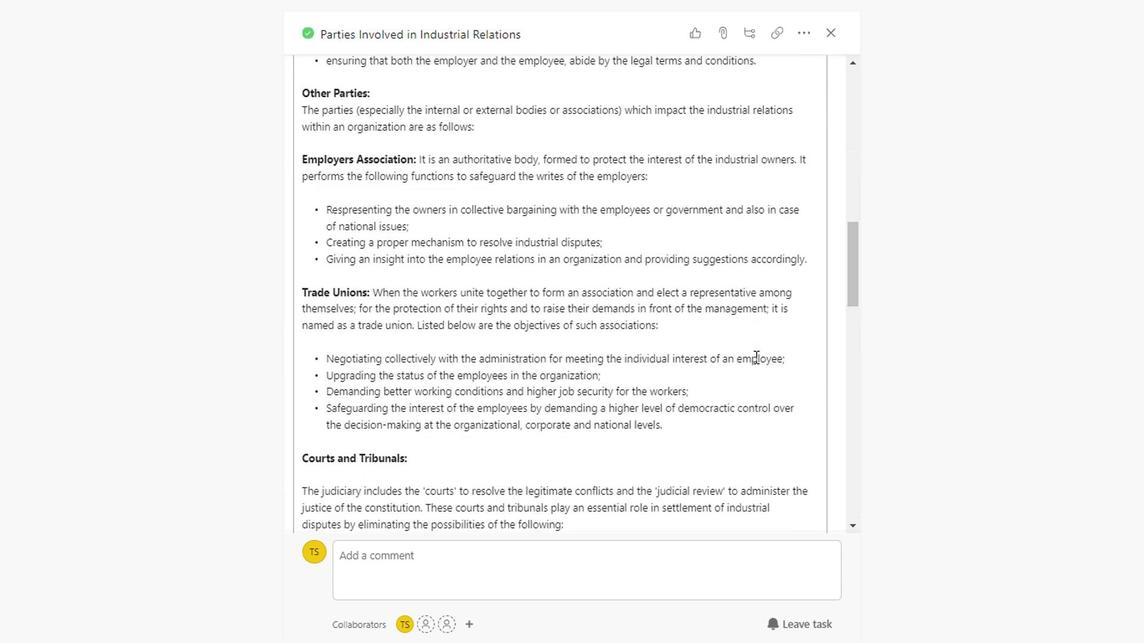 
Action: Mouse scrolled (750, 355) with delta (0, -1)
Screenshot: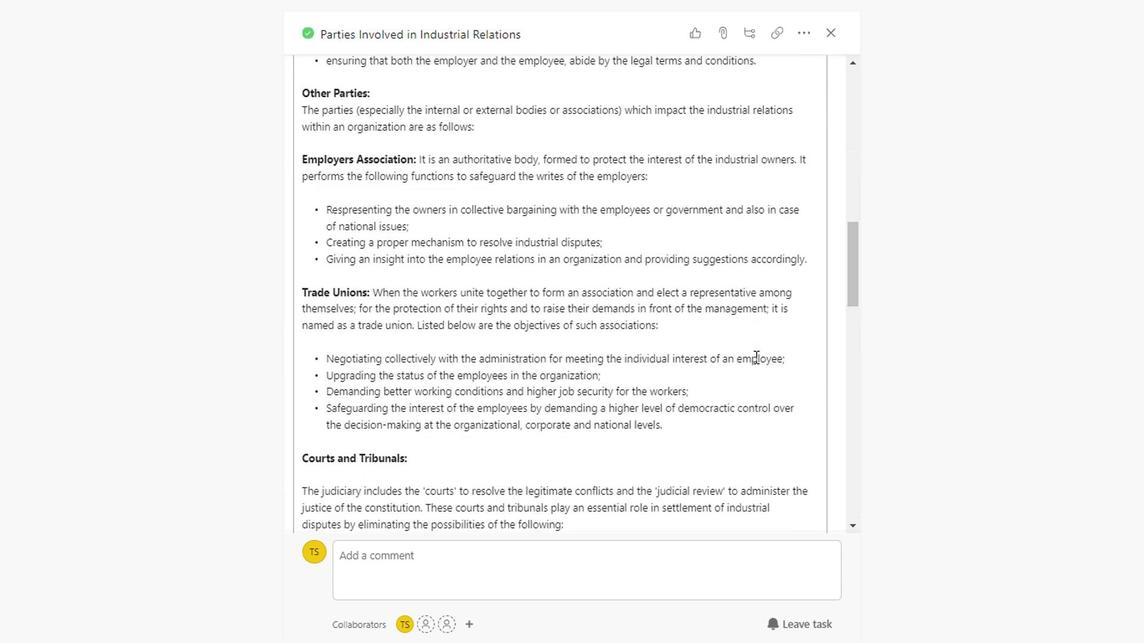 
Action: Mouse scrolled (750, 355) with delta (0, -1)
Screenshot: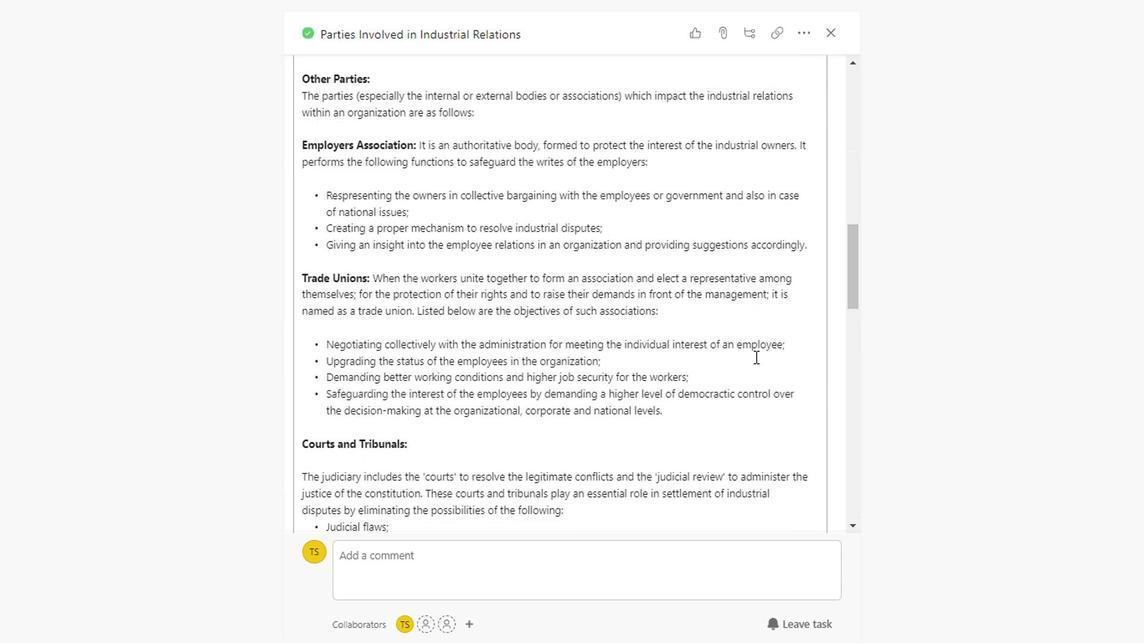 
Action: Mouse scrolled (750, 355) with delta (0, -1)
Screenshot: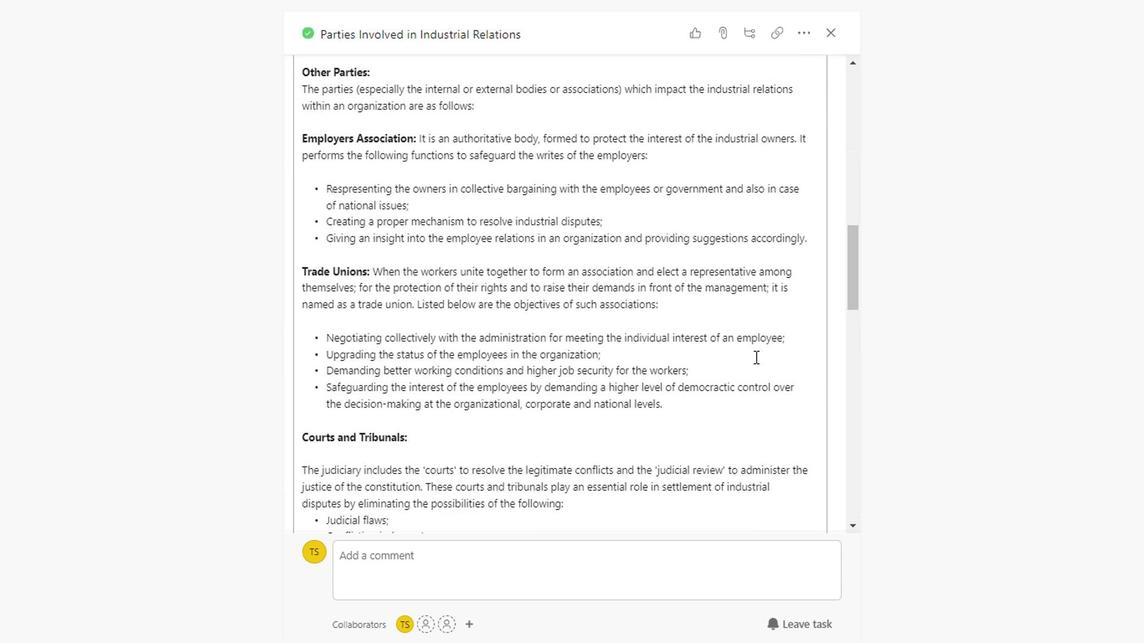 
Action: Mouse scrolled (750, 355) with delta (0, -1)
Screenshot: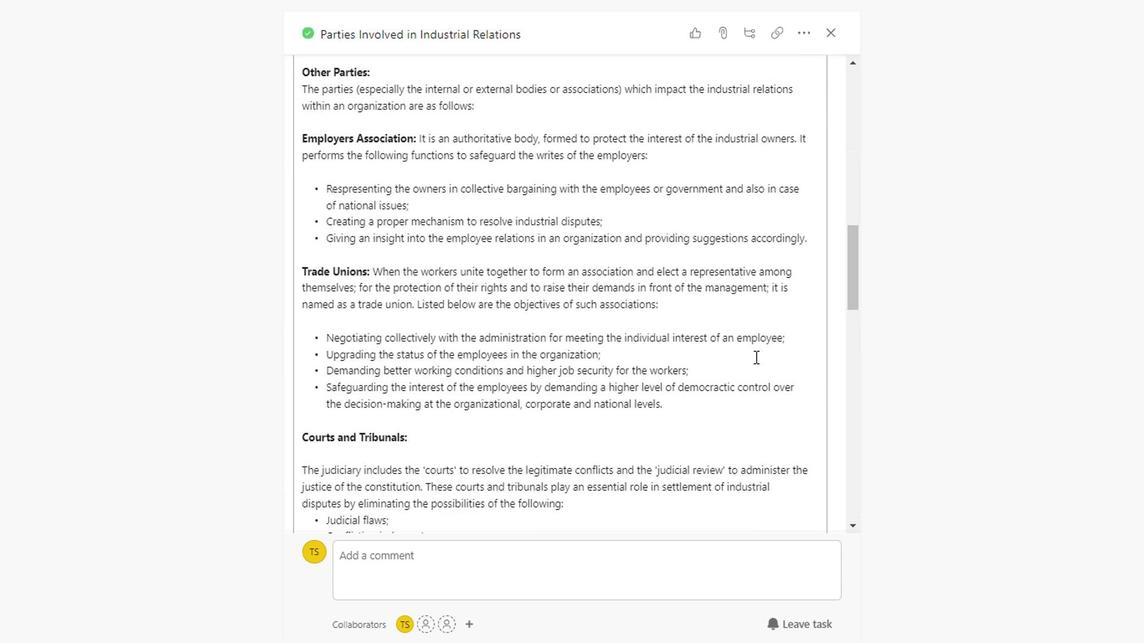 
Action: Mouse scrolled (750, 355) with delta (0, -1)
Screenshot: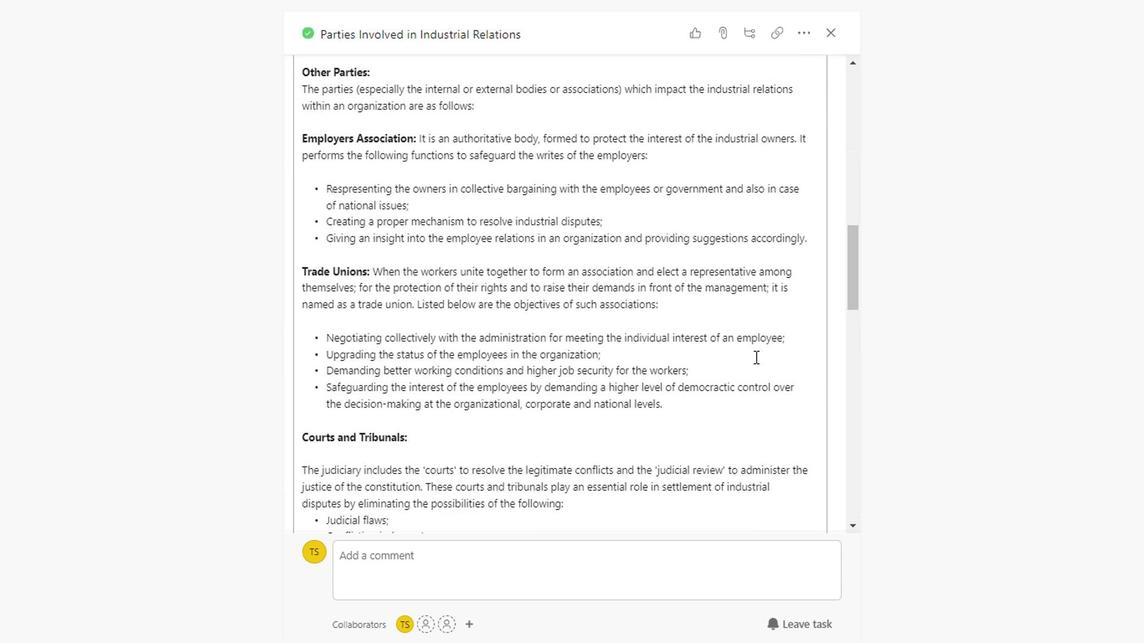 
Action: Mouse scrolled (750, 355) with delta (0, -1)
Screenshot: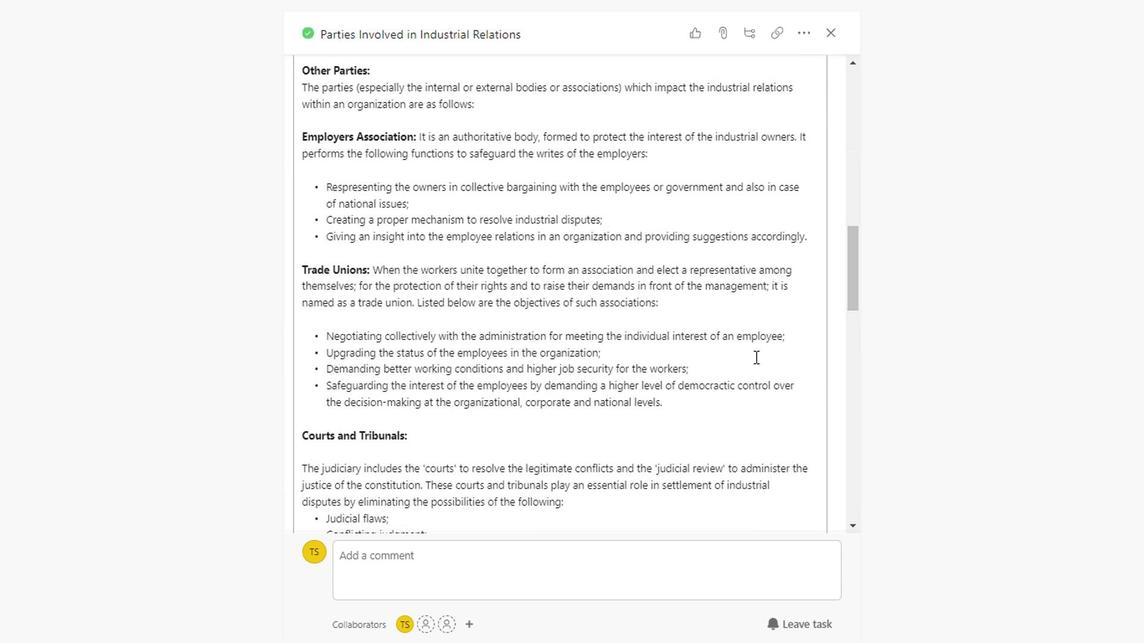 
Action: Mouse scrolled (750, 355) with delta (0, -1)
Screenshot: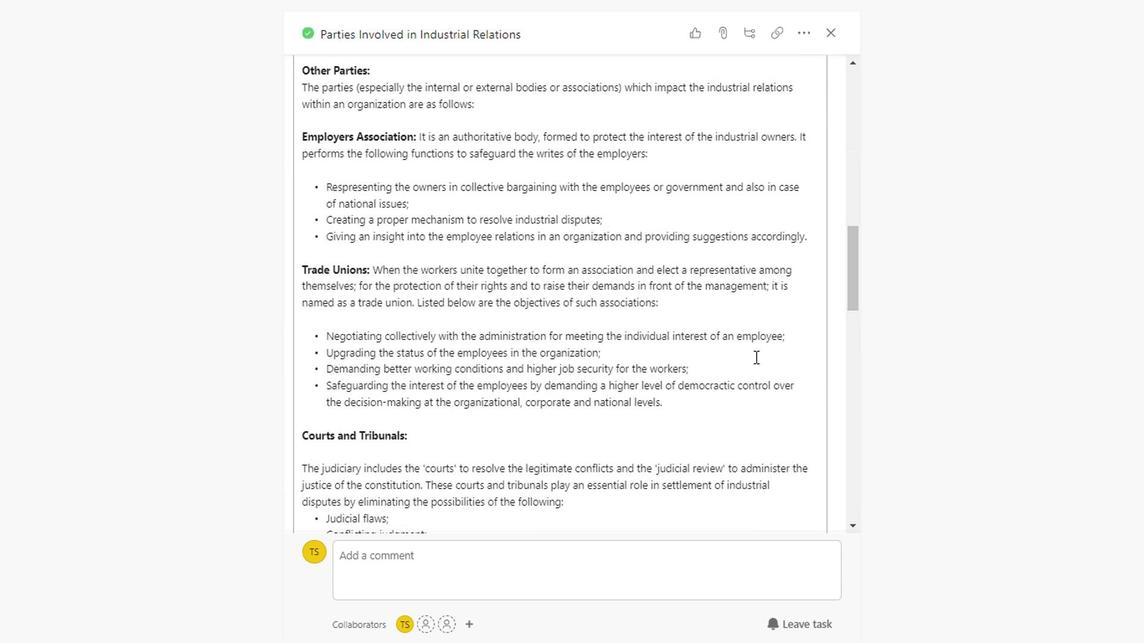 
Action: Mouse scrolled (750, 355) with delta (0, -1)
Screenshot: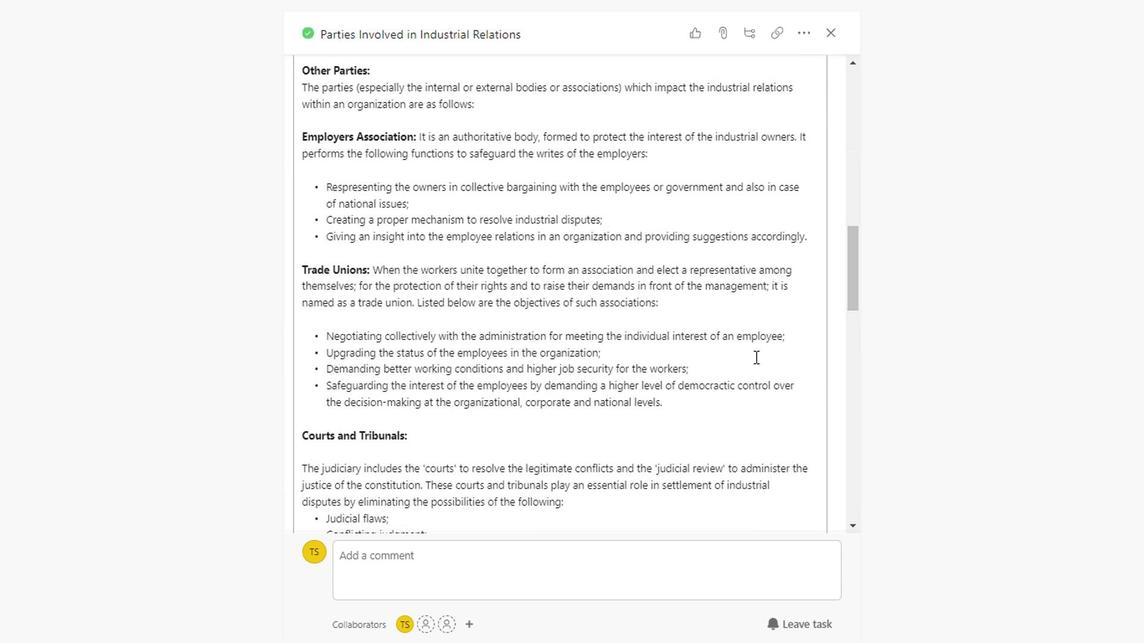 
Action: Mouse scrolled (750, 355) with delta (0, -1)
Screenshot: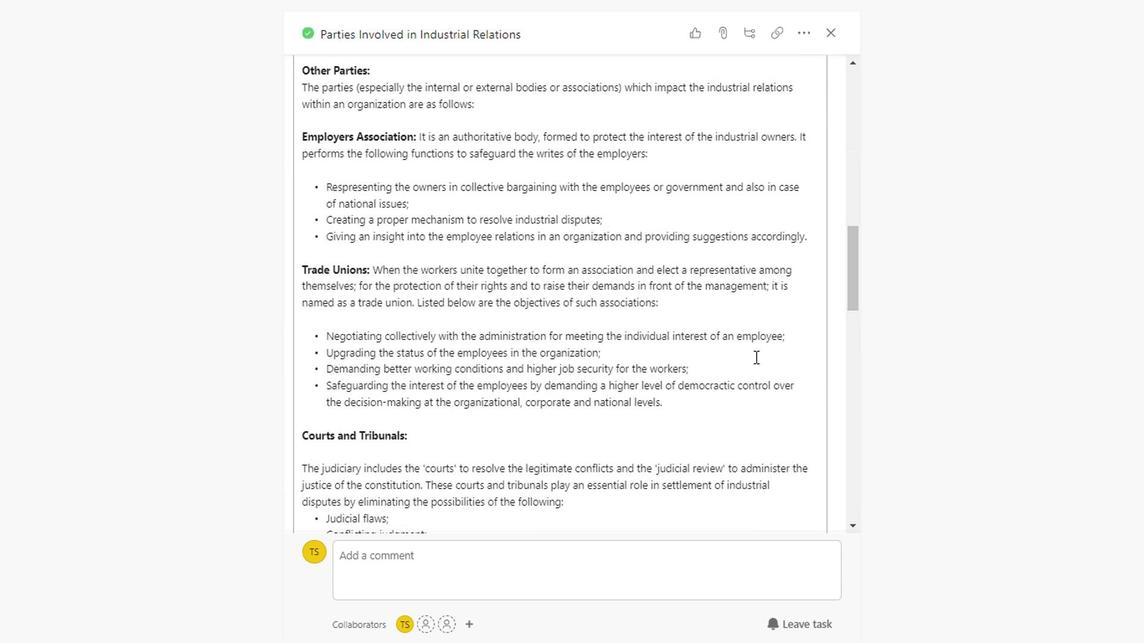 
Action: Mouse scrolled (750, 355) with delta (0, -1)
Screenshot: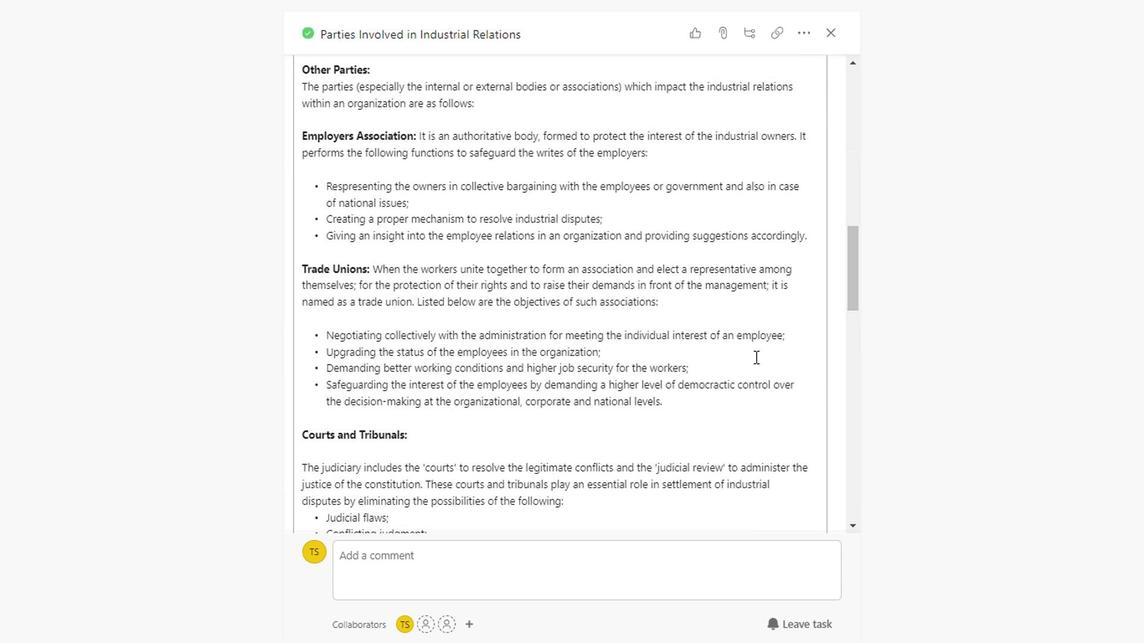 
Action: Mouse scrolled (750, 355) with delta (0, -1)
Screenshot: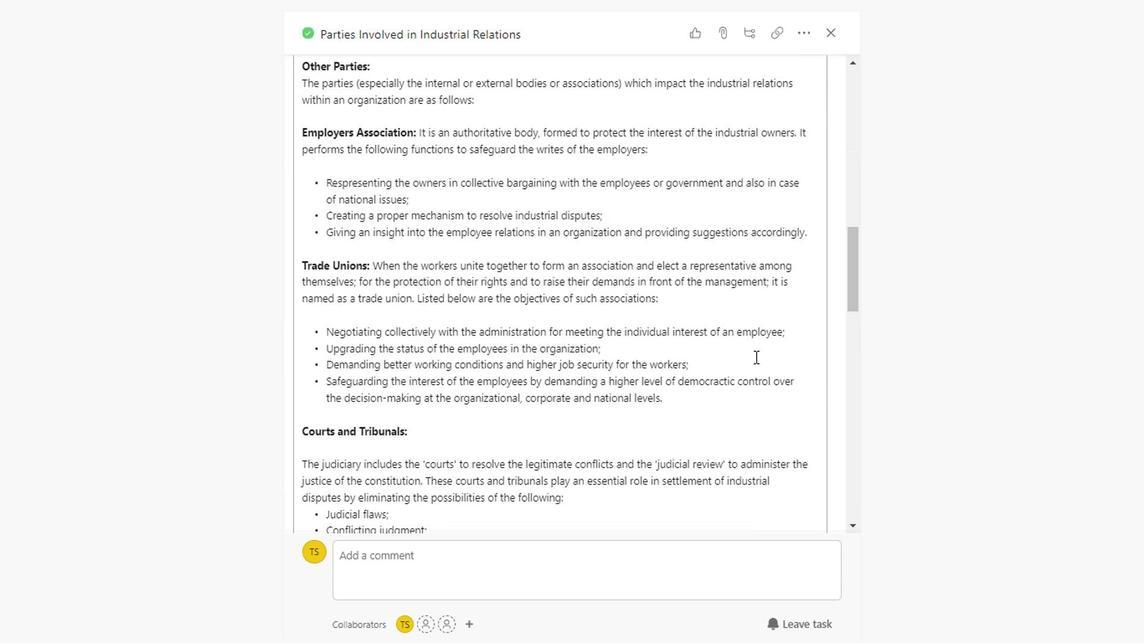 
Action: Mouse scrolled (750, 355) with delta (0, -1)
Screenshot: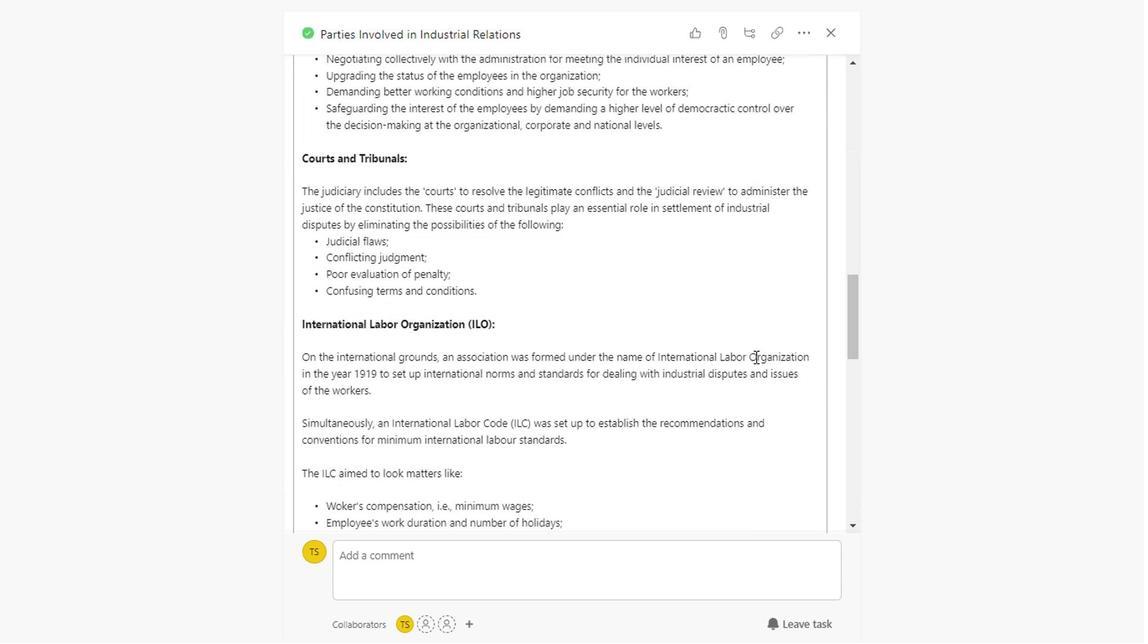 
Action: Mouse scrolled (750, 355) with delta (0, -1)
Screenshot: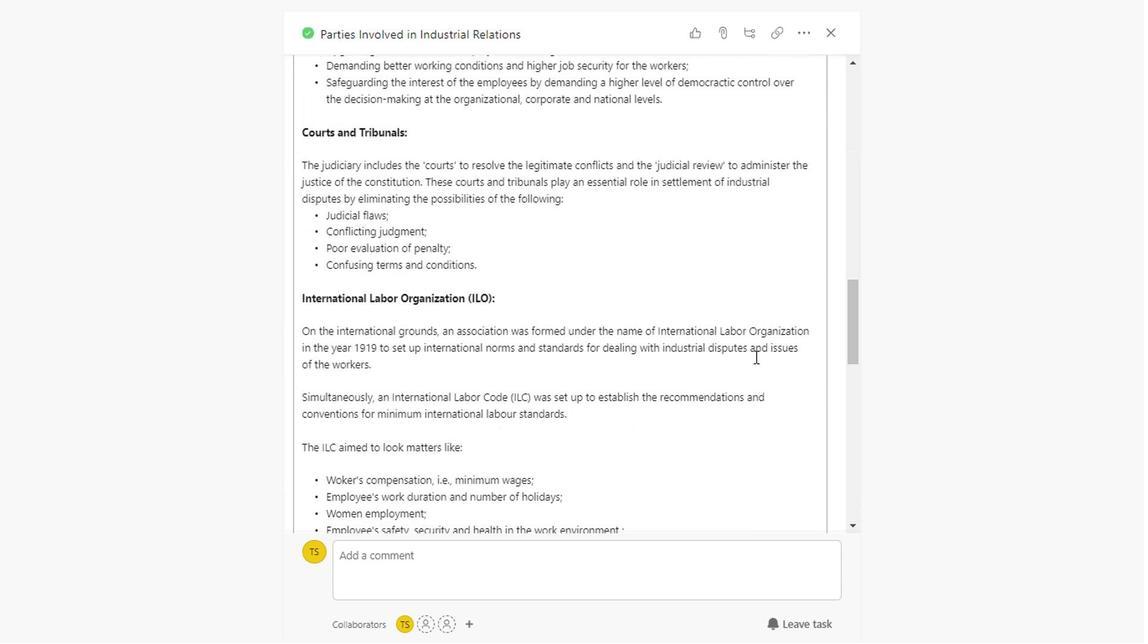 
Action: Mouse scrolled (750, 355) with delta (0, -1)
Screenshot: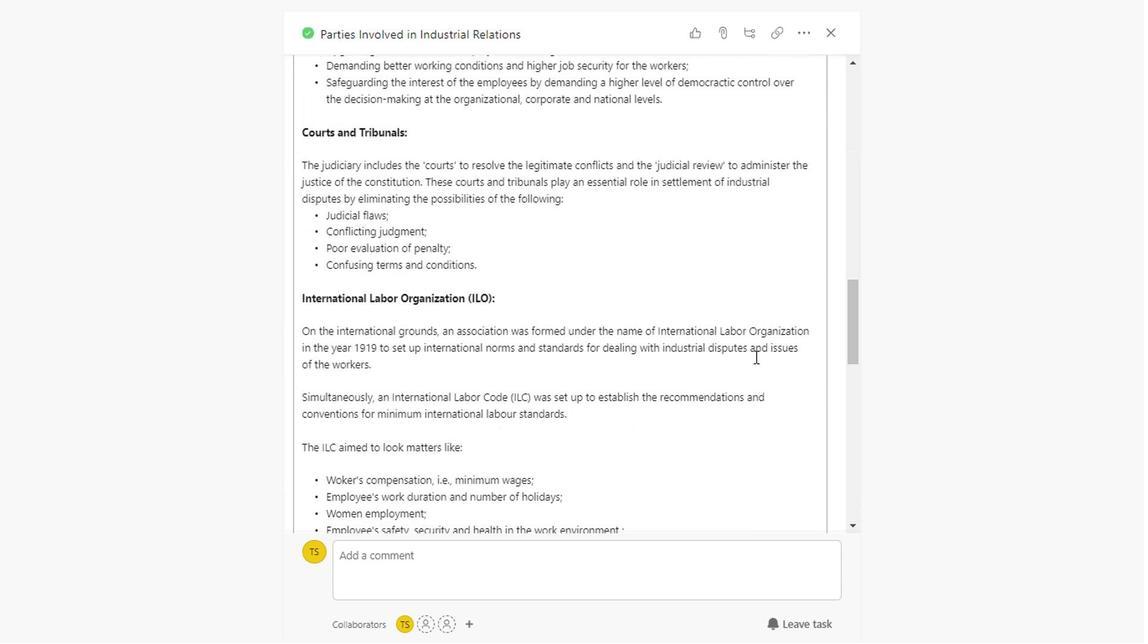 
Action: Mouse scrolled (750, 355) with delta (0, -1)
Screenshot: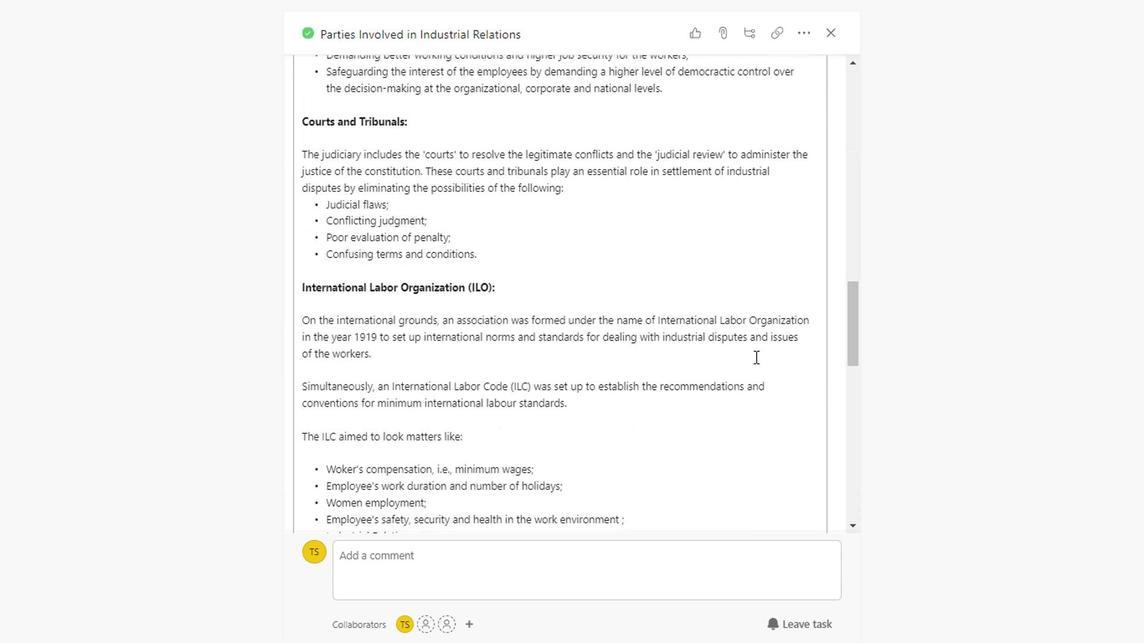 
Action: Mouse scrolled (750, 355) with delta (0, -1)
Screenshot: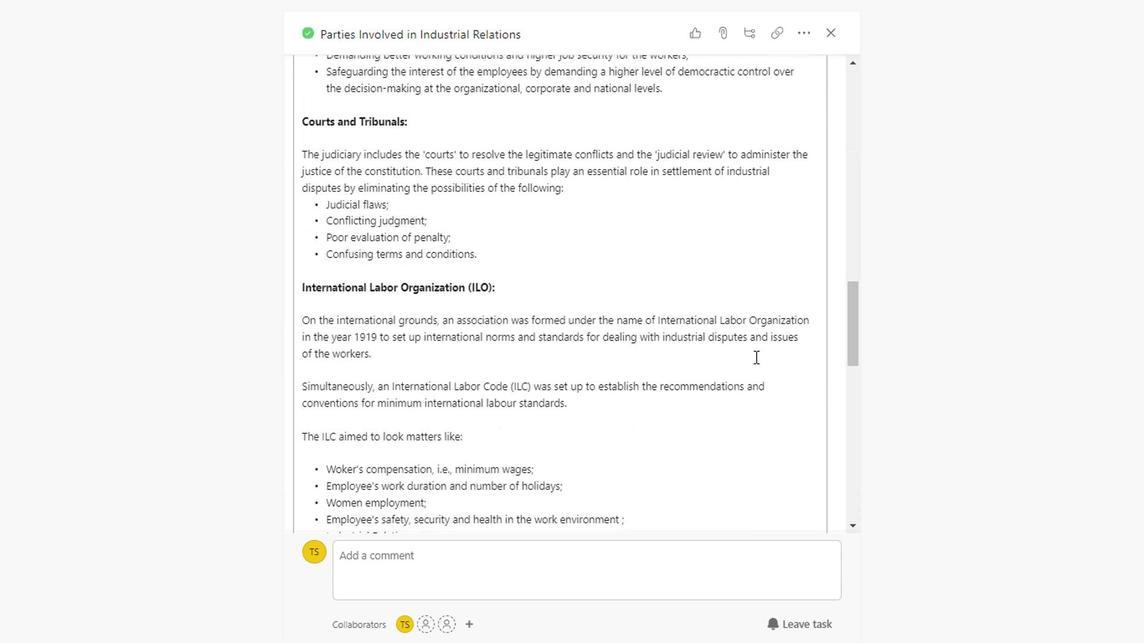 
Action: Mouse scrolled (750, 355) with delta (0, -1)
Screenshot: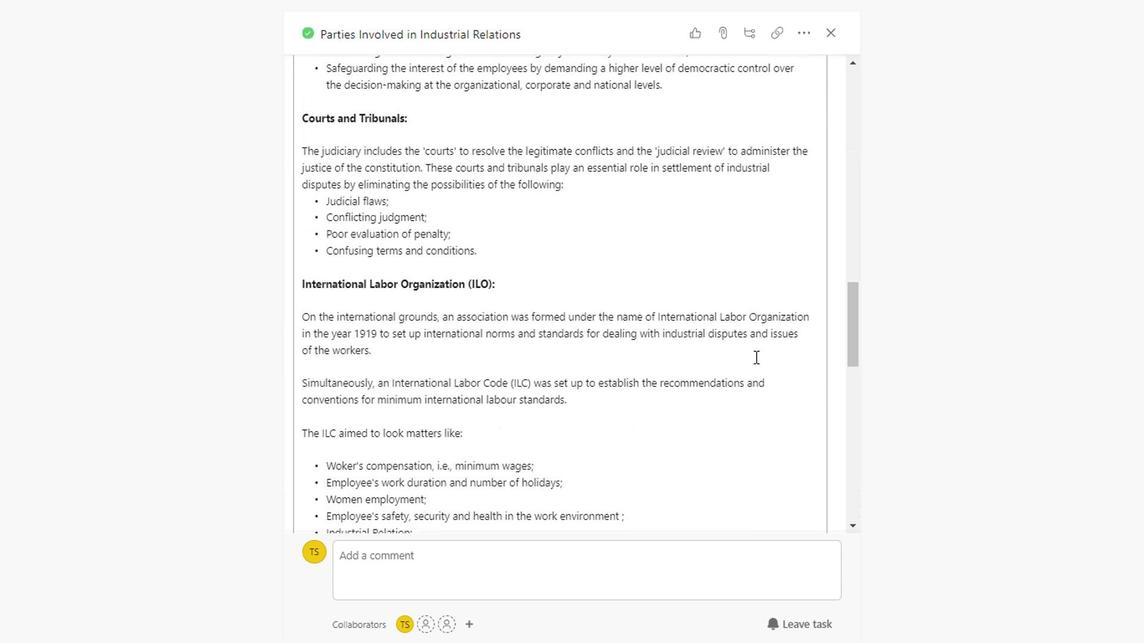 
Action: Mouse scrolled (750, 355) with delta (0, -1)
Screenshot: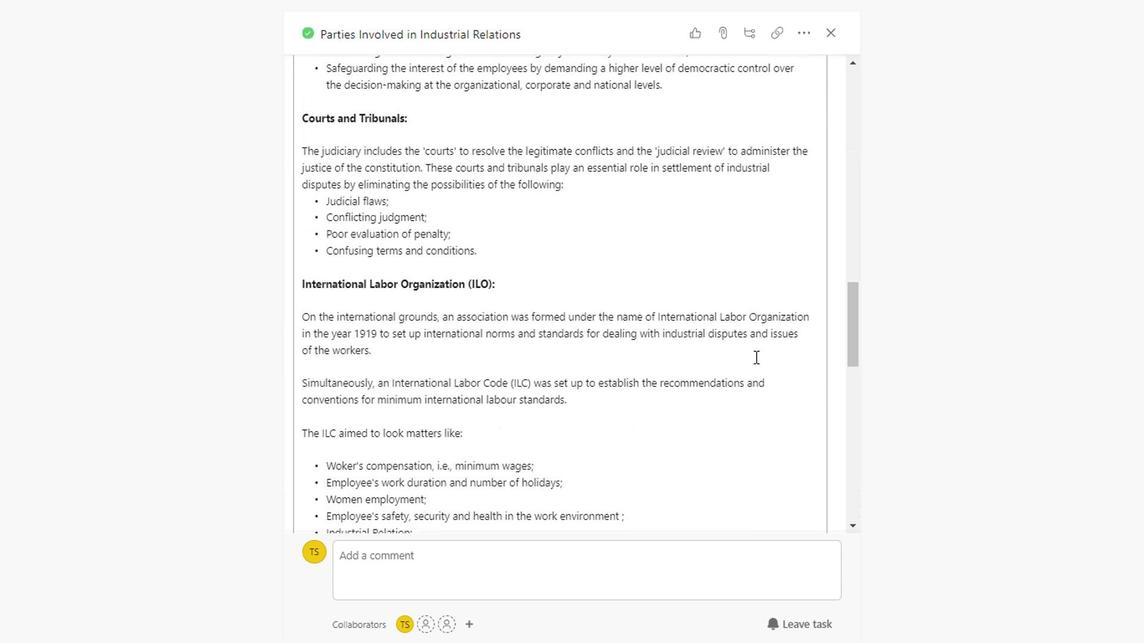 
Action: Mouse scrolled (750, 355) with delta (0, -1)
Screenshot: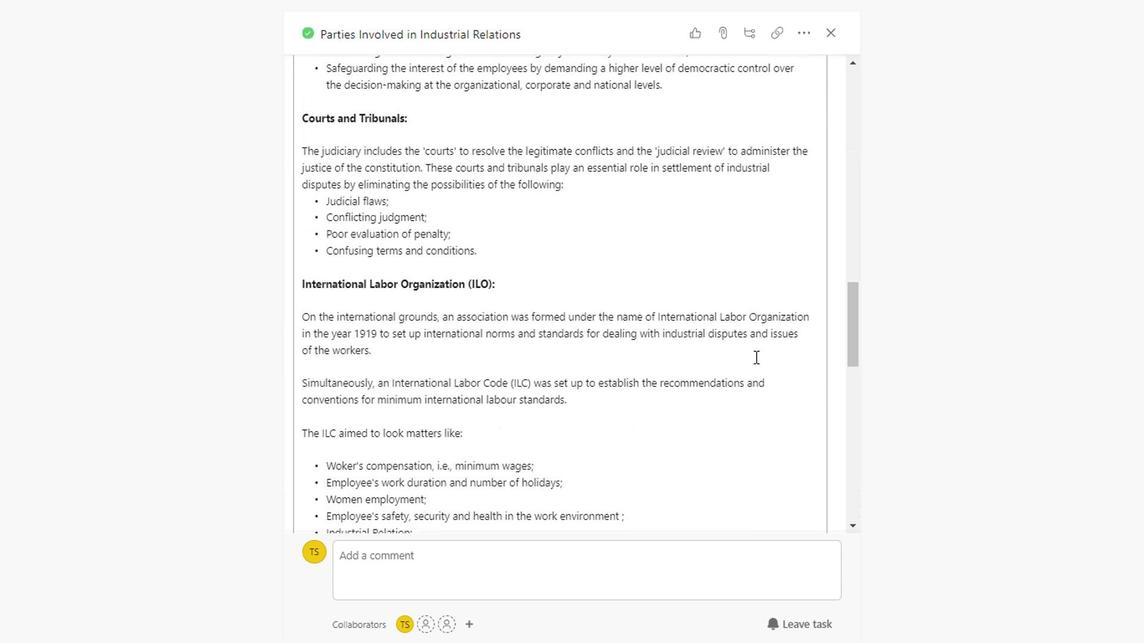 
Action: Mouse scrolled (750, 355) with delta (0, -1)
Screenshot: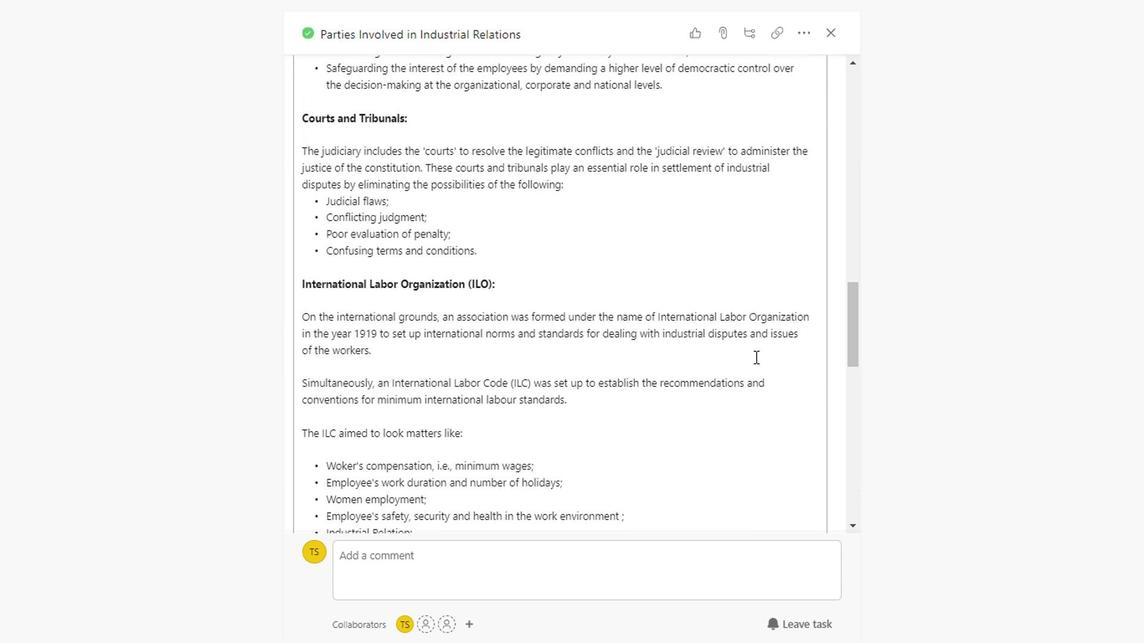 
Action: Mouse scrolled (750, 355) with delta (0, -1)
Screenshot: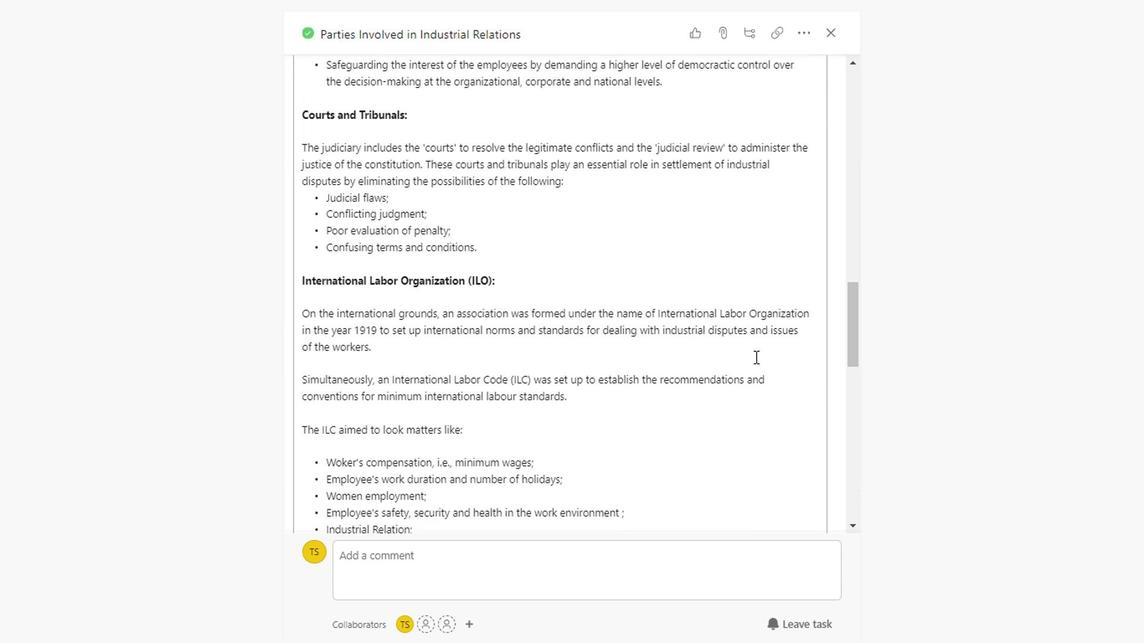 
Action: Mouse scrolled (750, 355) with delta (0, -1)
Screenshot: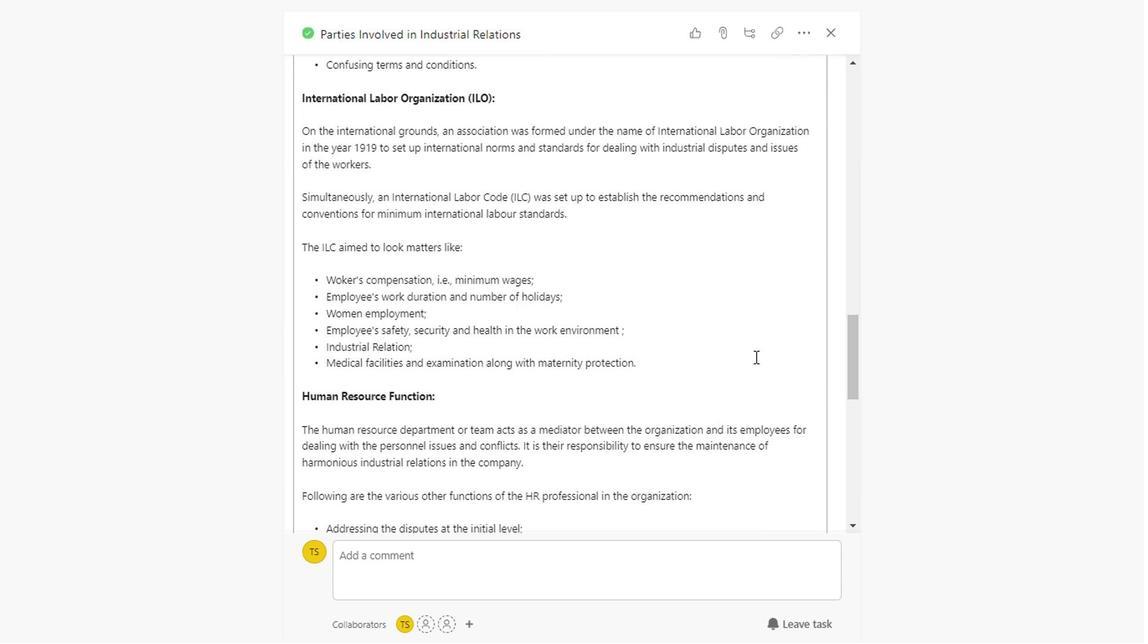 
Action: Mouse scrolled (750, 355) with delta (0, -1)
Screenshot: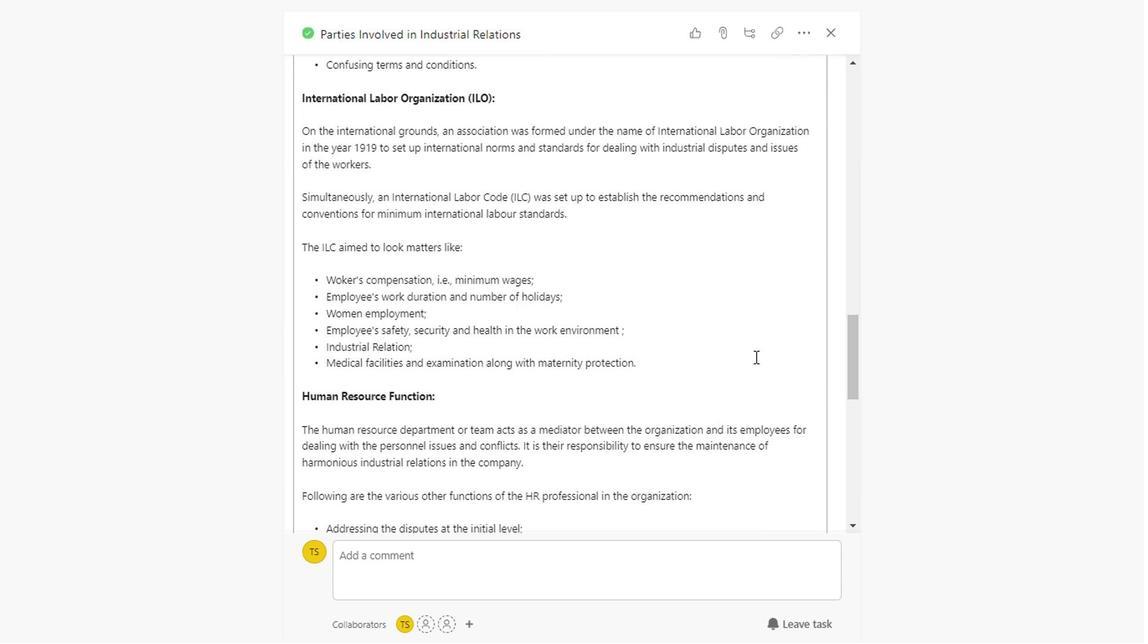 
Action: Mouse scrolled (750, 355) with delta (0, -1)
Screenshot: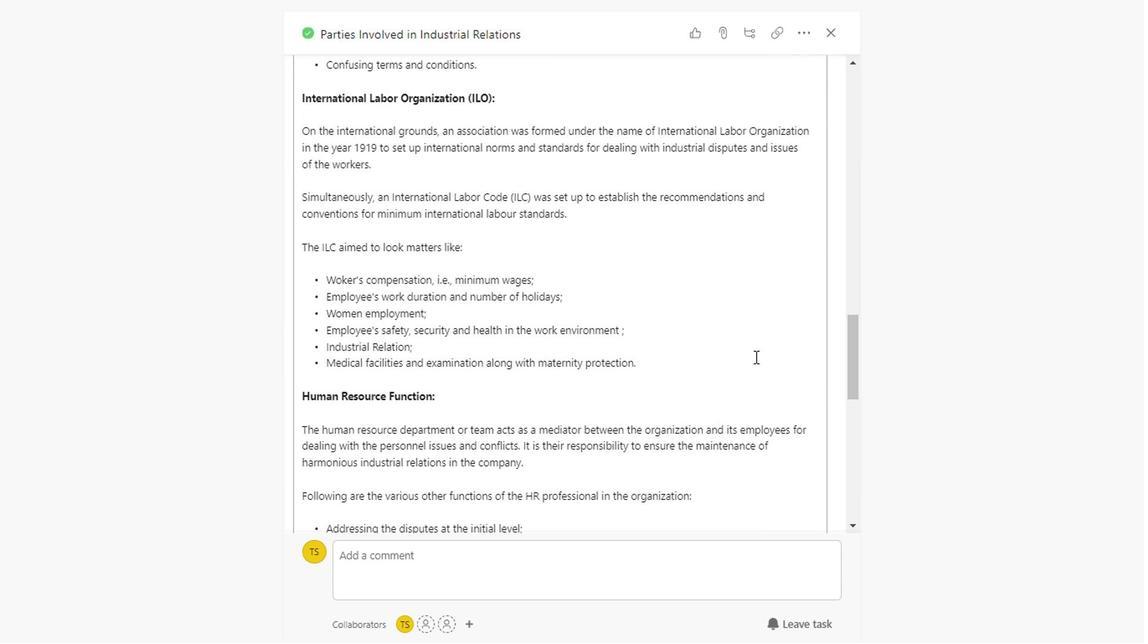 
Action: Mouse scrolled (750, 355) with delta (0, -1)
Screenshot: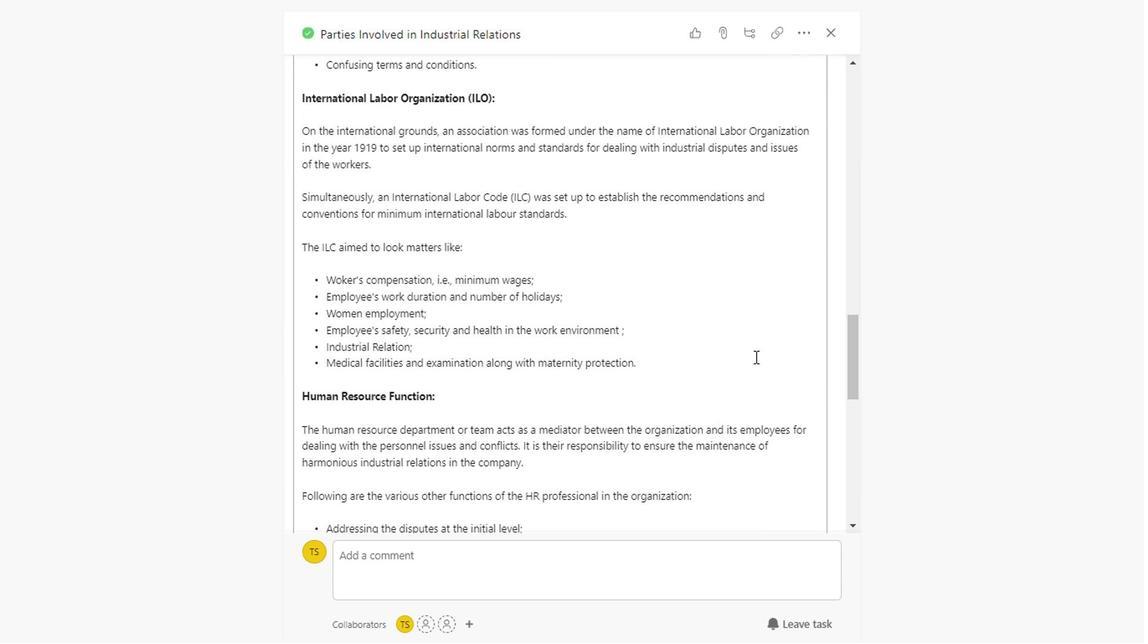 
Action: Mouse scrolled (750, 355) with delta (0, -1)
Screenshot: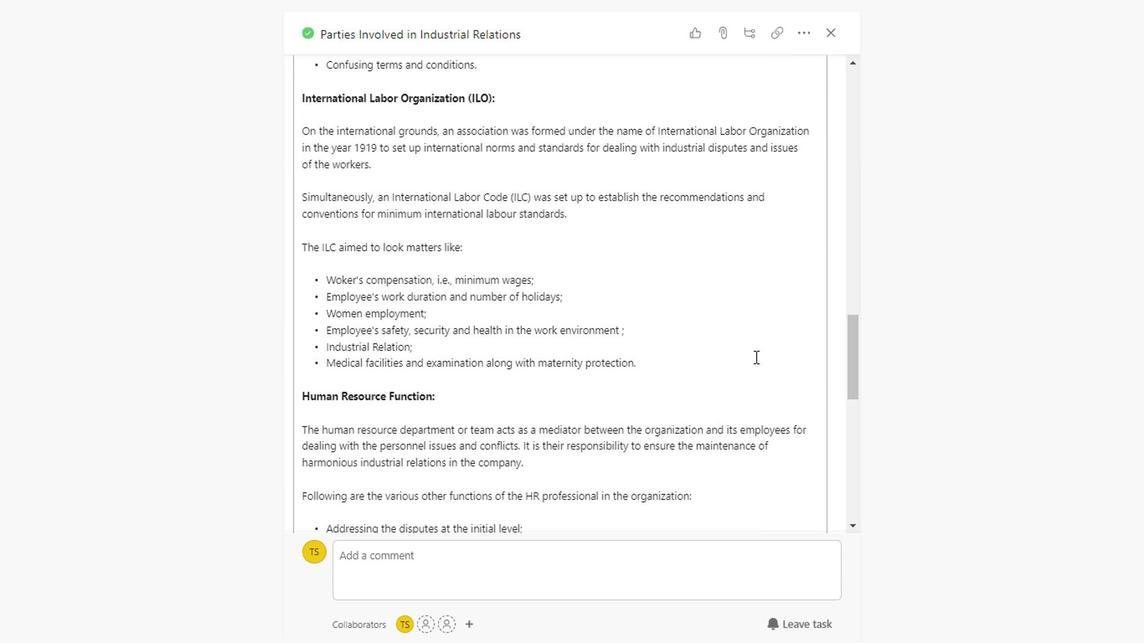 
Action: Mouse scrolled (750, 355) with delta (0, -1)
Screenshot: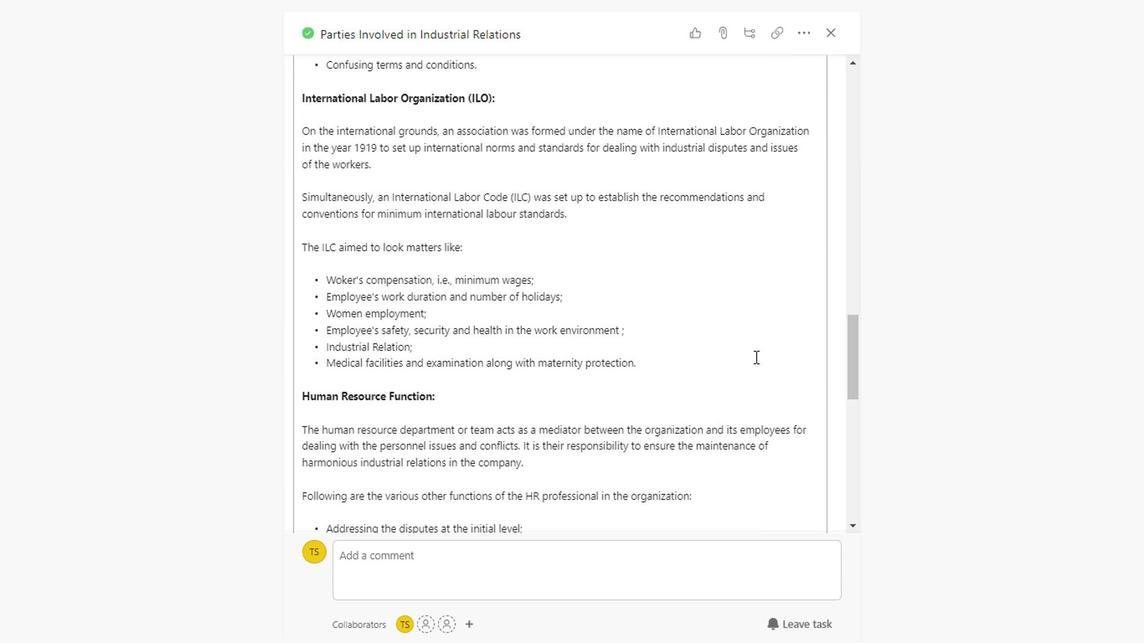 
Action: Mouse scrolled (750, 355) with delta (0, -1)
Screenshot: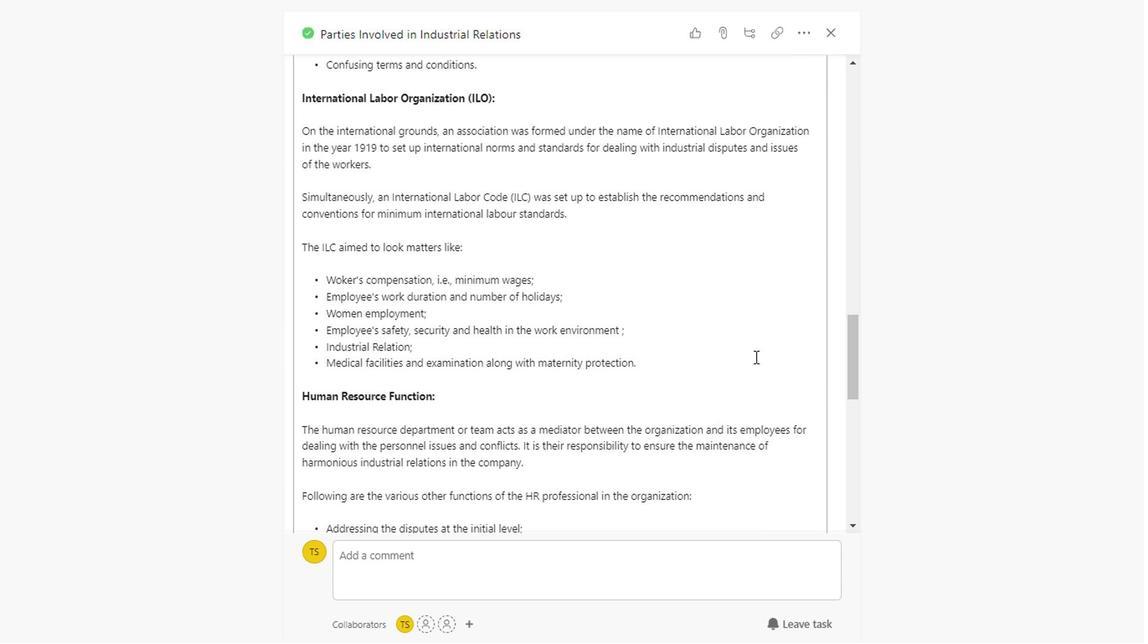 
Action: Mouse scrolled (750, 355) with delta (0, -1)
Screenshot: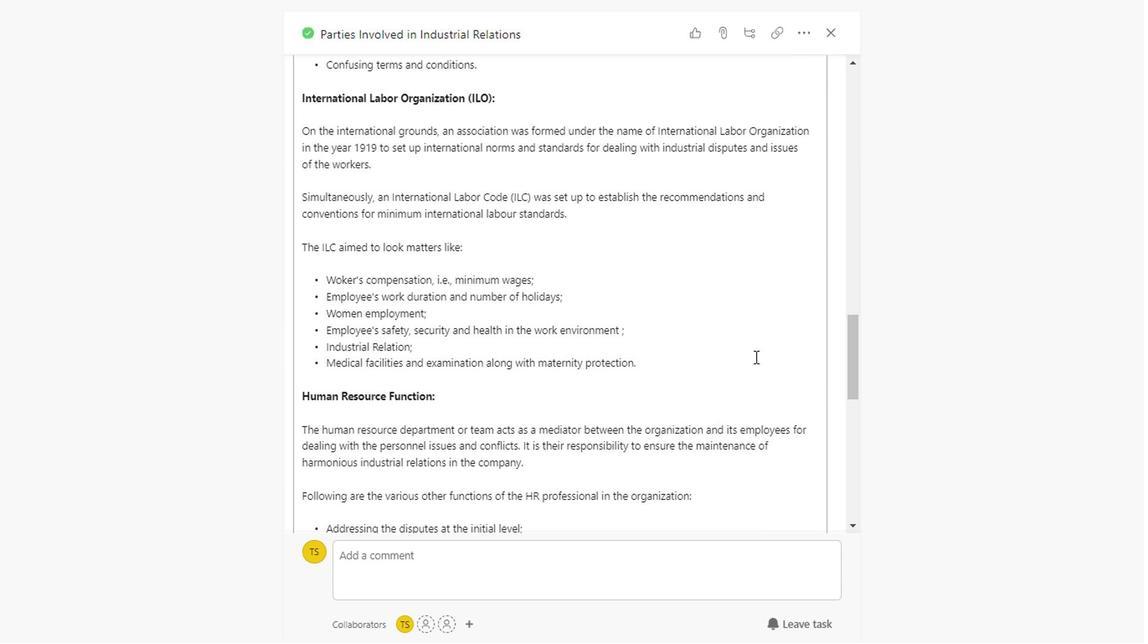 
Action: Mouse scrolled (750, 355) with delta (0, -1)
Screenshot: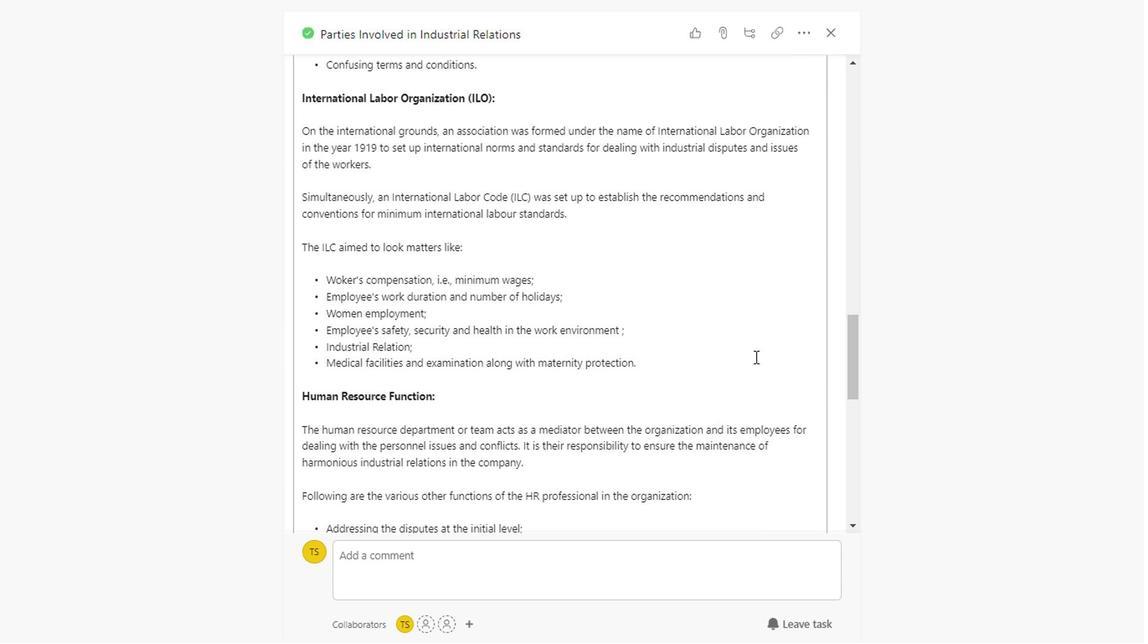 
Action: Mouse scrolled (750, 355) with delta (0, -1)
Screenshot: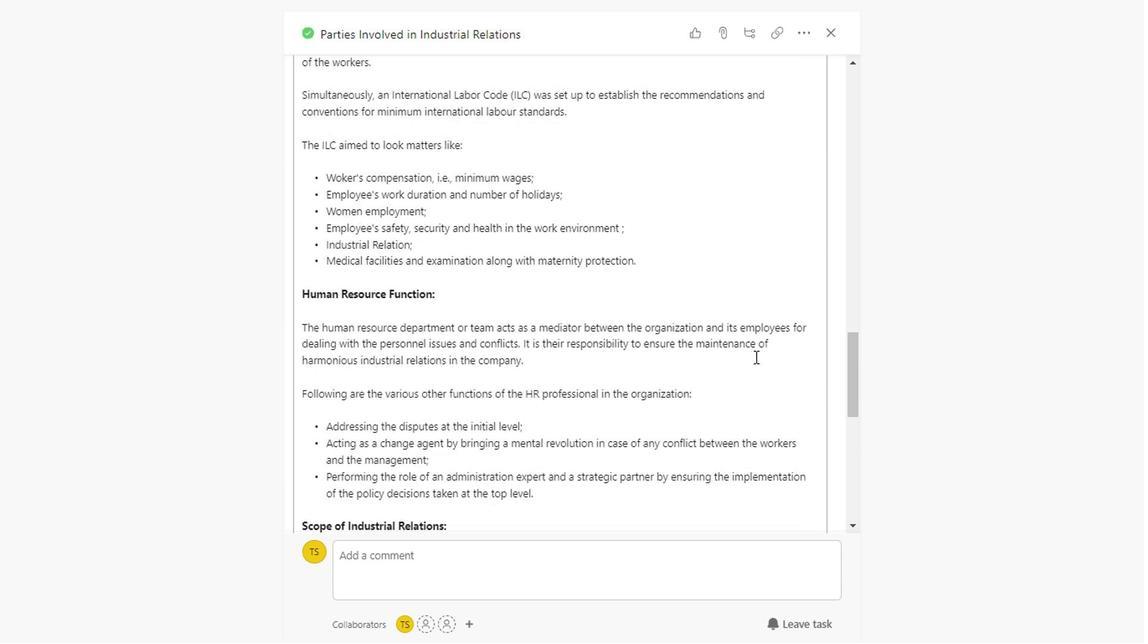 
Action: Mouse scrolled (750, 355) with delta (0, -1)
Screenshot: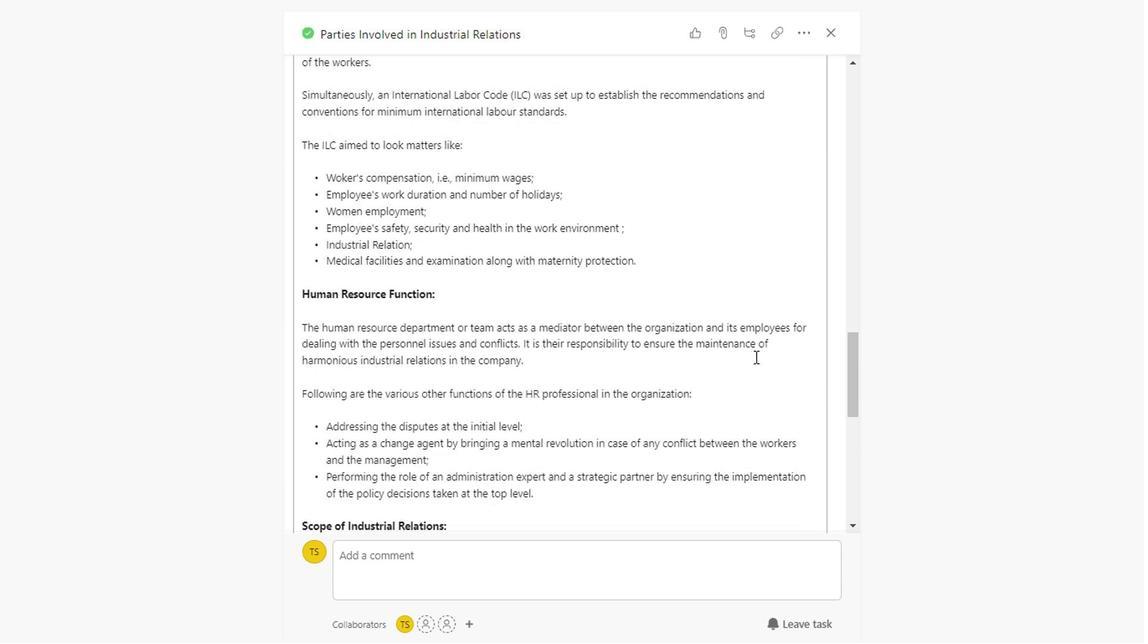 
Action: Mouse scrolled (750, 355) with delta (0, -1)
Screenshot: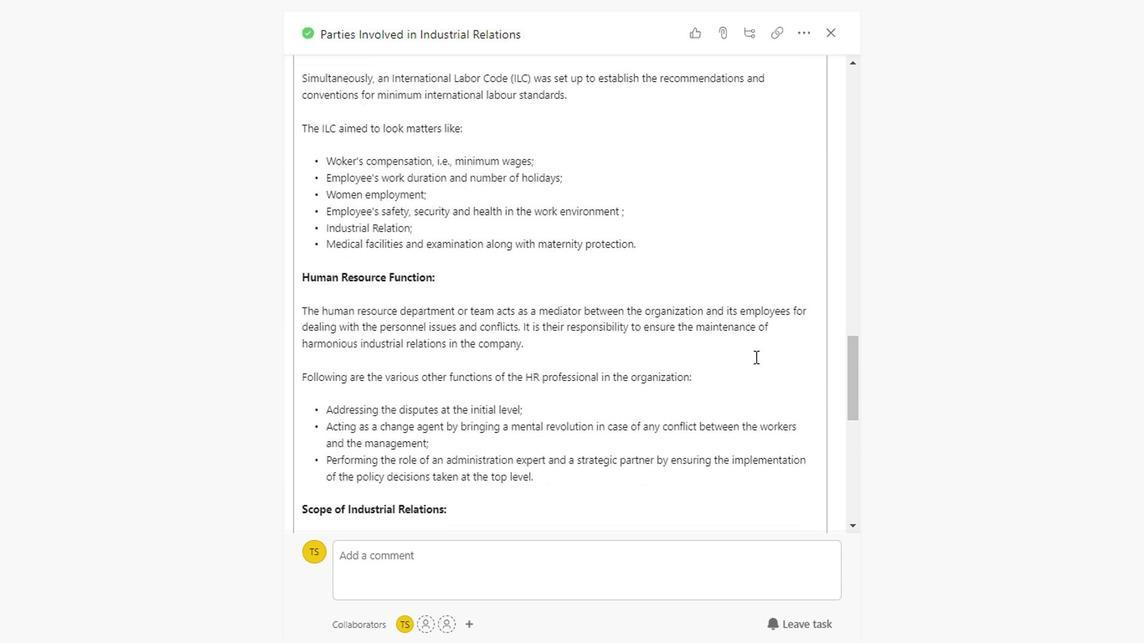 
Action: Mouse scrolled (750, 355) with delta (0, -1)
Screenshot: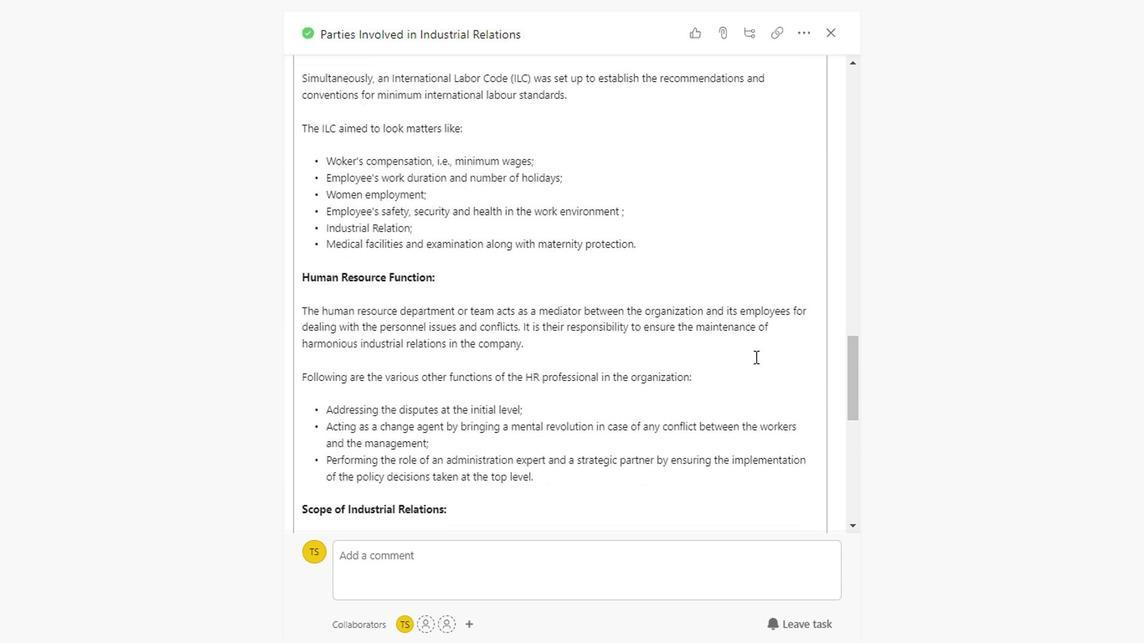 
Action: Mouse scrolled (750, 355) with delta (0, -1)
Screenshot: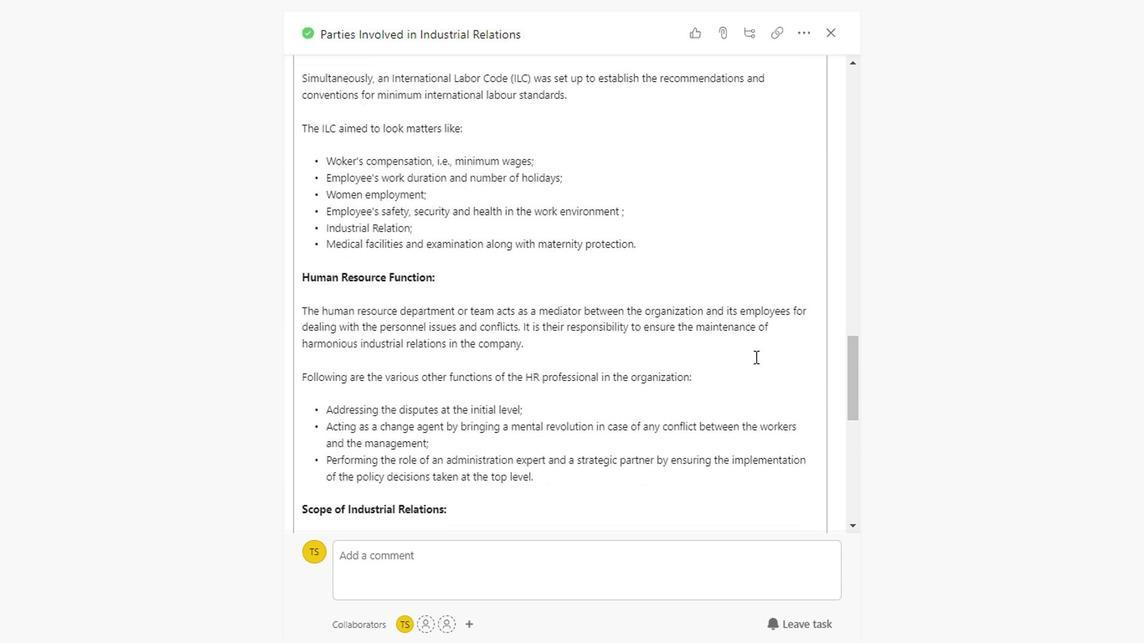
Action: Mouse scrolled (750, 355) with delta (0, -1)
Screenshot: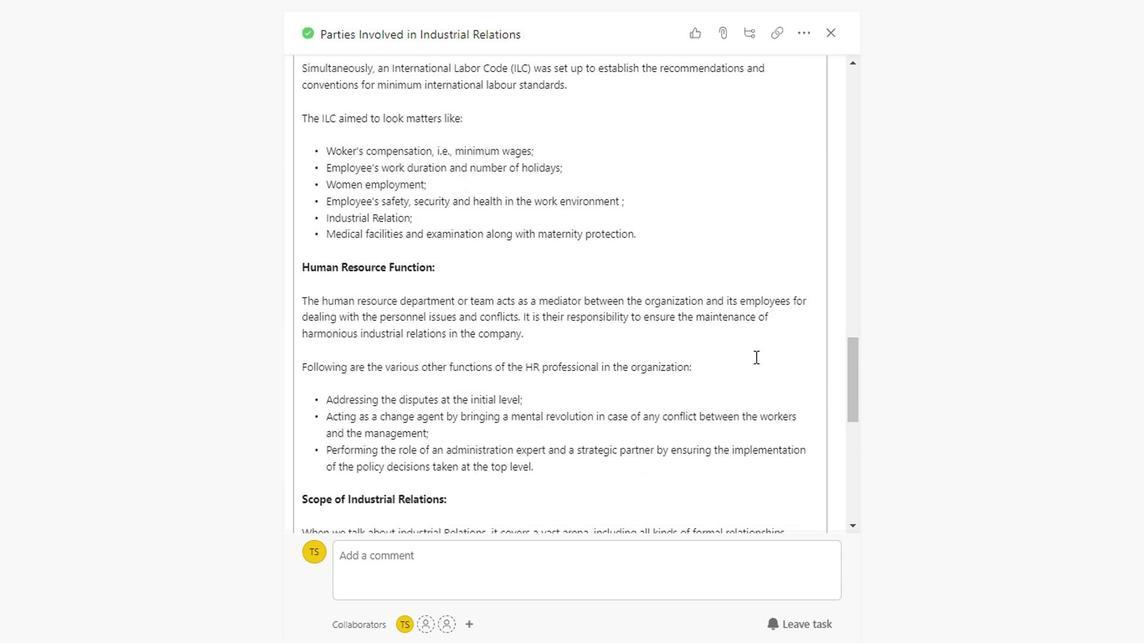 
Action: Mouse scrolled (750, 355) with delta (0, -1)
Screenshot: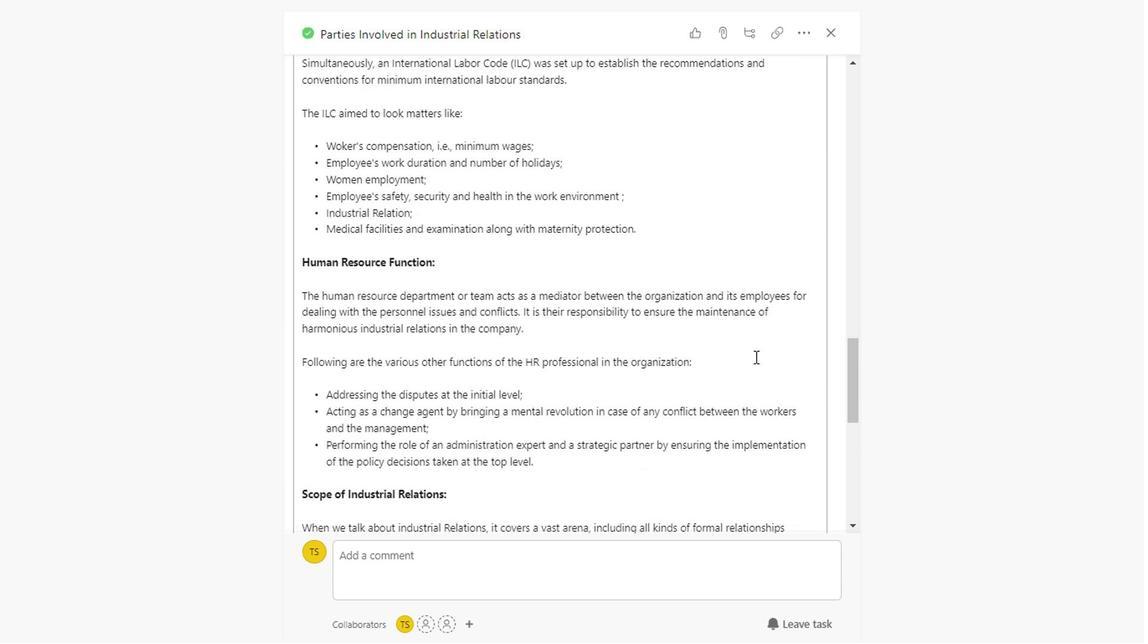 
Action: Mouse scrolled (750, 355) with delta (0, -1)
Screenshot: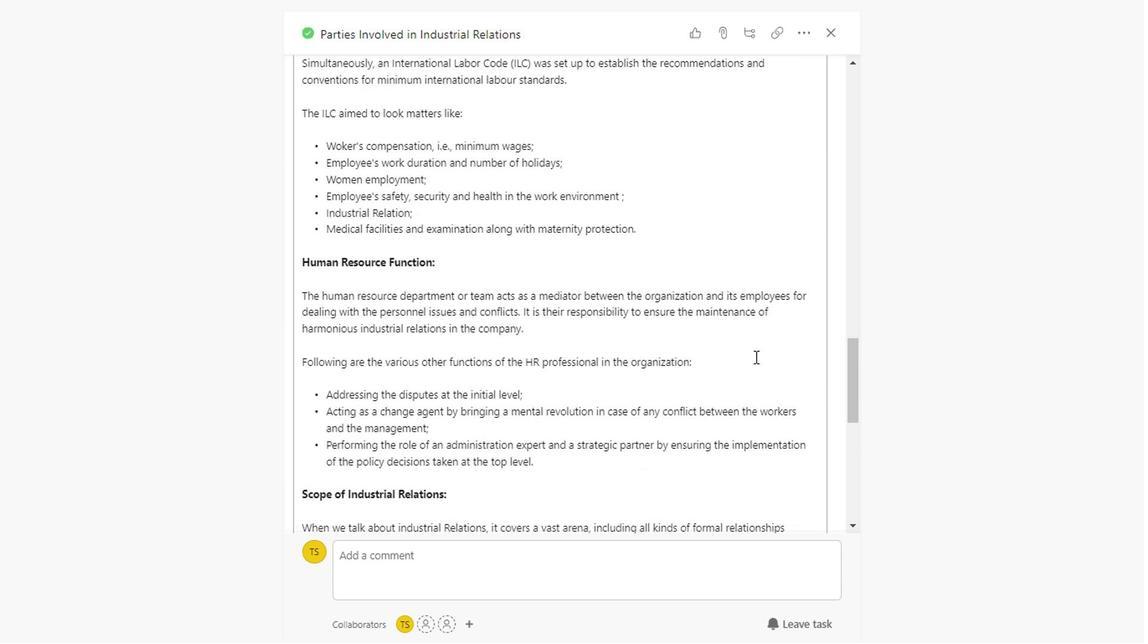 
Action: Mouse scrolled (750, 355) with delta (0, -1)
Screenshot: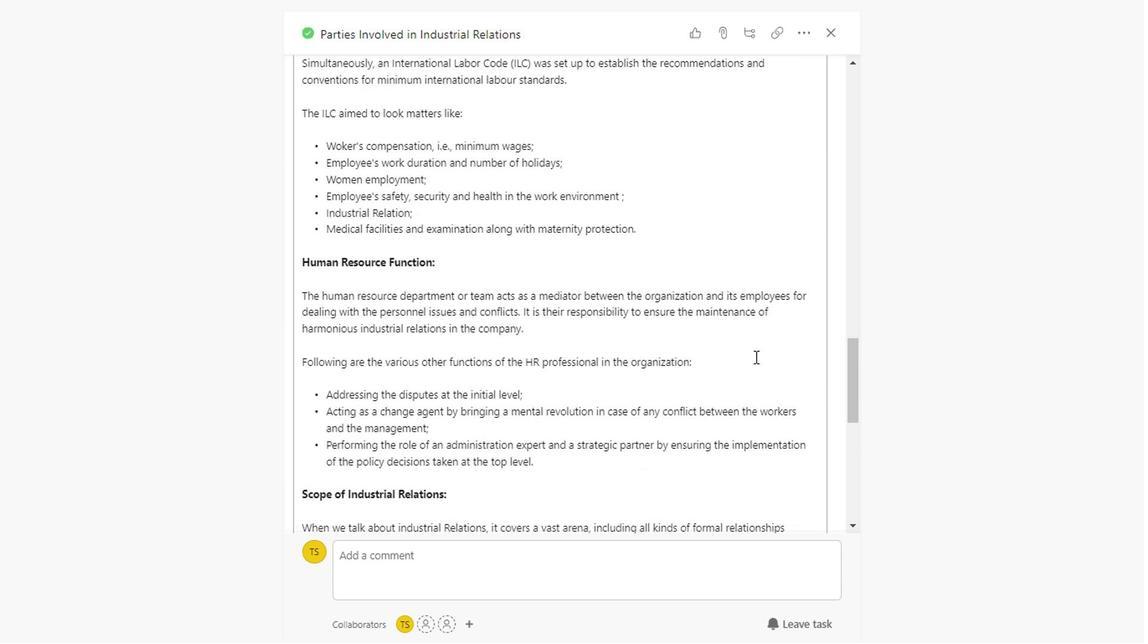 
Action: Mouse scrolled (750, 355) with delta (0, -1)
Screenshot: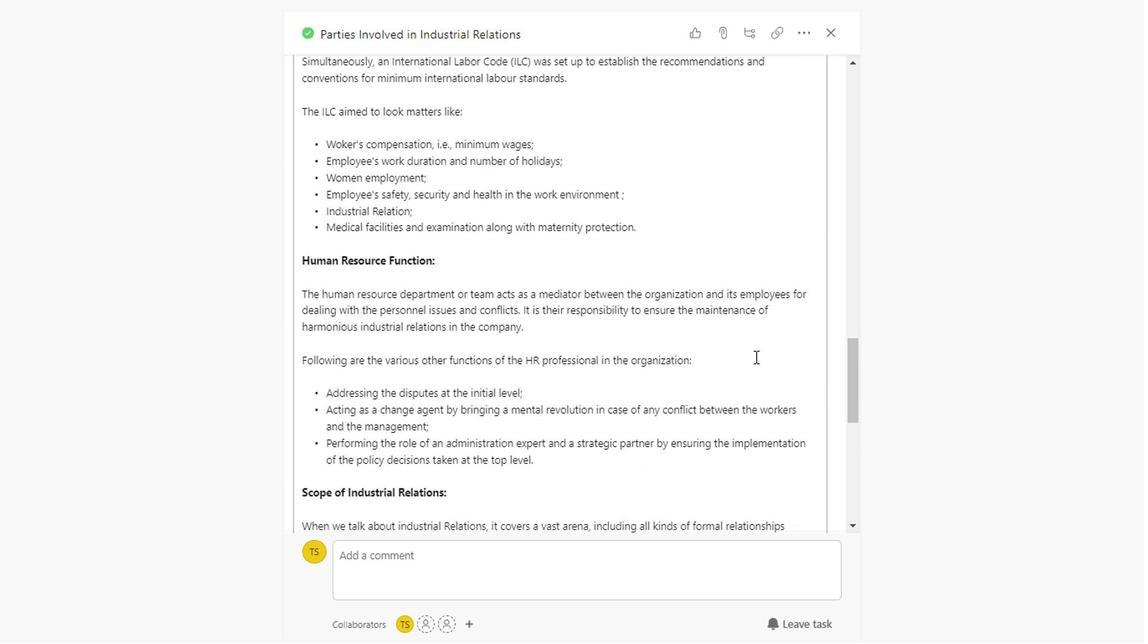 
Action: Mouse scrolled (750, 355) with delta (0, -1)
Screenshot: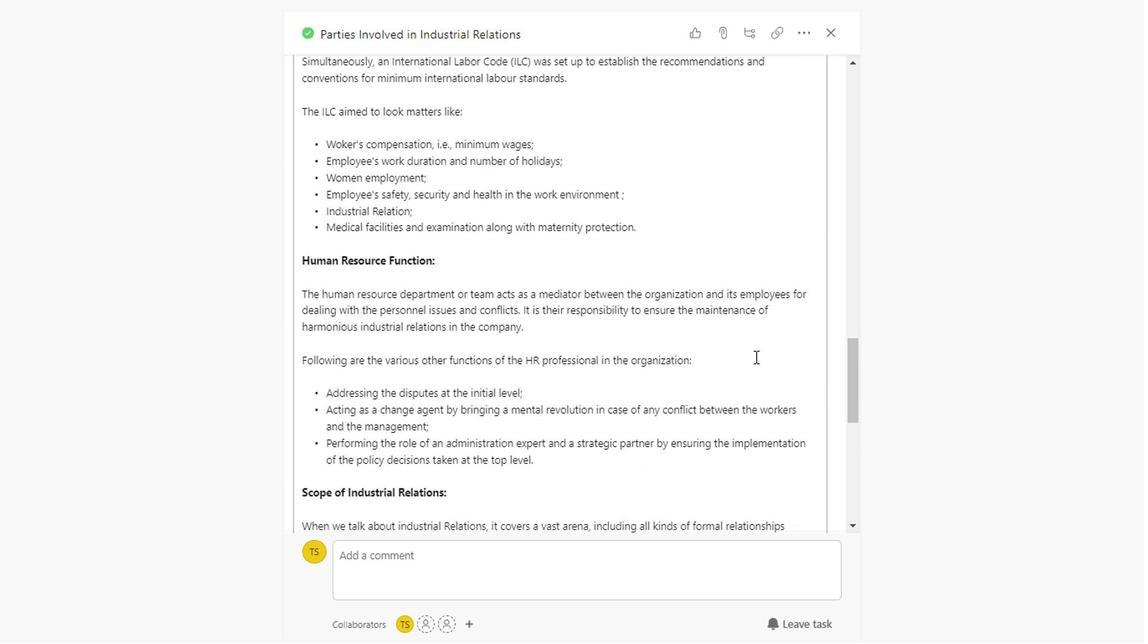 
Action: Mouse scrolled (750, 355) with delta (0, -1)
Screenshot: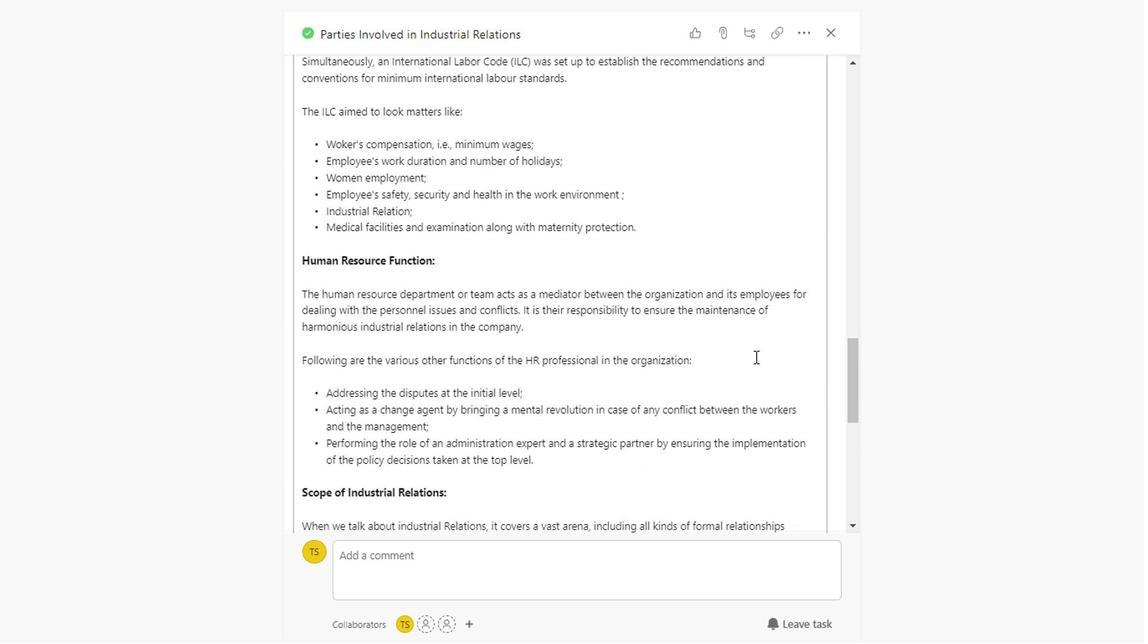 
Action: Mouse scrolled (750, 355) with delta (0, -1)
Screenshot: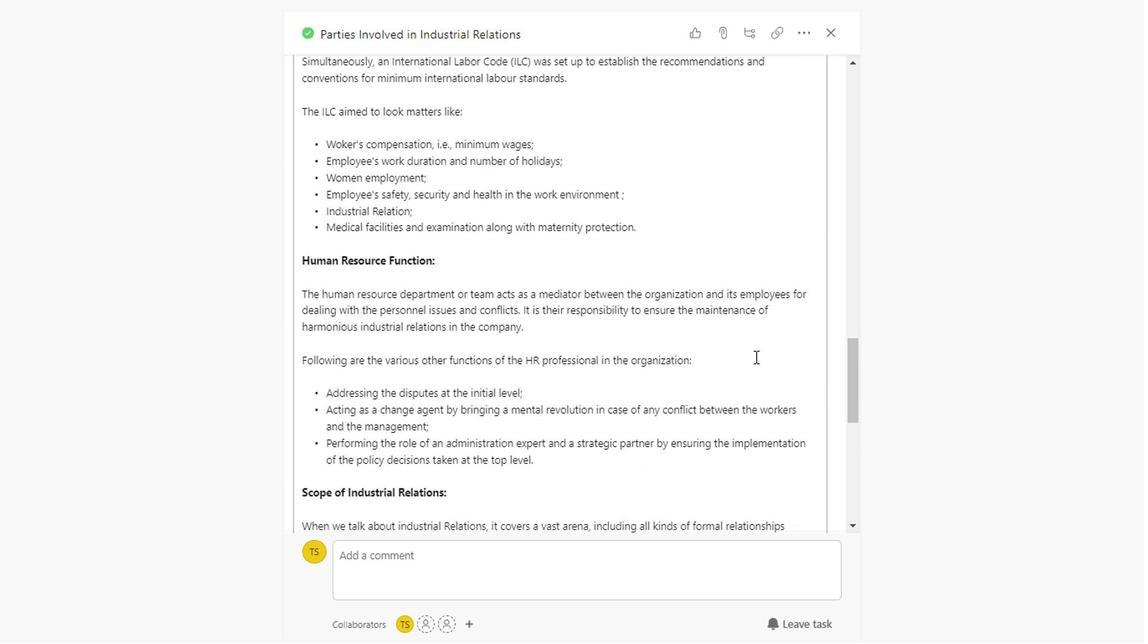 
Action: Mouse scrolled (750, 355) with delta (0, -1)
Screenshot: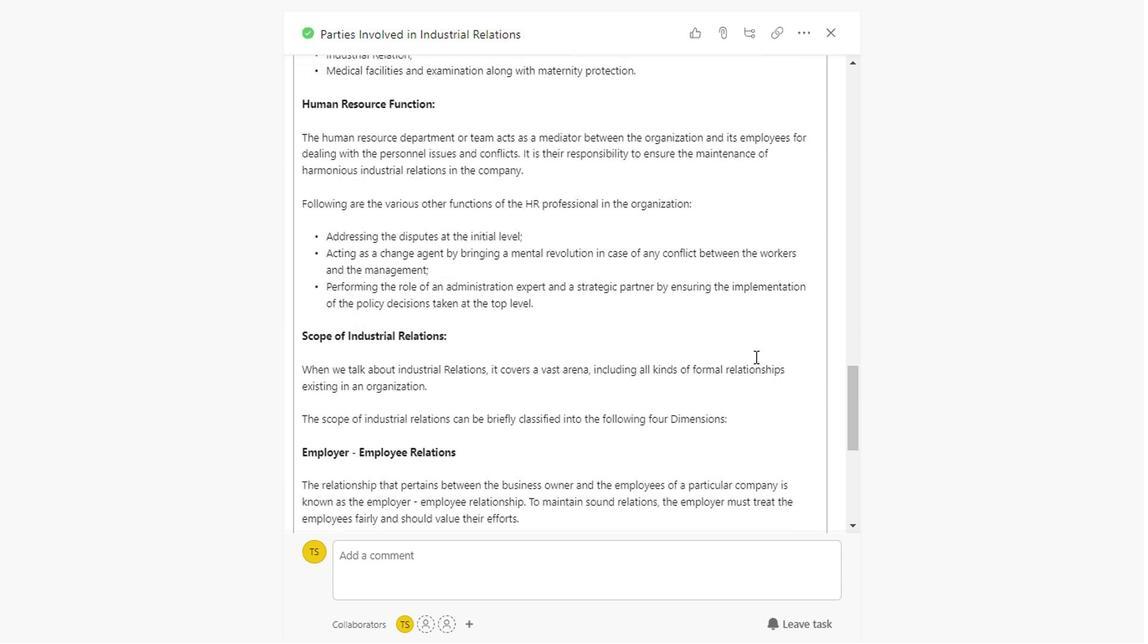 
Action: Mouse scrolled (750, 355) with delta (0, -1)
Screenshot: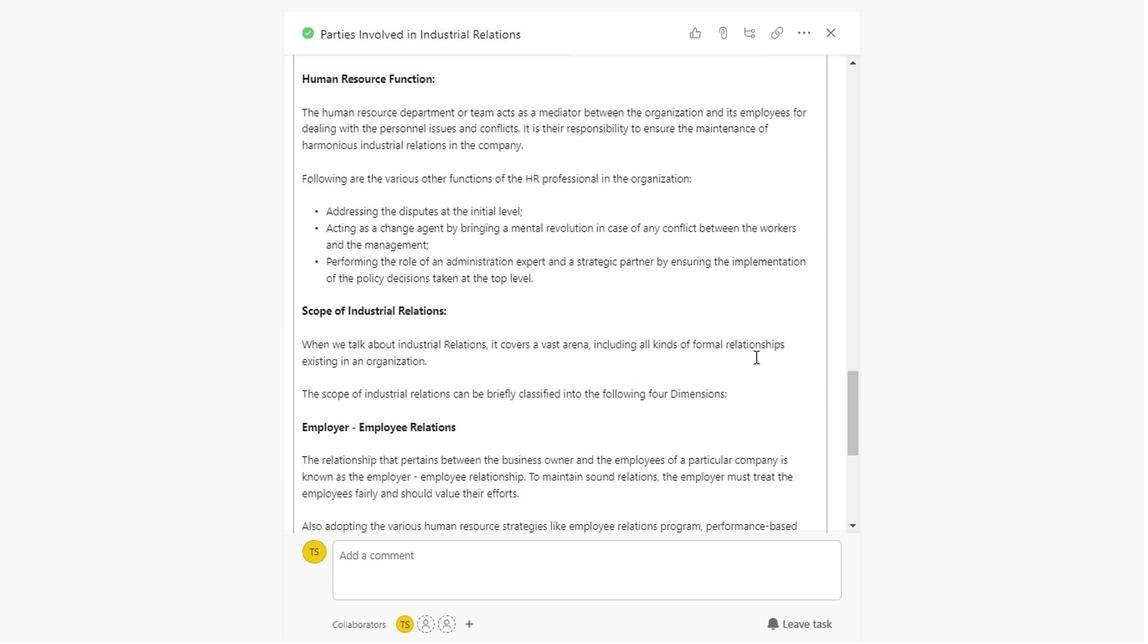 
Action: Mouse scrolled (750, 355) with delta (0, -1)
Screenshot: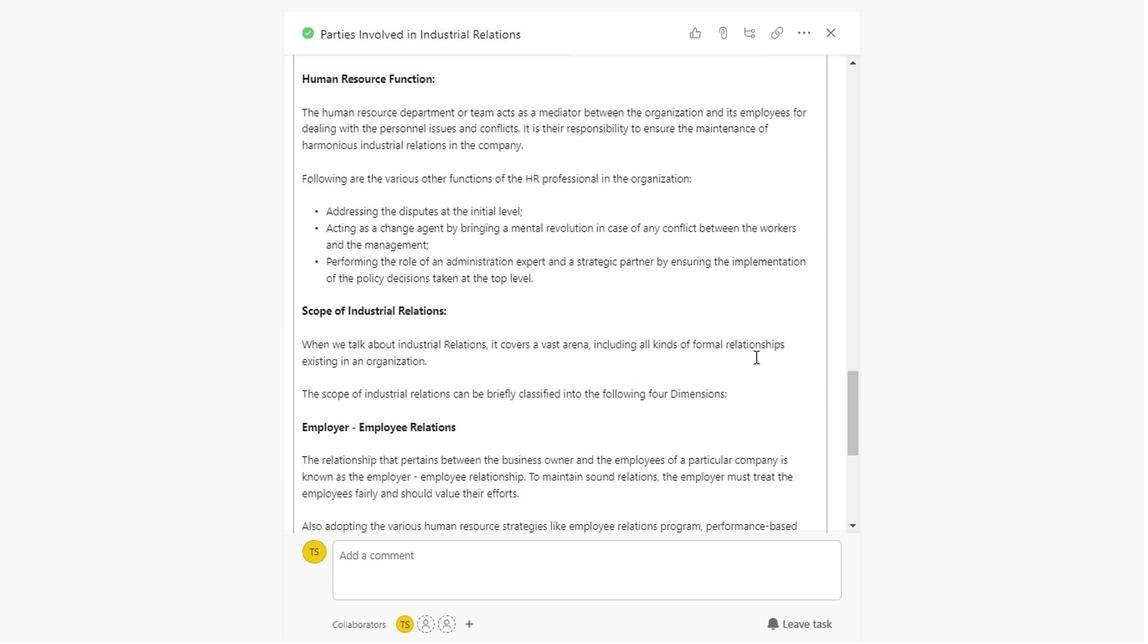 
Action: Mouse scrolled (750, 355) with delta (0, -1)
Screenshot: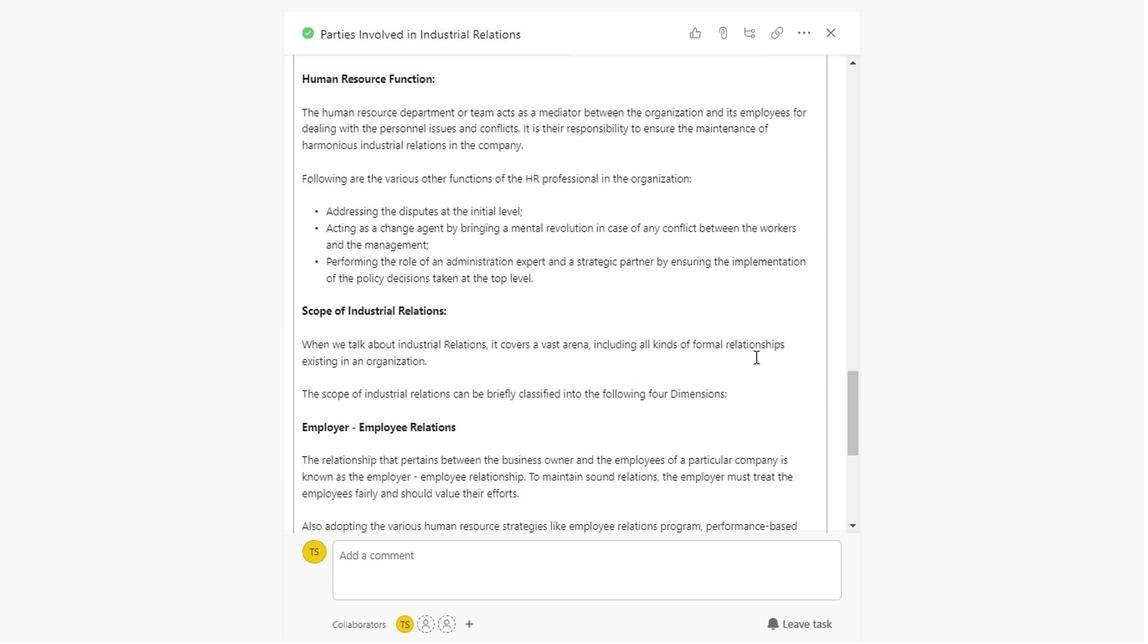 
Action: Mouse scrolled (750, 355) with delta (0, -1)
Screenshot: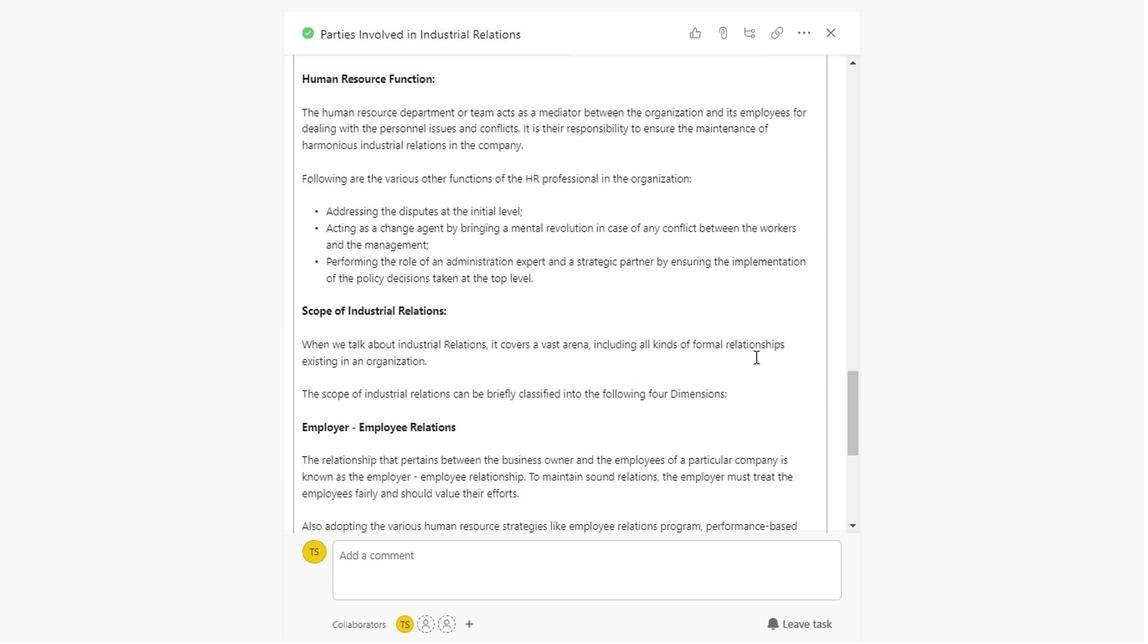 
Action: Mouse scrolled (750, 355) with delta (0, -1)
Screenshot: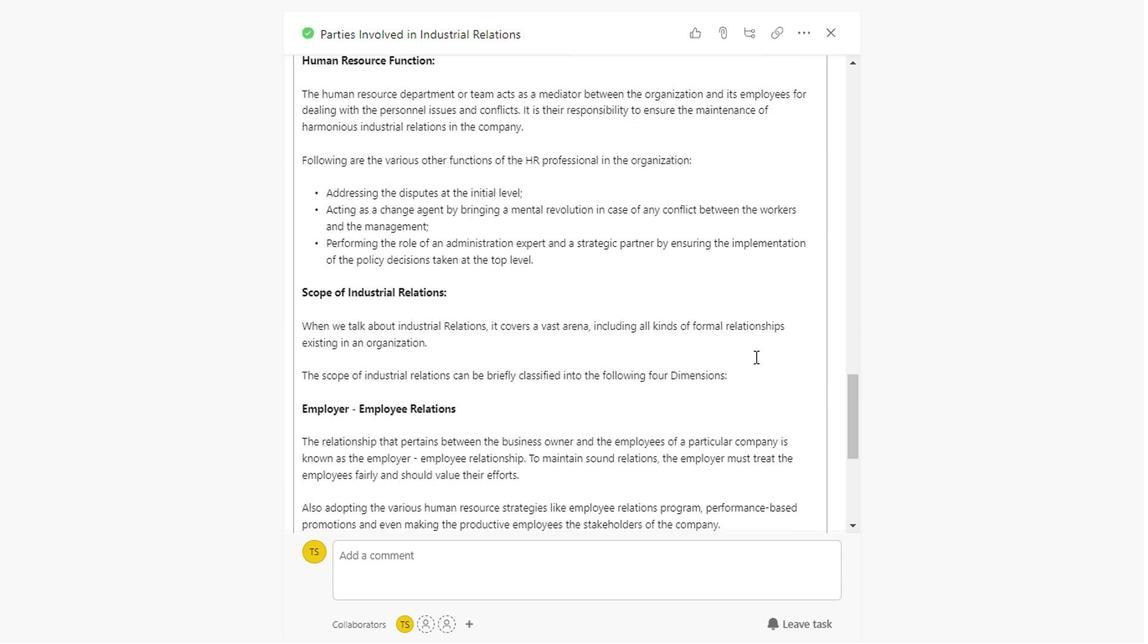 
Action: Mouse scrolled (750, 355) with delta (0, -1)
Screenshot: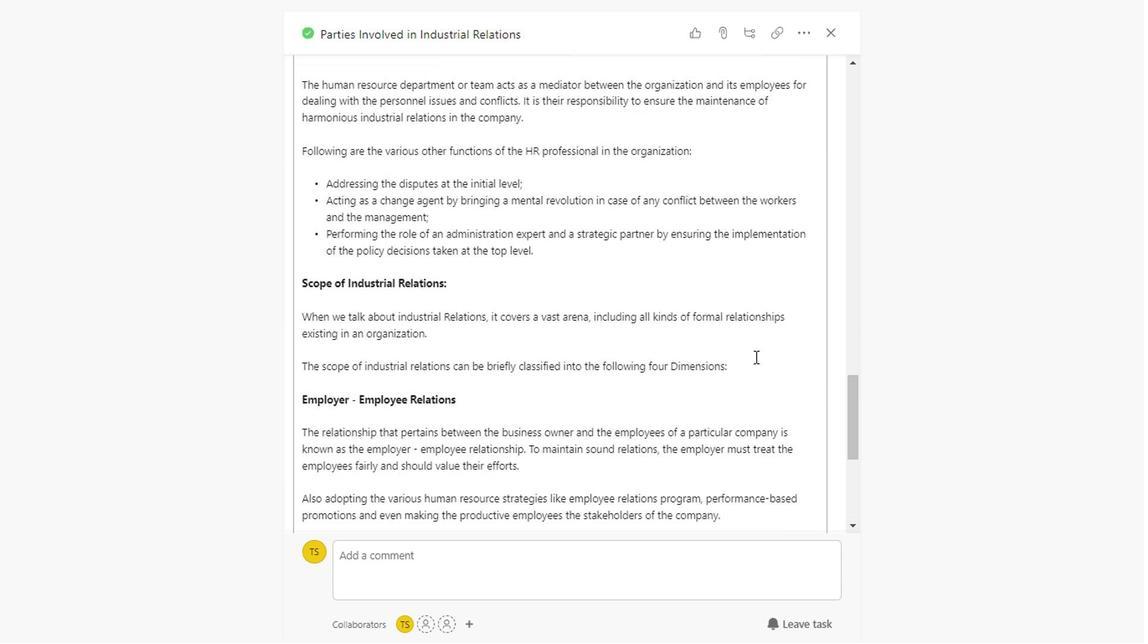 
Action: Mouse scrolled (750, 355) with delta (0, -1)
Screenshot: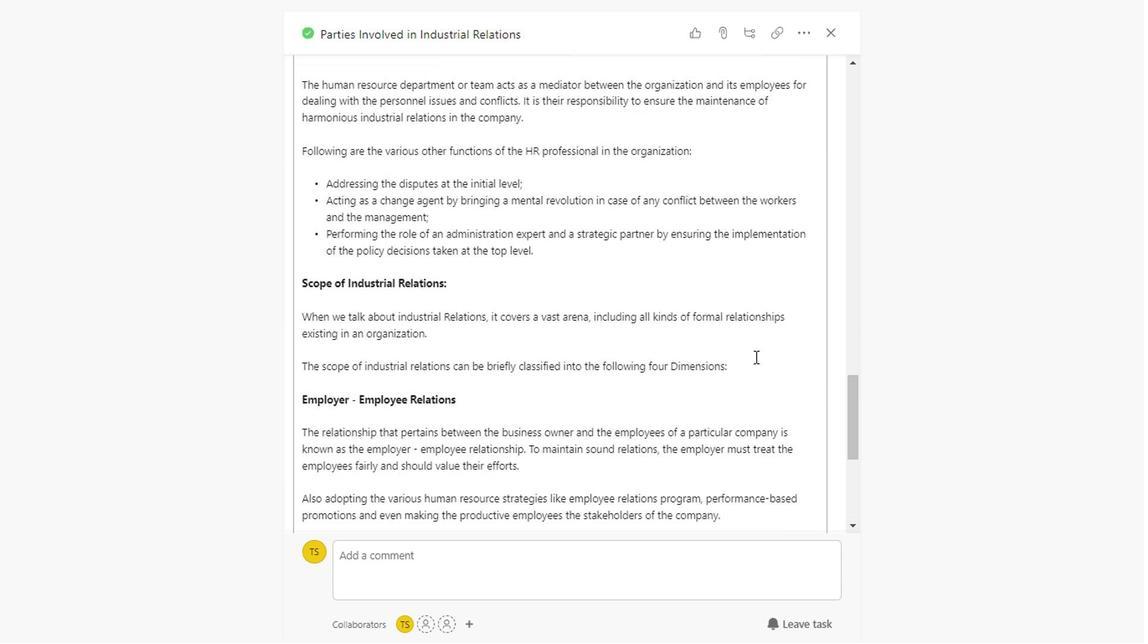 
Action: Mouse scrolled (750, 355) with delta (0, -1)
Screenshot: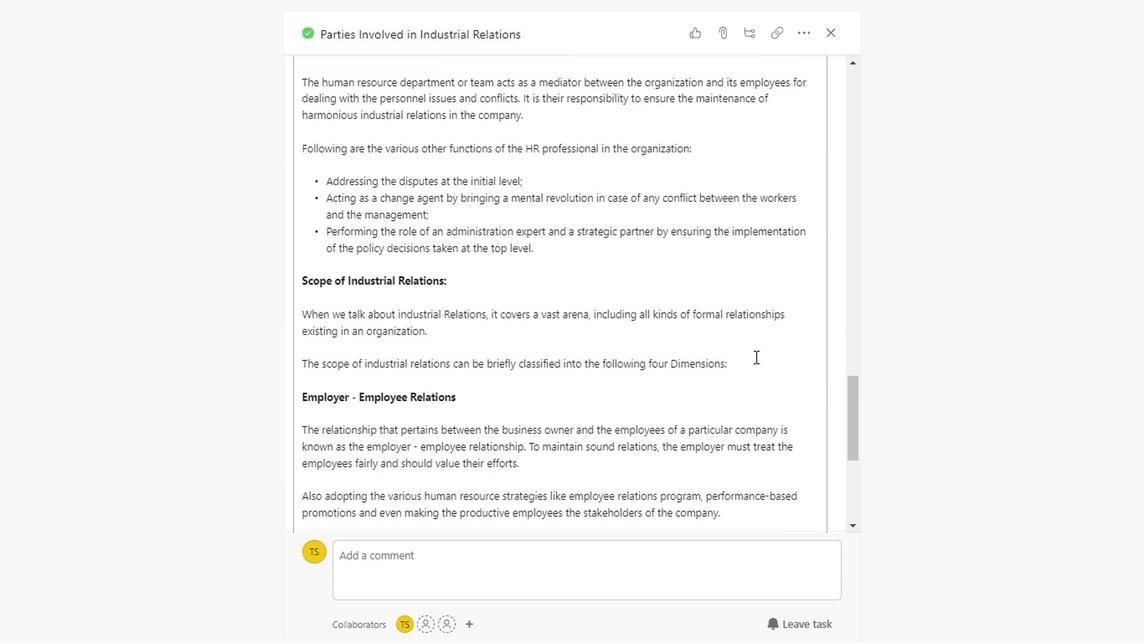 
Action: Mouse scrolled (750, 355) with delta (0, -1)
Screenshot: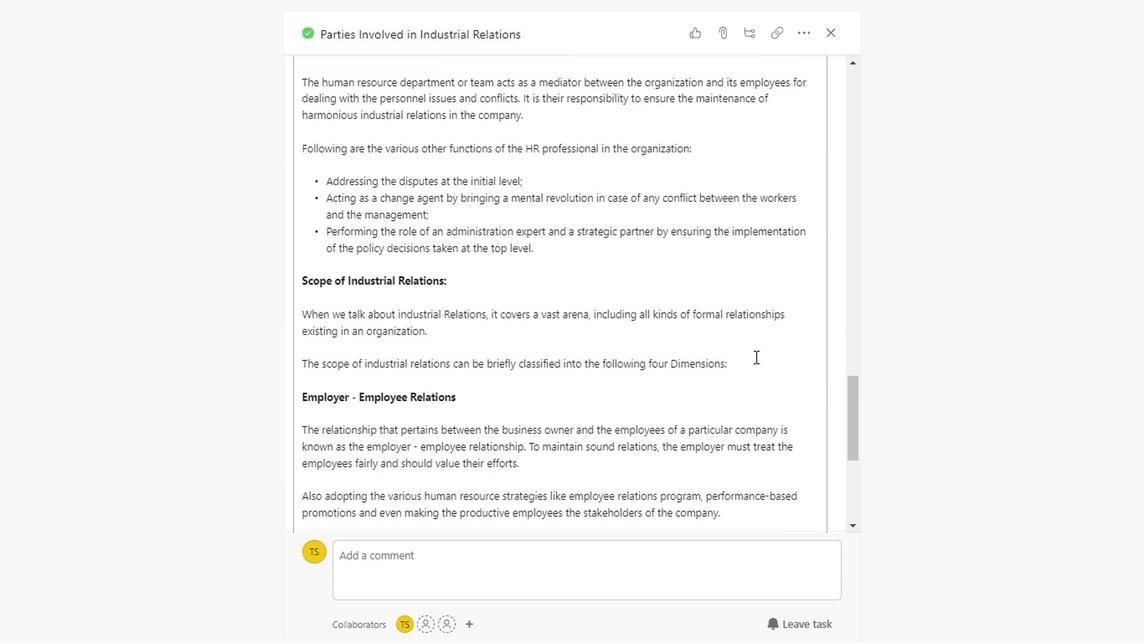 
Action: Mouse scrolled (750, 355) with delta (0, -1)
Screenshot: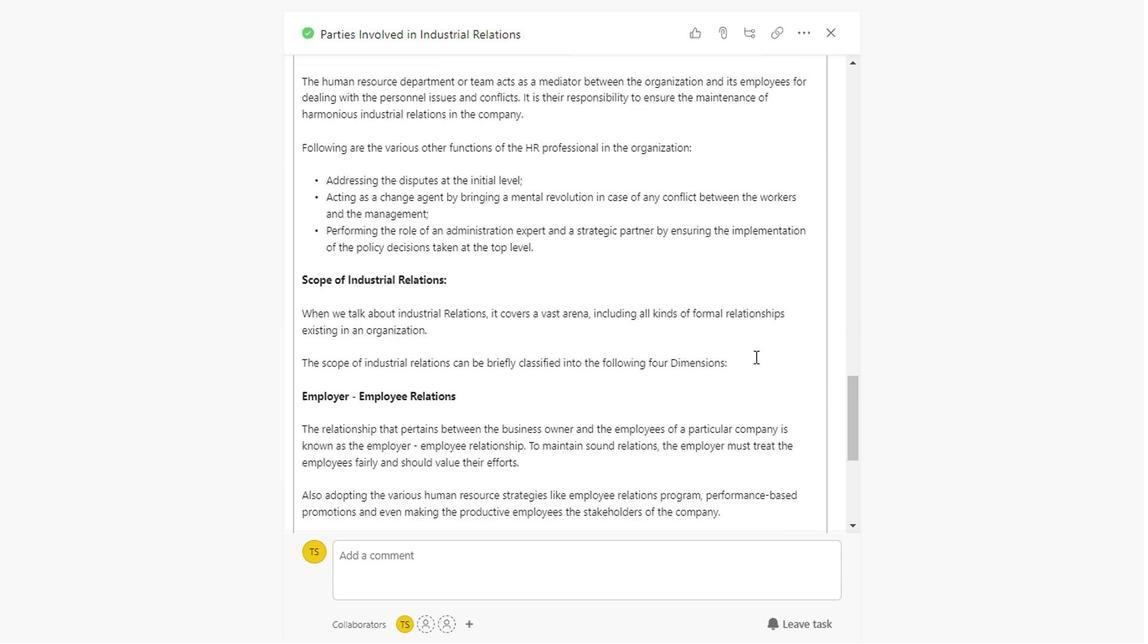 
Action: Mouse scrolled (750, 355) with delta (0, -1)
Screenshot: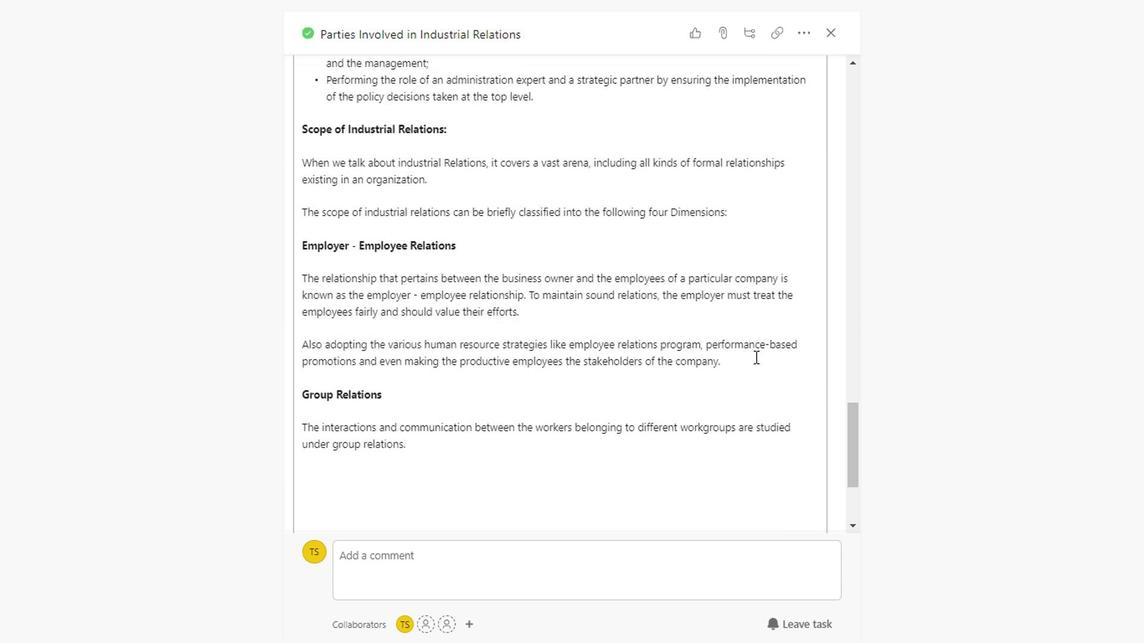 
Action: Mouse scrolled (750, 355) with delta (0, -1)
Screenshot: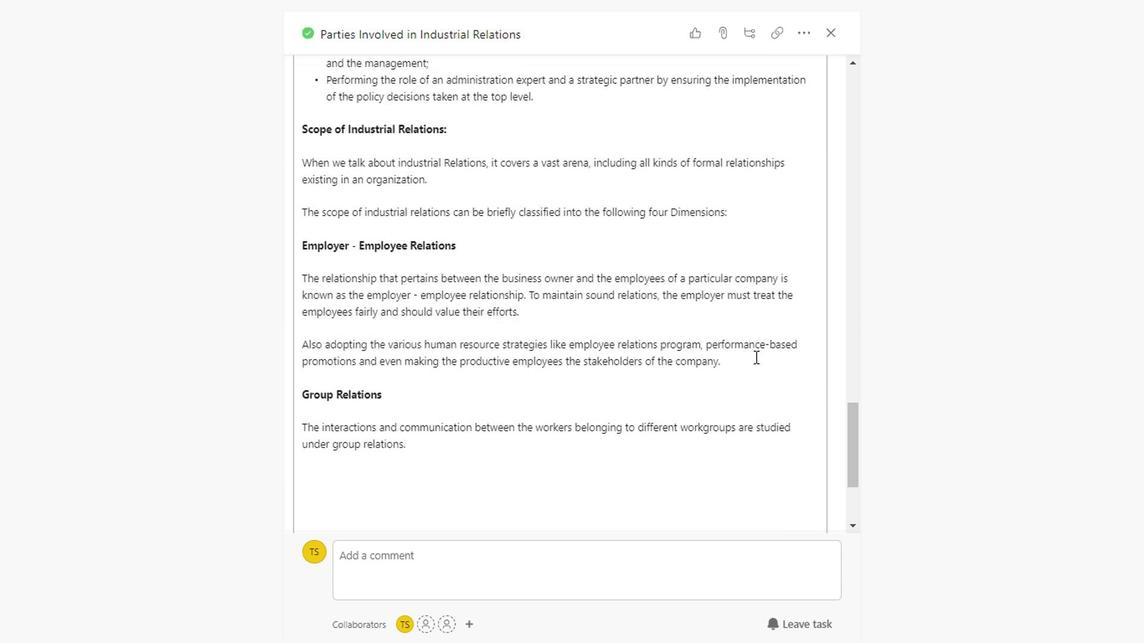 
Action: Mouse scrolled (750, 355) with delta (0, -1)
Screenshot: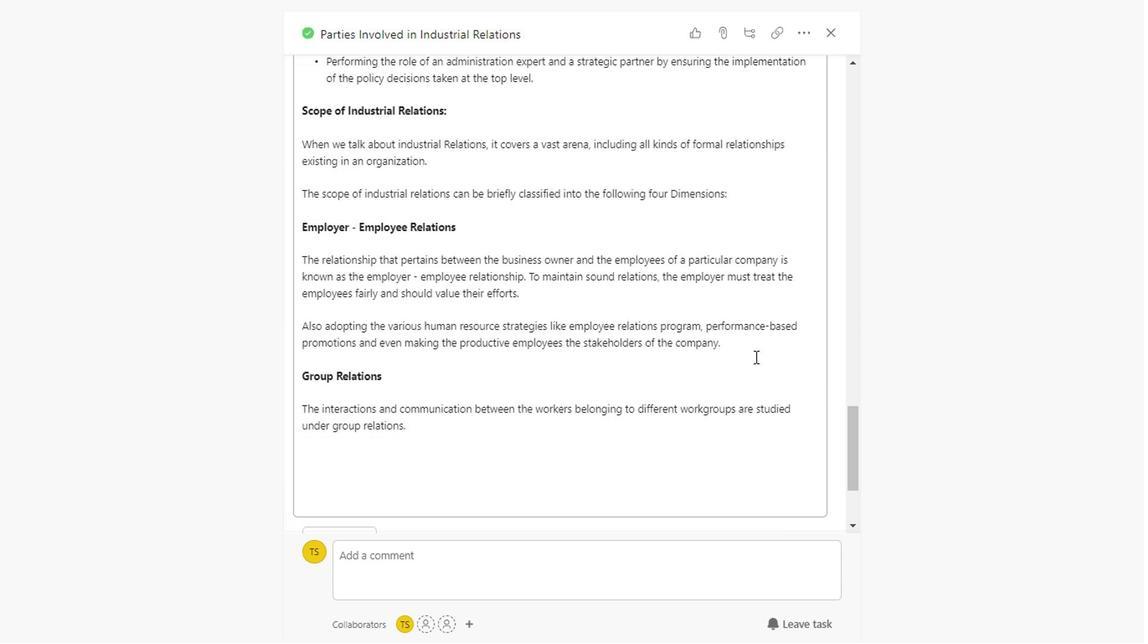 
Action: Mouse scrolled (750, 355) with delta (0, -1)
Screenshot: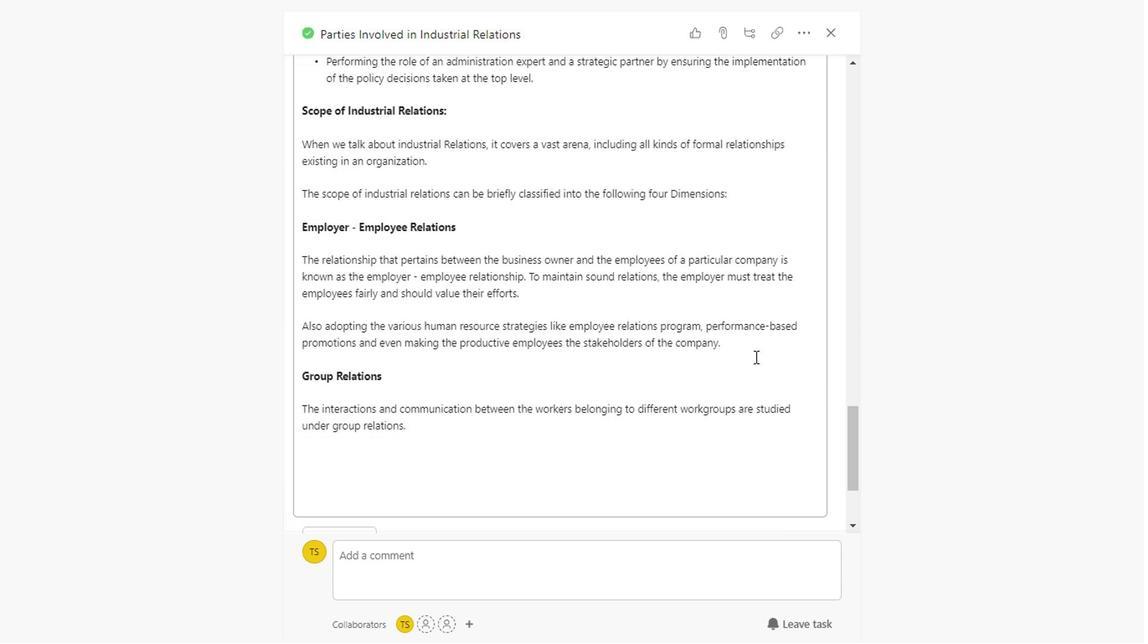 
Action: Mouse scrolled (750, 355) with delta (0, -1)
Screenshot: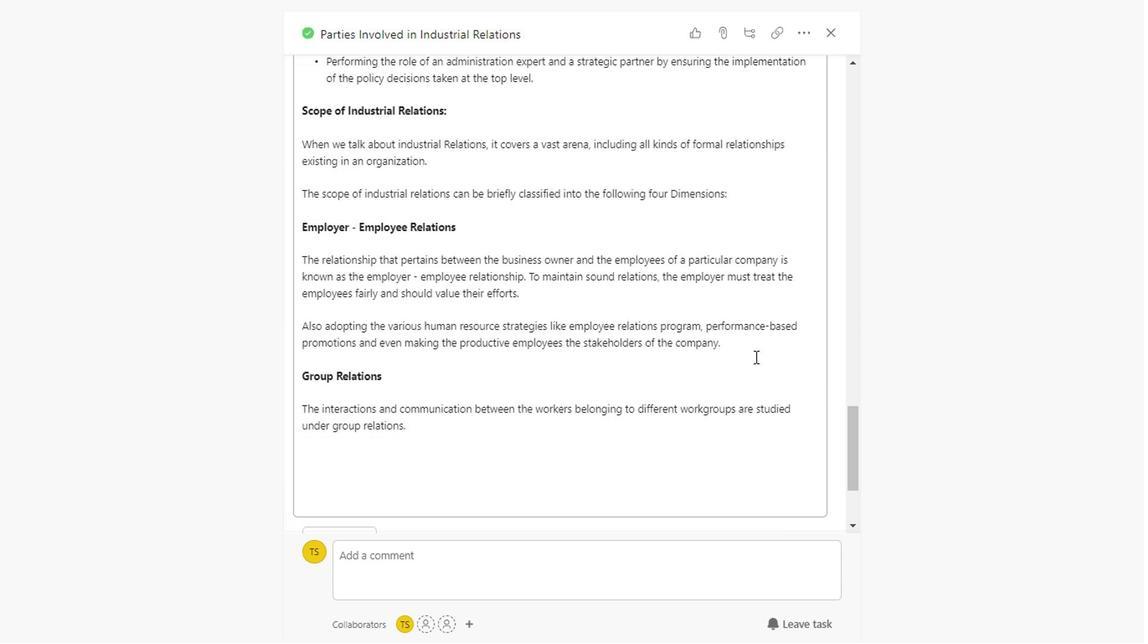 
Action: Mouse scrolled (750, 355) with delta (0, -1)
Screenshot: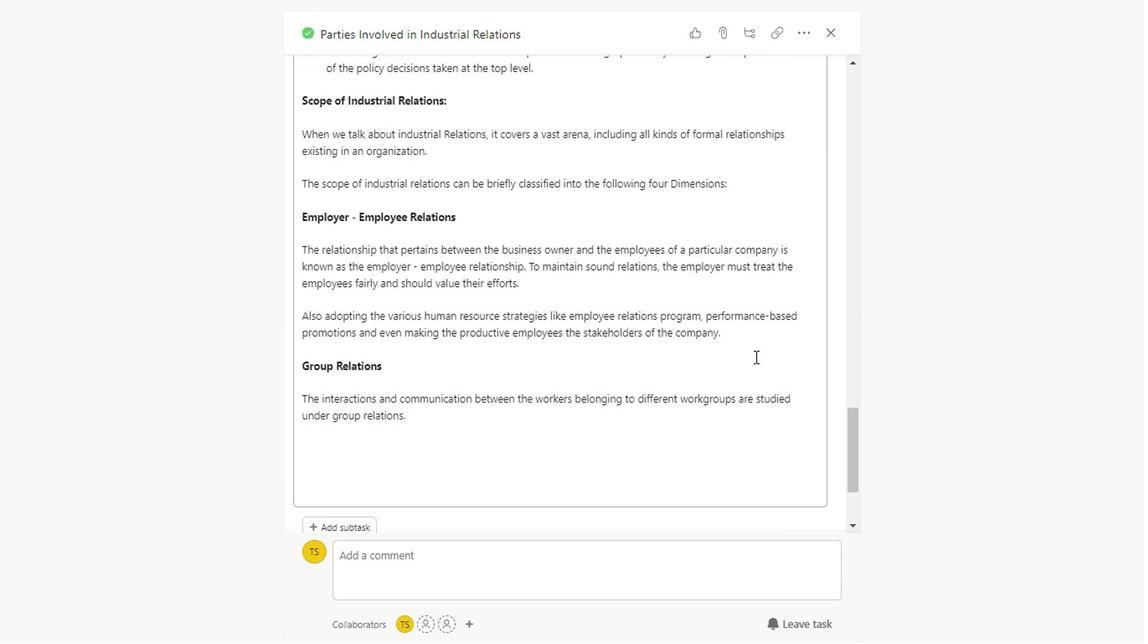 
Action: Mouse scrolled (750, 355) with delta (0, -1)
Screenshot: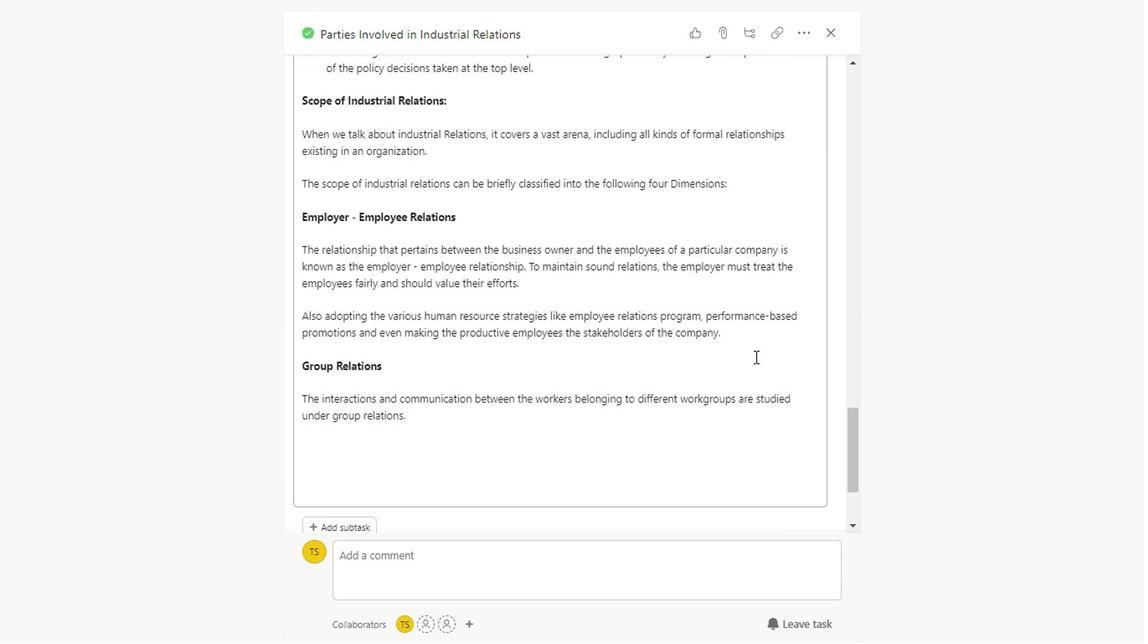 
Action: Mouse scrolled (750, 355) with delta (0, -1)
Screenshot: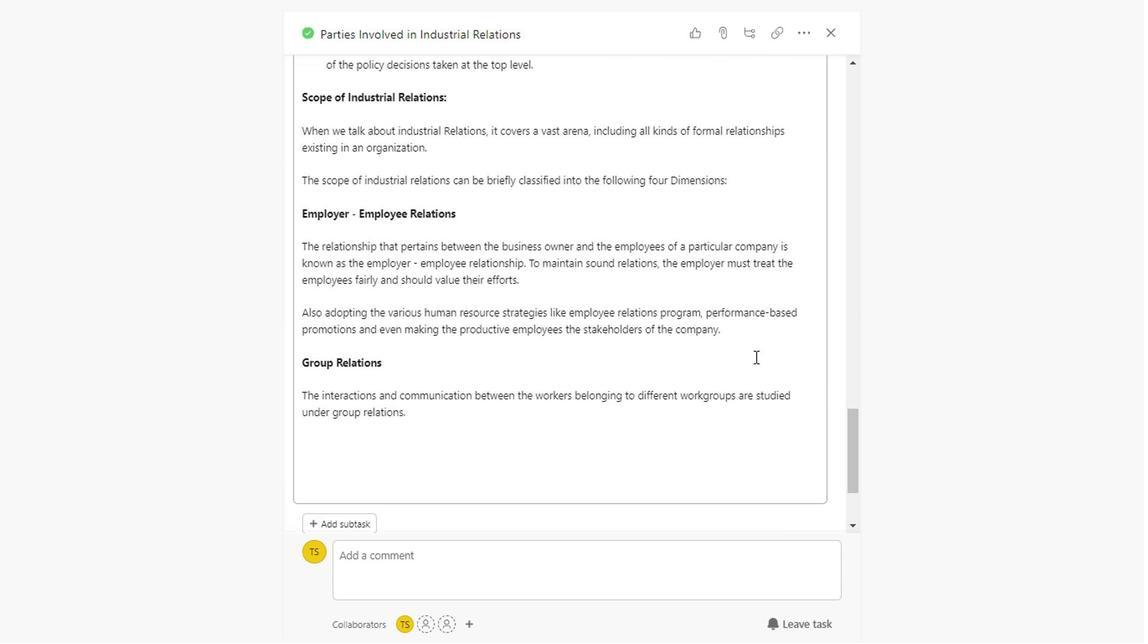 
Action: Mouse moved to (445, 295)
Screenshot: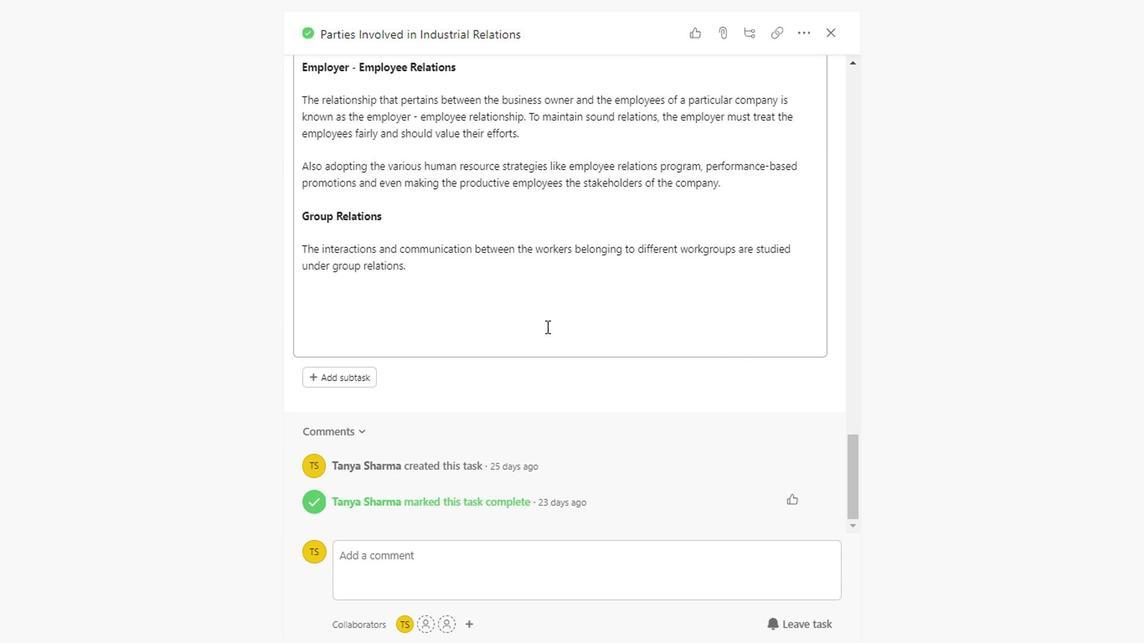 
Action: Mouse pressed left at (445, 295)
Screenshot: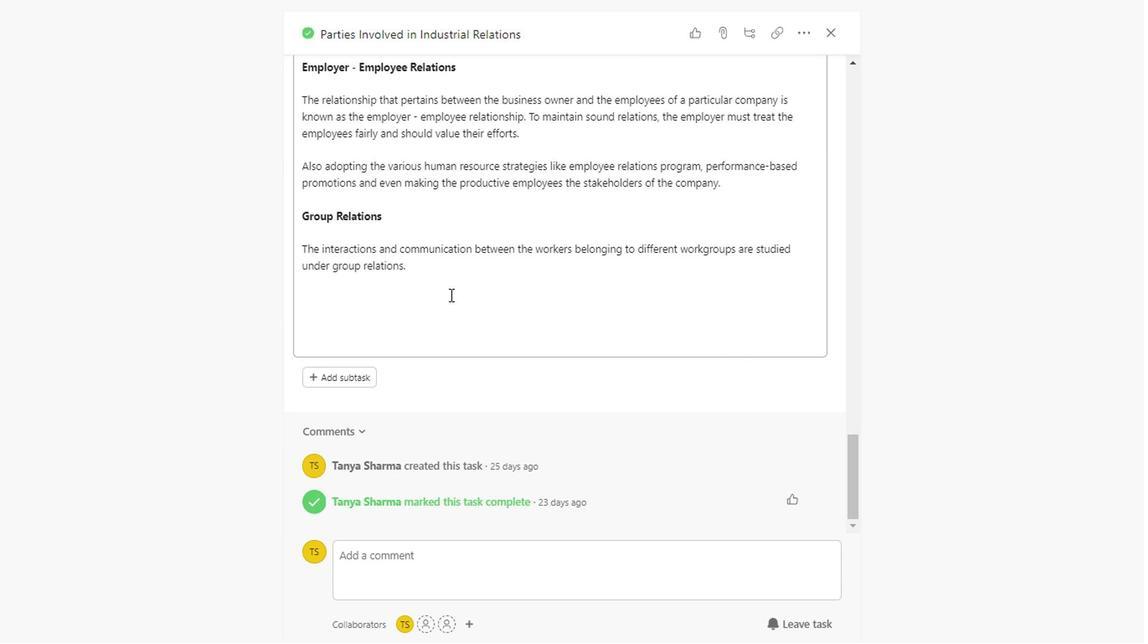 
Action: Key pressed <Key.shift_r>Labour<Key.space><Key.shift><Key.shift><Key.shift><Key.shift><Key.shift><Key.shift><Key.shift><Key.shift><Key.shift><Key.shift><Key.shift><Key.shift><Key.shift><Key.shift><Key.shift><Key.shift><Key.shift><Key.shift><Key.shift><Key.shift><Key.shift><Key.shift><Key.shift>Relations<Key.shift_r><Key.shift_r><Key.left><Key.left><Key.left><Key.left><Key.left><Key.left><Key.left><Key.left><Key.left><Key.left><Key.left><Key.left><Key.left><Key.left><Key.left><Key.left>
Screenshot: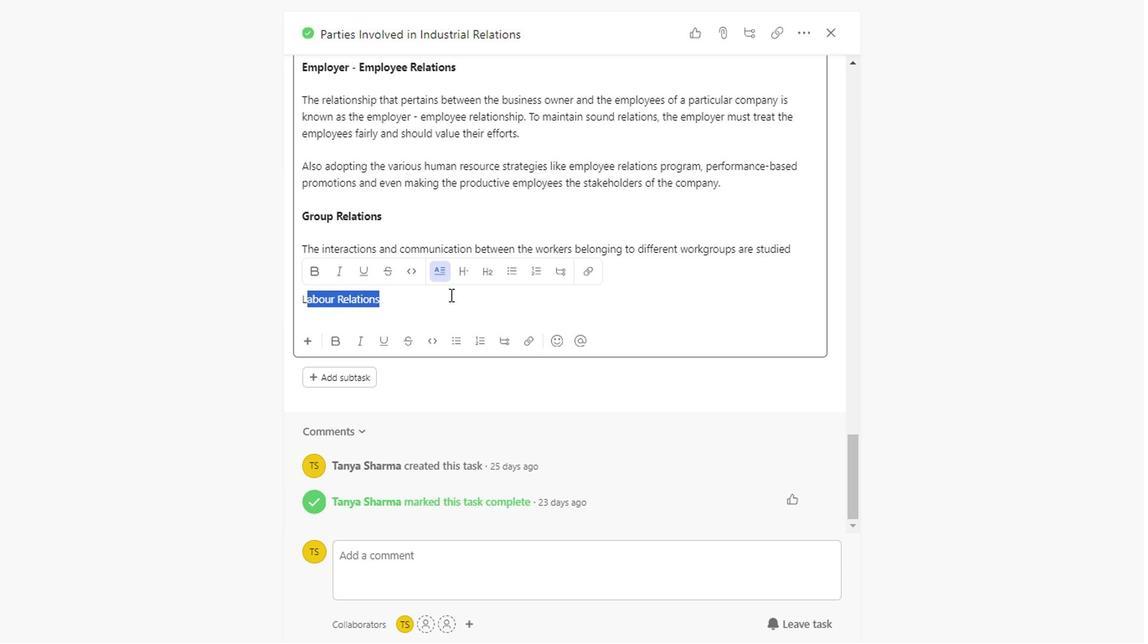 
Action: Mouse moved to (305, 273)
